 Task: Buy 1 Courtesy Lamp from Sensors section under best seller category for shipping address: Leah Clark, 525 Junior Avenue, Duluth, Georgia 30097, Cell Number 4046170247. Pay from credit card ending with 7965, CVV 549
Action: Mouse moved to (215, 41)
Screenshot: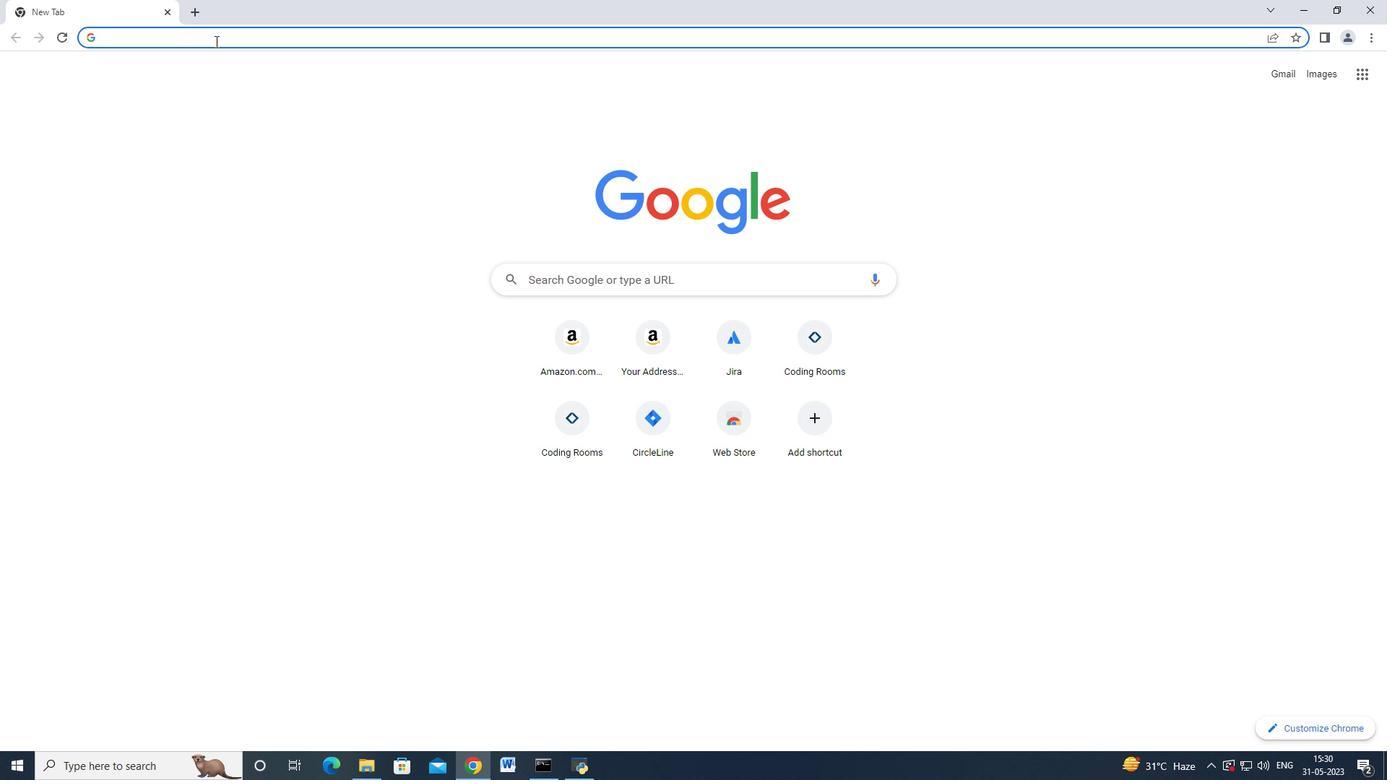 
Action: Key pressed amazon.com<Key.enter>
Screenshot: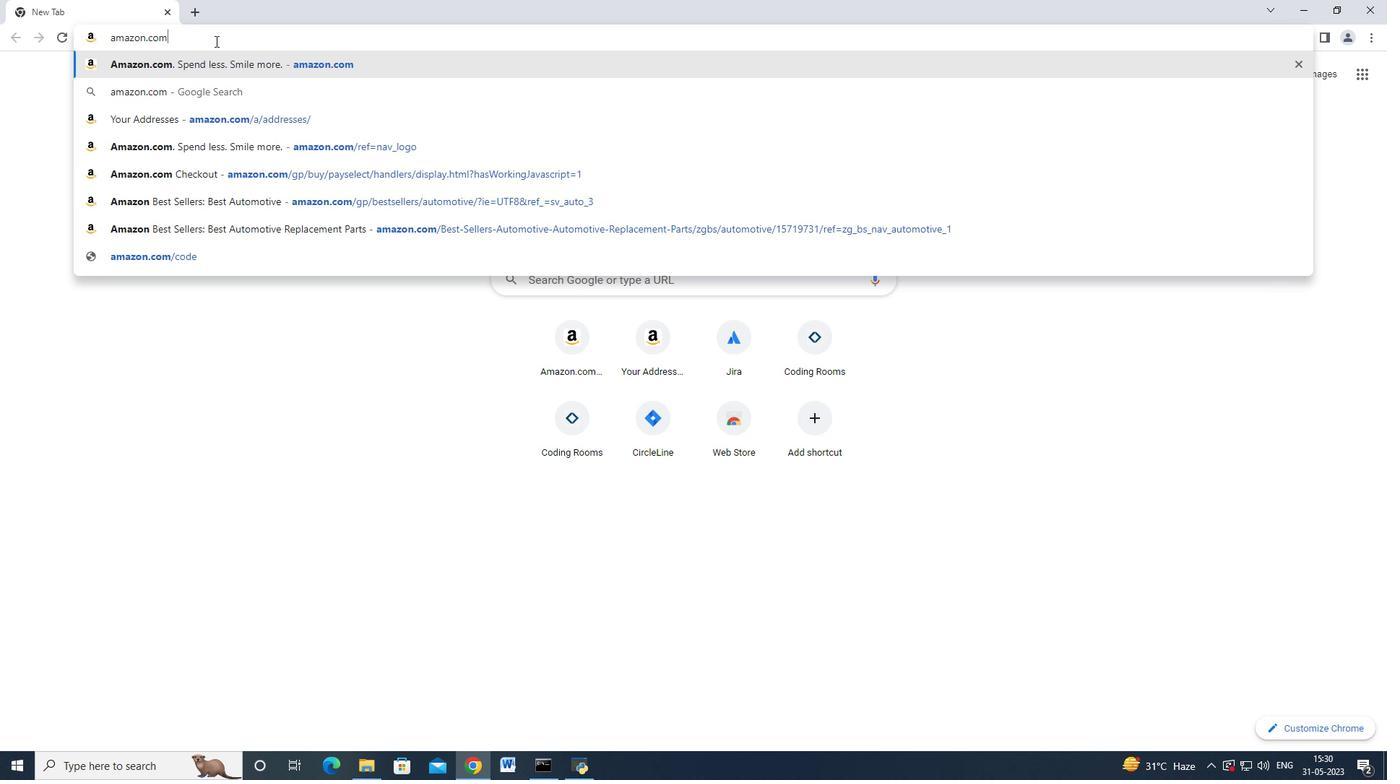 
Action: Mouse moved to (300, 74)
Screenshot: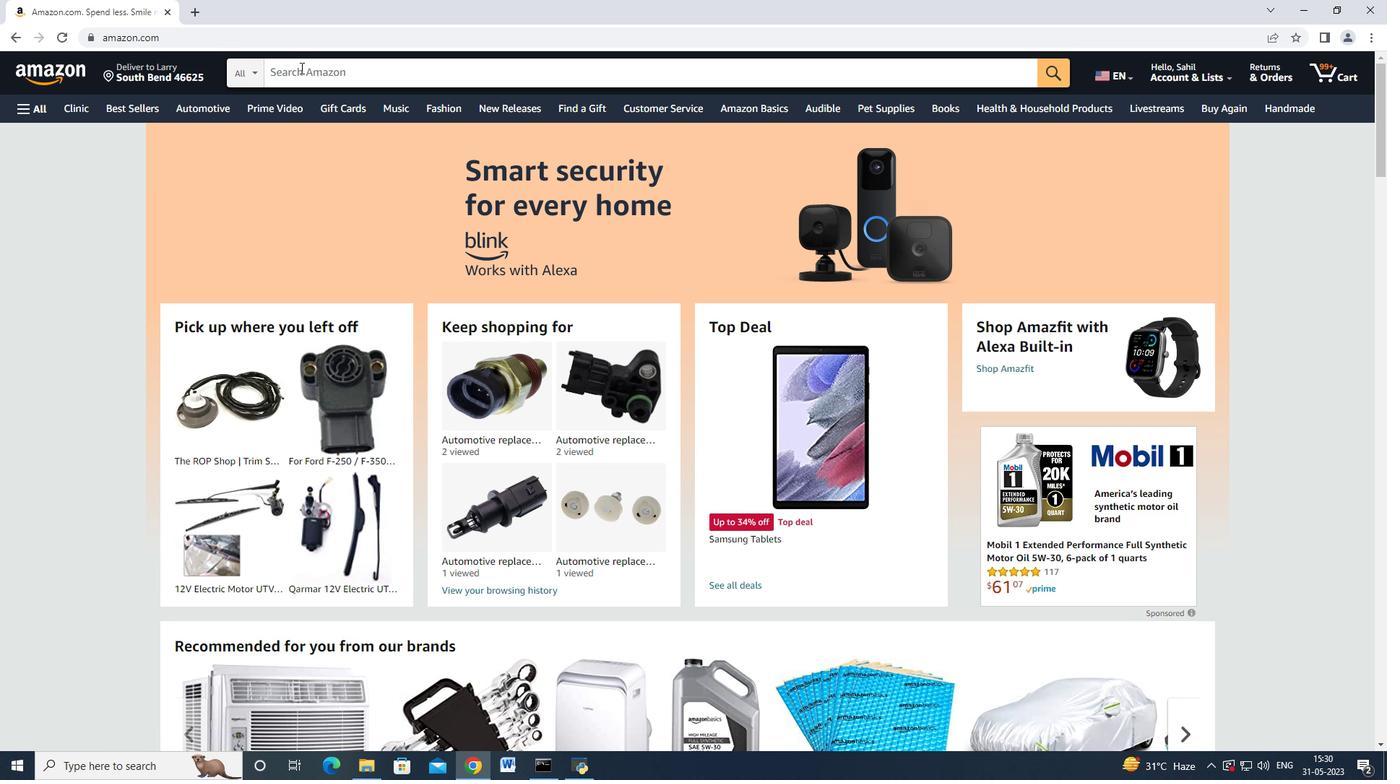 
Action: Mouse scrolled (300, 73) with delta (0, 0)
Screenshot: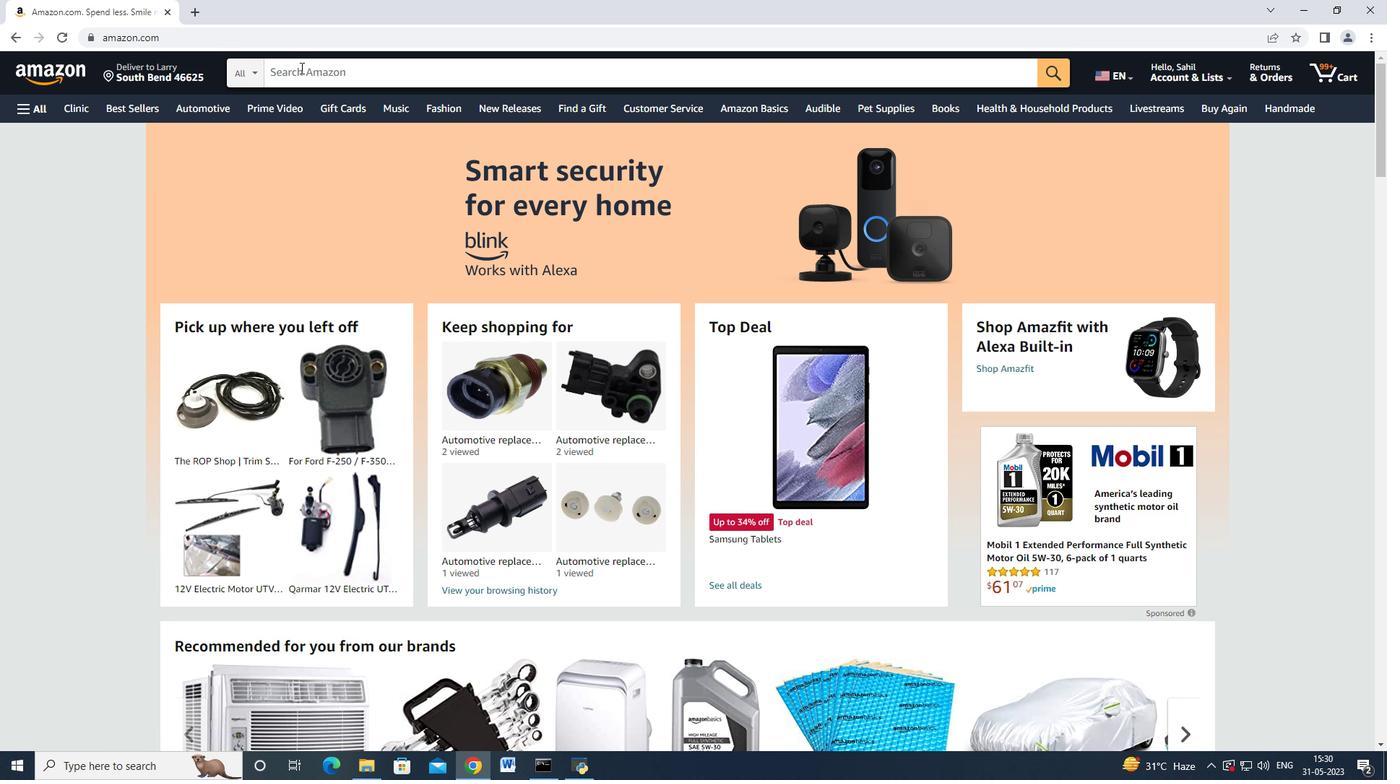 
Action: Mouse moved to (300, 75)
Screenshot: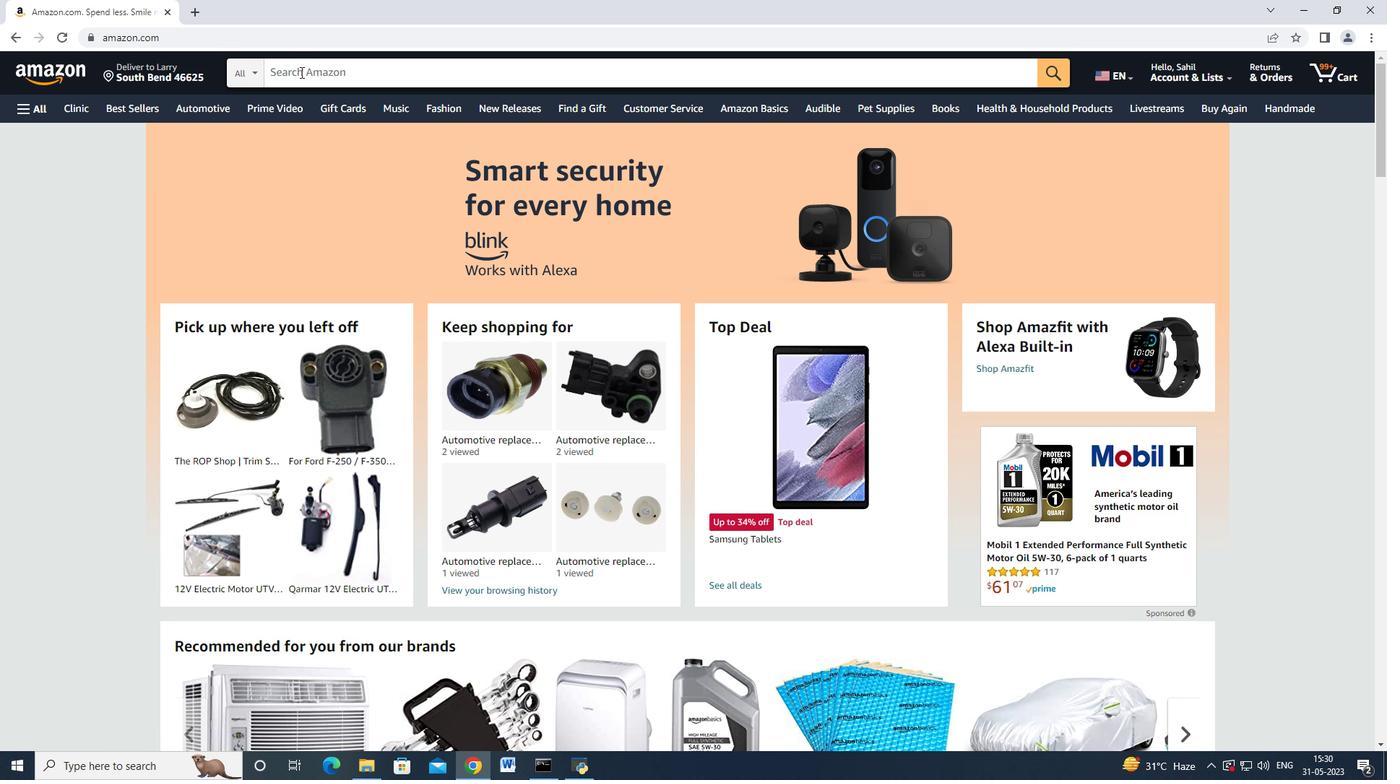 
Action: Mouse scrolled (300, 75) with delta (0, 0)
Screenshot: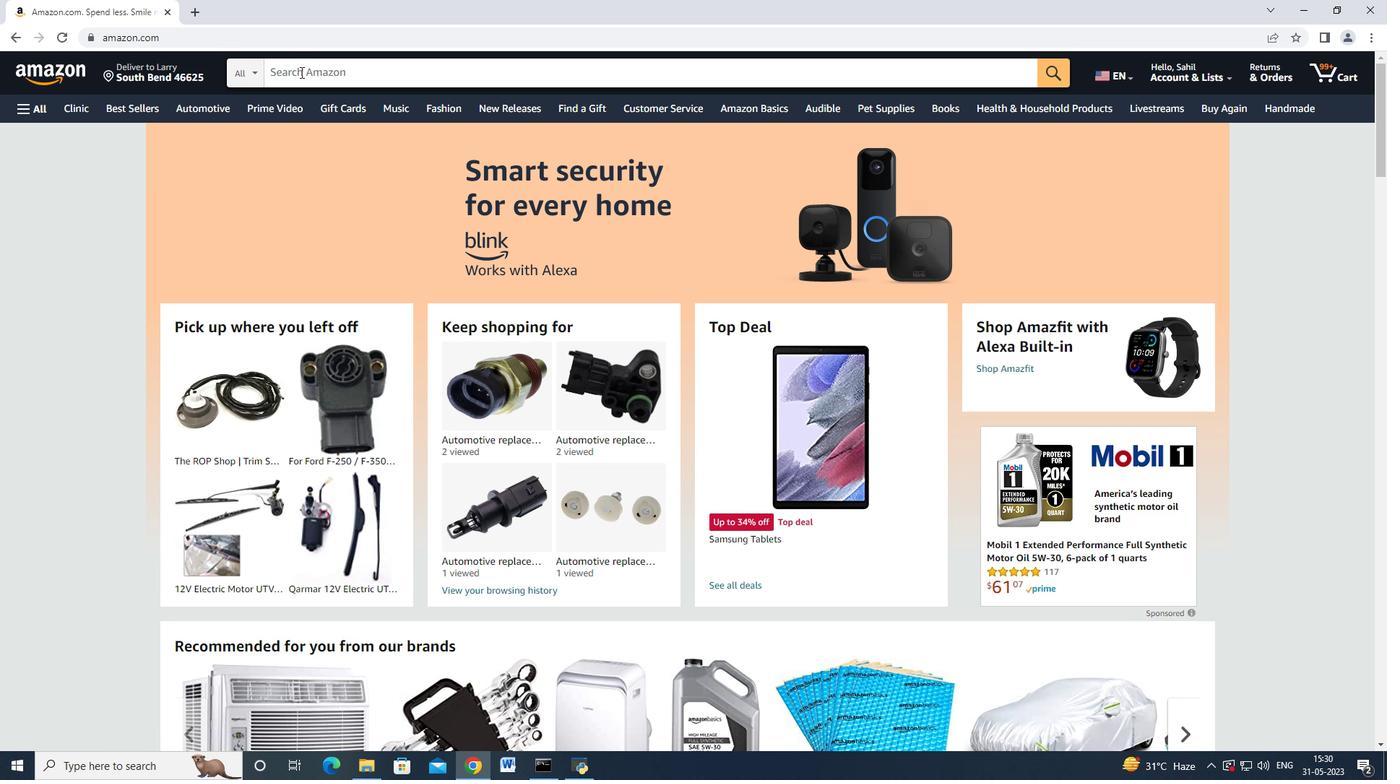 
Action: Mouse moved to (300, 75)
Screenshot: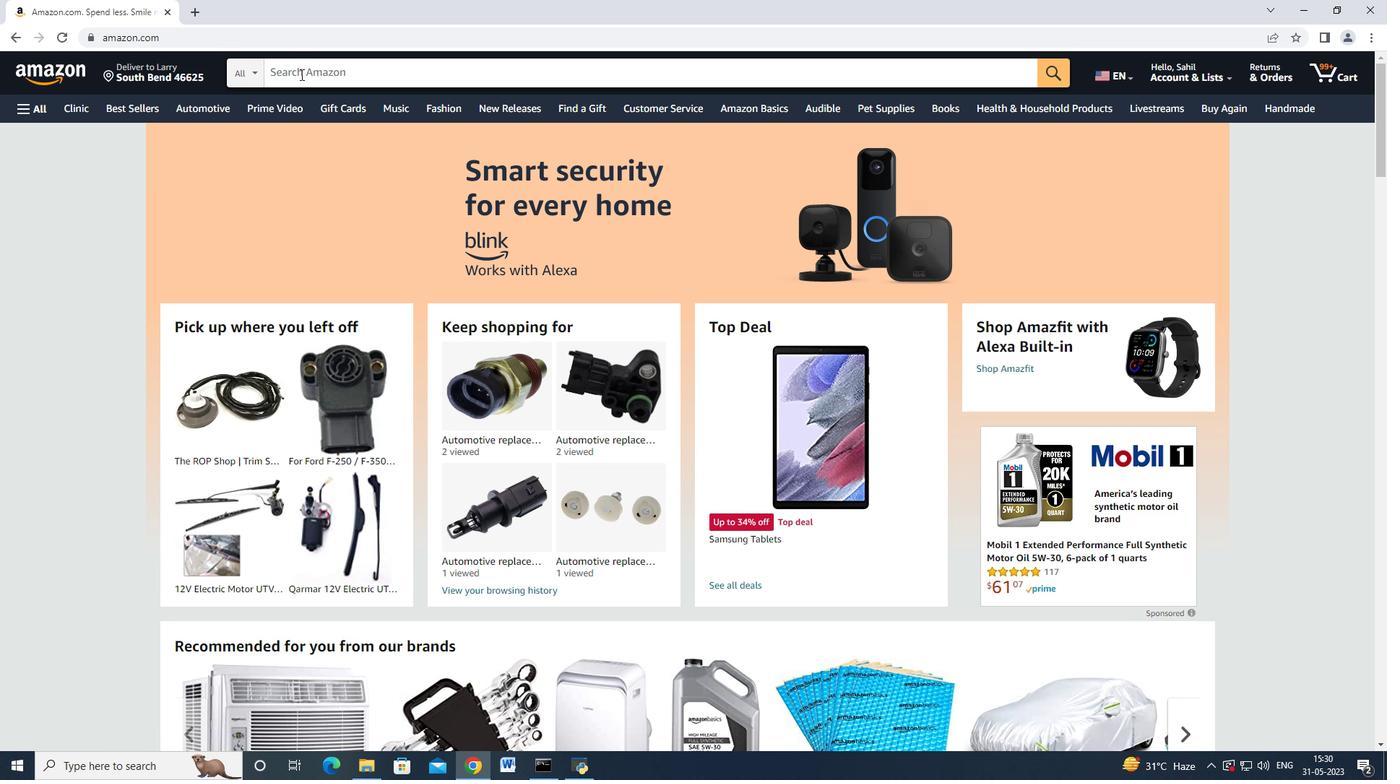 
Action: Mouse scrolled (300, 76) with delta (0, 0)
Screenshot: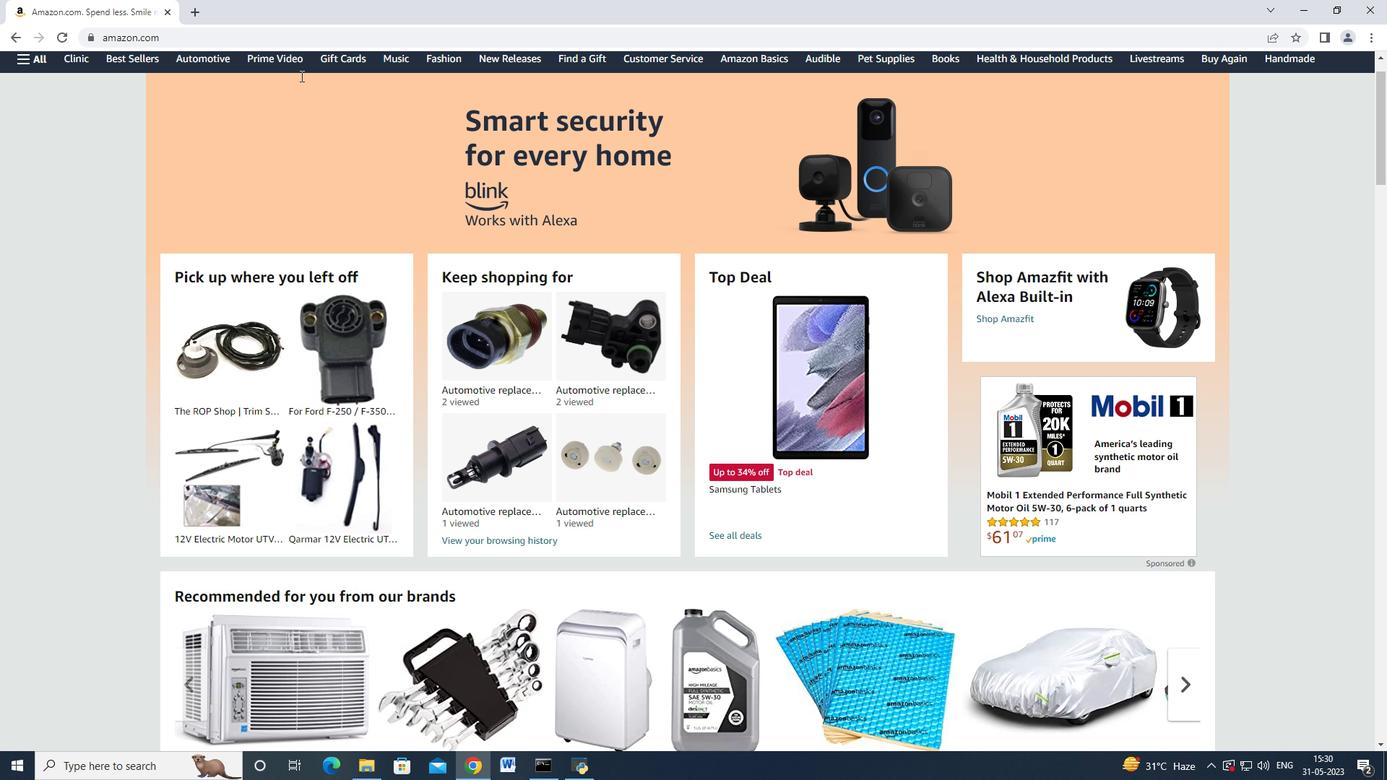 
Action: Mouse moved to (299, 75)
Screenshot: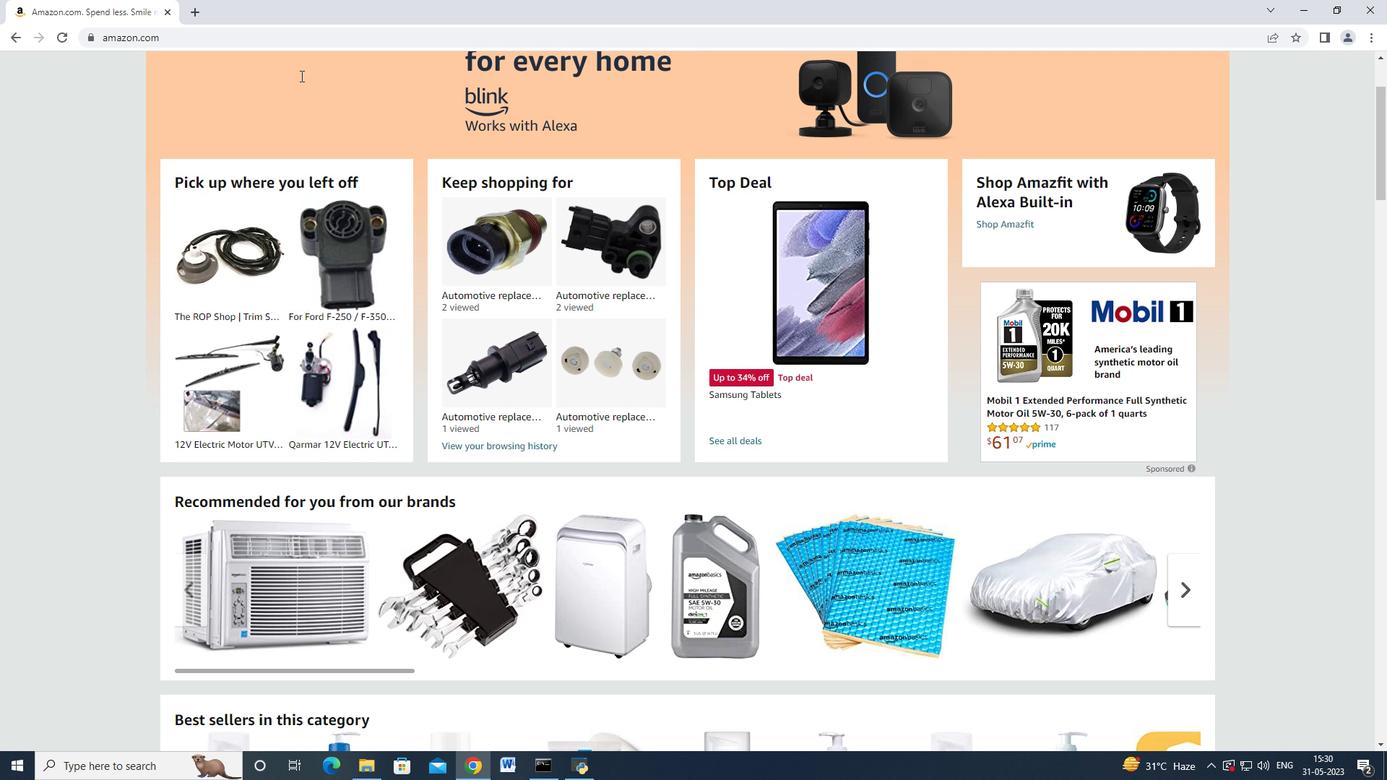 
Action: Mouse scrolled (300, 76) with delta (0, 0)
Screenshot: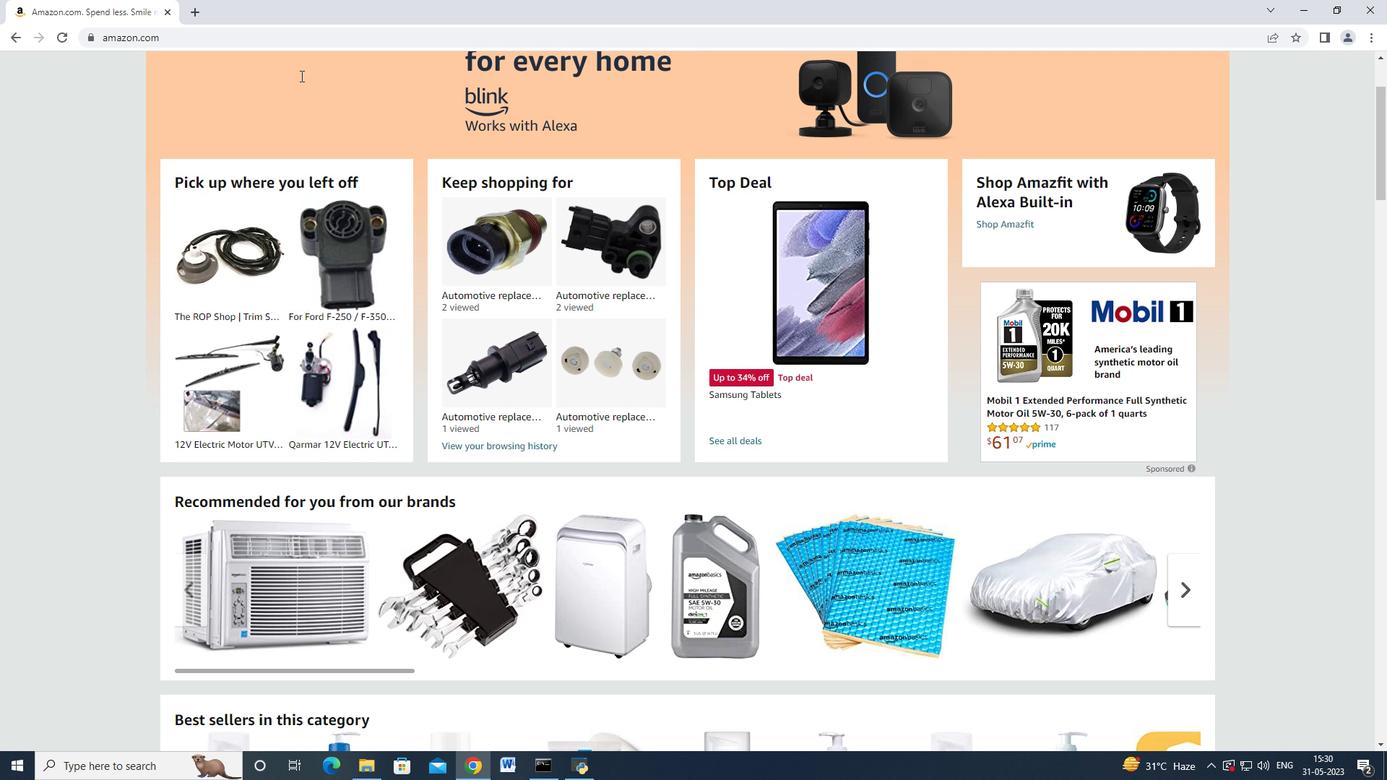 
Action: Mouse scrolled (299, 76) with delta (0, 0)
Screenshot: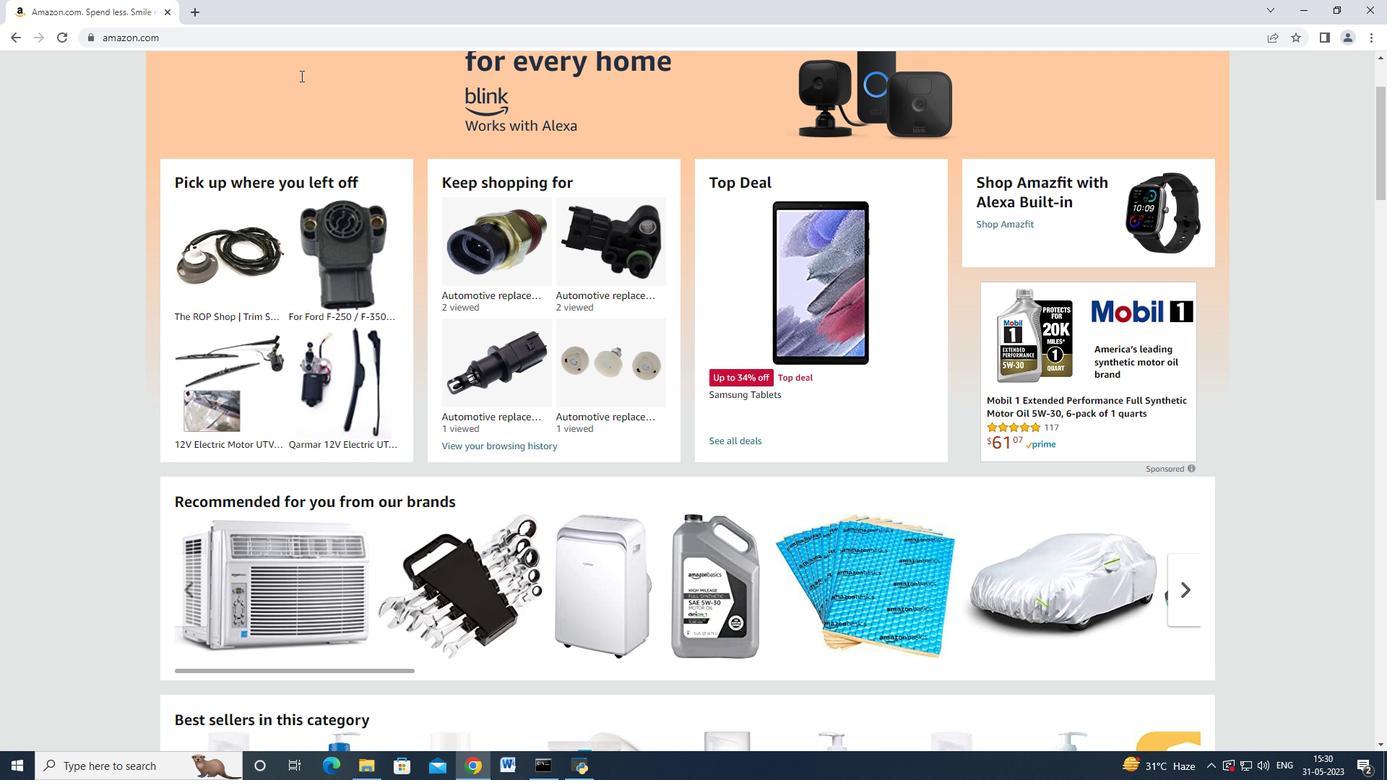 
Action: Mouse scrolled (299, 76) with delta (0, 0)
Screenshot: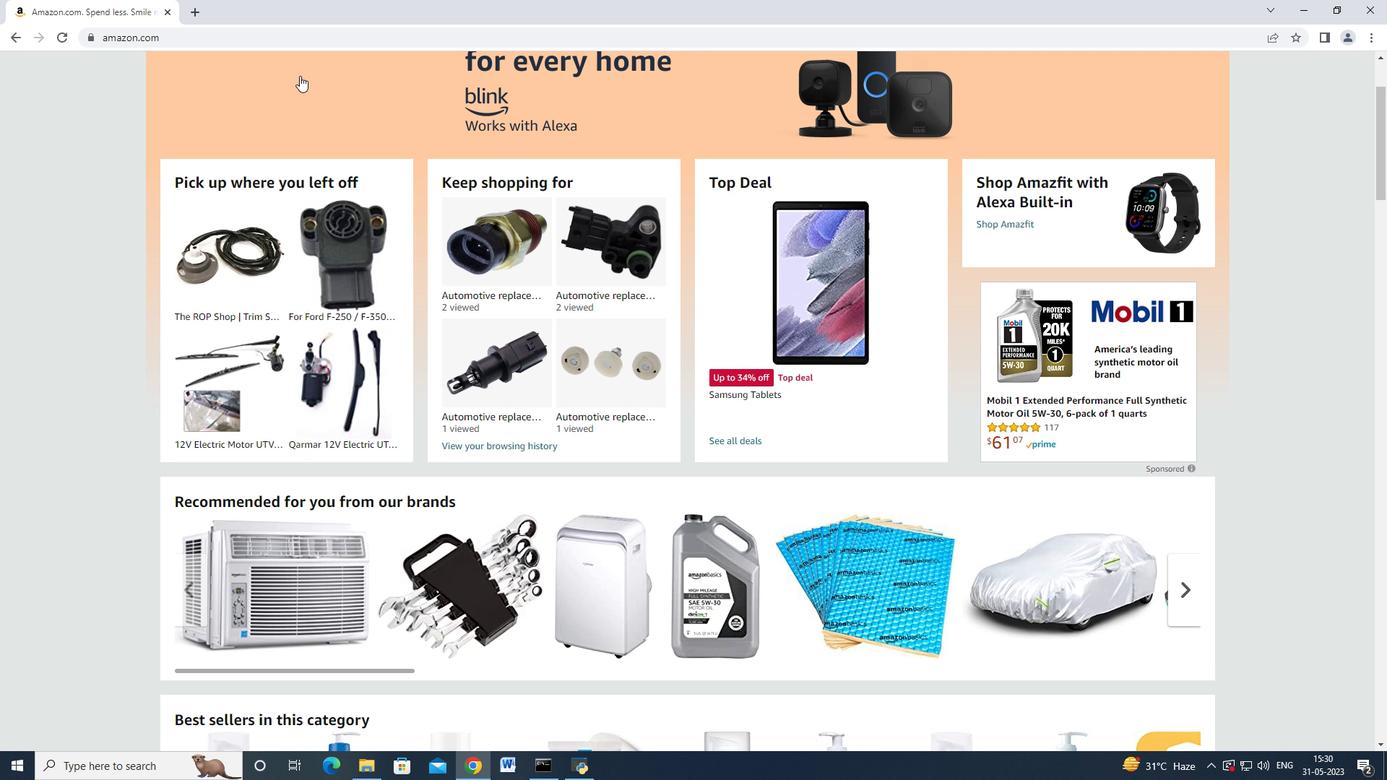 
Action: Mouse moved to (298, 85)
Screenshot: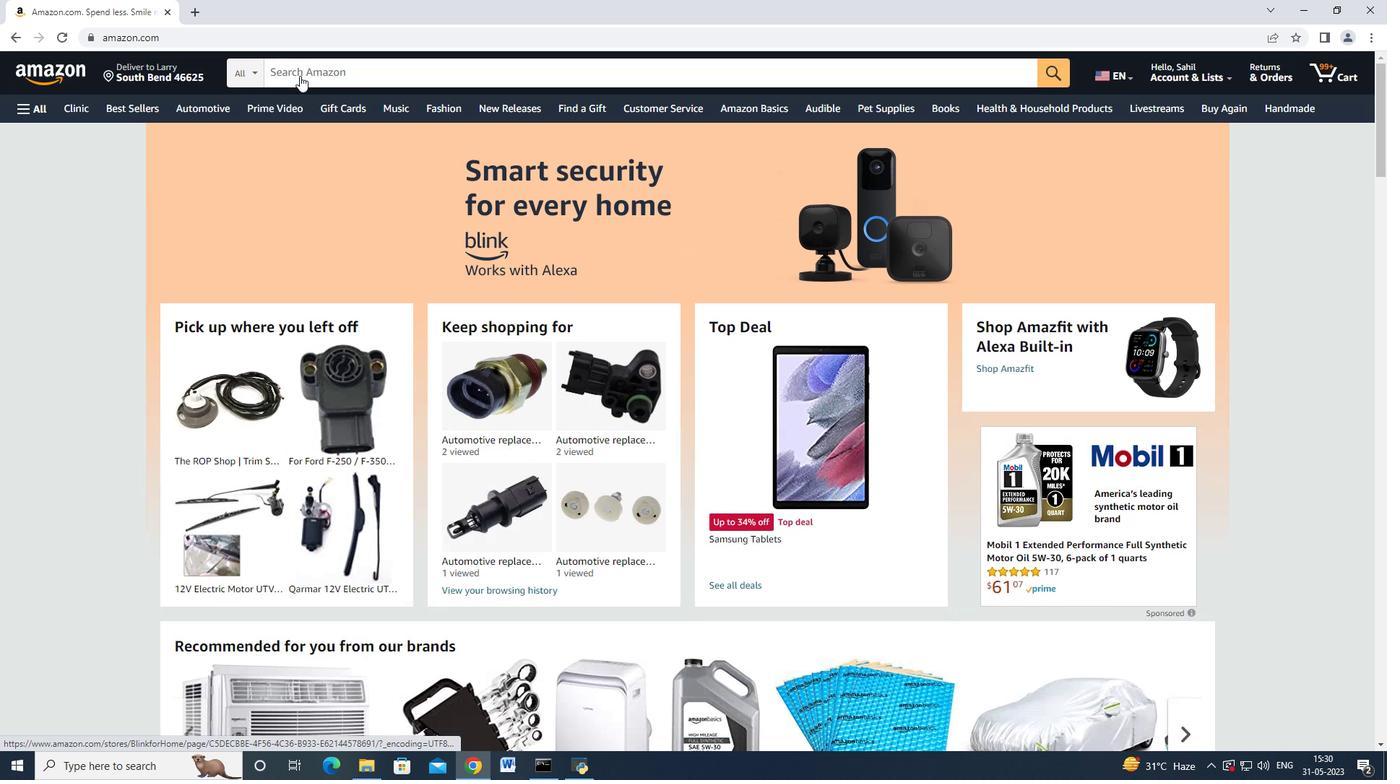
Action: Mouse scrolled (298, 86) with delta (0, 0)
Screenshot: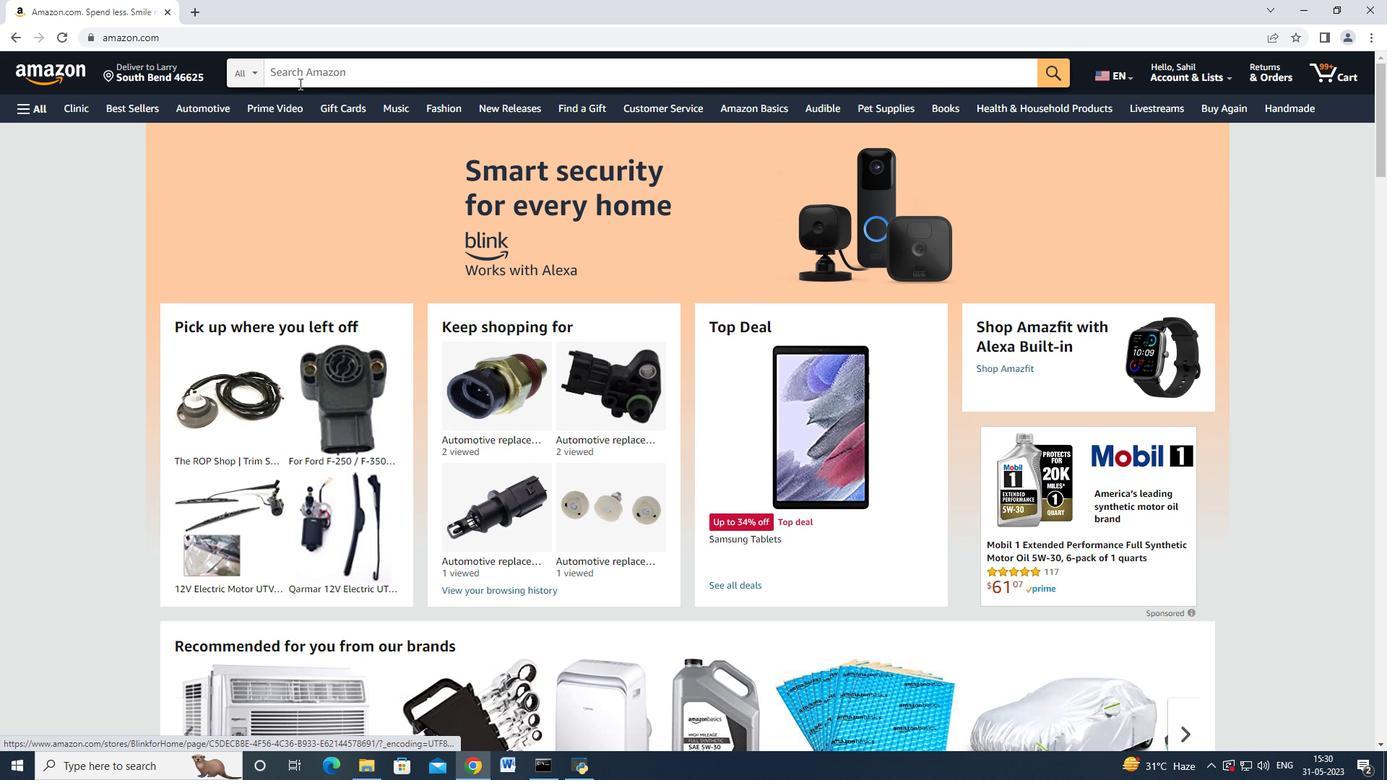 
Action: Mouse scrolled (298, 86) with delta (0, 0)
Screenshot: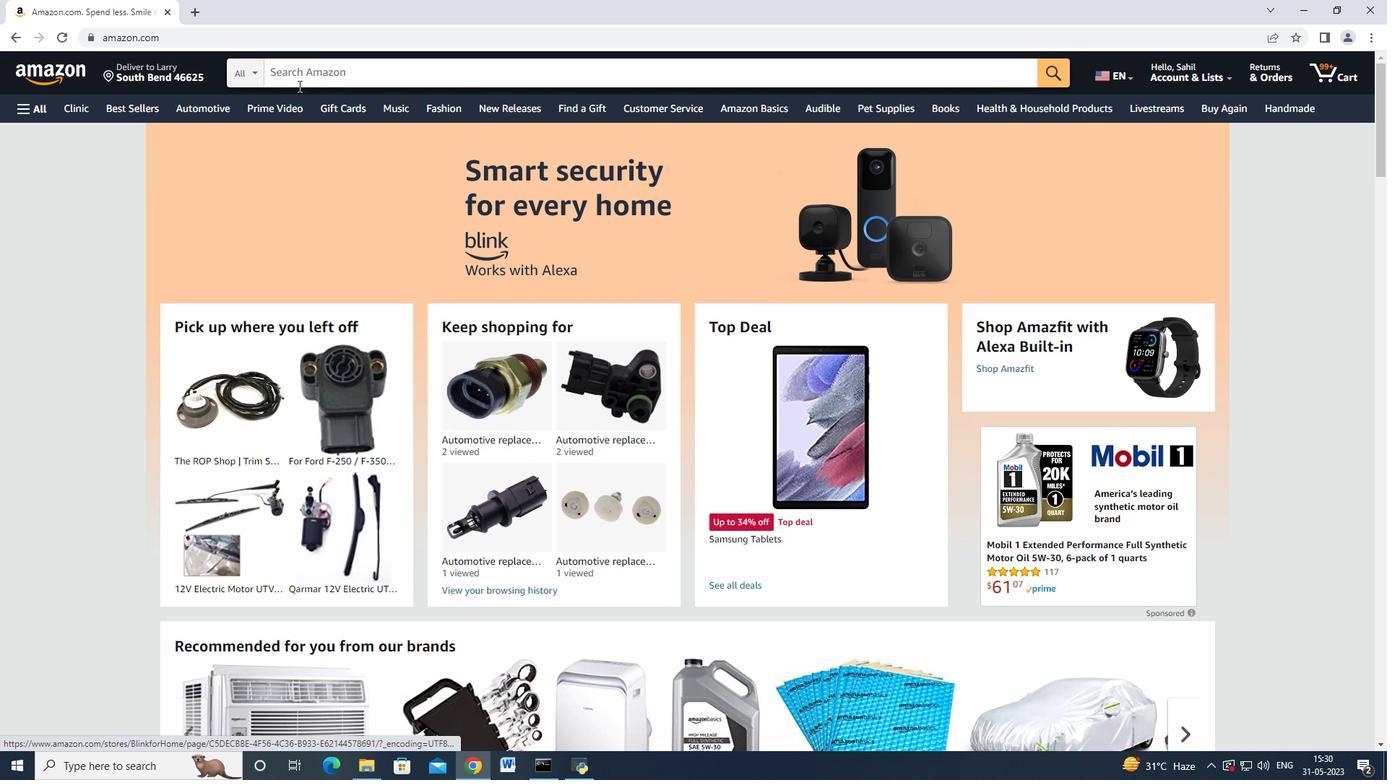 
Action: Mouse moved to (298, 86)
Screenshot: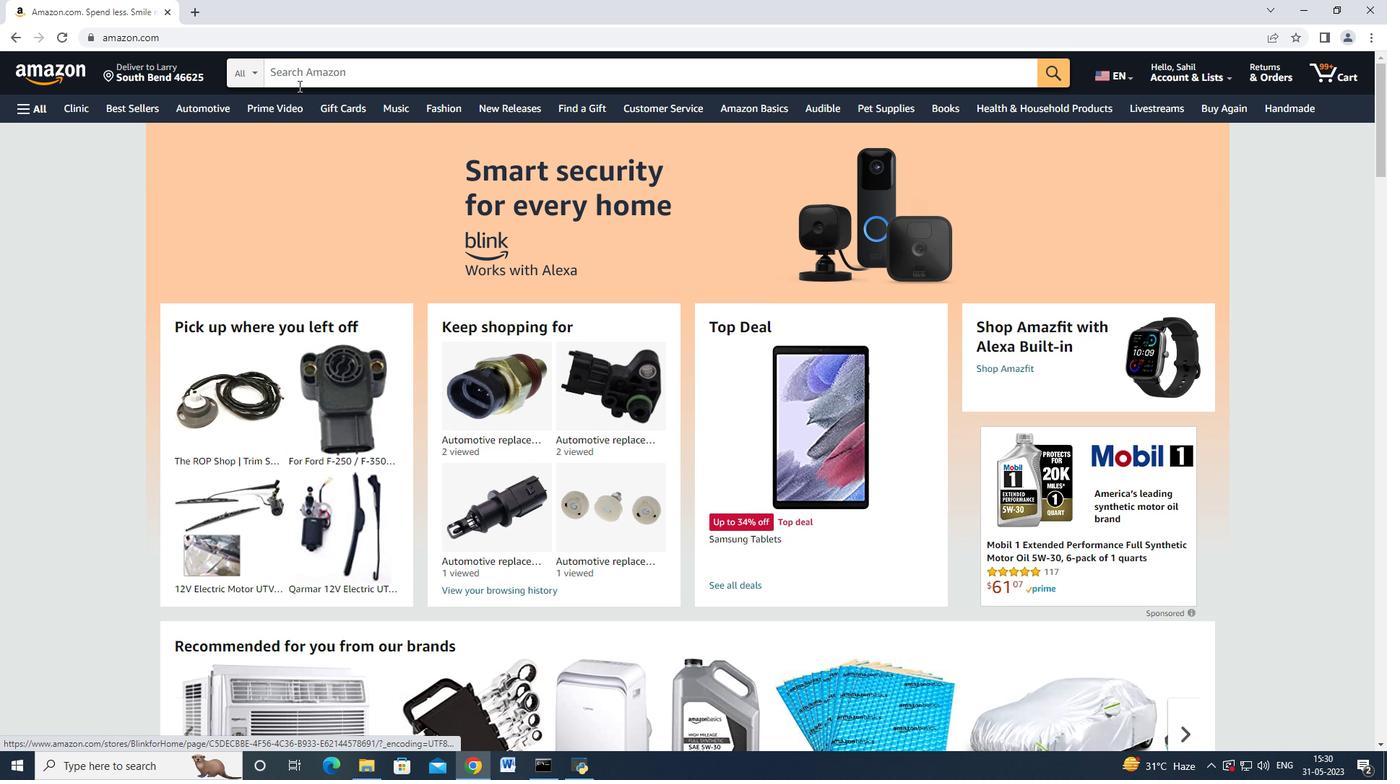 
Action: Mouse scrolled (298, 87) with delta (0, 0)
Screenshot: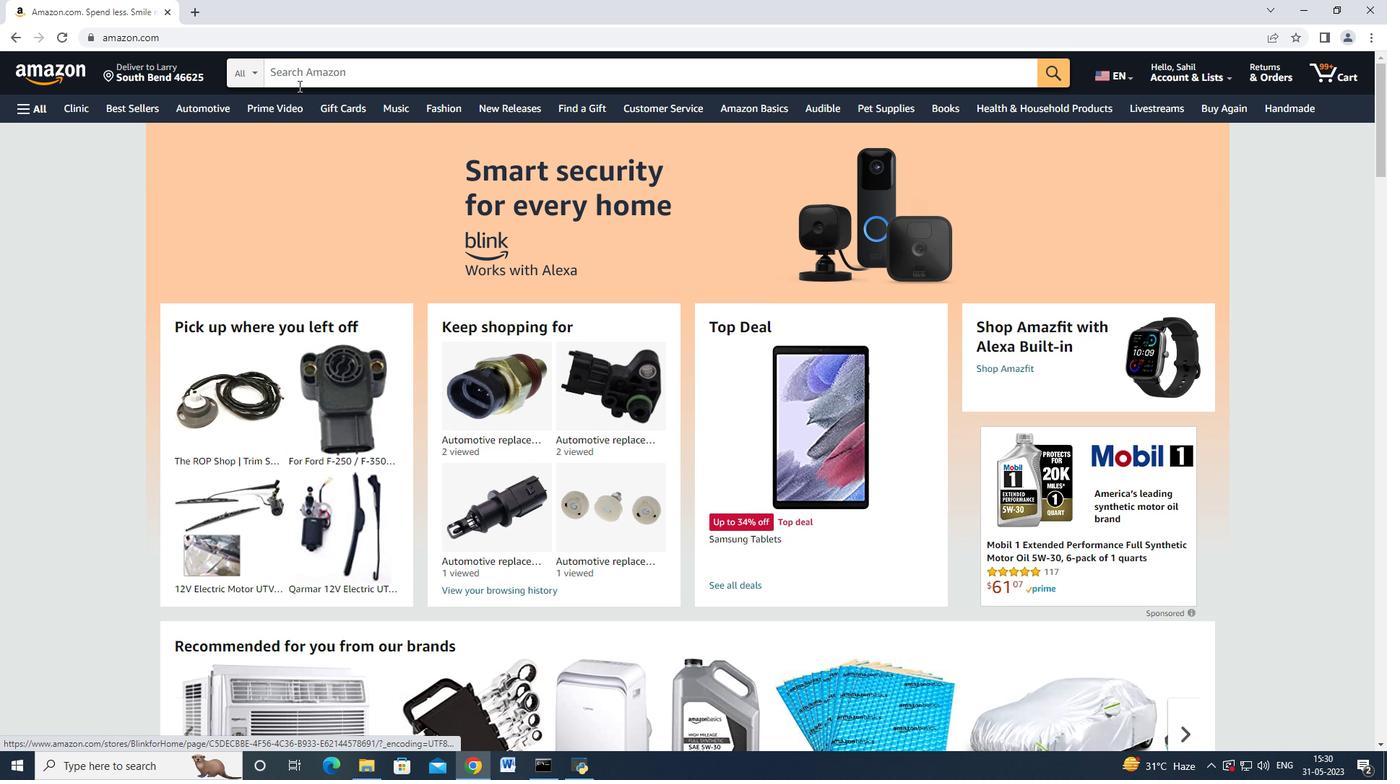 
Action: Mouse moved to (296, 87)
Screenshot: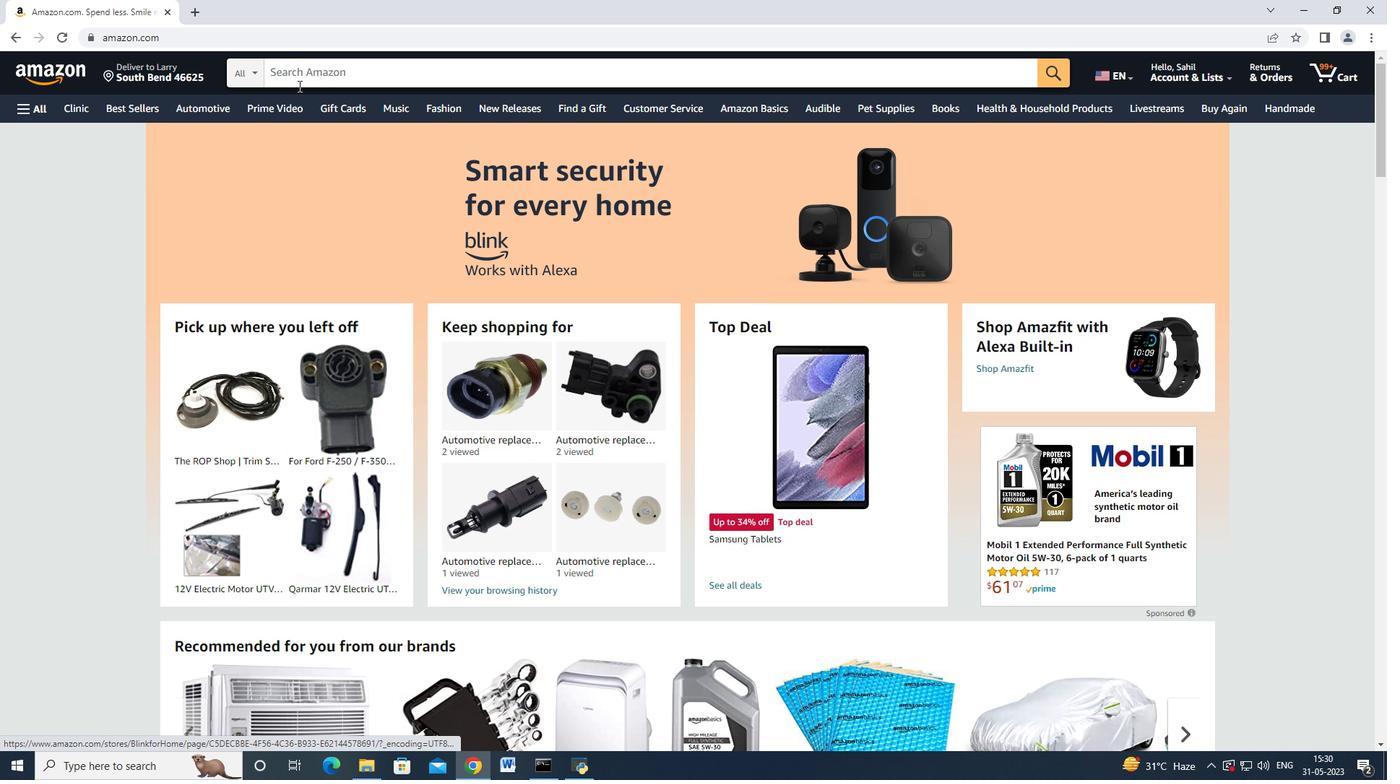 
Action: Mouse scrolled (296, 88) with delta (0, 0)
Screenshot: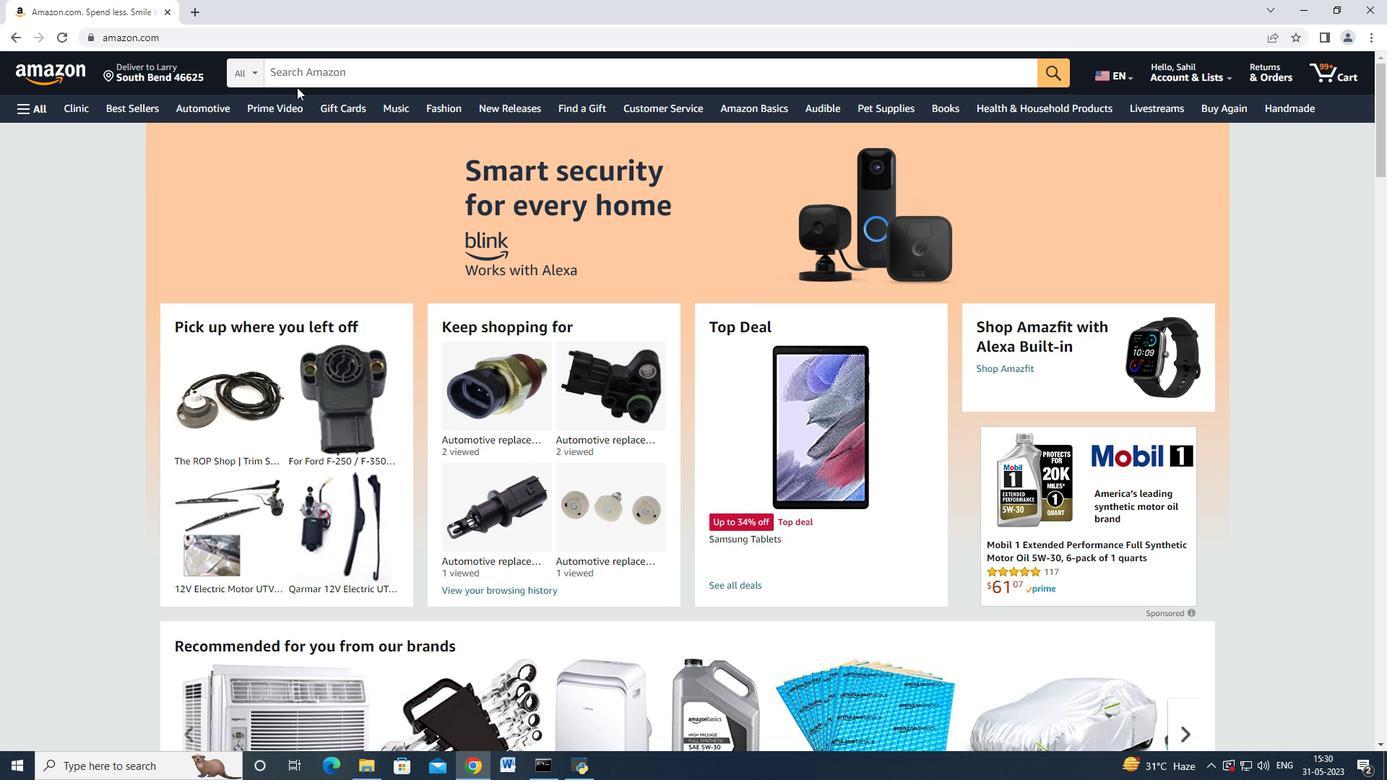 
Action: Mouse scrolled (296, 88) with delta (0, 0)
Screenshot: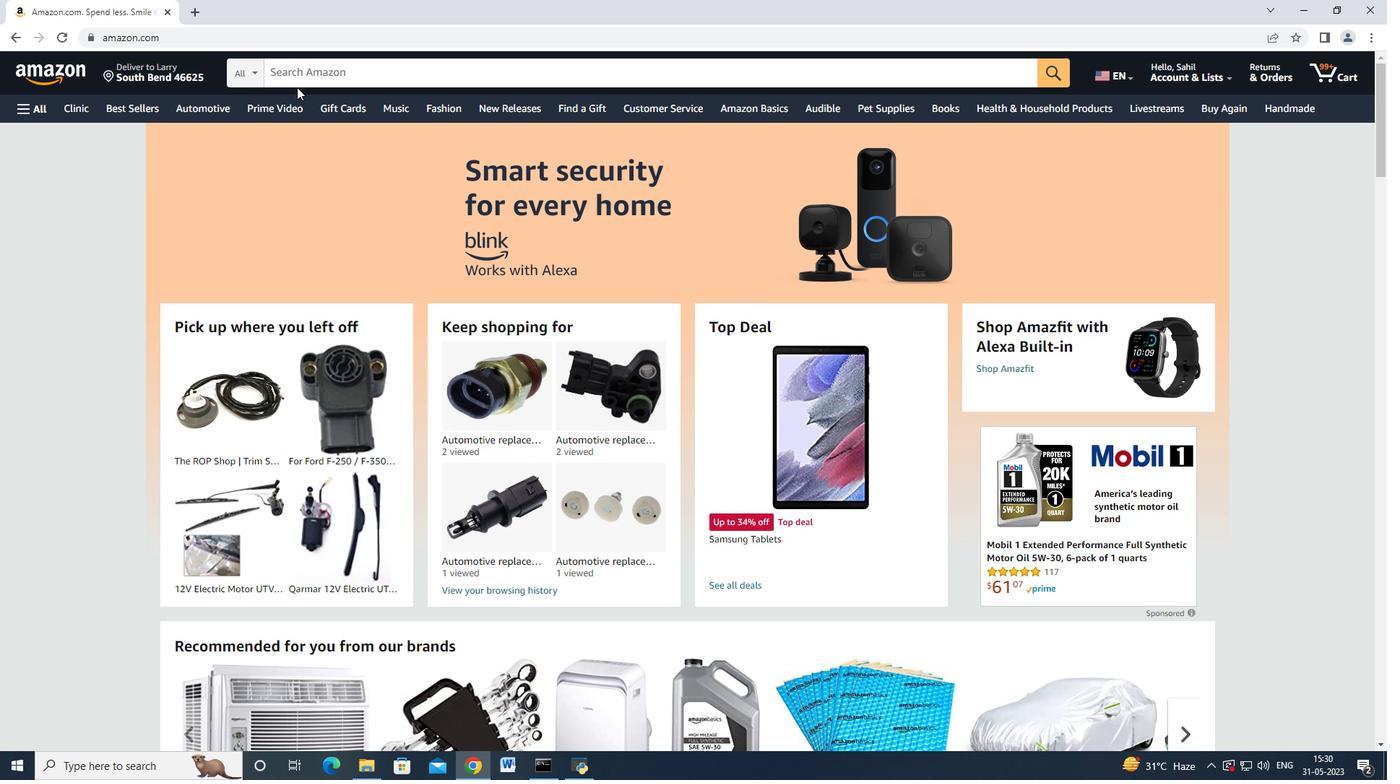 
Action: Mouse scrolled (296, 88) with delta (0, 0)
Screenshot: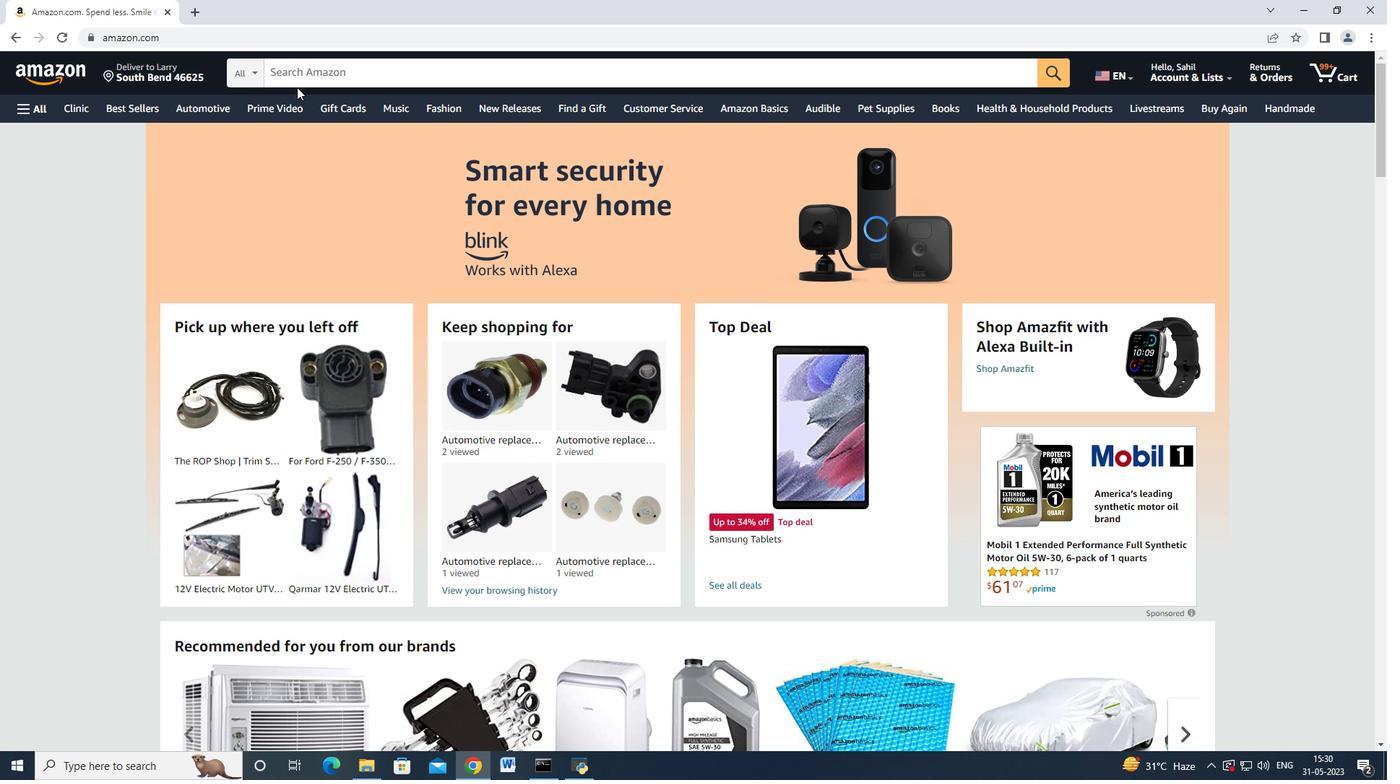 
Action: Mouse moved to (295, 91)
Screenshot: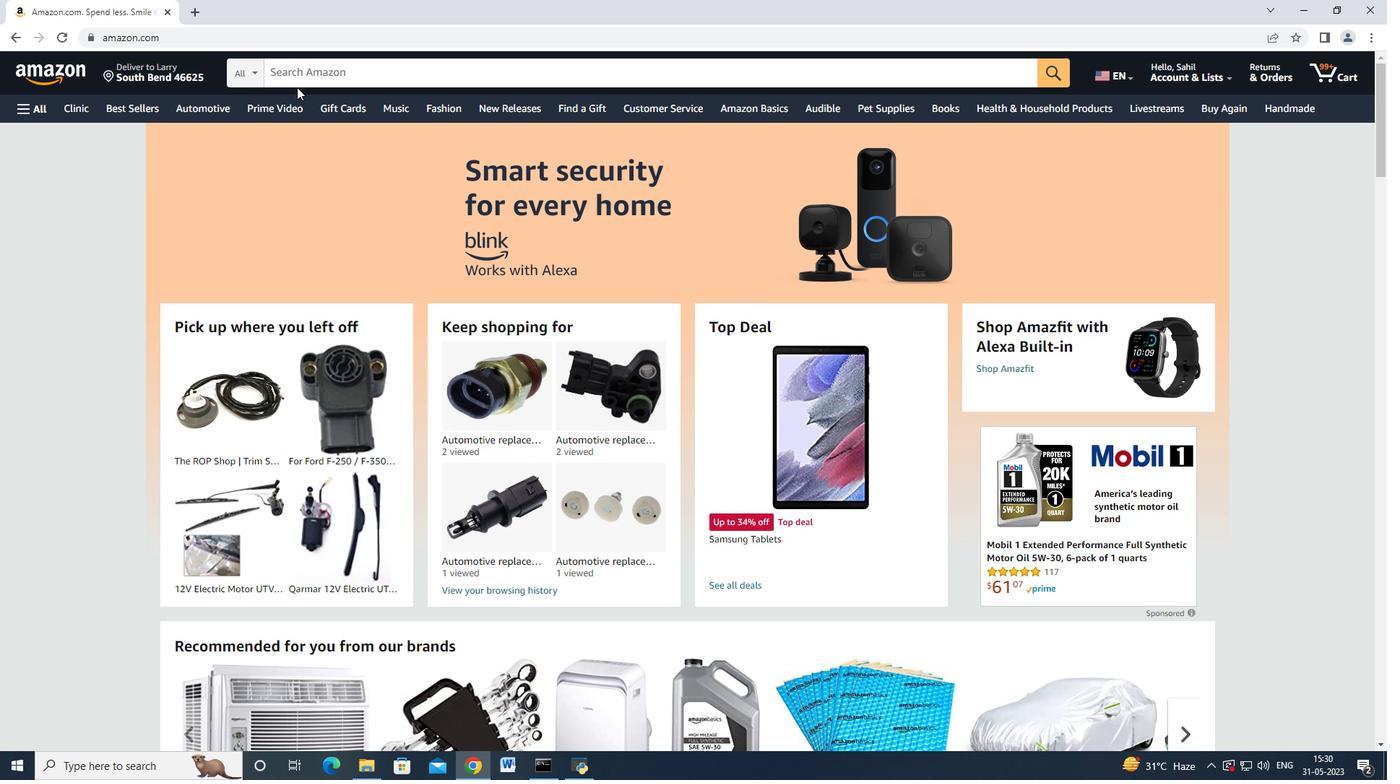 
Action: Mouse scrolled (295, 90) with delta (0, 0)
Screenshot: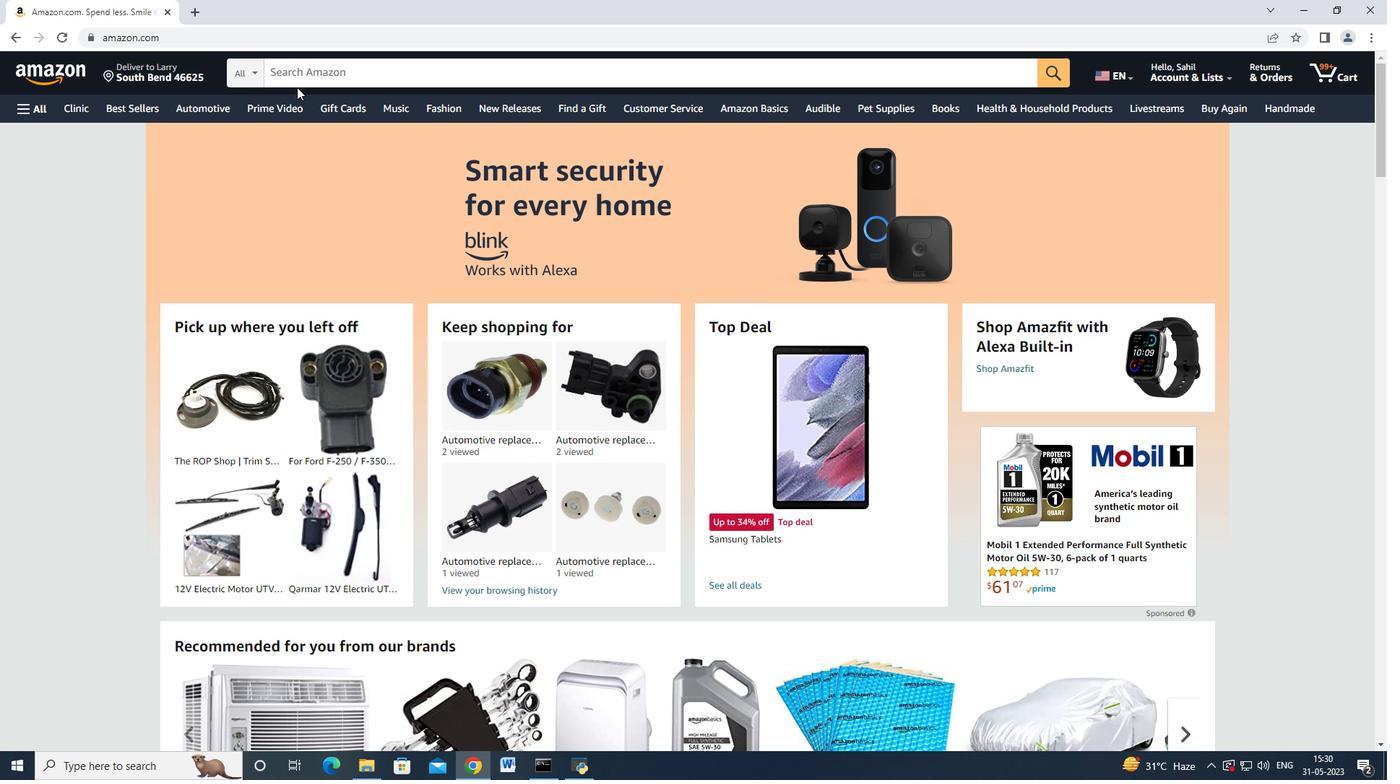 
Action: Mouse moved to (294, 93)
Screenshot: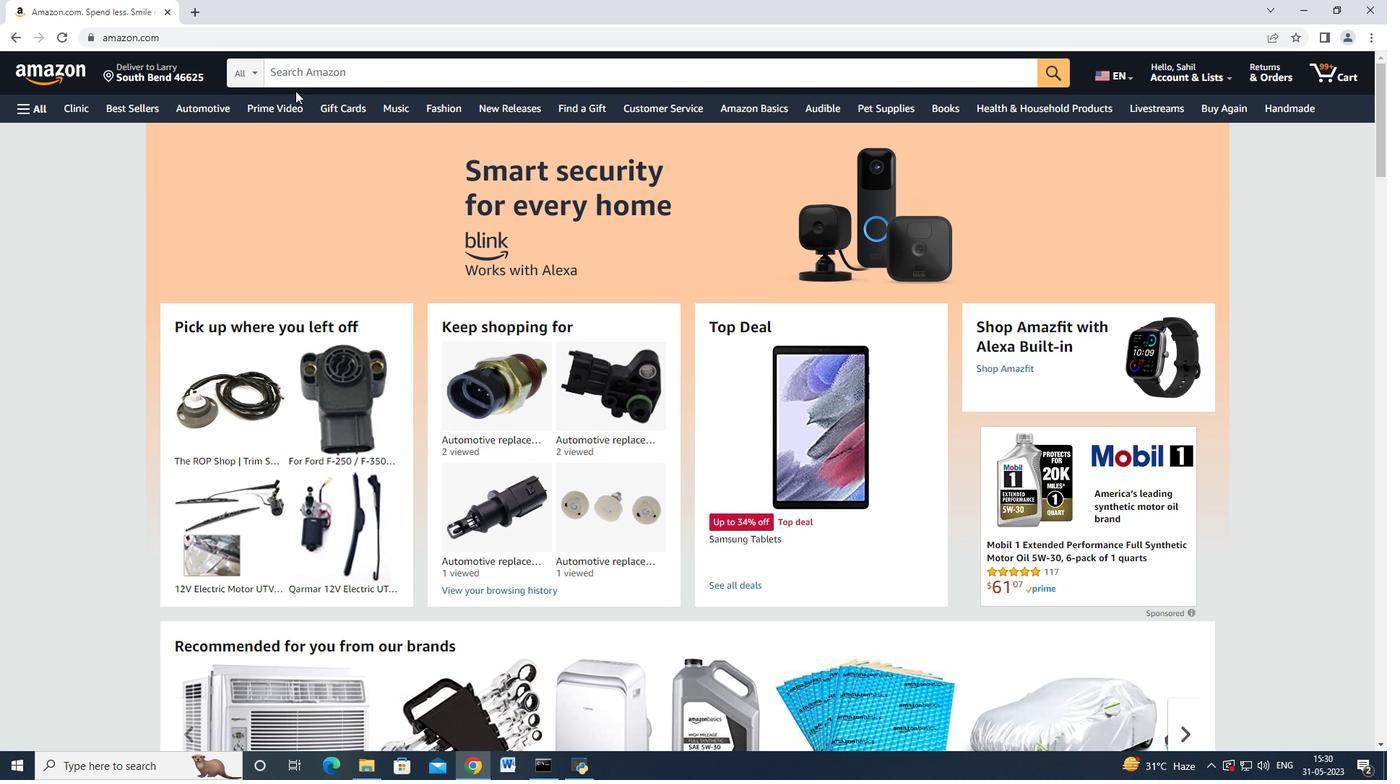 
Action: Mouse scrolled (294, 93) with delta (0, 0)
Screenshot: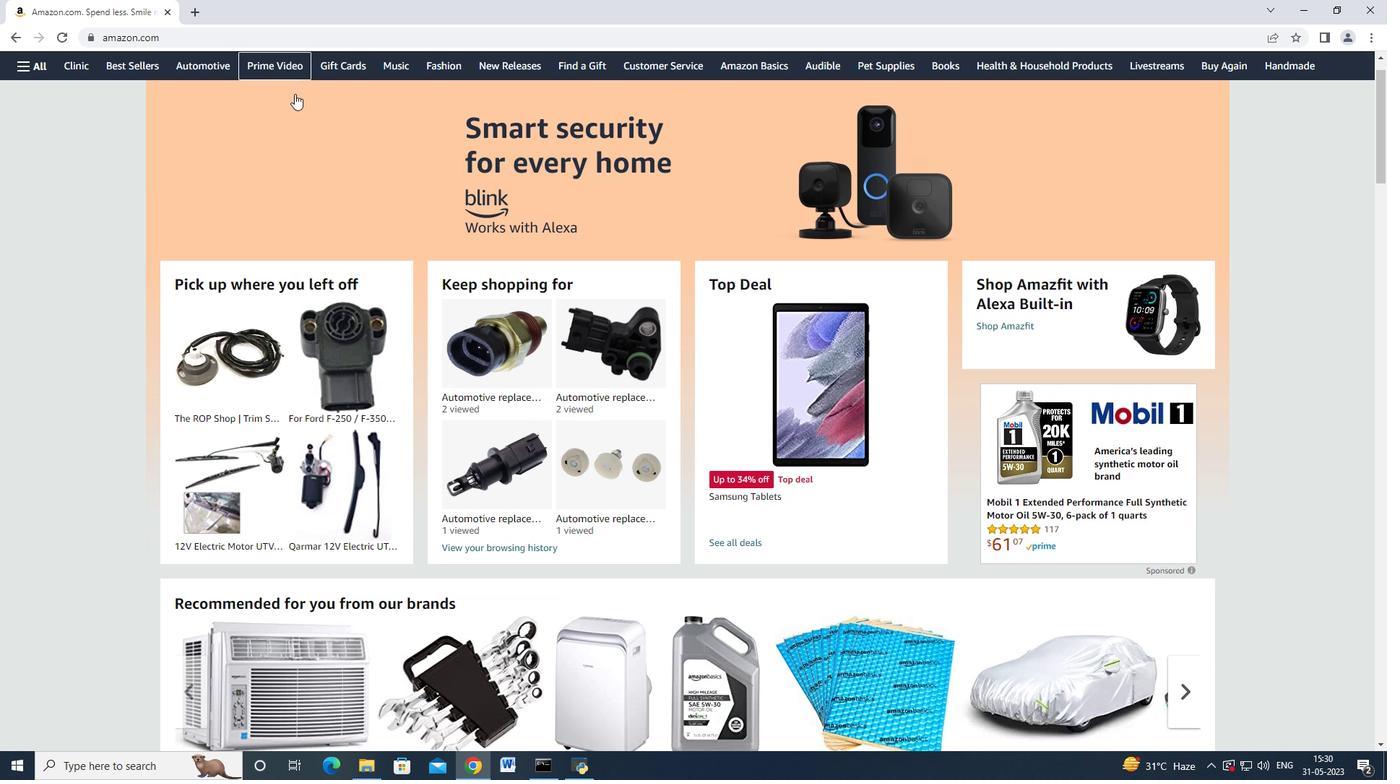 
Action: Mouse scrolled (294, 94) with delta (0, 0)
Screenshot: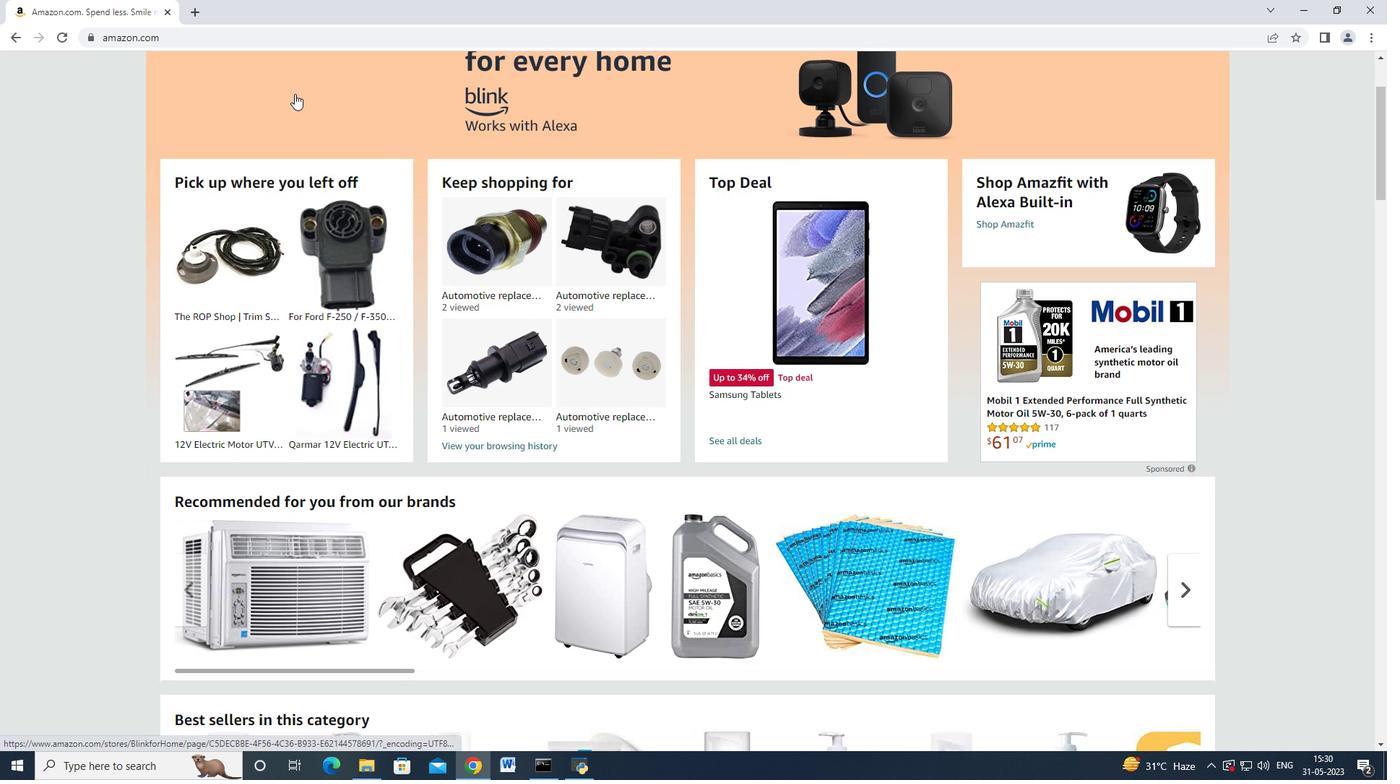 
Action: Mouse scrolled (294, 94) with delta (0, 0)
Screenshot: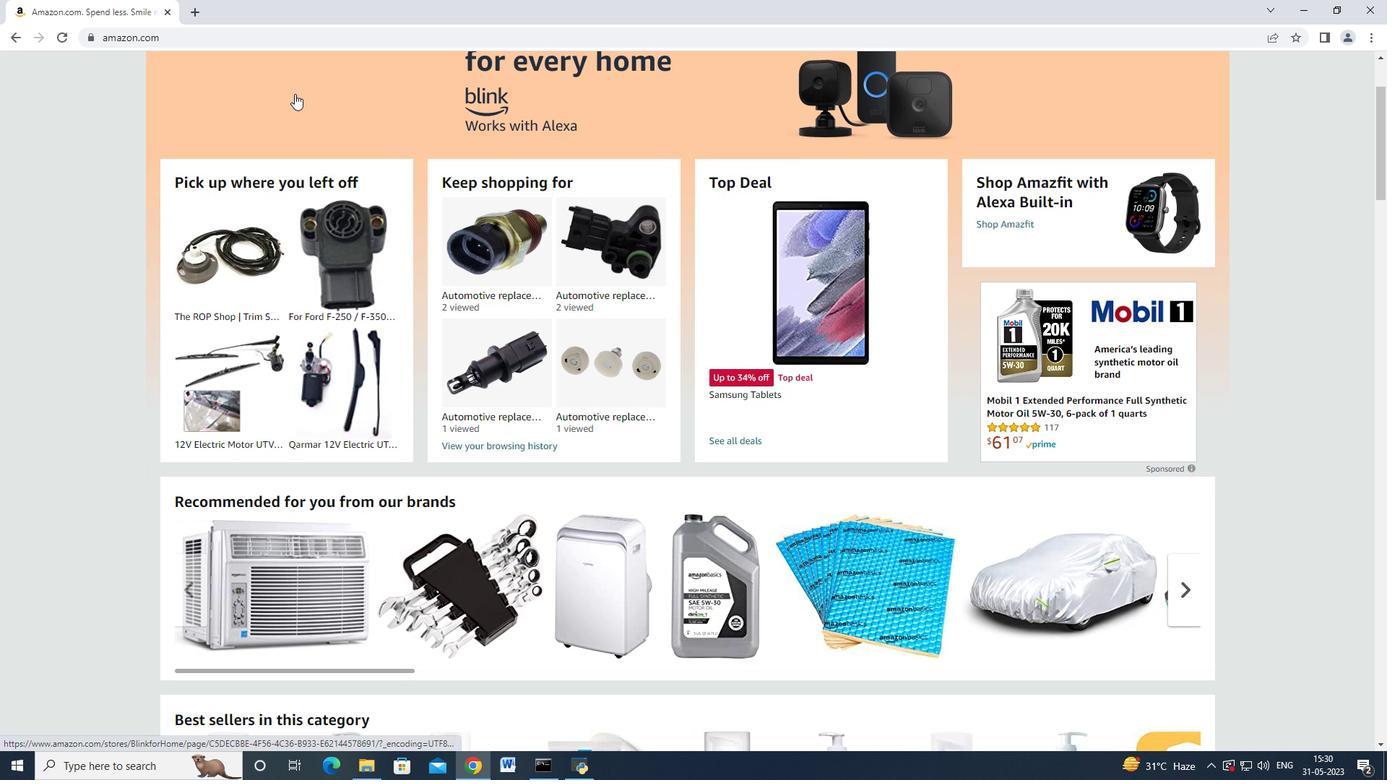 
Action: Mouse moved to (294, 90)
Screenshot: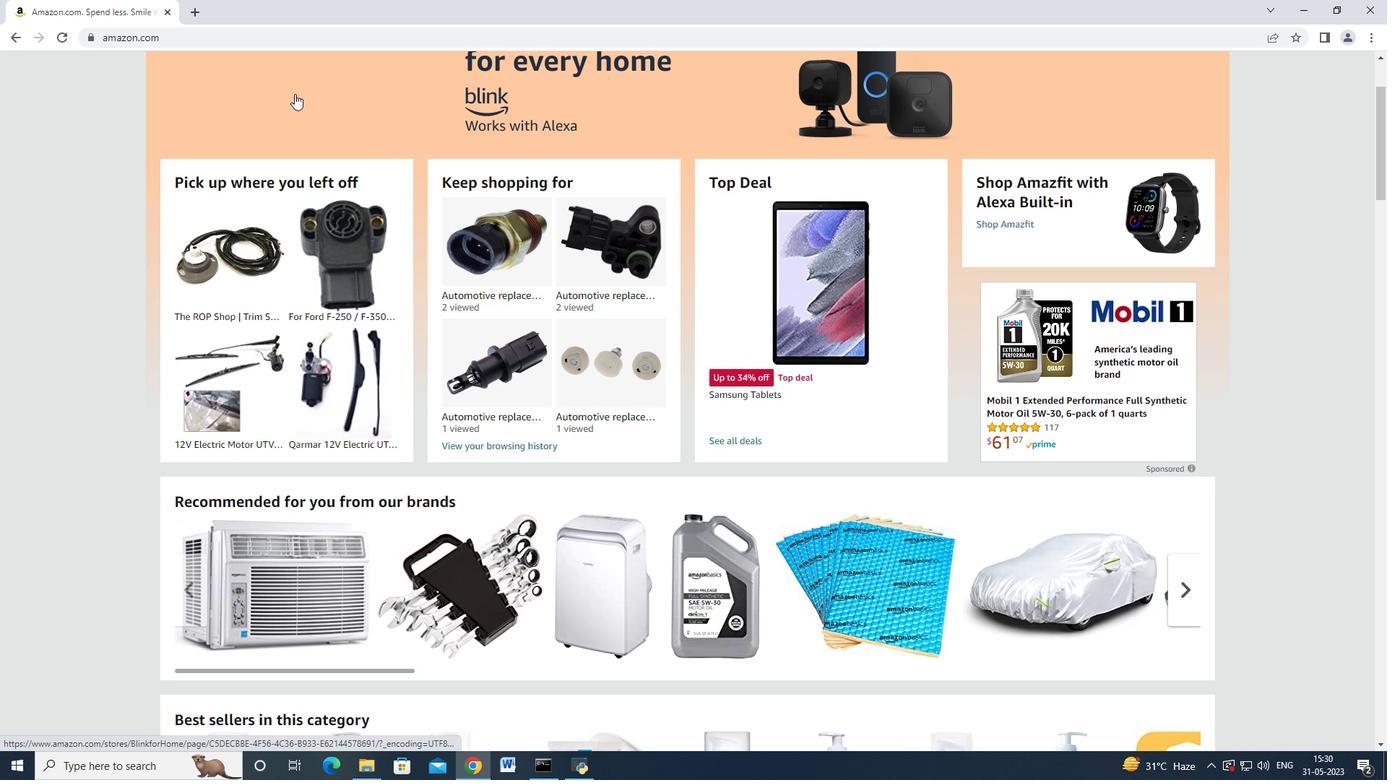 
Action: Mouse scrolled (294, 91) with delta (0, 0)
Screenshot: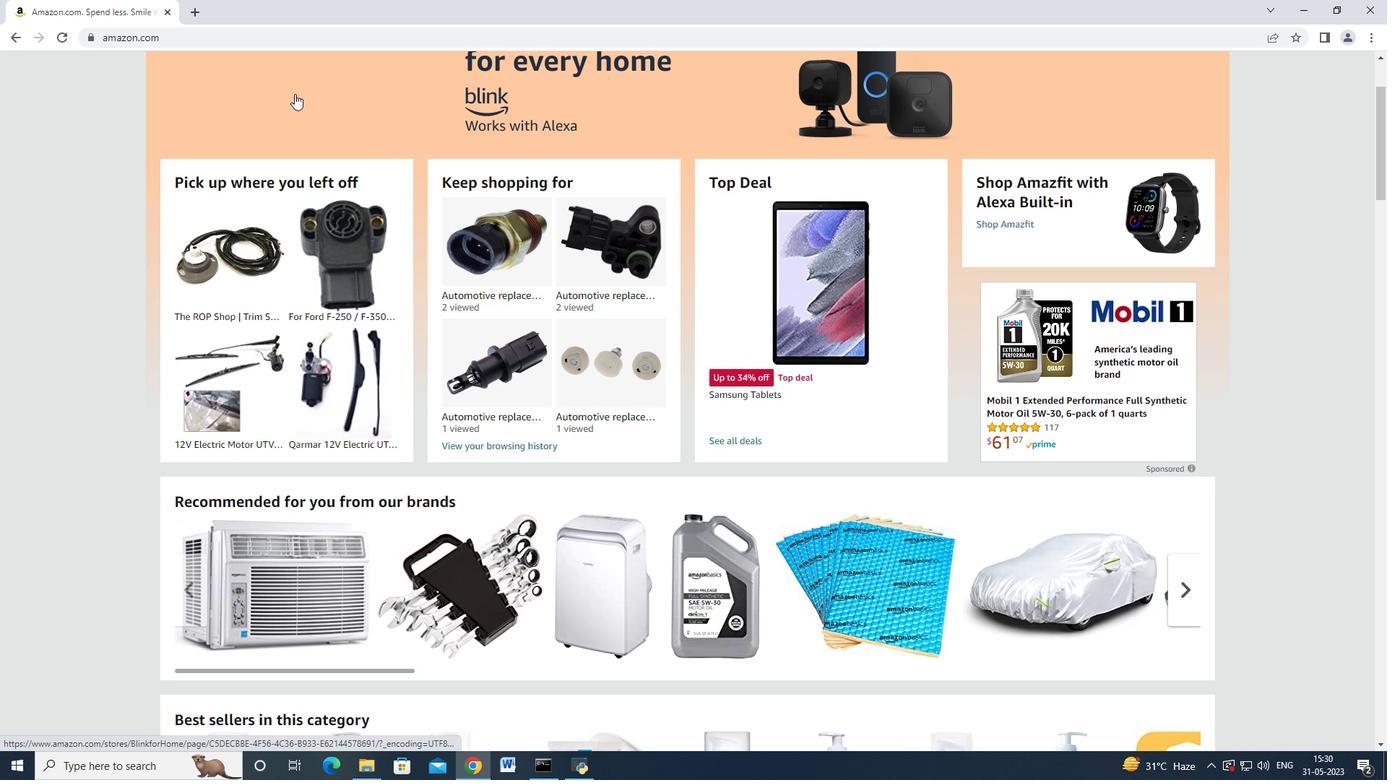 
Action: Mouse moved to (25, 105)
Screenshot: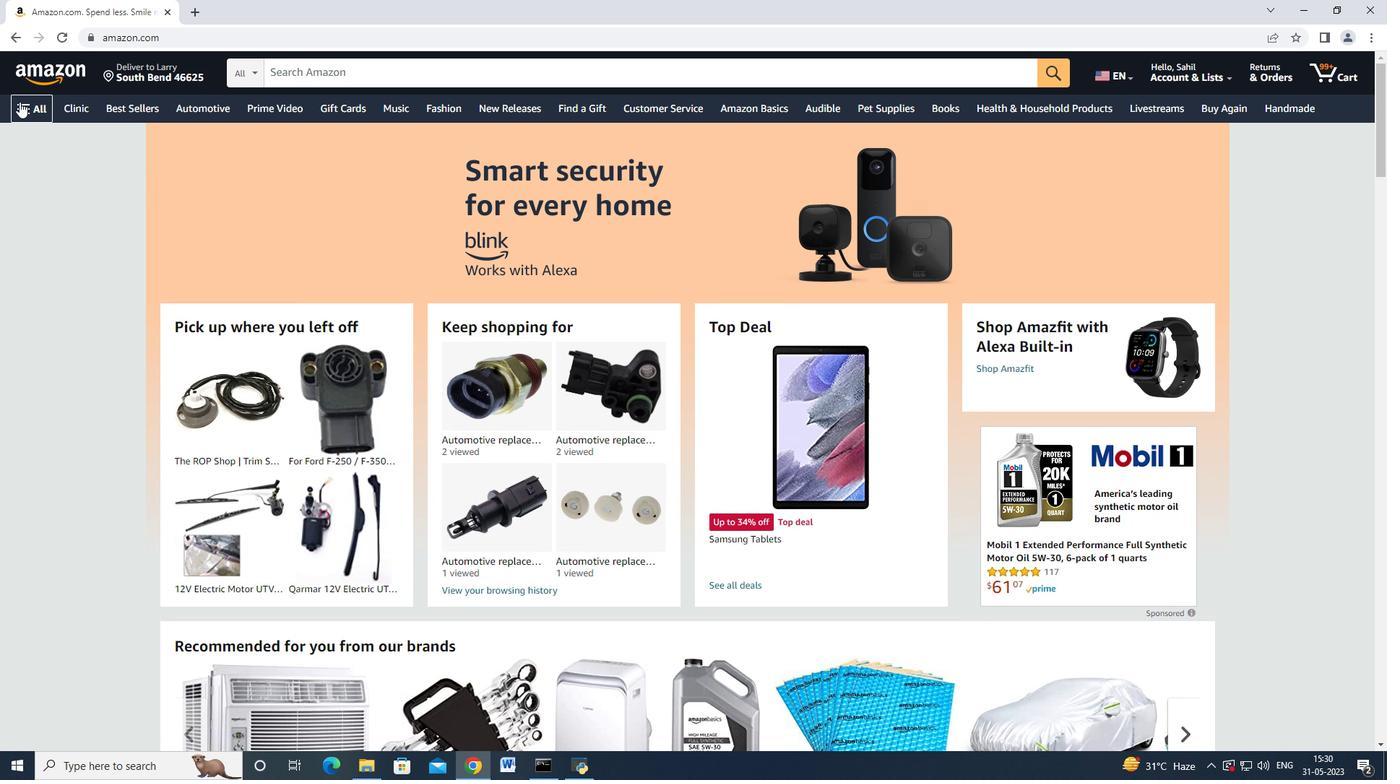 
Action: Mouse pressed left at (25, 105)
Screenshot: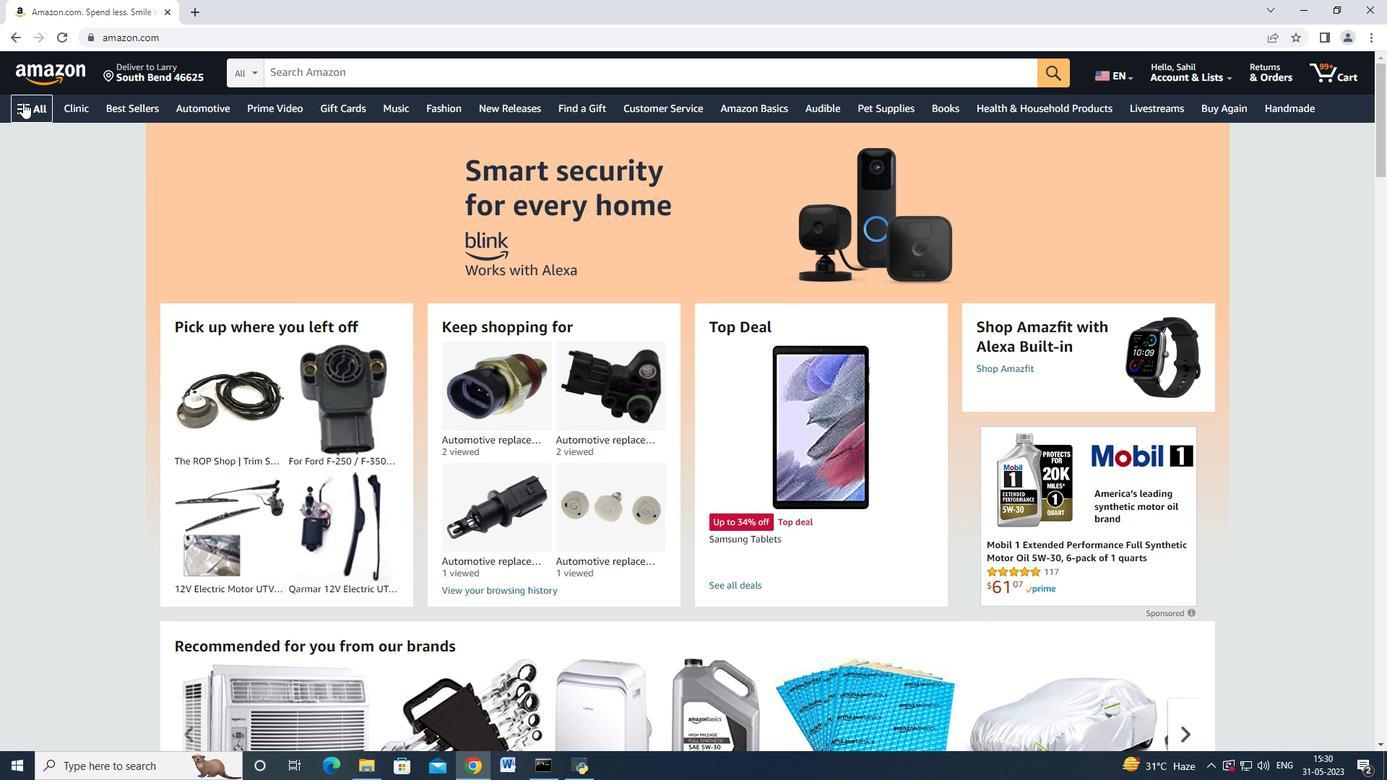 
Action: Mouse moved to (59, 185)
Screenshot: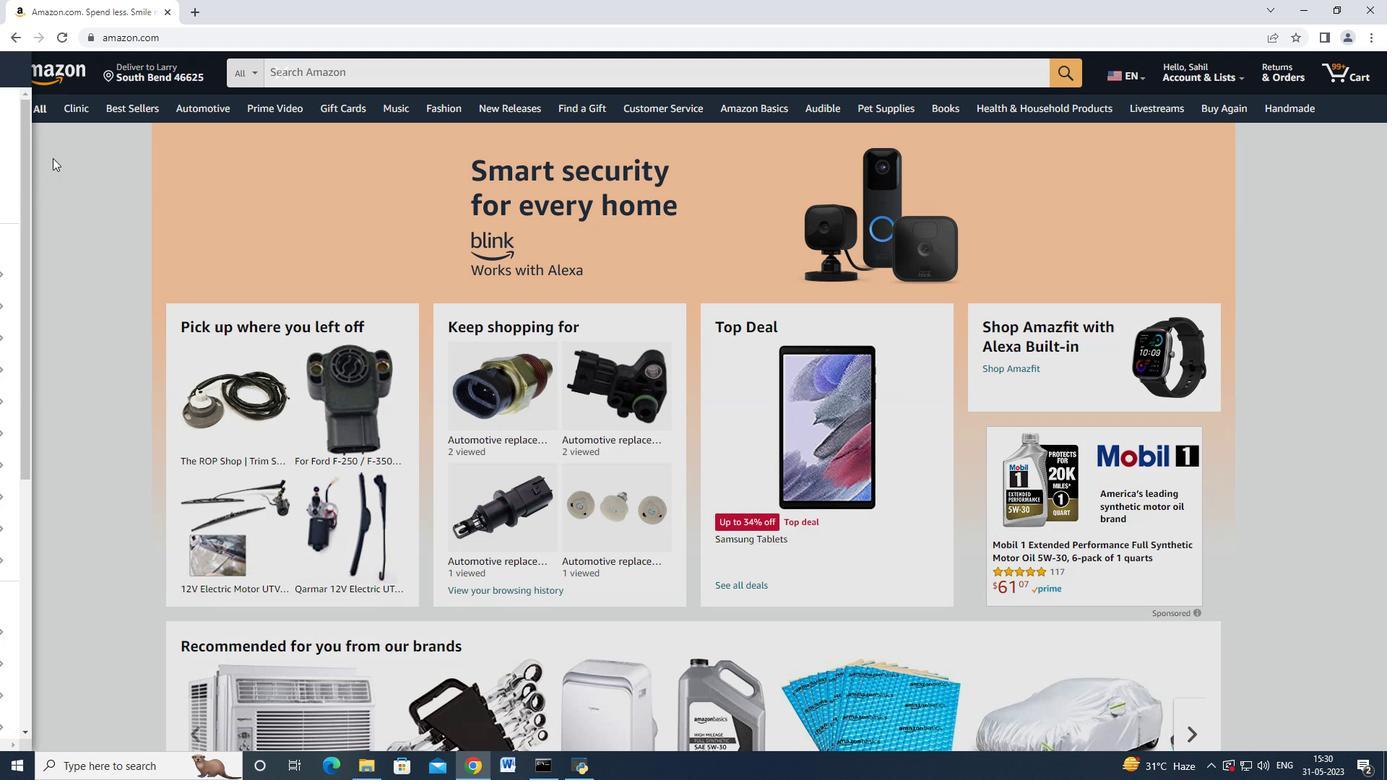
Action: Mouse scrolled (59, 184) with delta (0, 0)
Screenshot: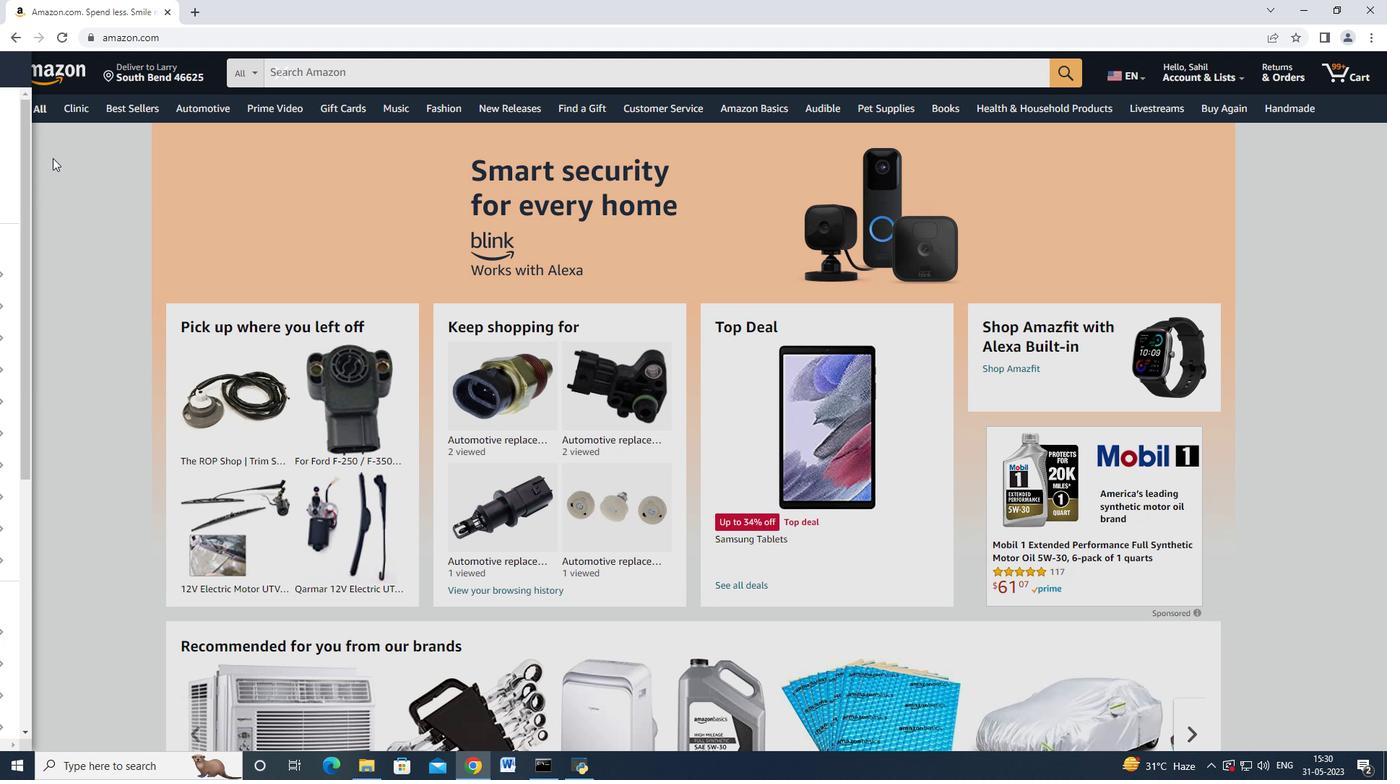 
Action: Mouse moved to (63, 192)
Screenshot: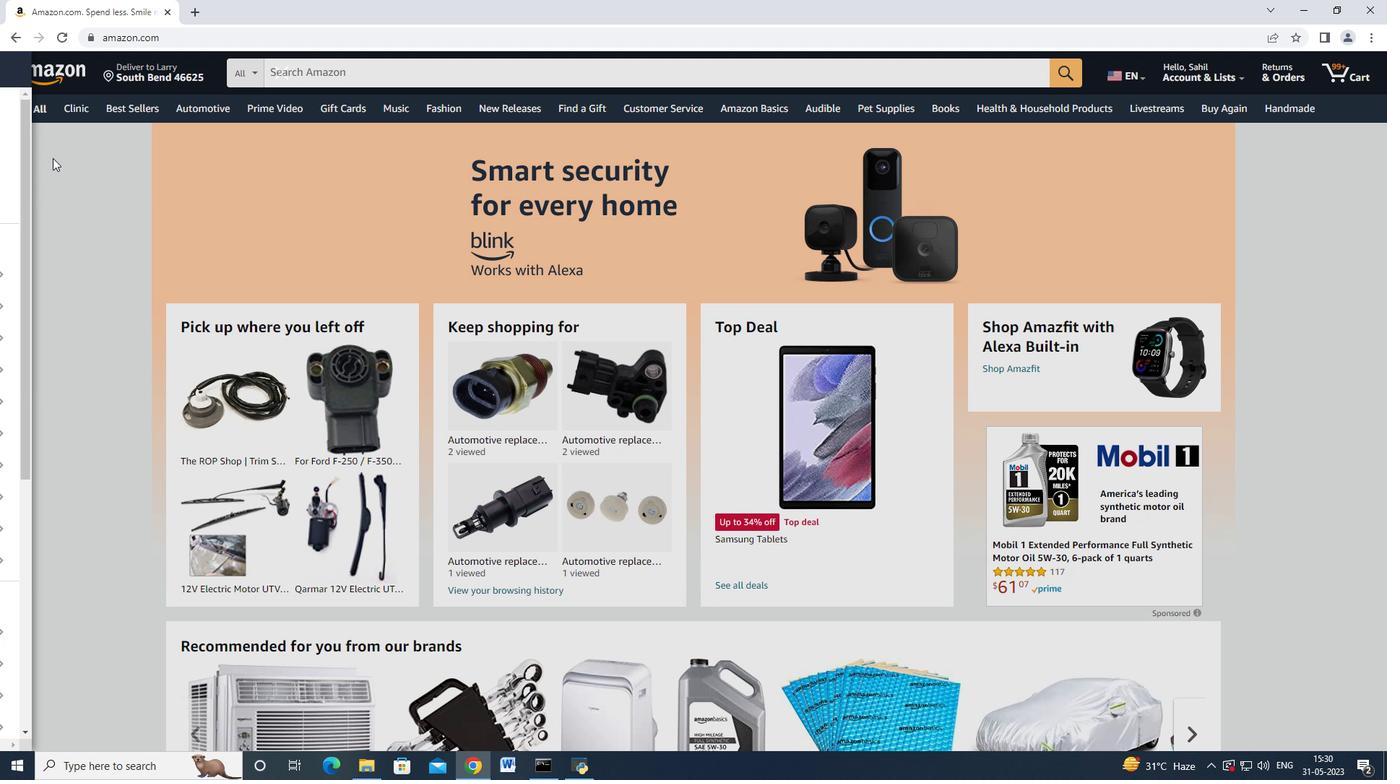 
Action: Mouse scrolled (63, 192) with delta (0, 0)
Screenshot: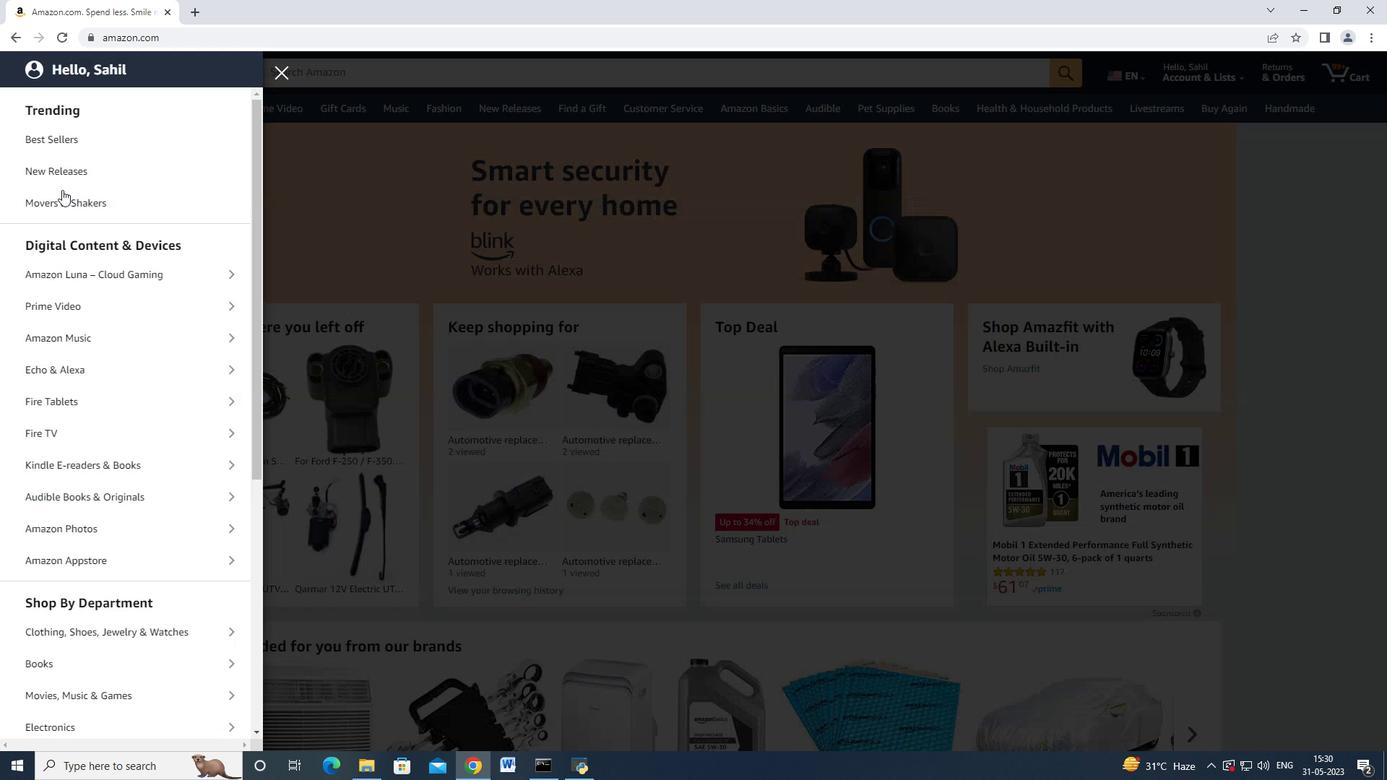 
Action: Mouse moved to (70, 219)
Screenshot: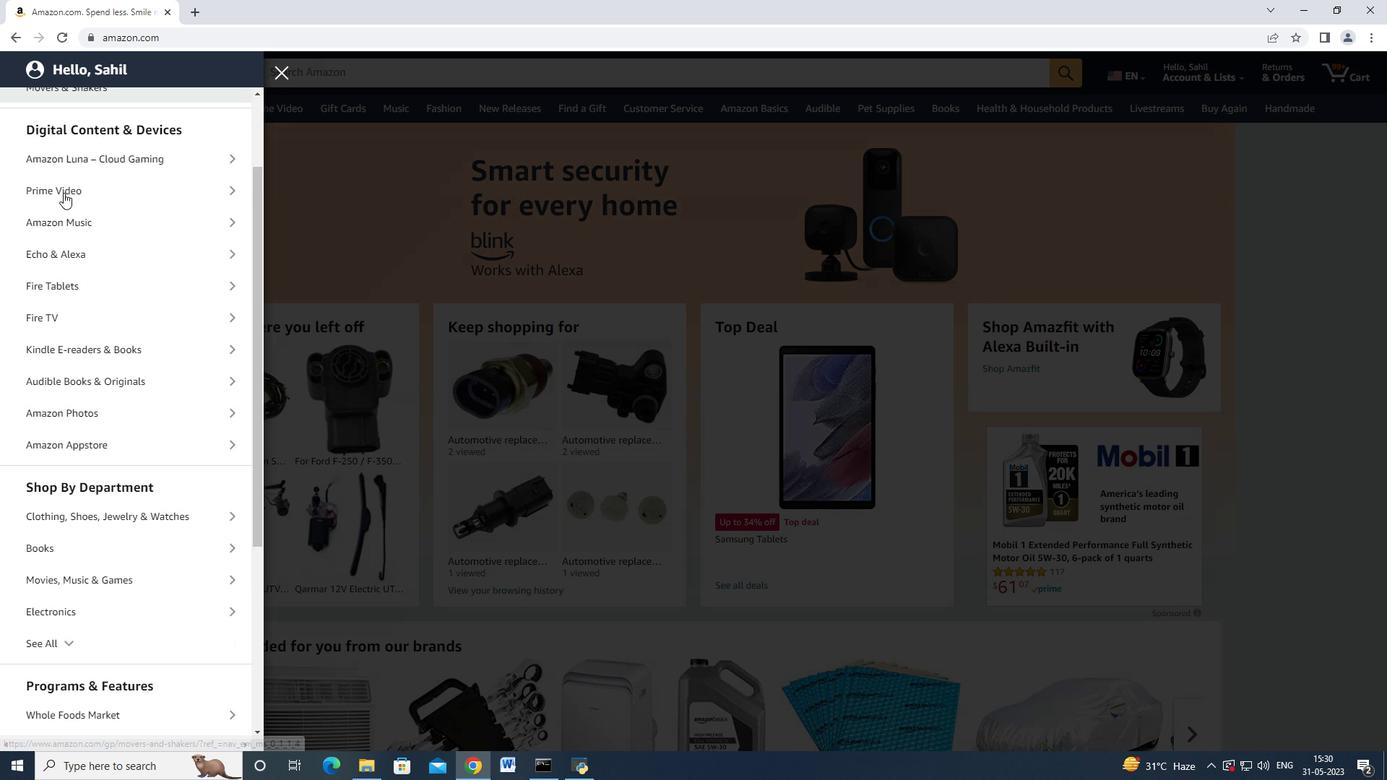 
Action: Mouse scrolled (66, 198) with delta (0, 0)
Screenshot: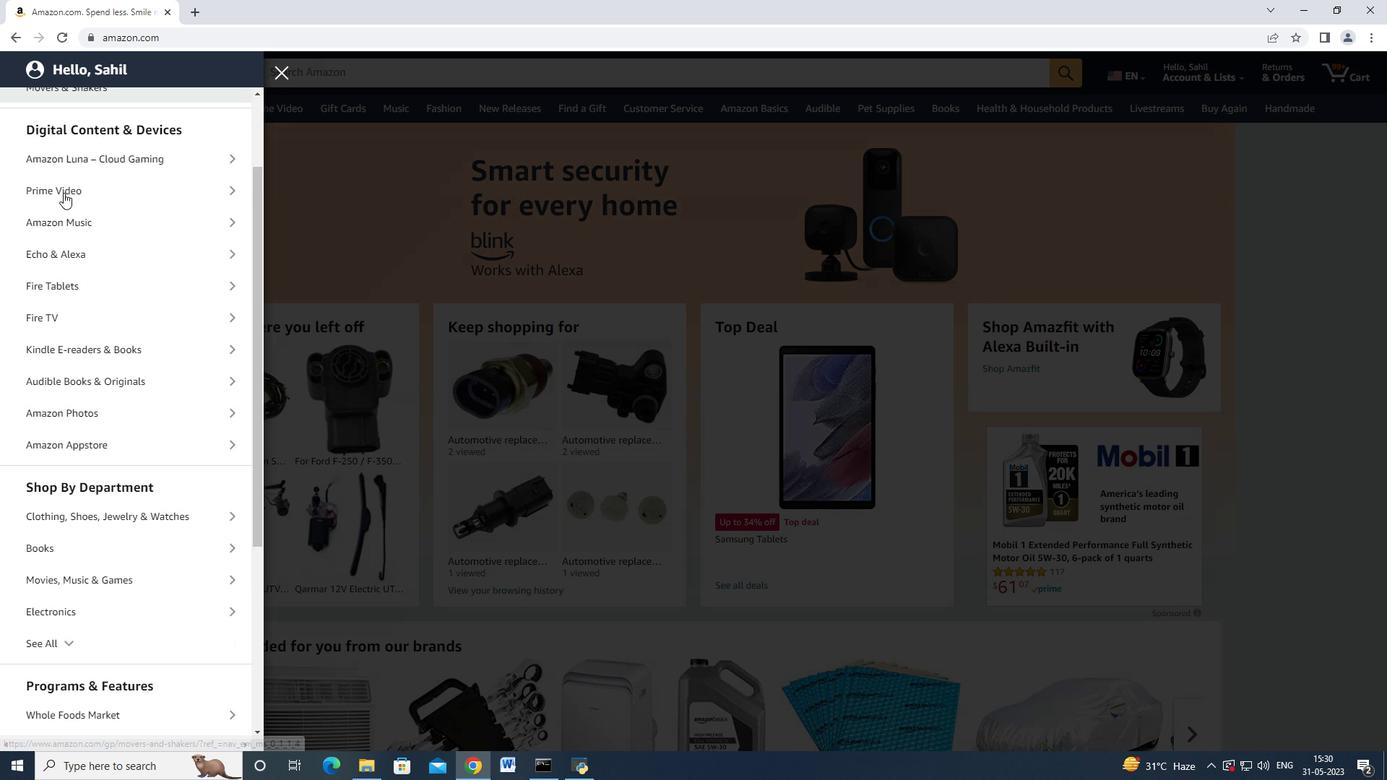 
Action: Mouse moved to (70, 221)
Screenshot: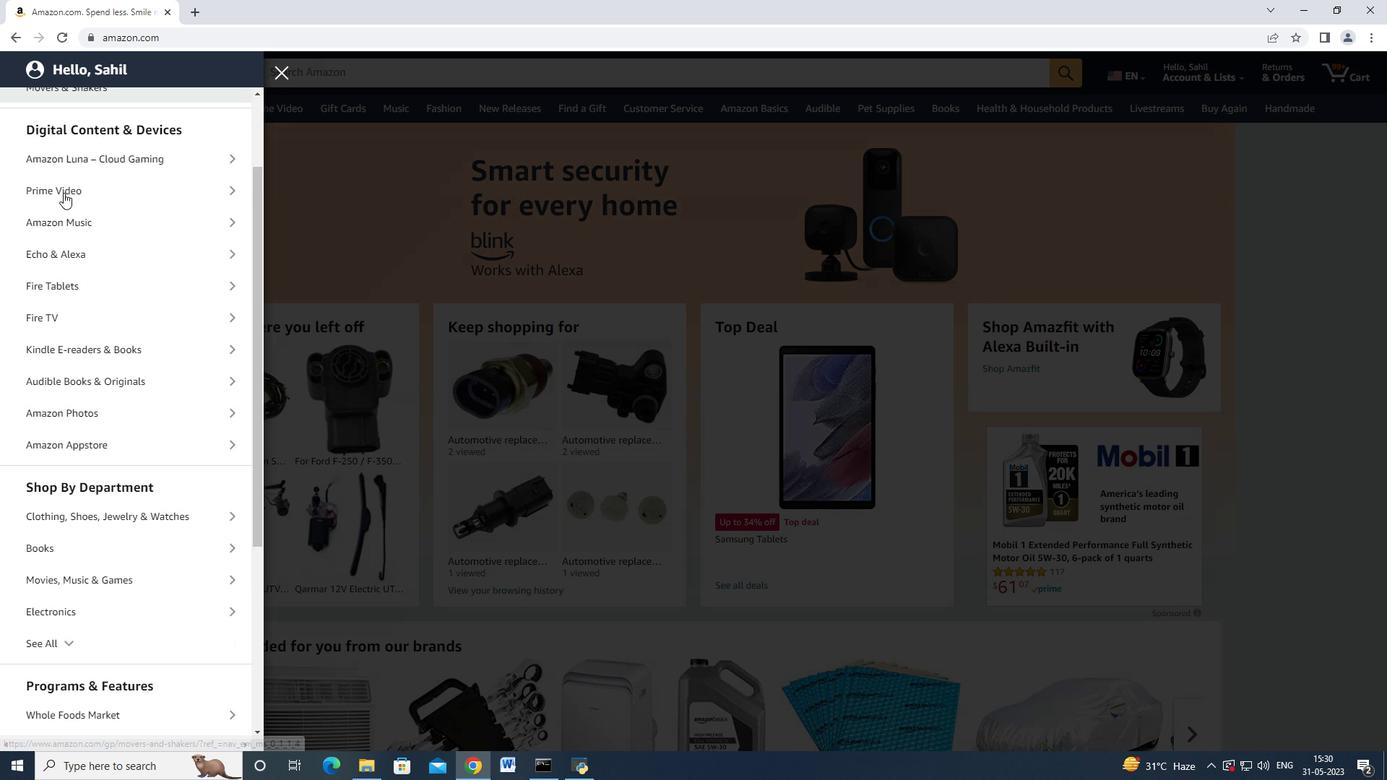 
Action: Mouse scrolled (68, 205) with delta (0, 0)
Screenshot: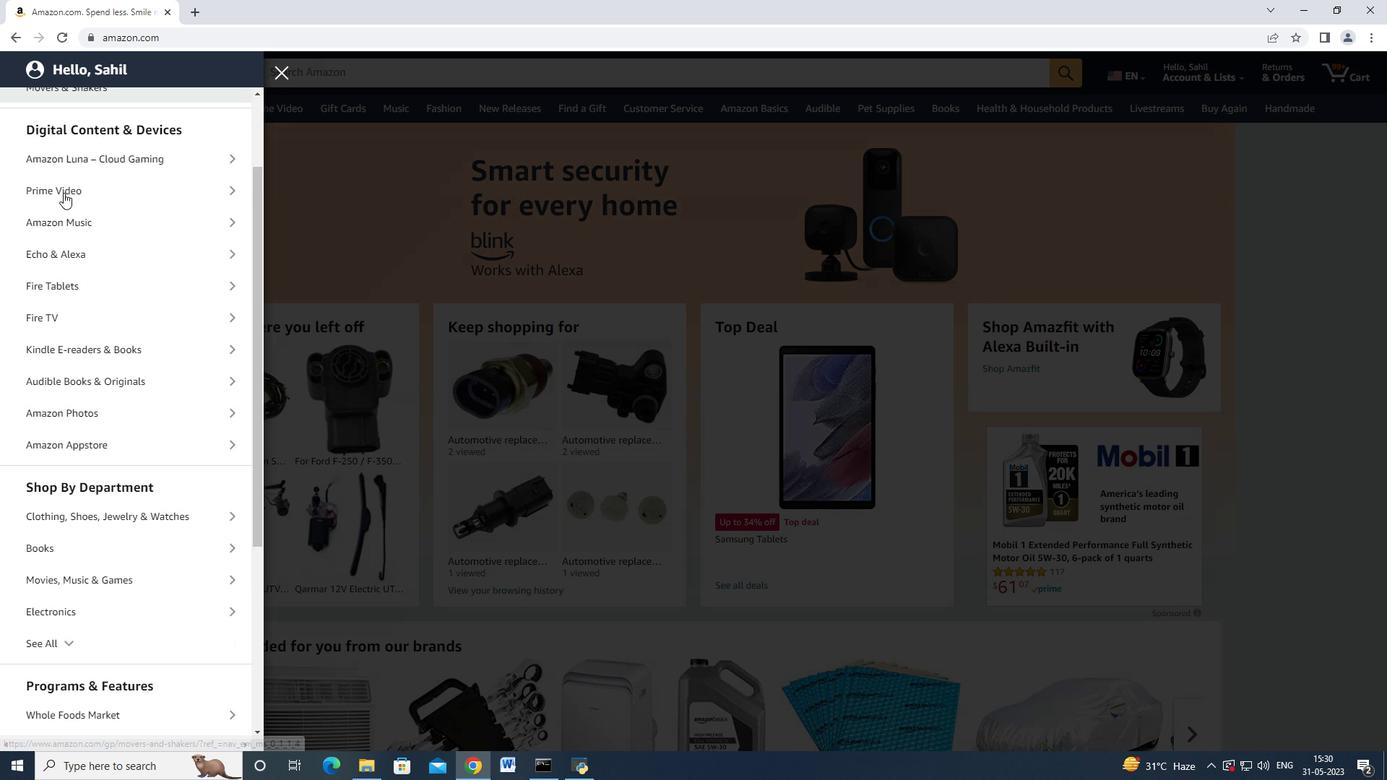 
Action: Mouse moved to (98, 461)
Screenshot: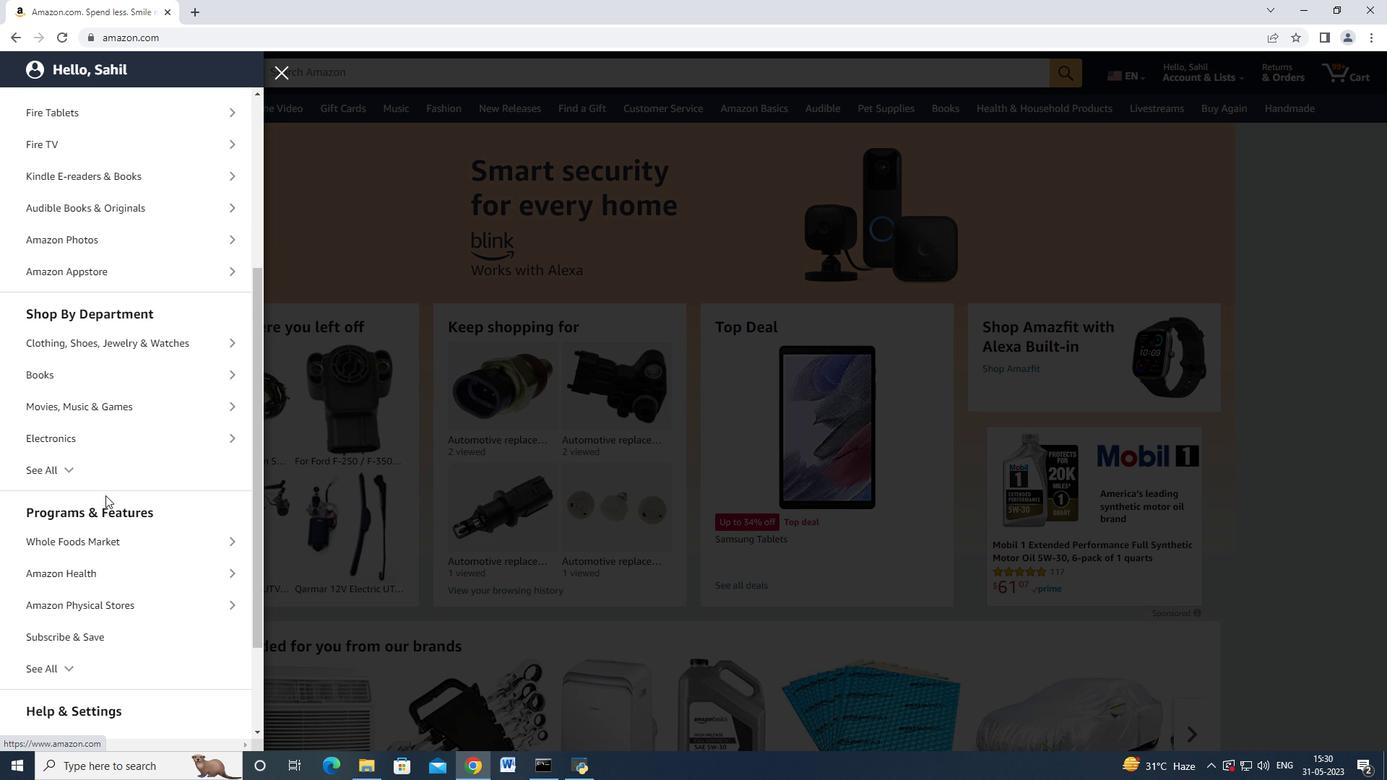 
Action: Mouse pressed left at (98, 461)
Screenshot: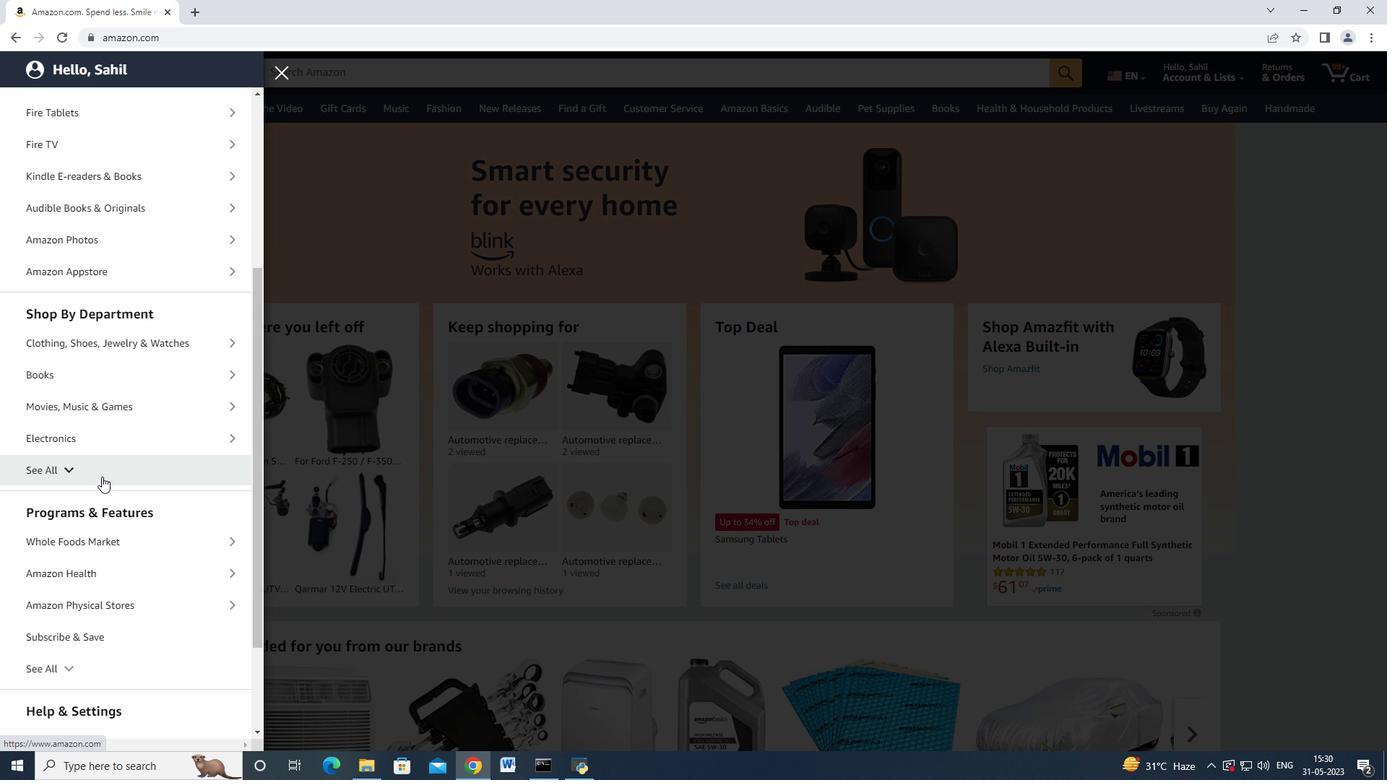 
Action: Mouse moved to (137, 469)
Screenshot: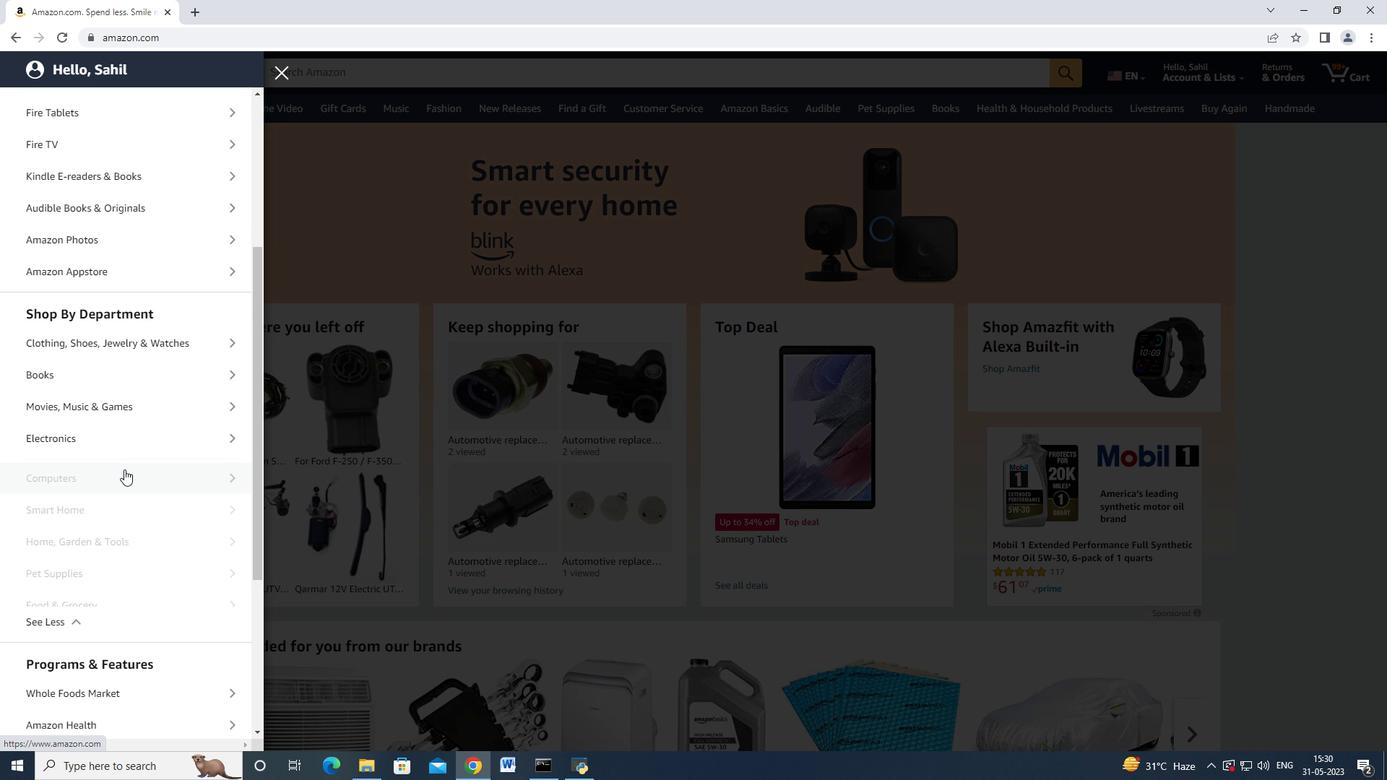
Action: Mouse scrolled (137, 468) with delta (0, 0)
Screenshot: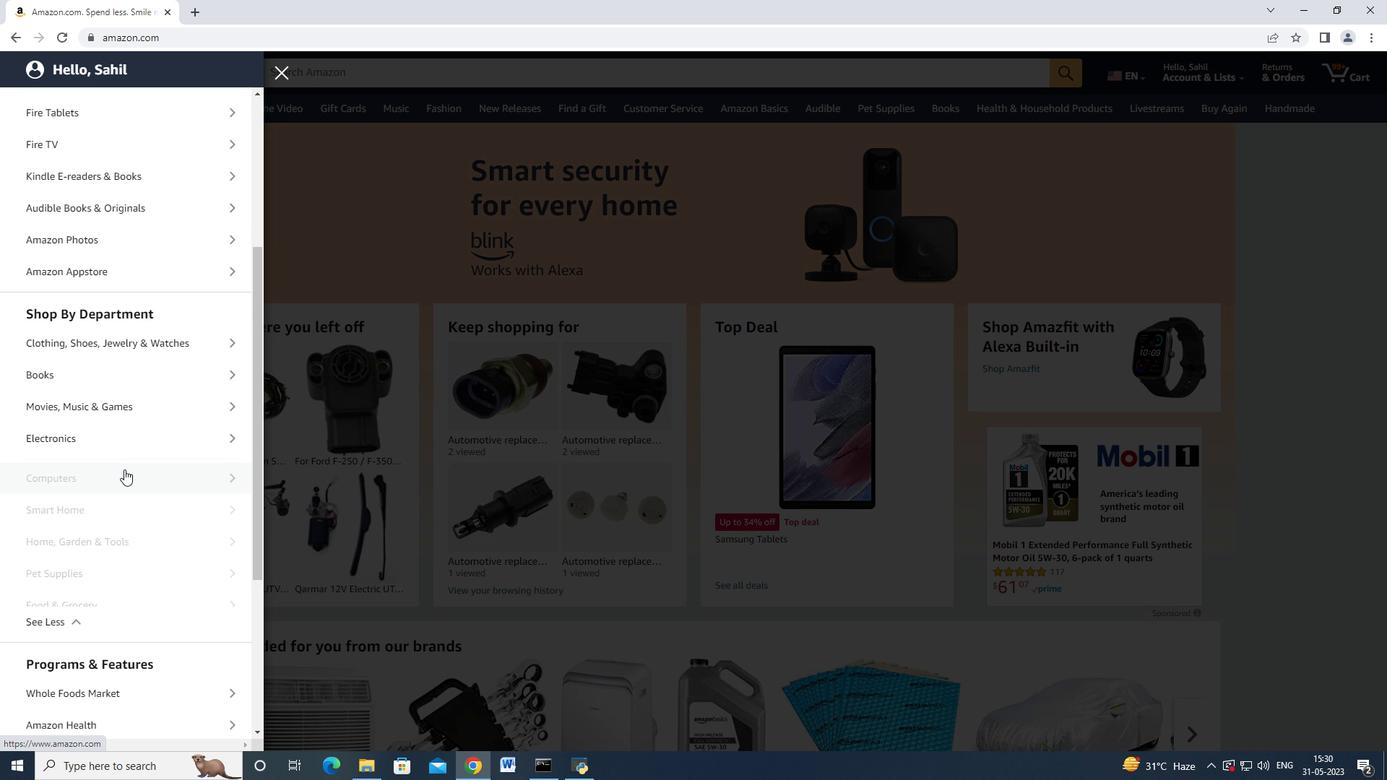 
Action: Mouse scrolled (137, 468) with delta (0, 0)
Screenshot: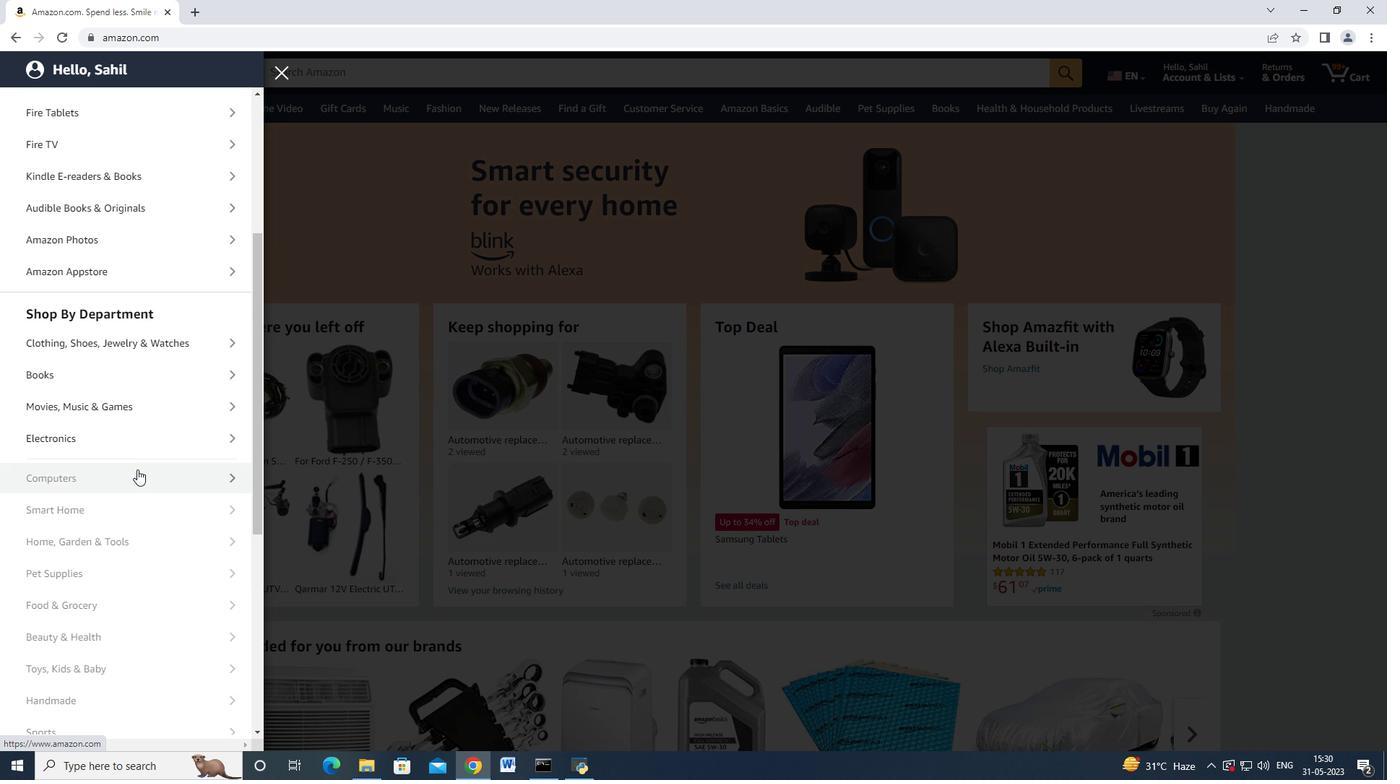 
Action: Mouse moved to (137, 470)
Screenshot: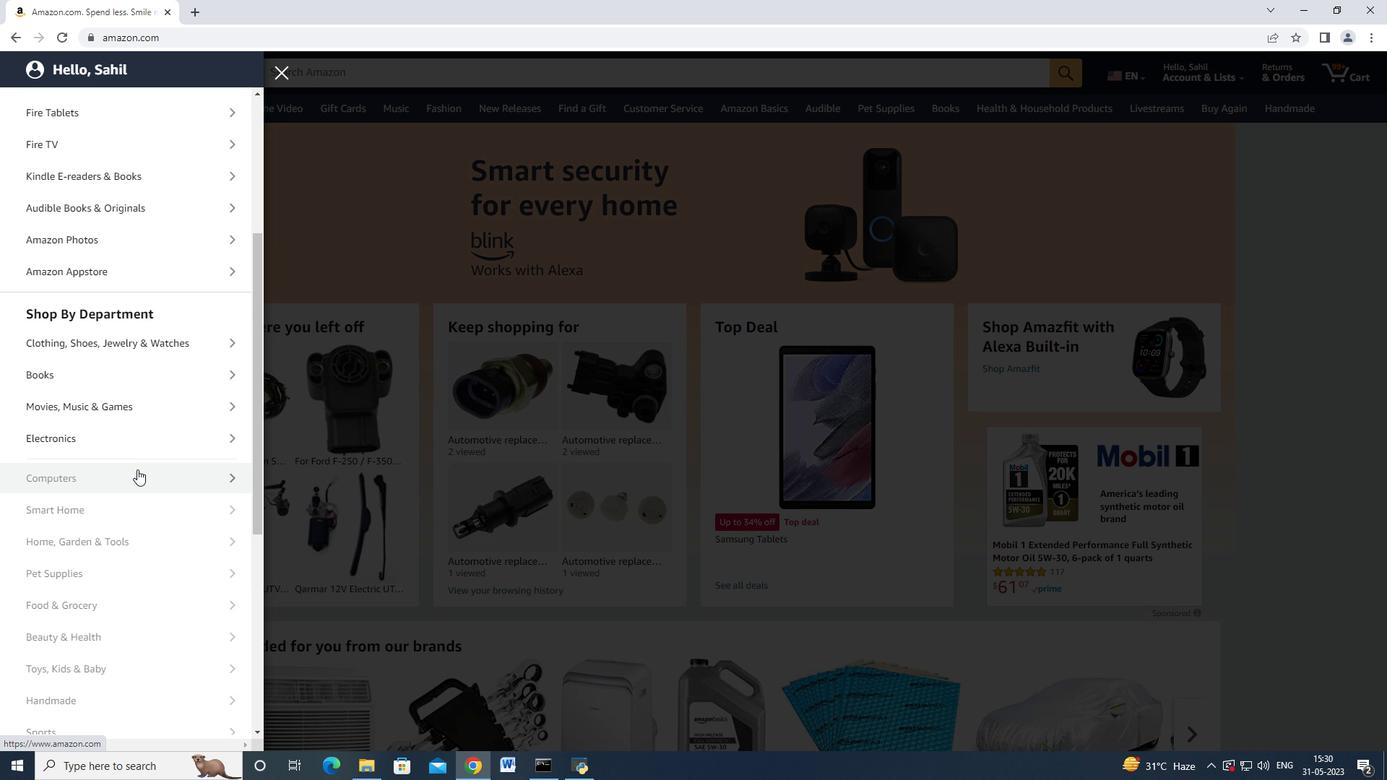 
Action: Mouse scrolled (137, 469) with delta (0, 0)
Screenshot: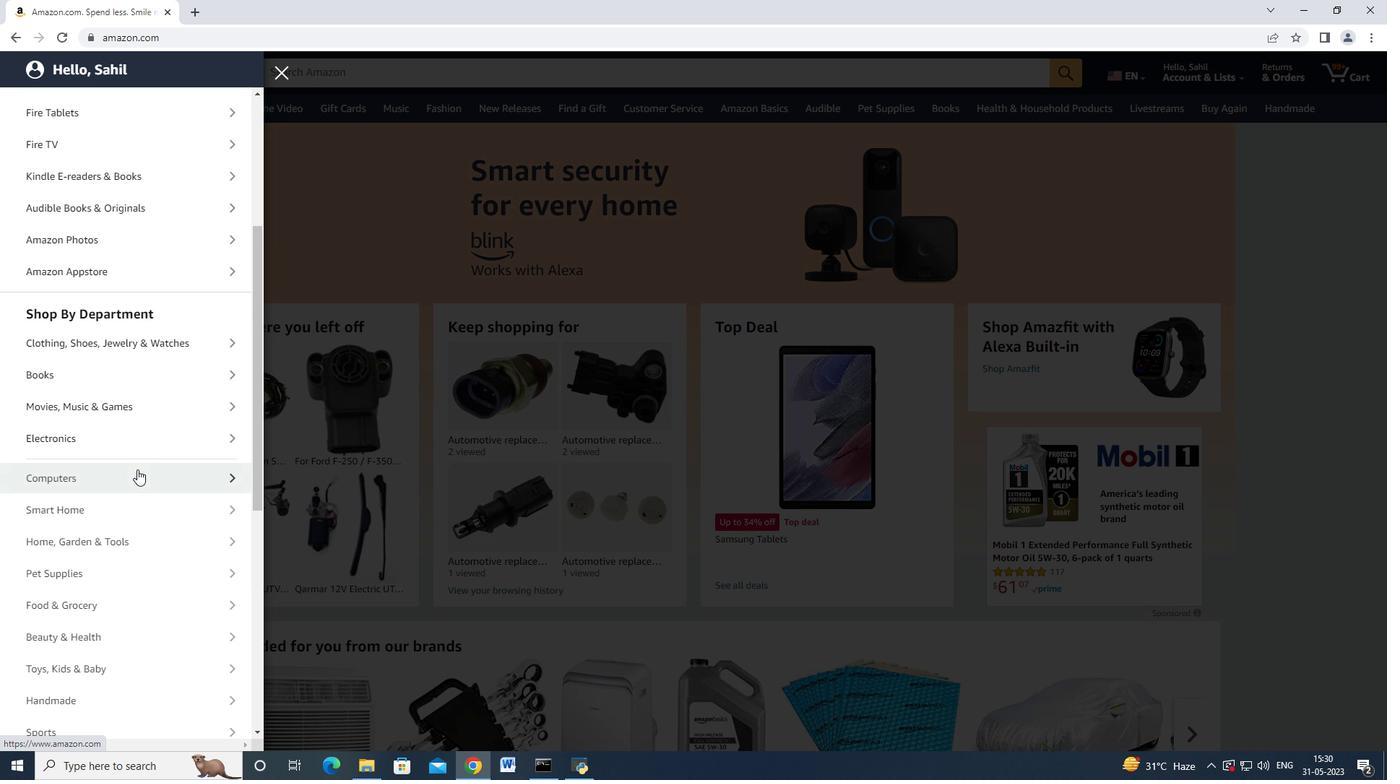 
Action: Mouse moved to (135, 583)
Screenshot: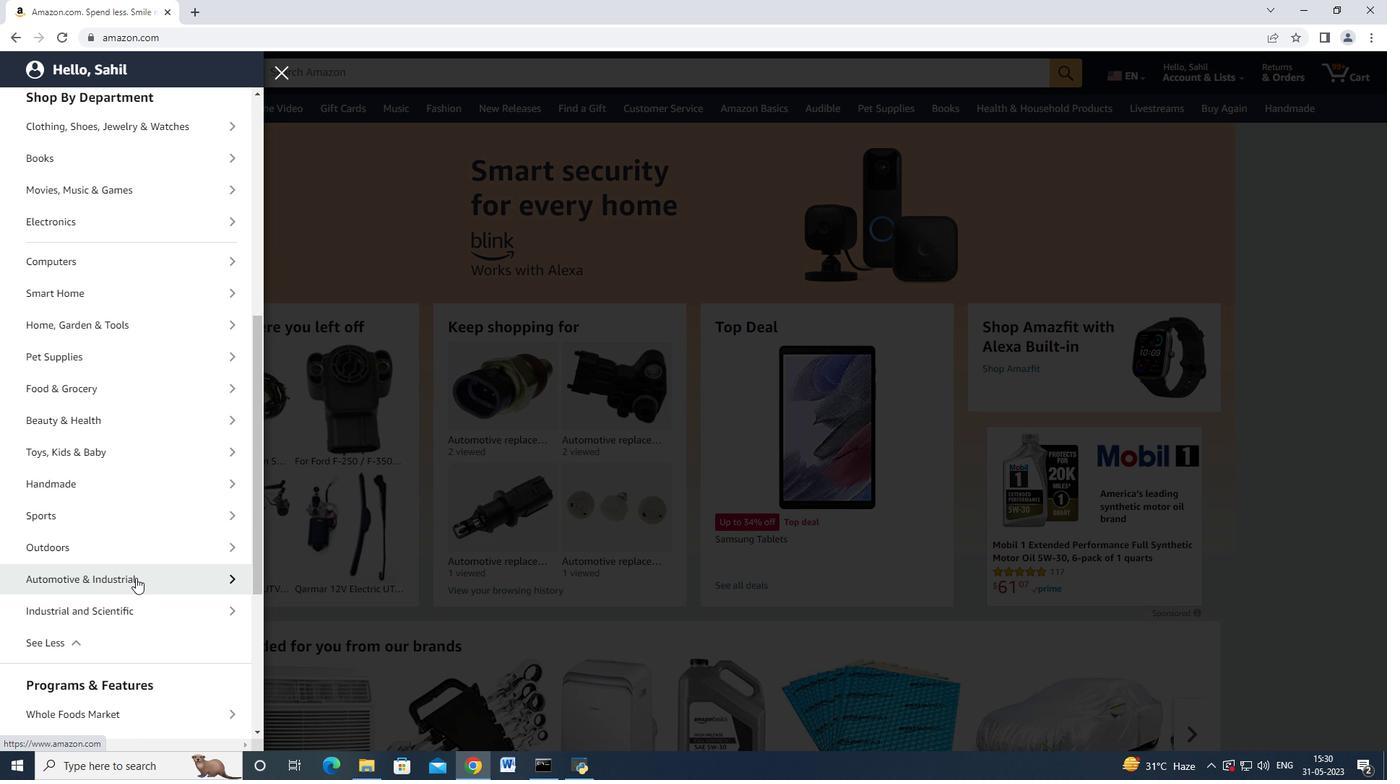 
Action: Mouse pressed left at (135, 583)
Screenshot: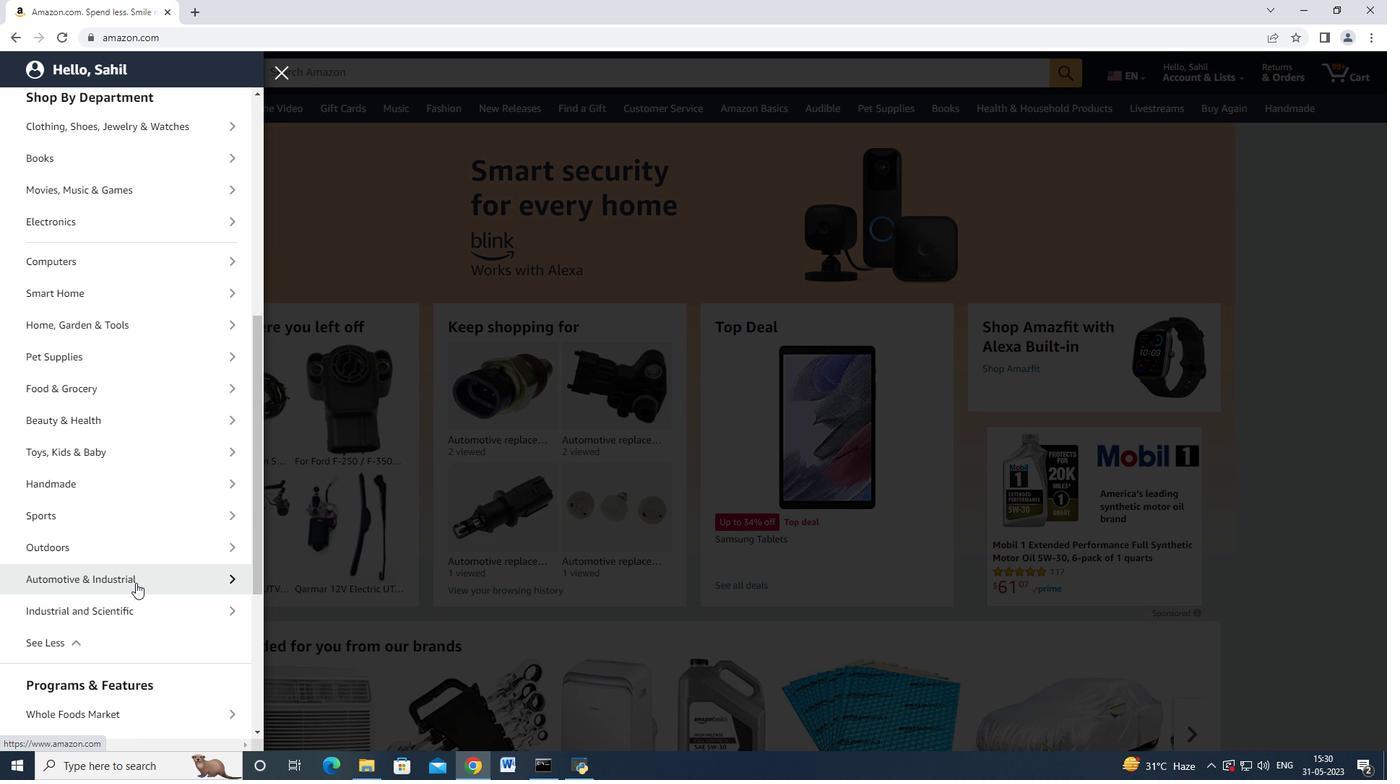 
Action: Mouse moved to (166, 169)
Screenshot: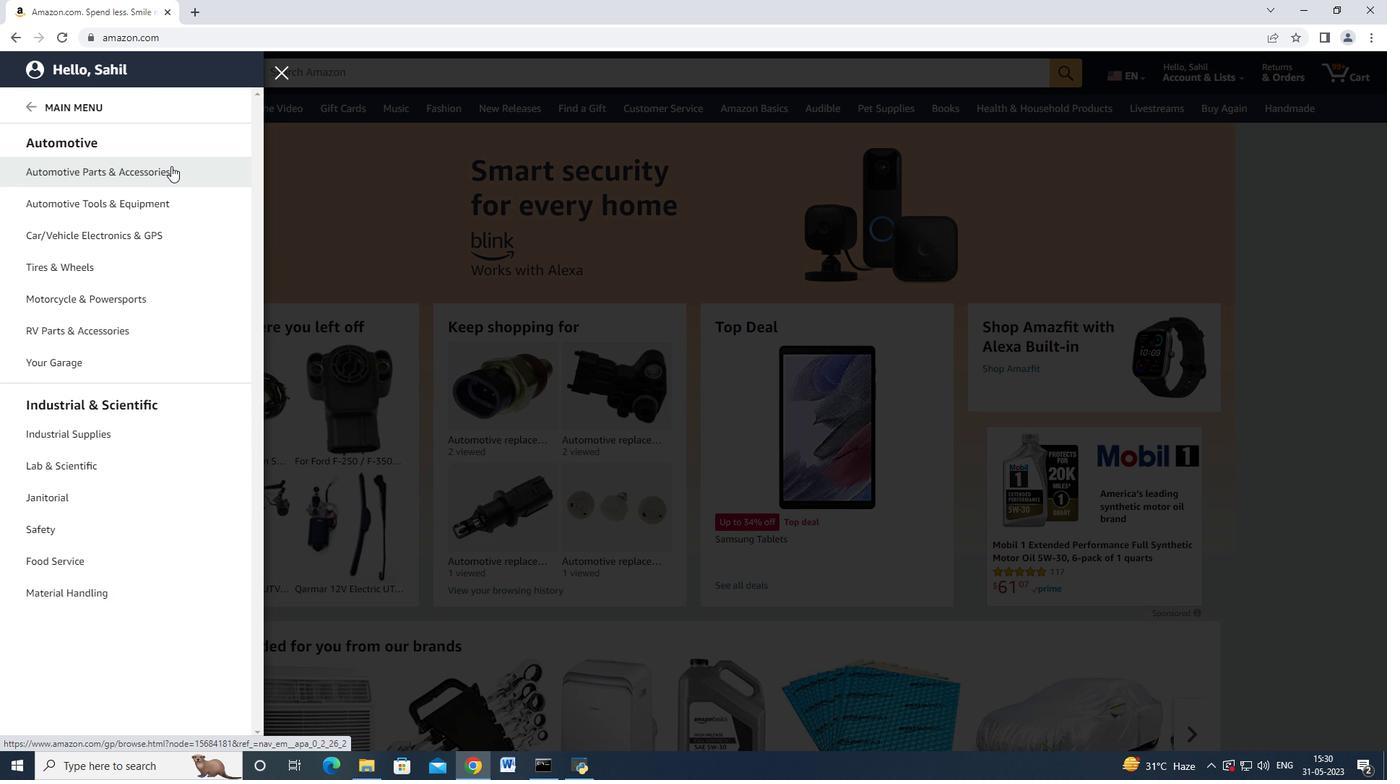 
Action: Mouse pressed left at (166, 169)
Screenshot: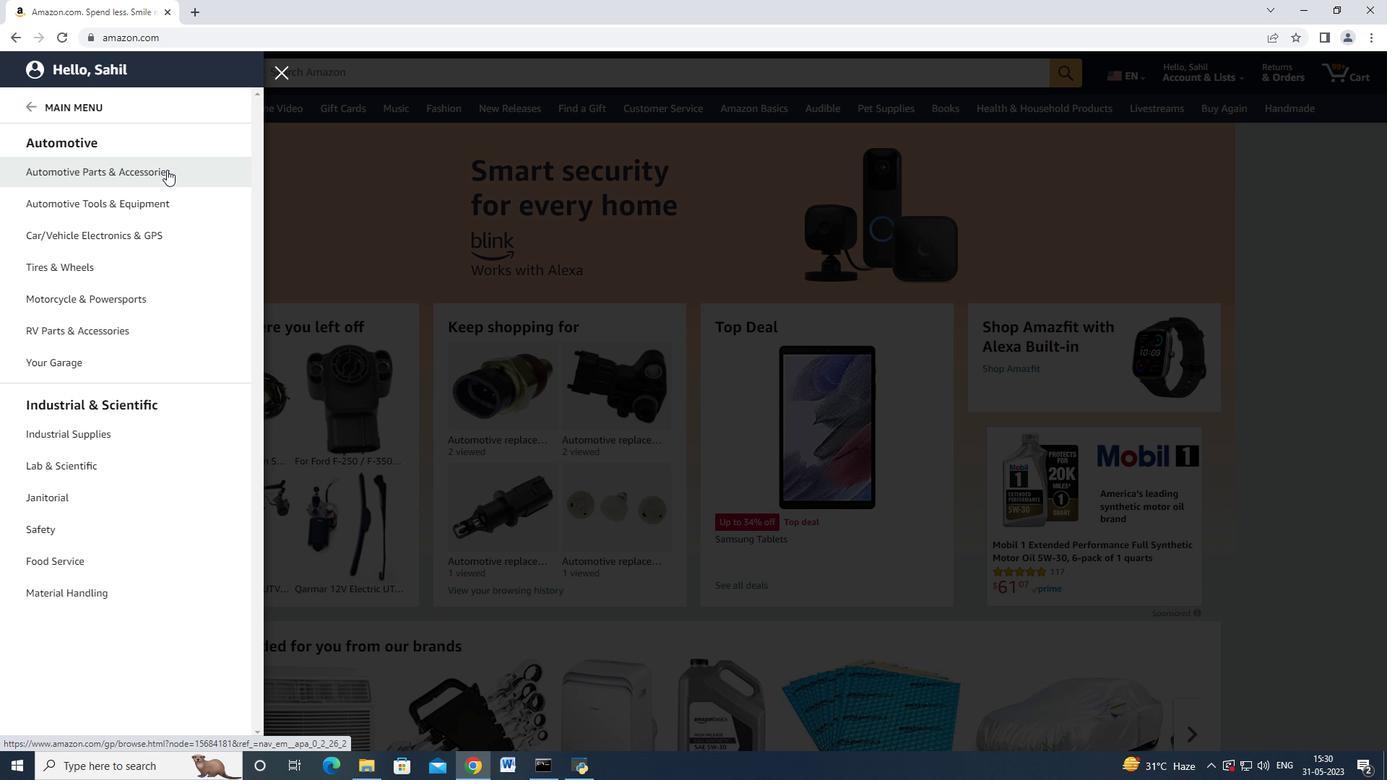 
Action: Mouse moved to (249, 130)
Screenshot: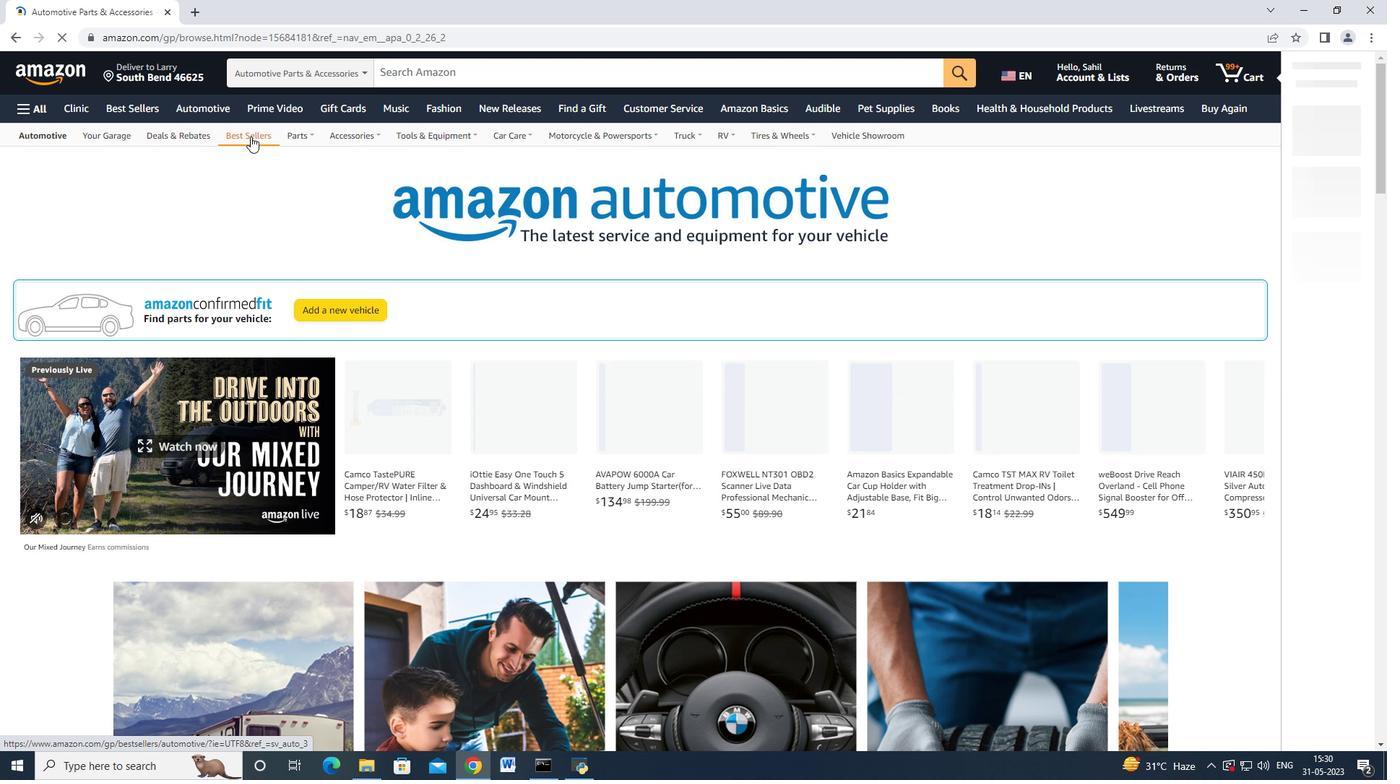 
Action: Mouse scrolled (249, 131) with delta (0, 0)
Screenshot: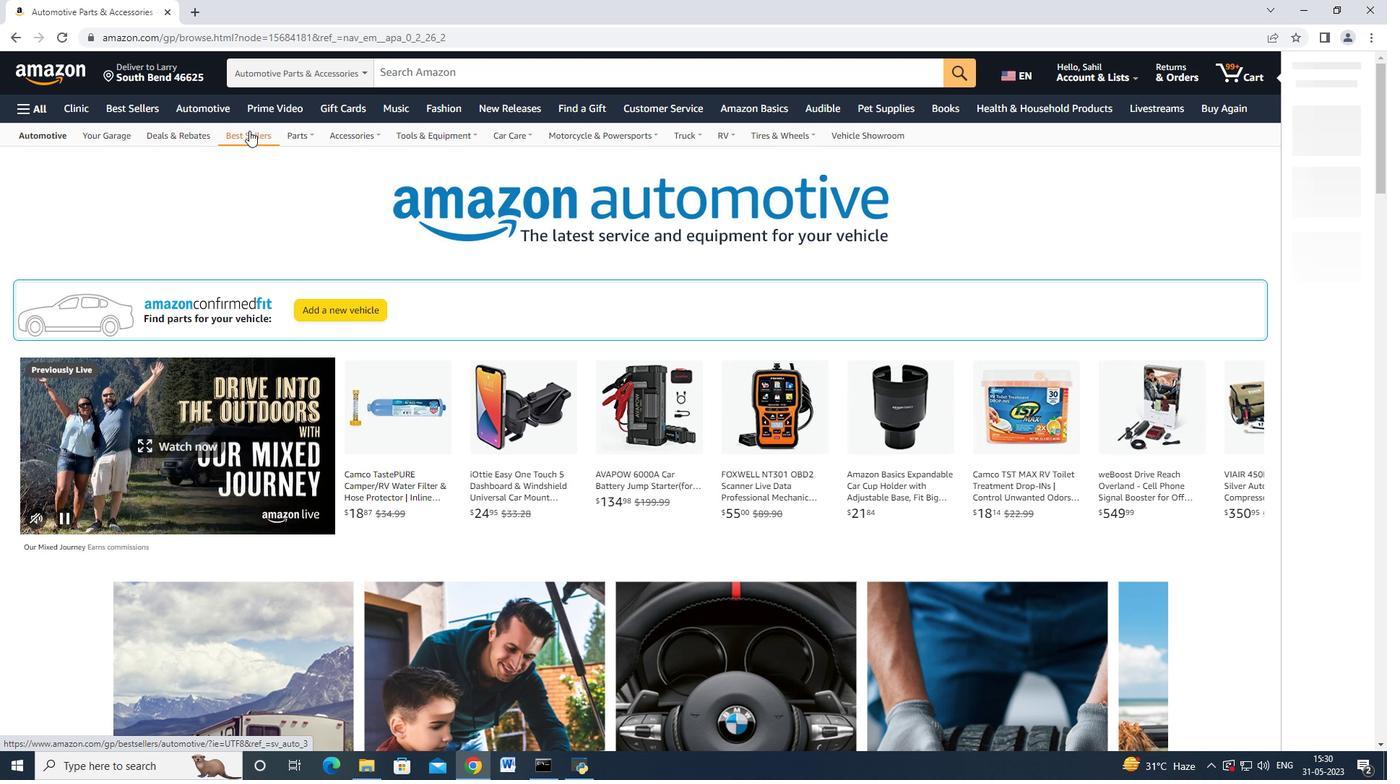 
Action: Mouse moved to (244, 133)
Screenshot: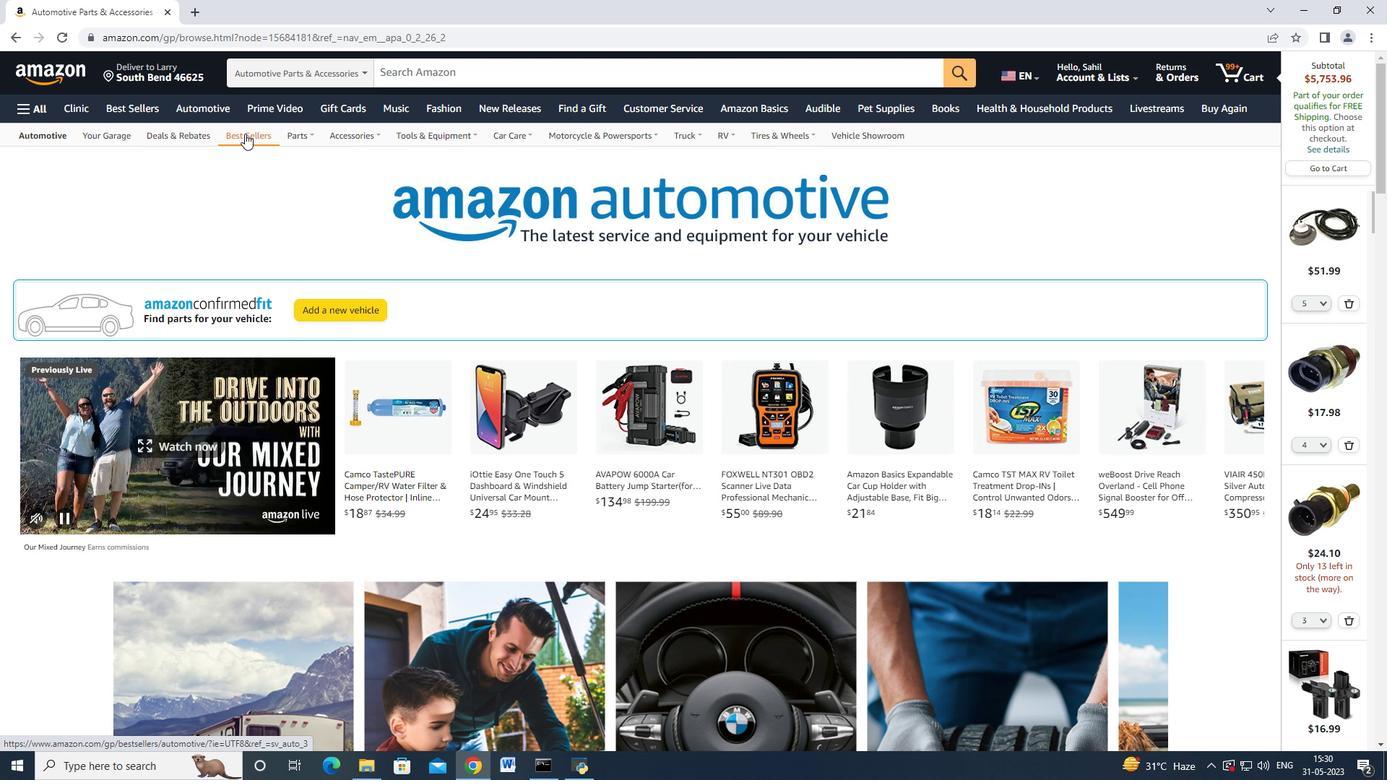 
Action: Mouse pressed left at (244, 133)
Screenshot: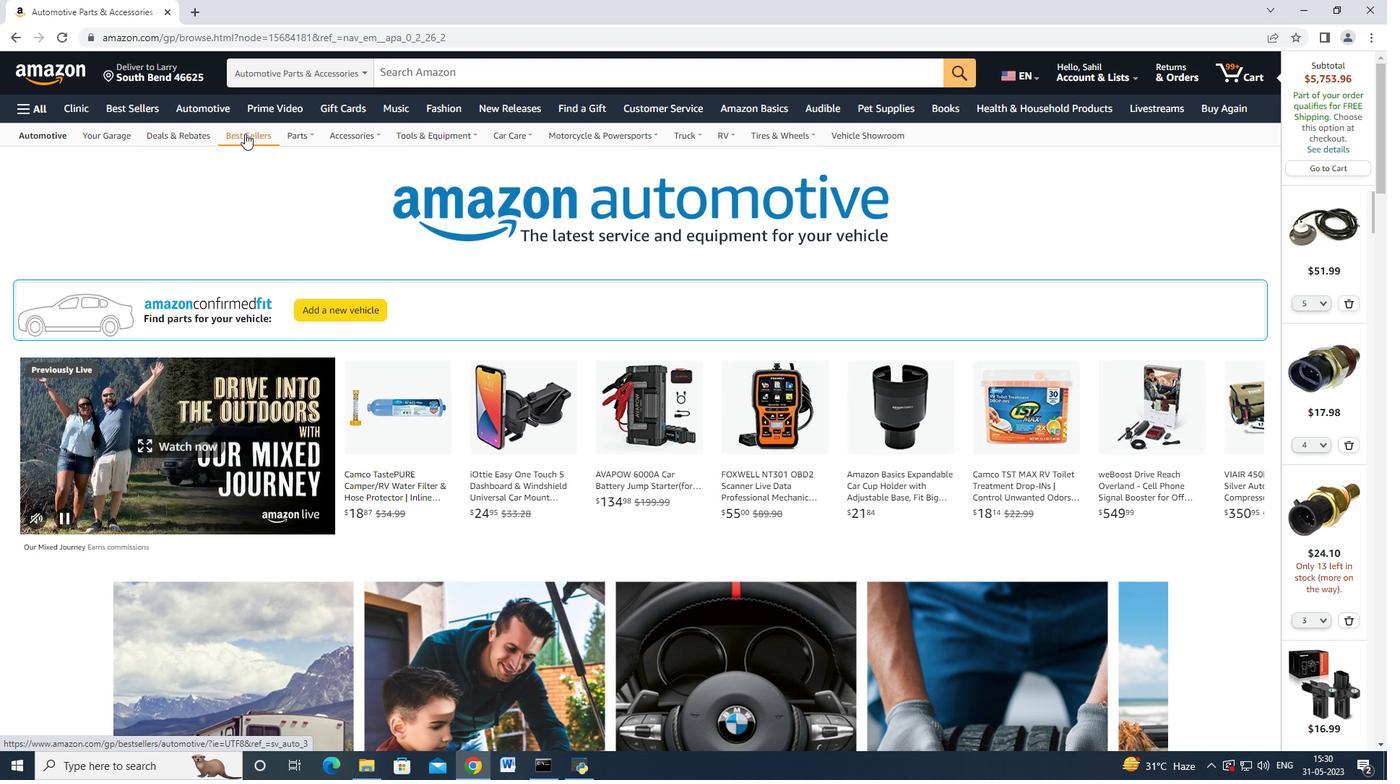 
Action: Mouse moved to (77, 468)
Screenshot: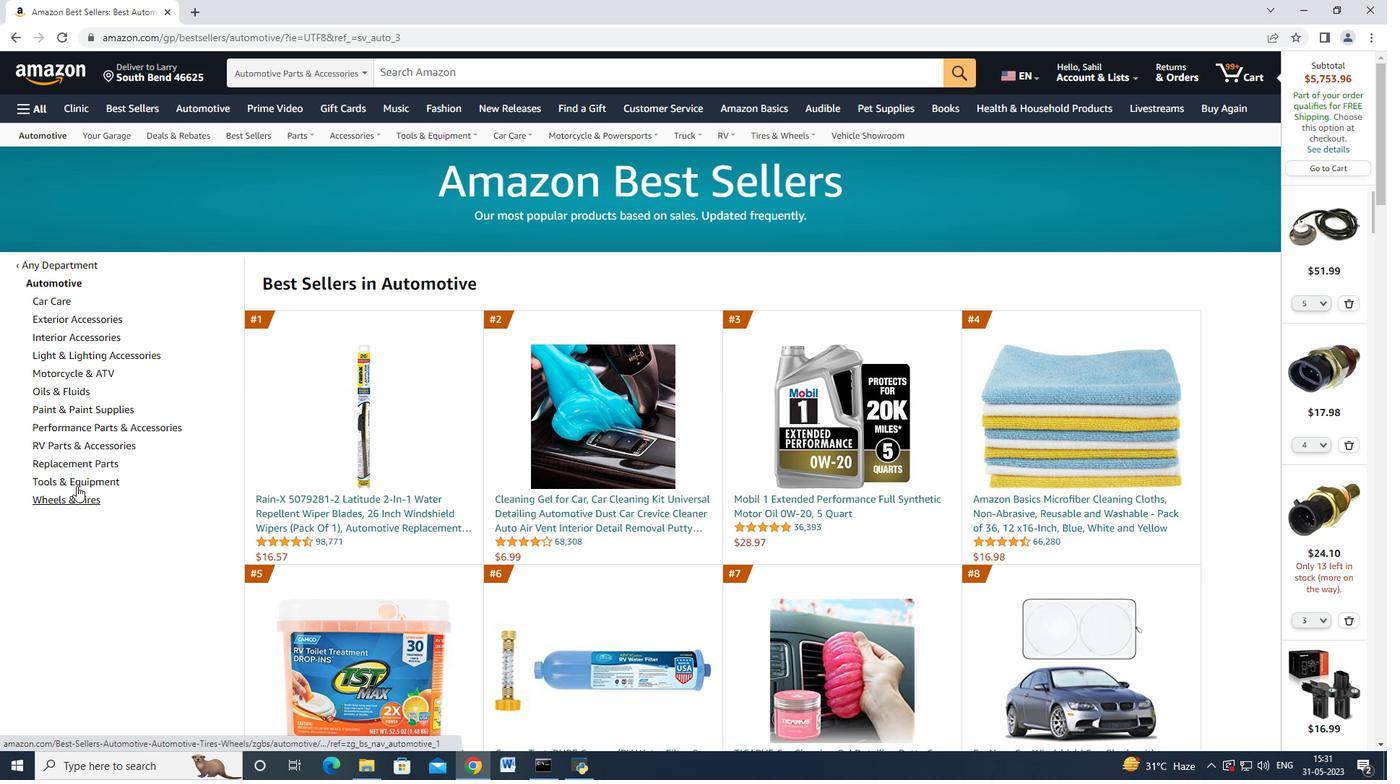 
Action: Mouse pressed left at (77, 468)
Screenshot: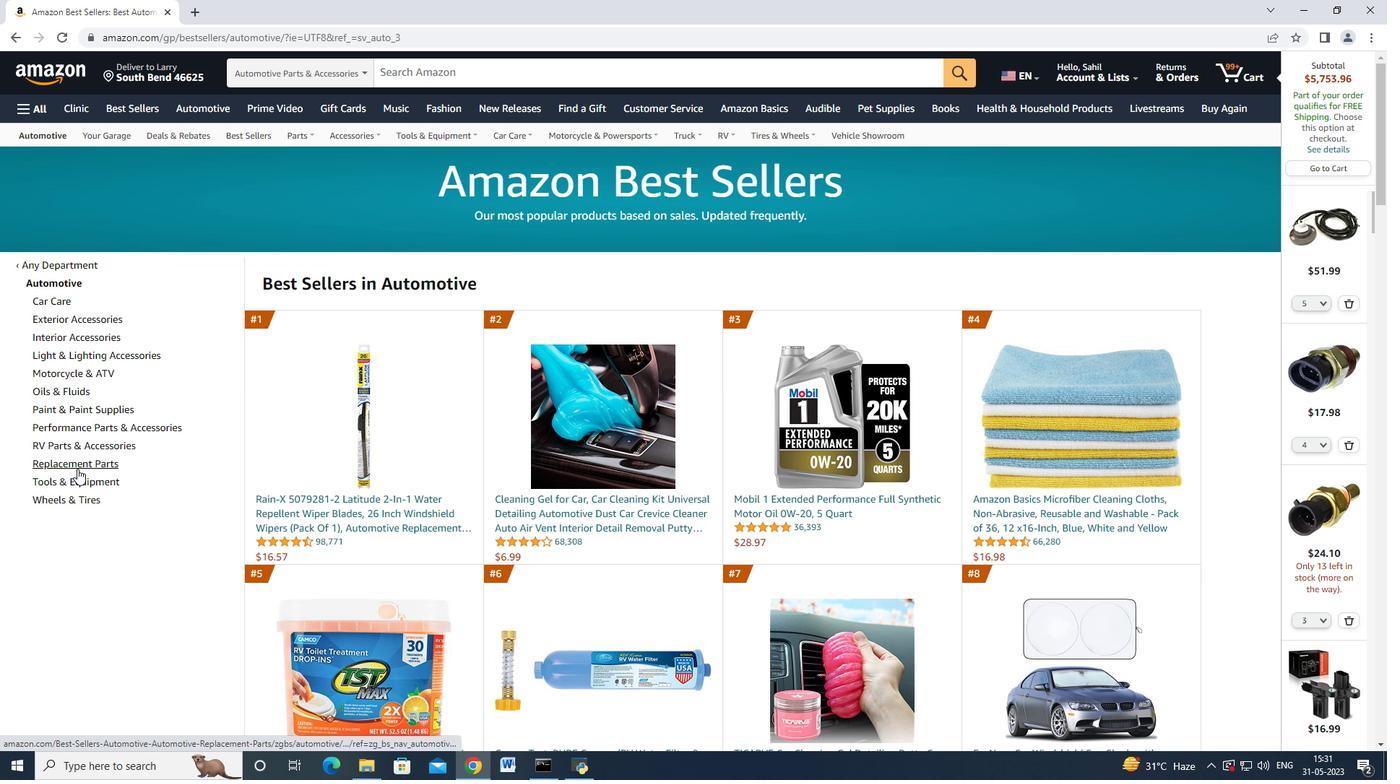 
Action: Mouse moved to (114, 380)
Screenshot: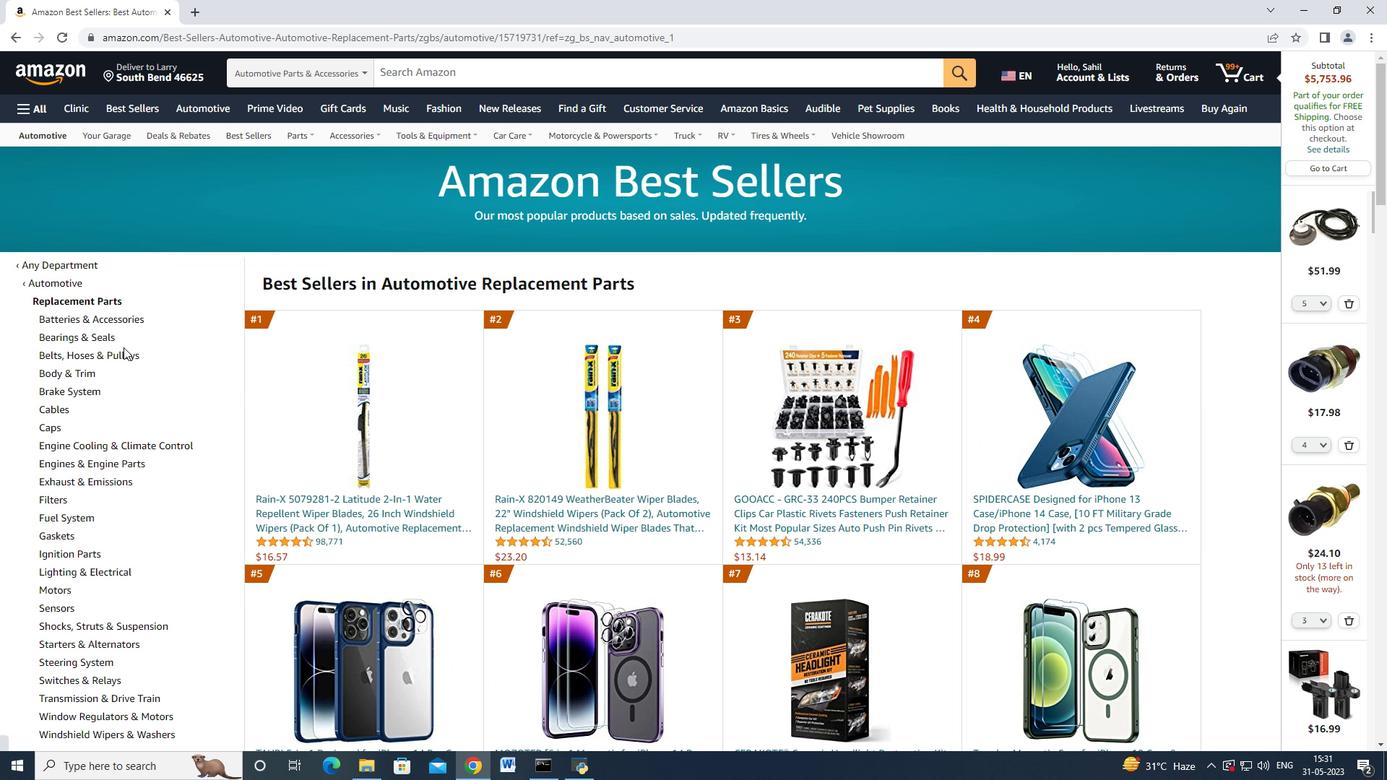 
Action: Mouse scrolled (114, 380) with delta (0, 0)
Screenshot: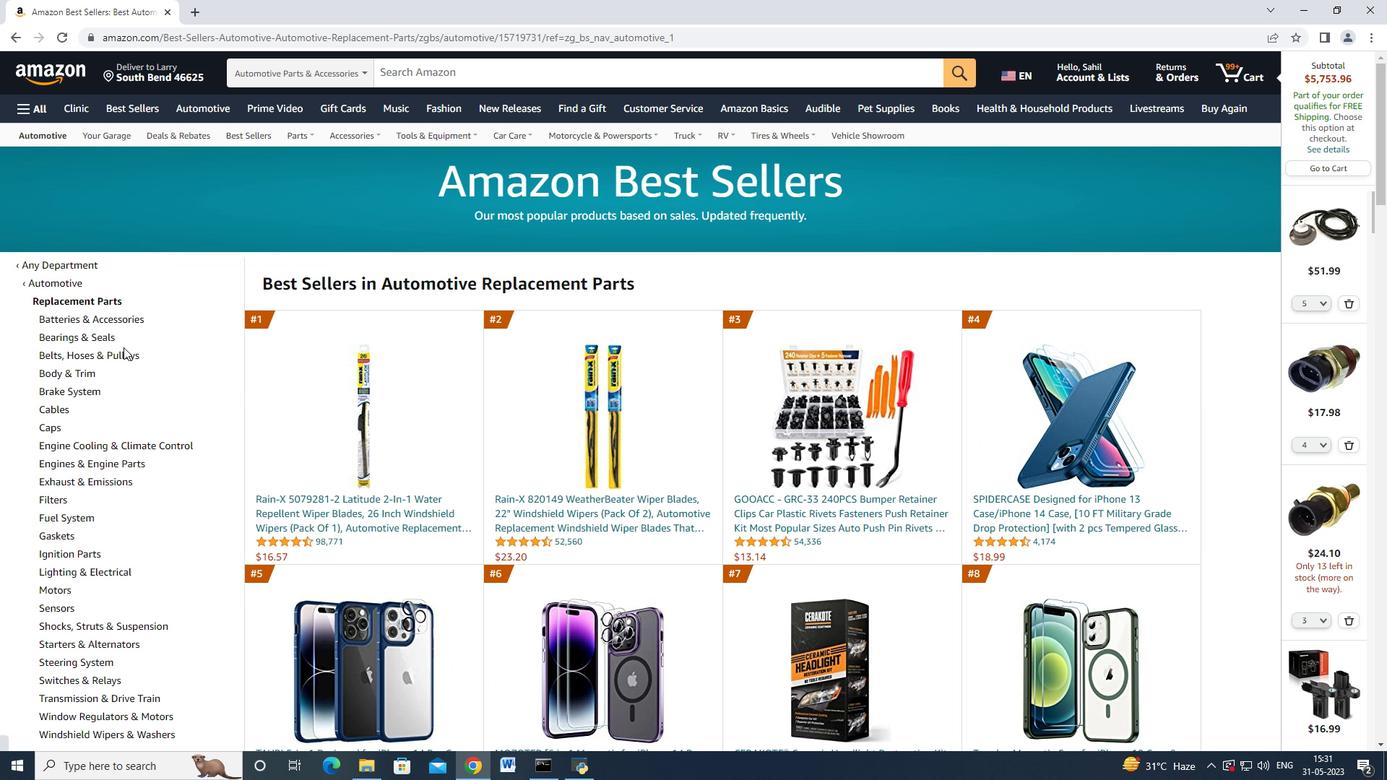 
Action: Mouse scrolled (114, 380) with delta (0, 0)
Screenshot: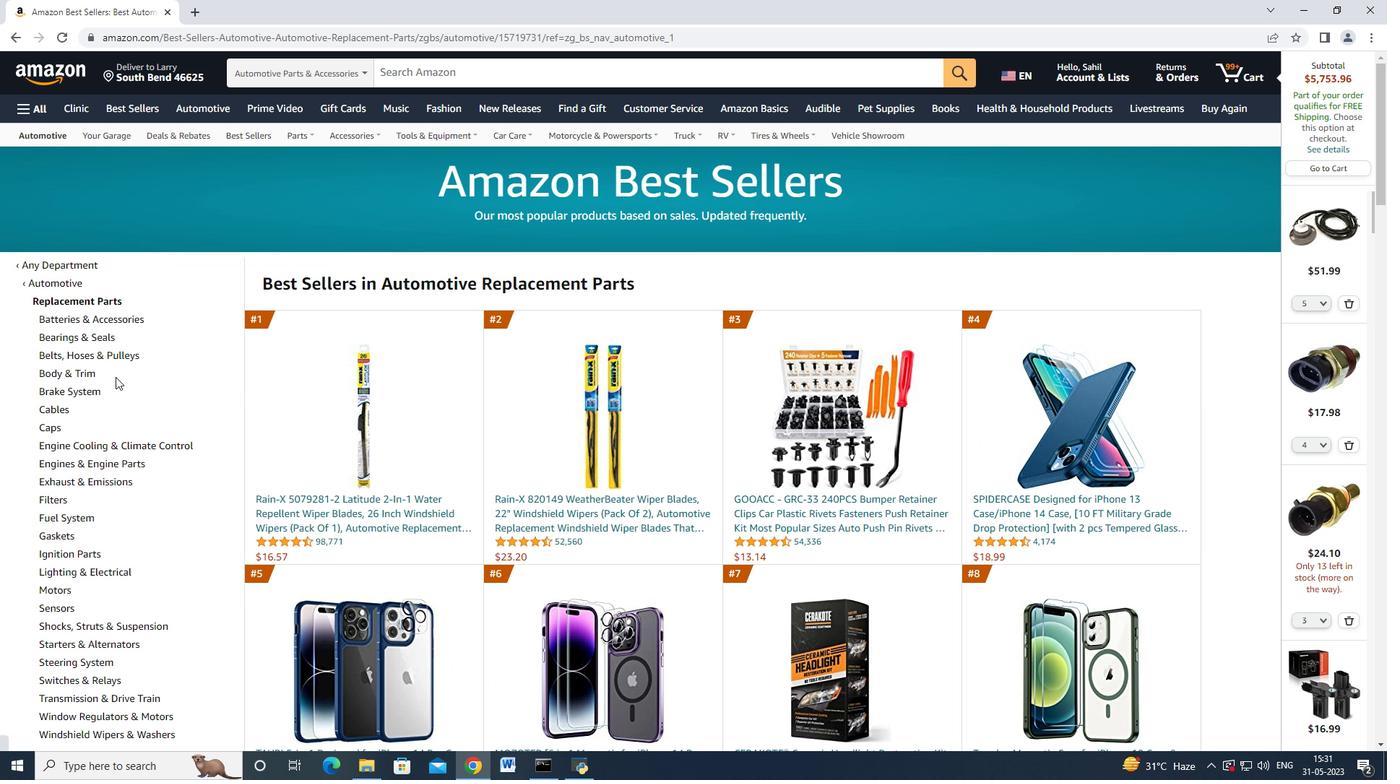 
Action: Mouse moved to (64, 466)
Screenshot: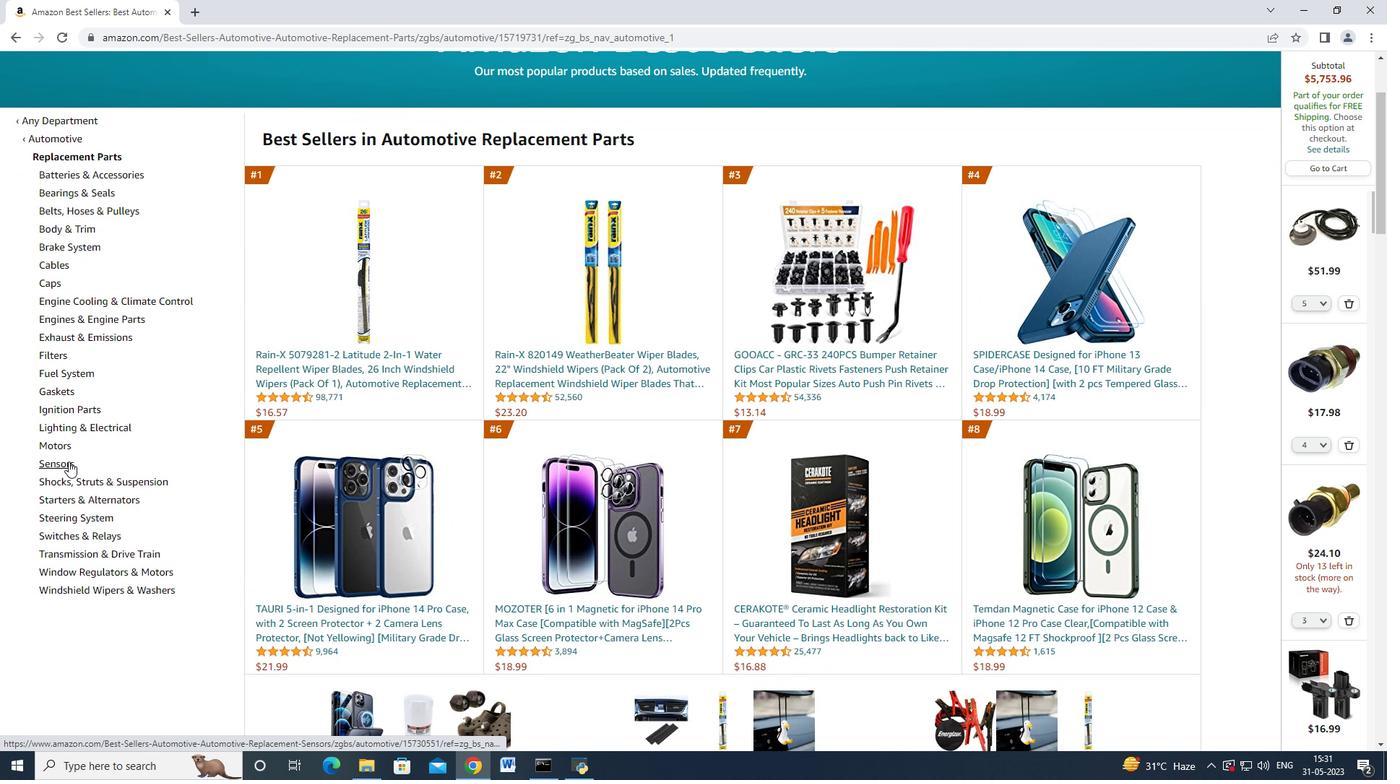 
Action: Mouse pressed left at (64, 466)
Screenshot: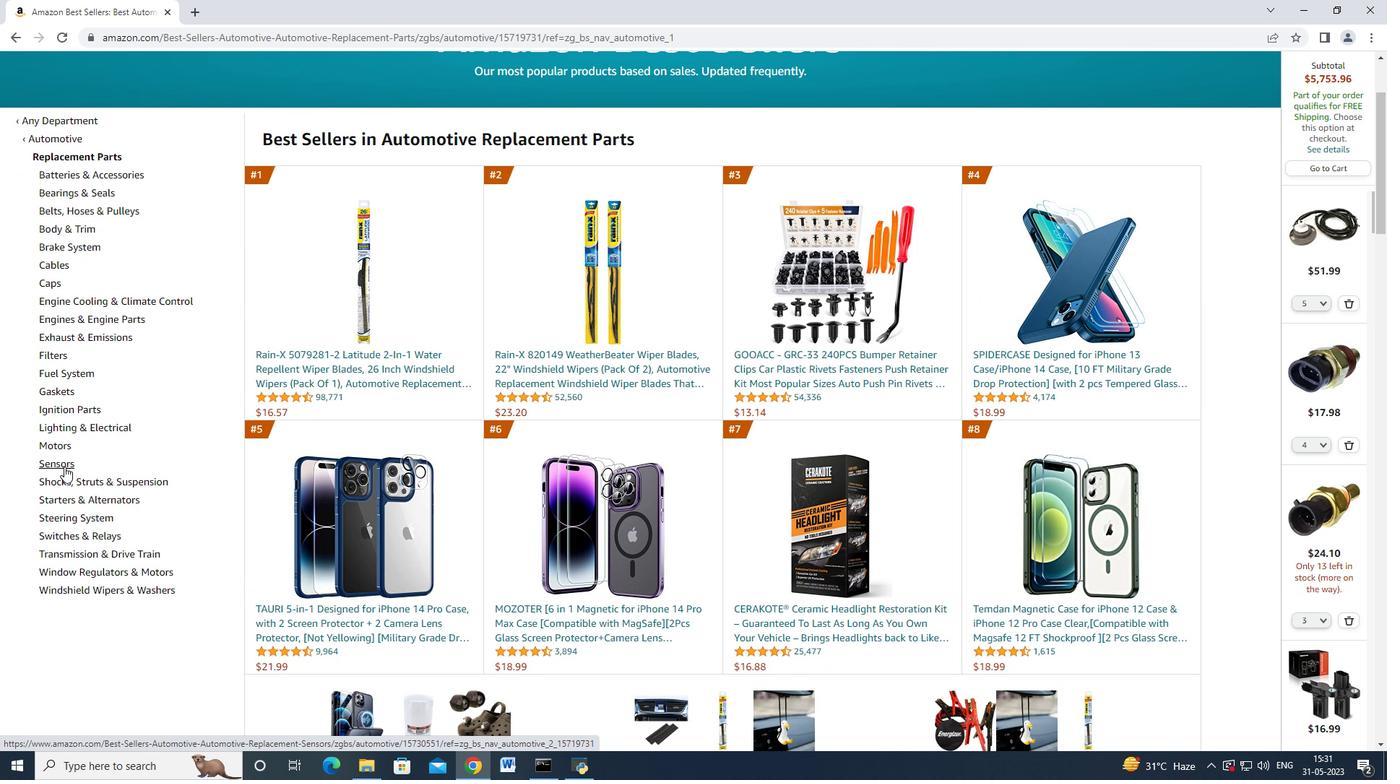 
Action: Mouse moved to (106, 442)
Screenshot: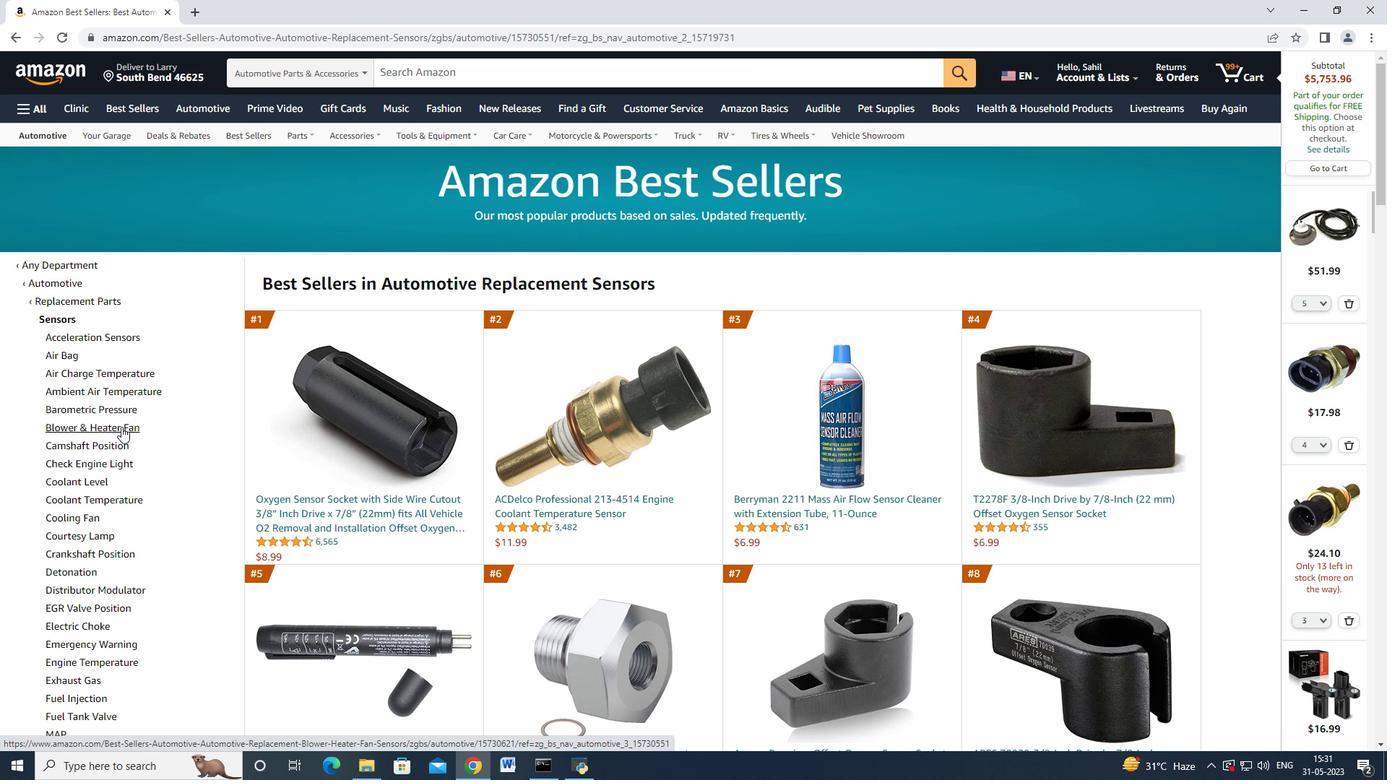 
Action: Mouse scrolled (106, 441) with delta (0, 0)
Screenshot: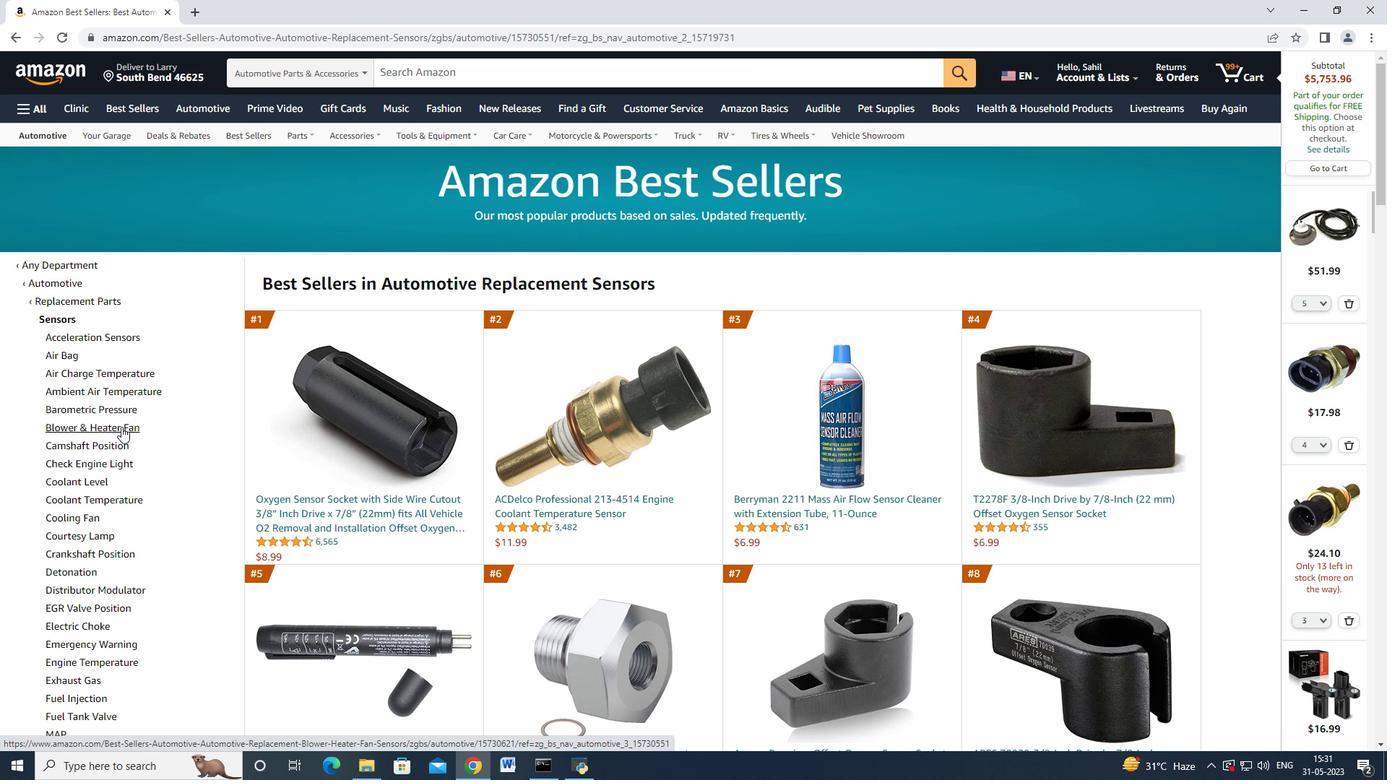 
Action: Mouse moved to (103, 479)
Screenshot: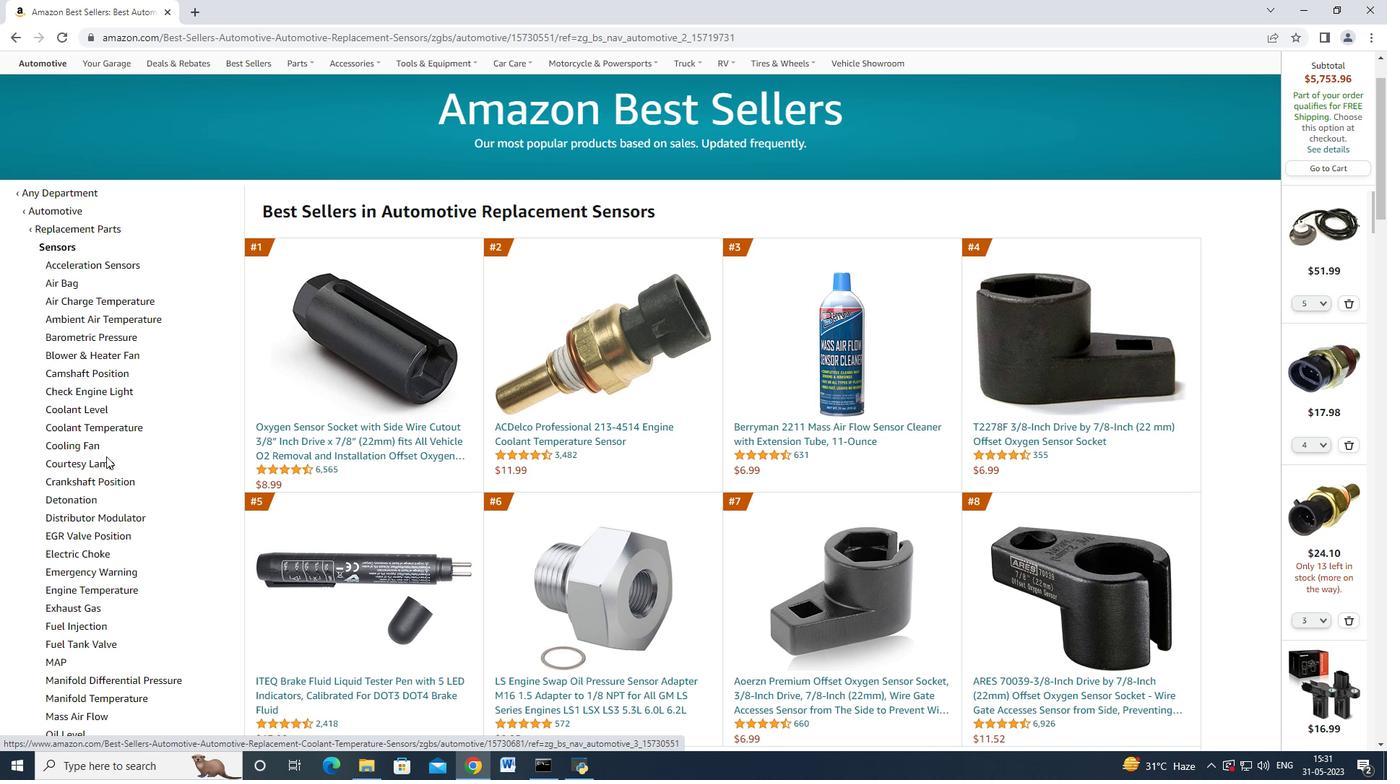 
Action: Mouse scrolled (103, 478) with delta (0, 0)
Screenshot: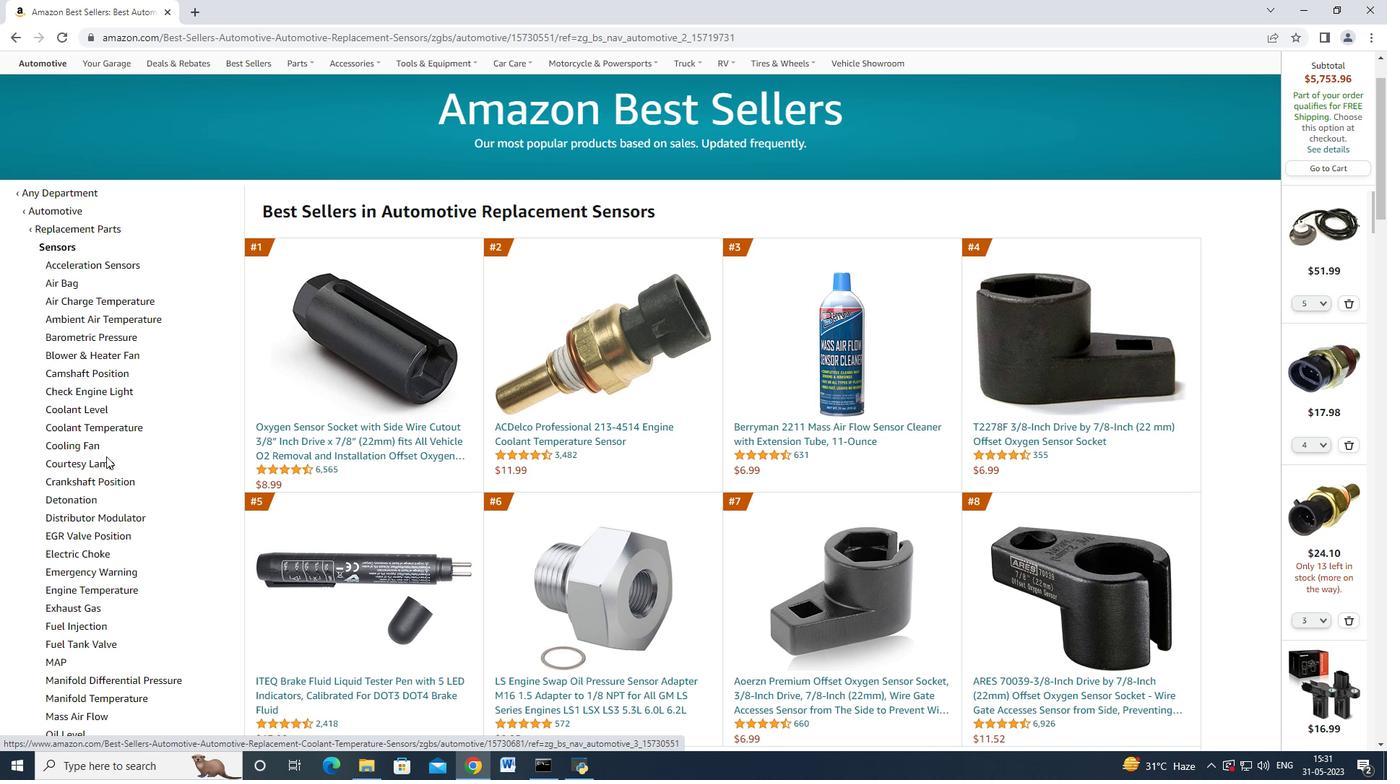 
Action: Mouse moved to (101, 490)
Screenshot: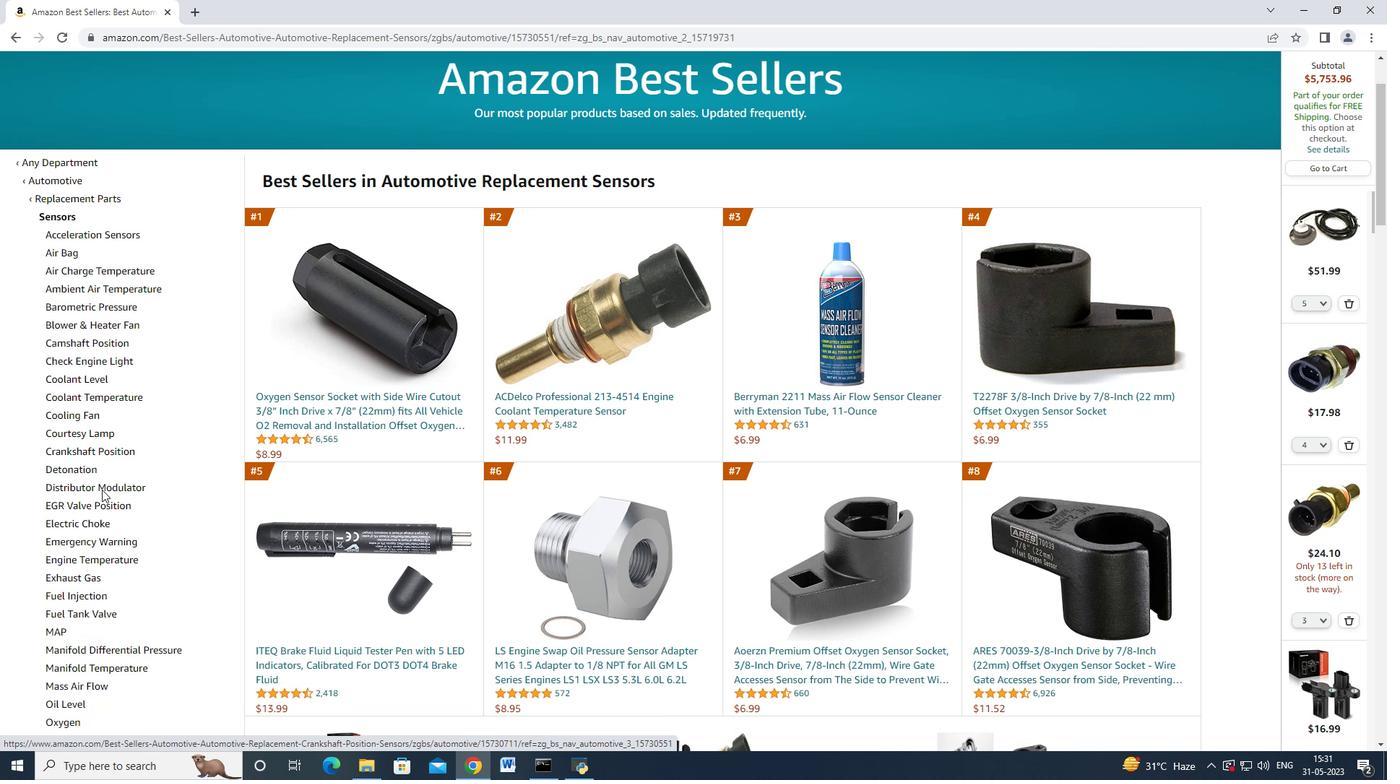 
Action: Mouse scrolled (101, 489) with delta (0, 0)
Screenshot: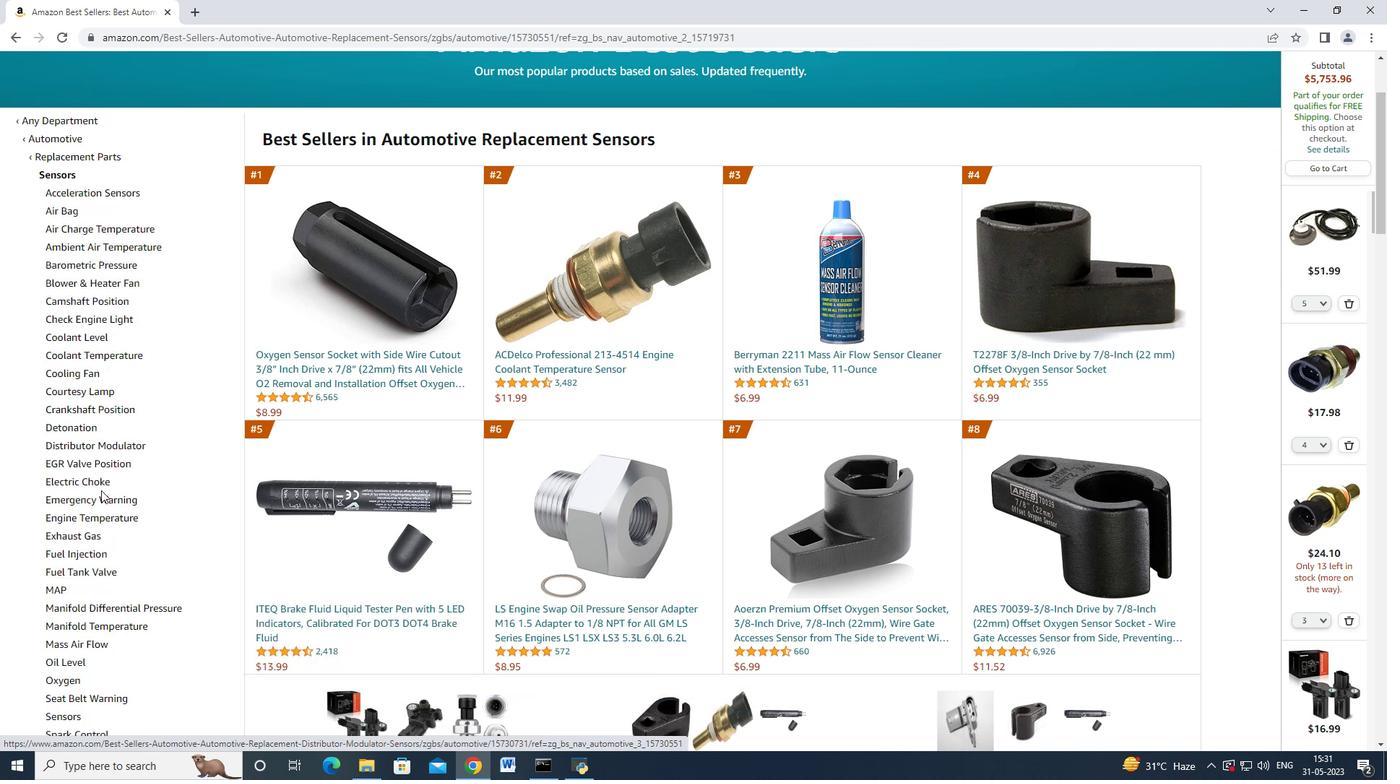 
Action: Mouse moved to (102, 499)
Screenshot: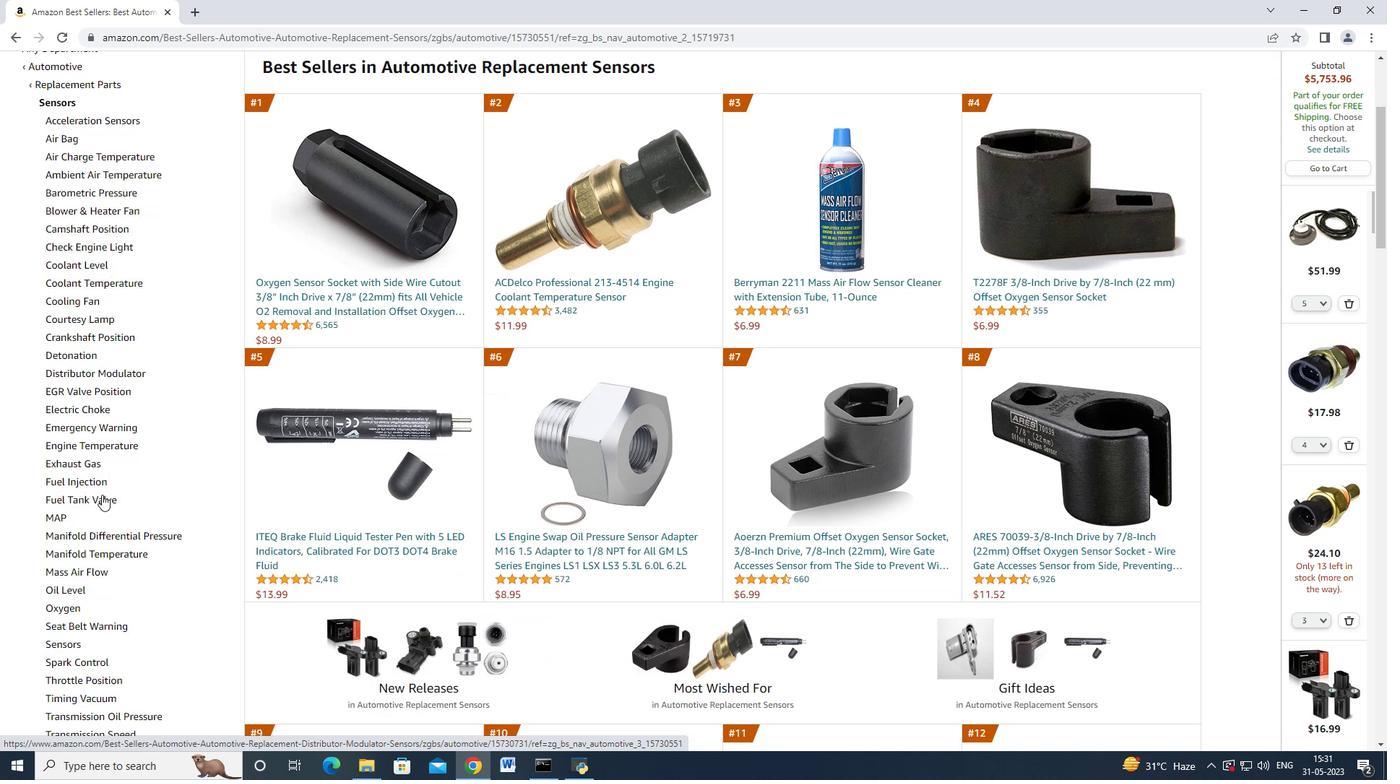 
Action: Mouse scrolled (102, 499) with delta (0, 0)
Screenshot: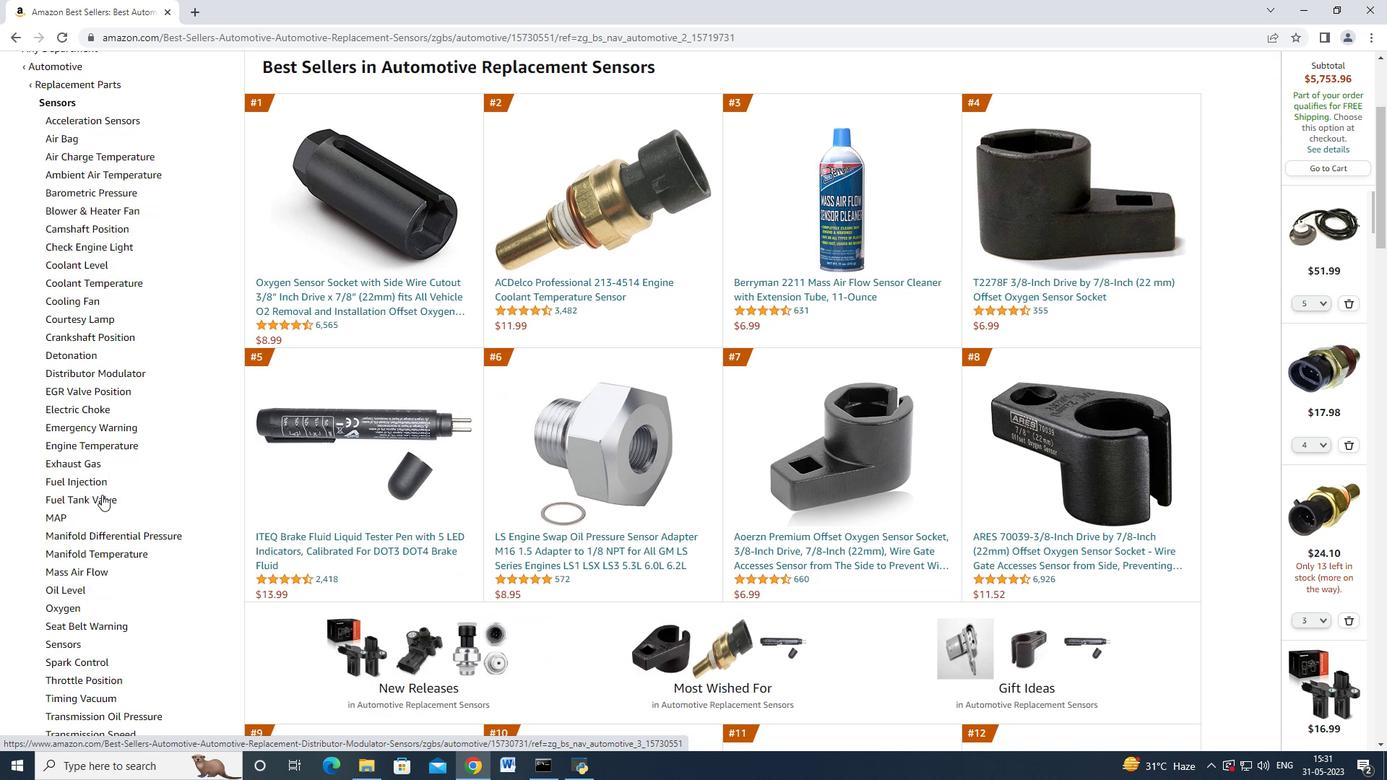 
Action: Mouse moved to (88, 495)
Screenshot: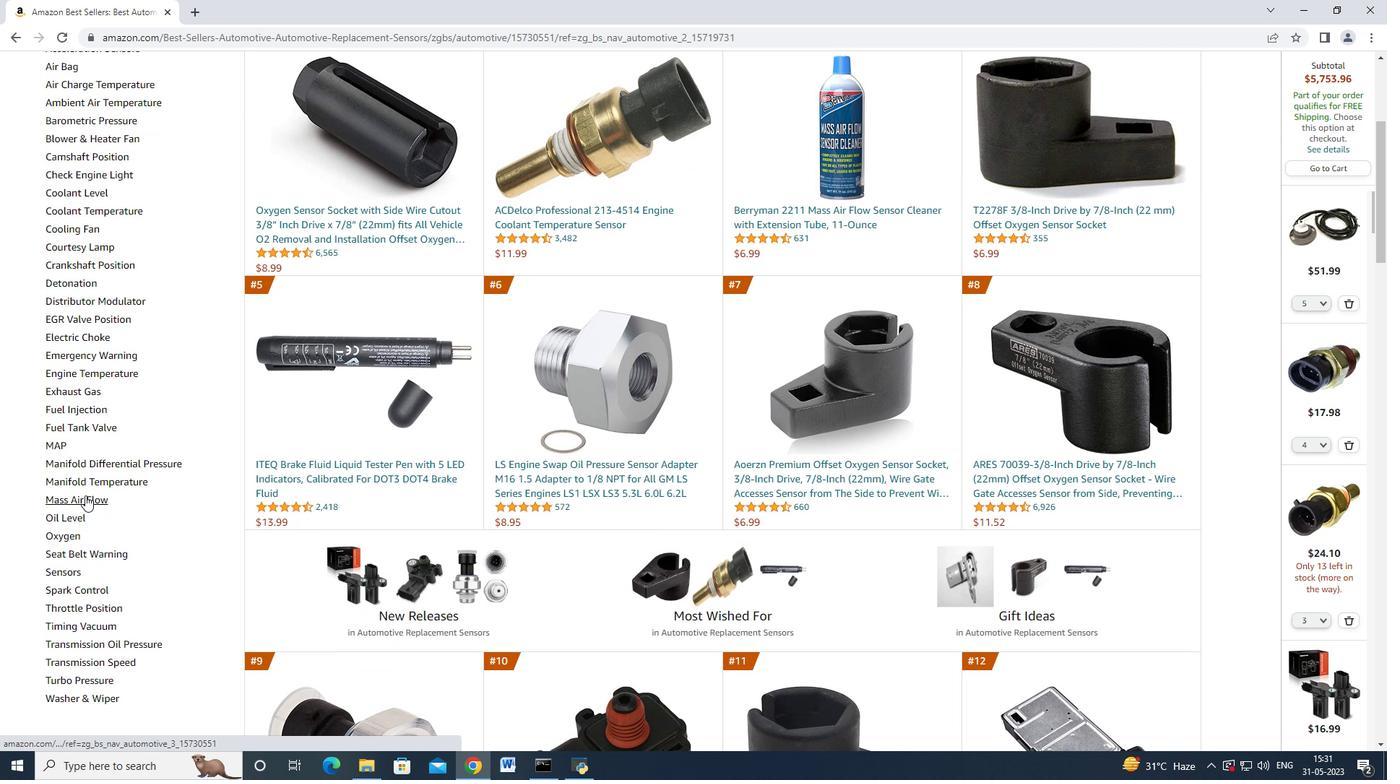 
Action: Mouse scrolled (88, 496) with delta (0, 0)
Screenshot: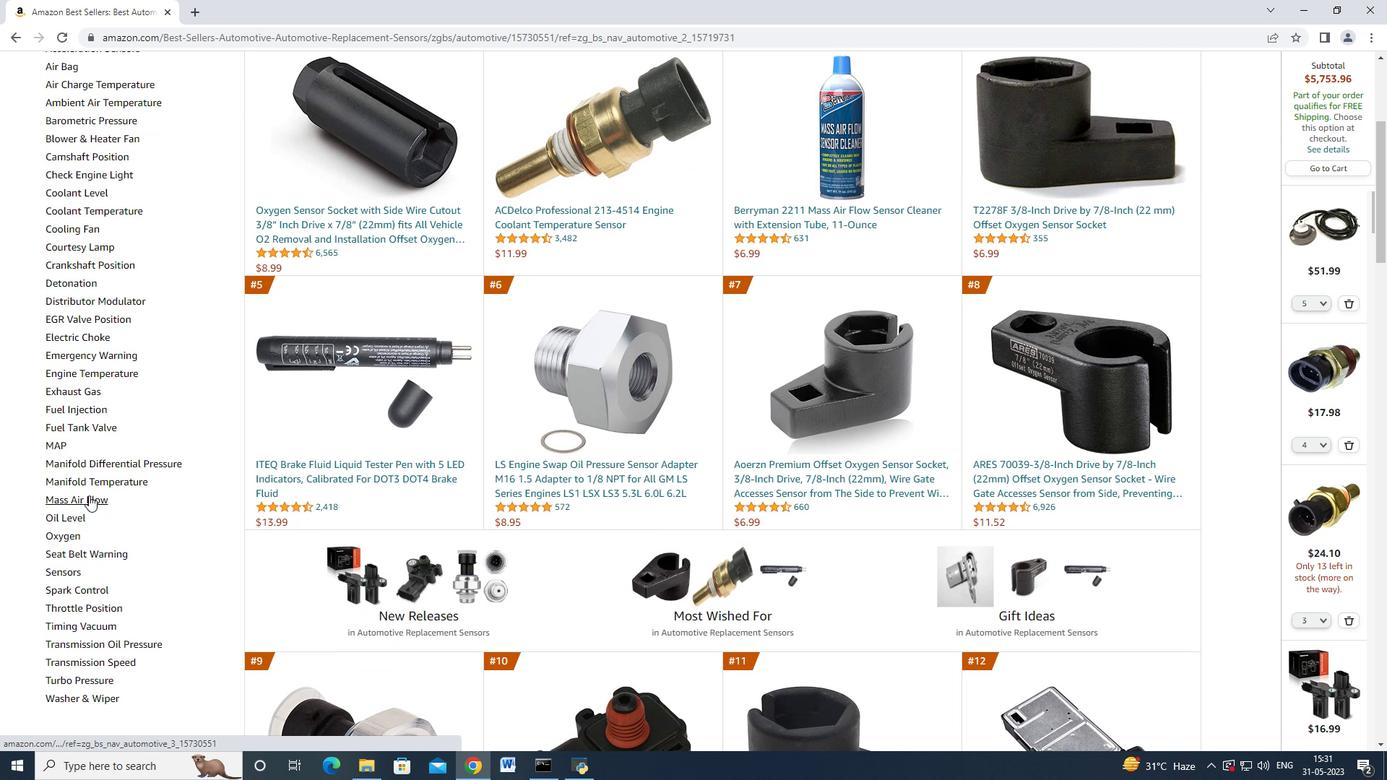 
Action: Mouse moved to (78, 312)
Screenshot: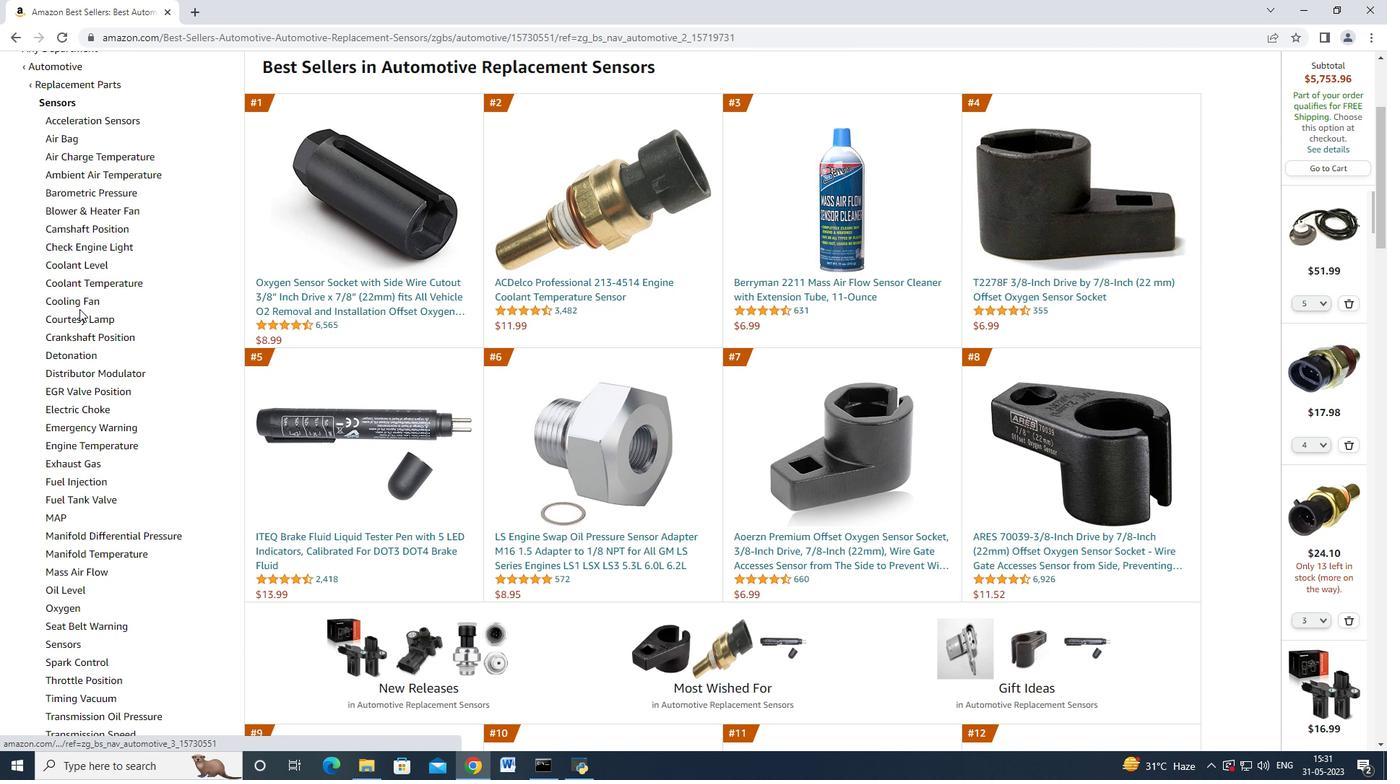 
Action: Mouse pressed left at (78, 312)
Screenshot: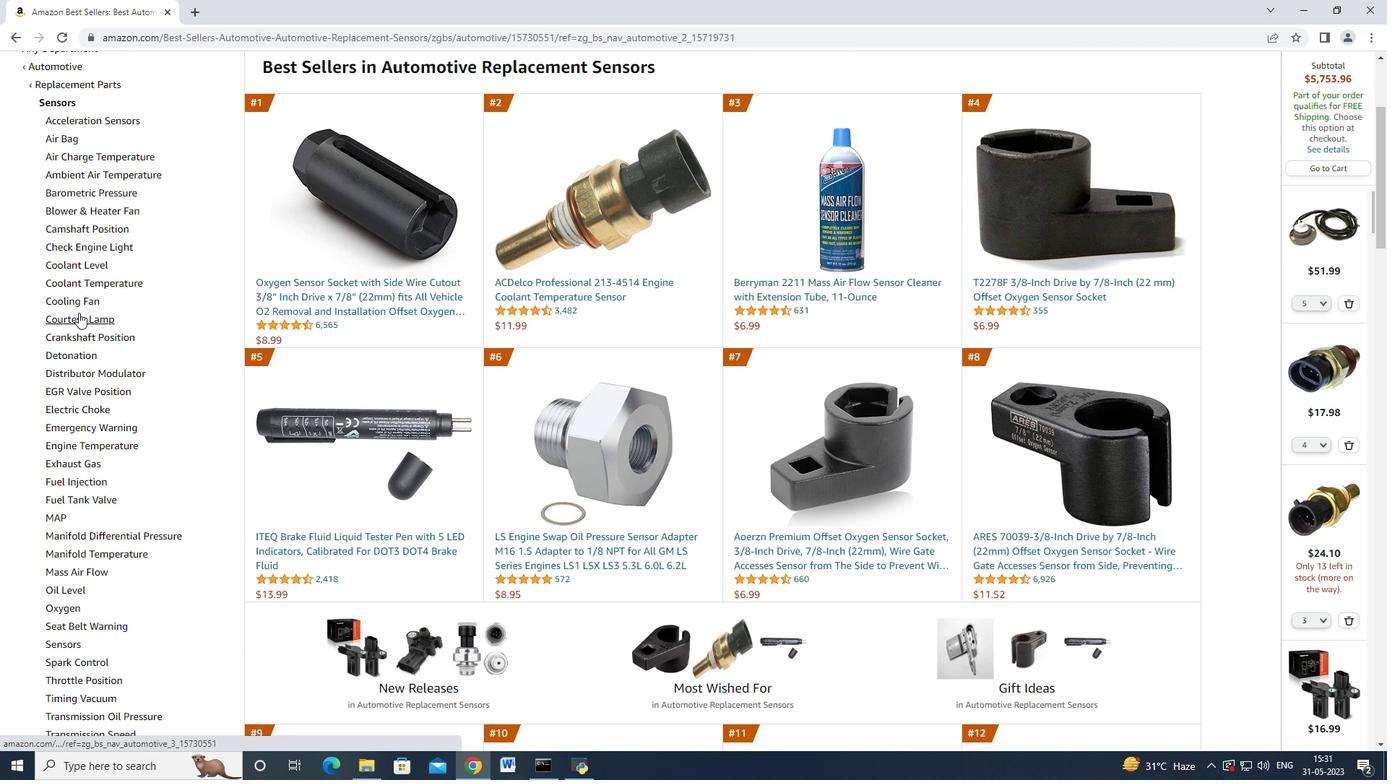 
Action: Mouse moved to (153, 320)
Screenshot: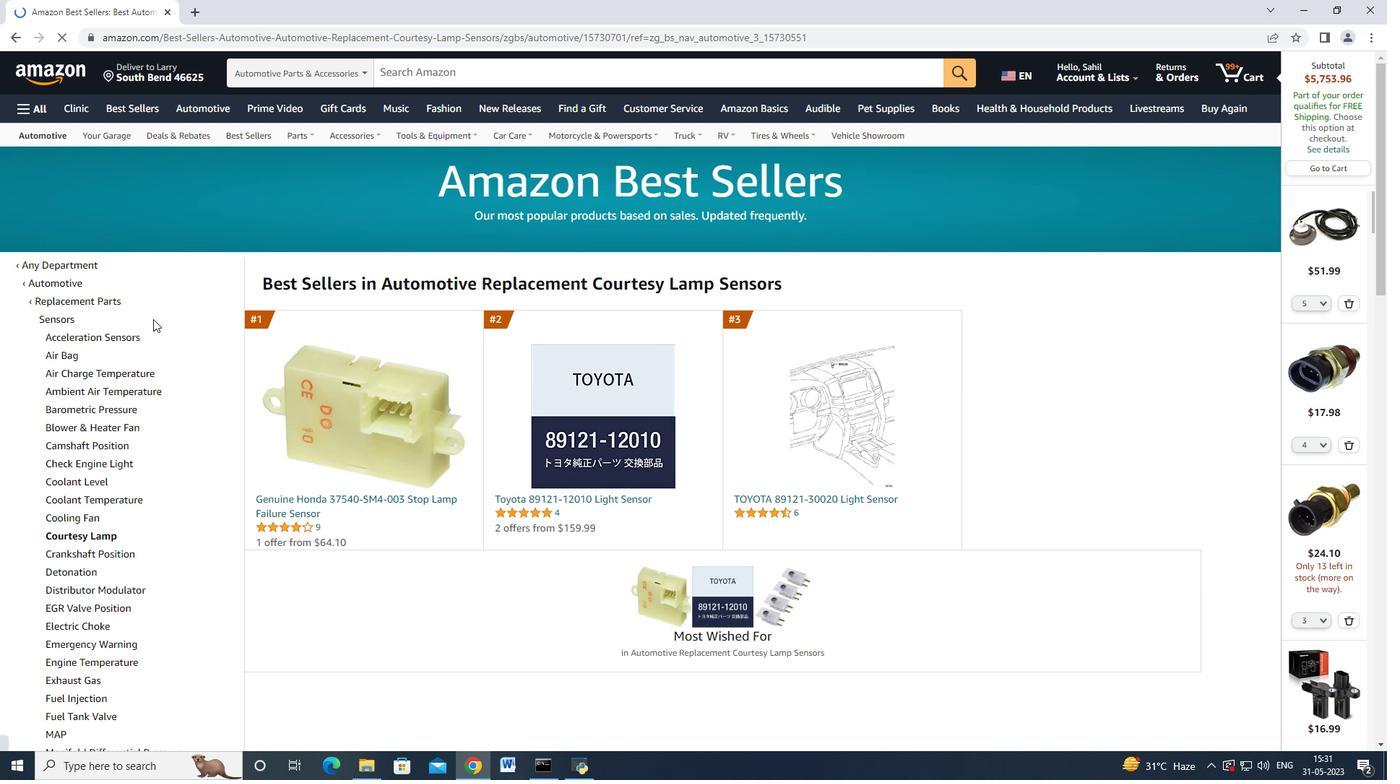 
Action: Mouse scrolled (153, 320) with delta (0, 0)
Screenshot: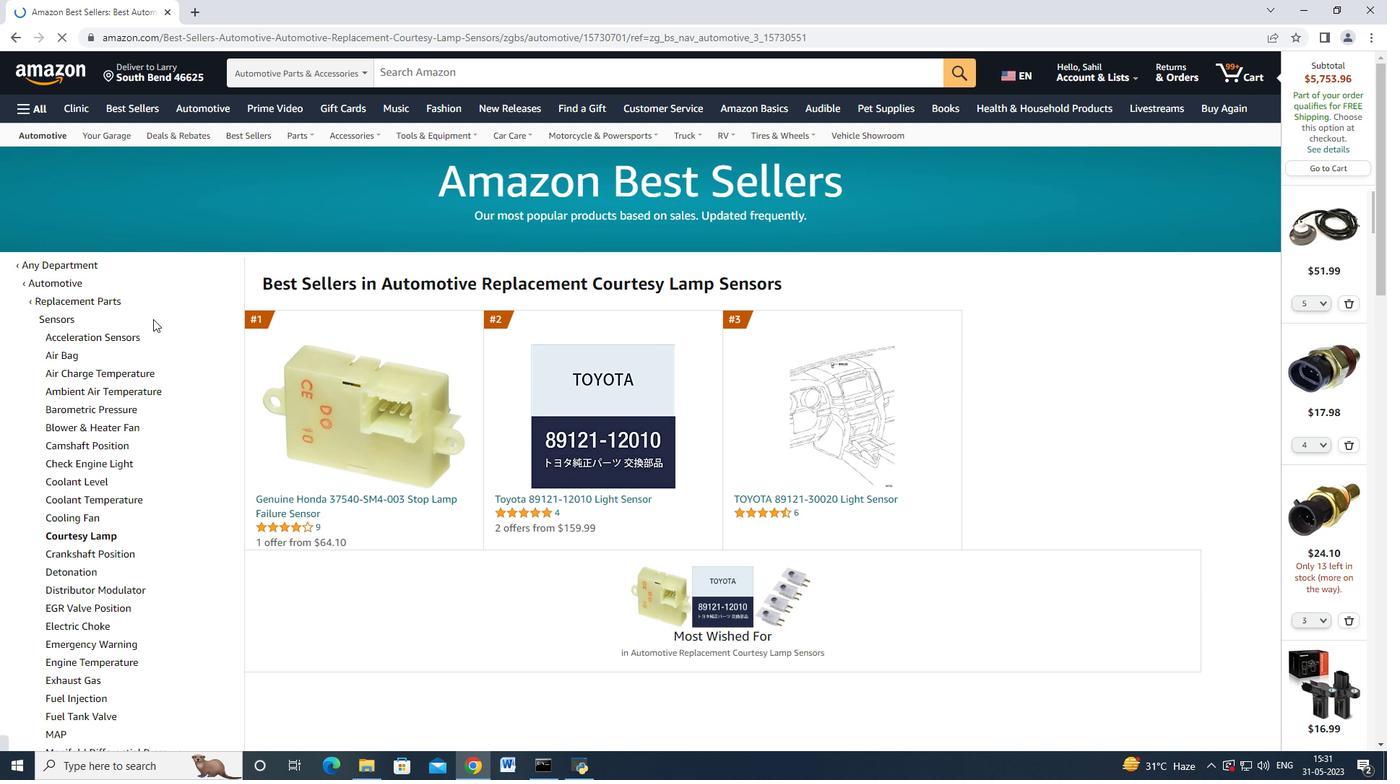 
Action: Mouse moved to (410, 428)
Screenshot: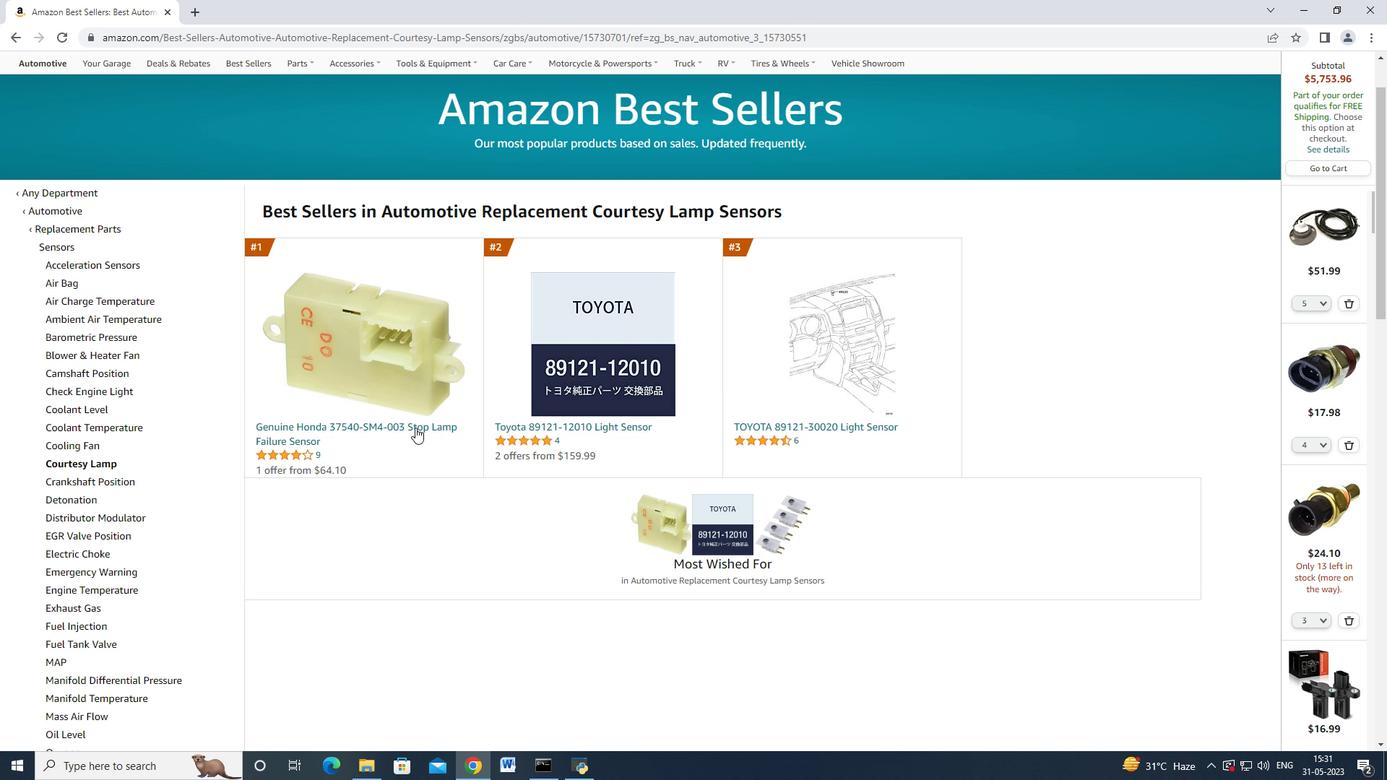 
Action: Mouse pressed left at (410, 428)
Screenshot: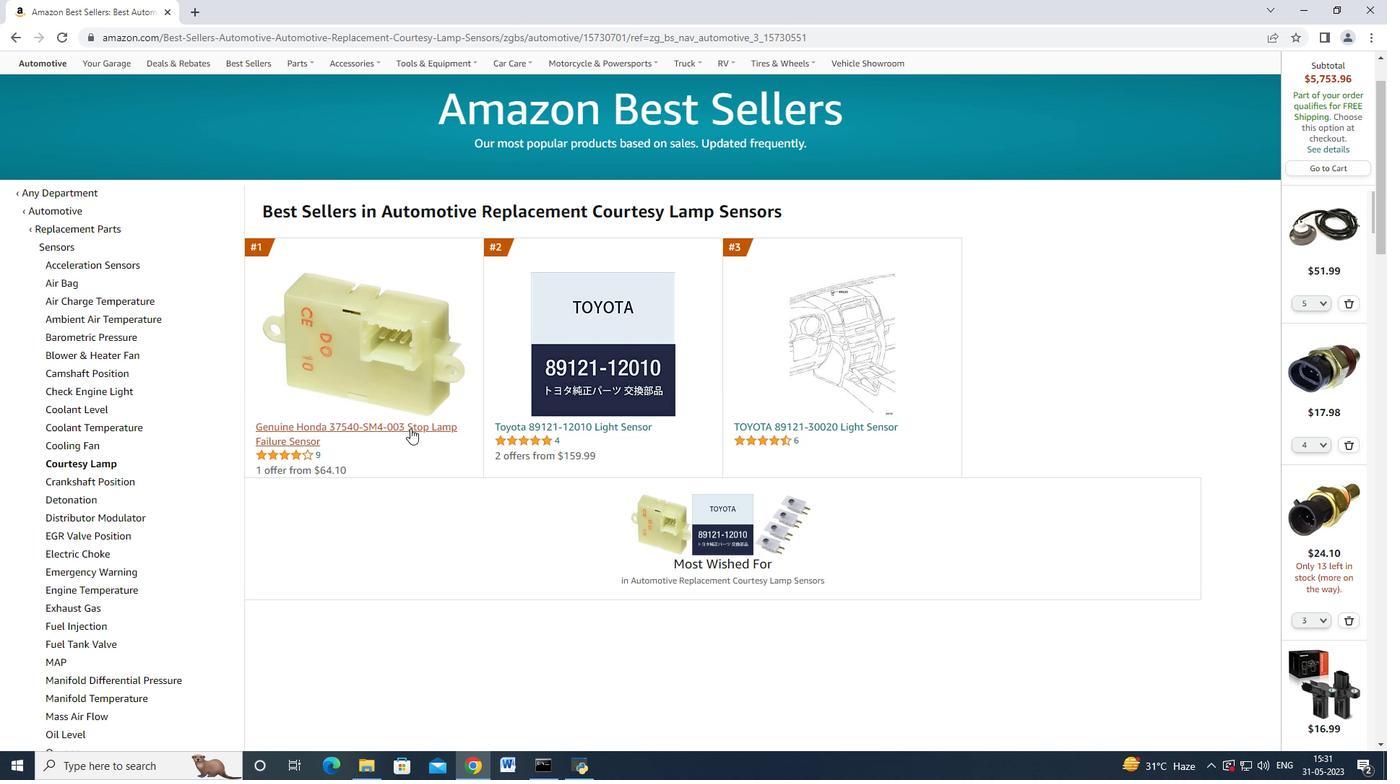 
Action: Mouse moved to (19, 37)
Screenshot: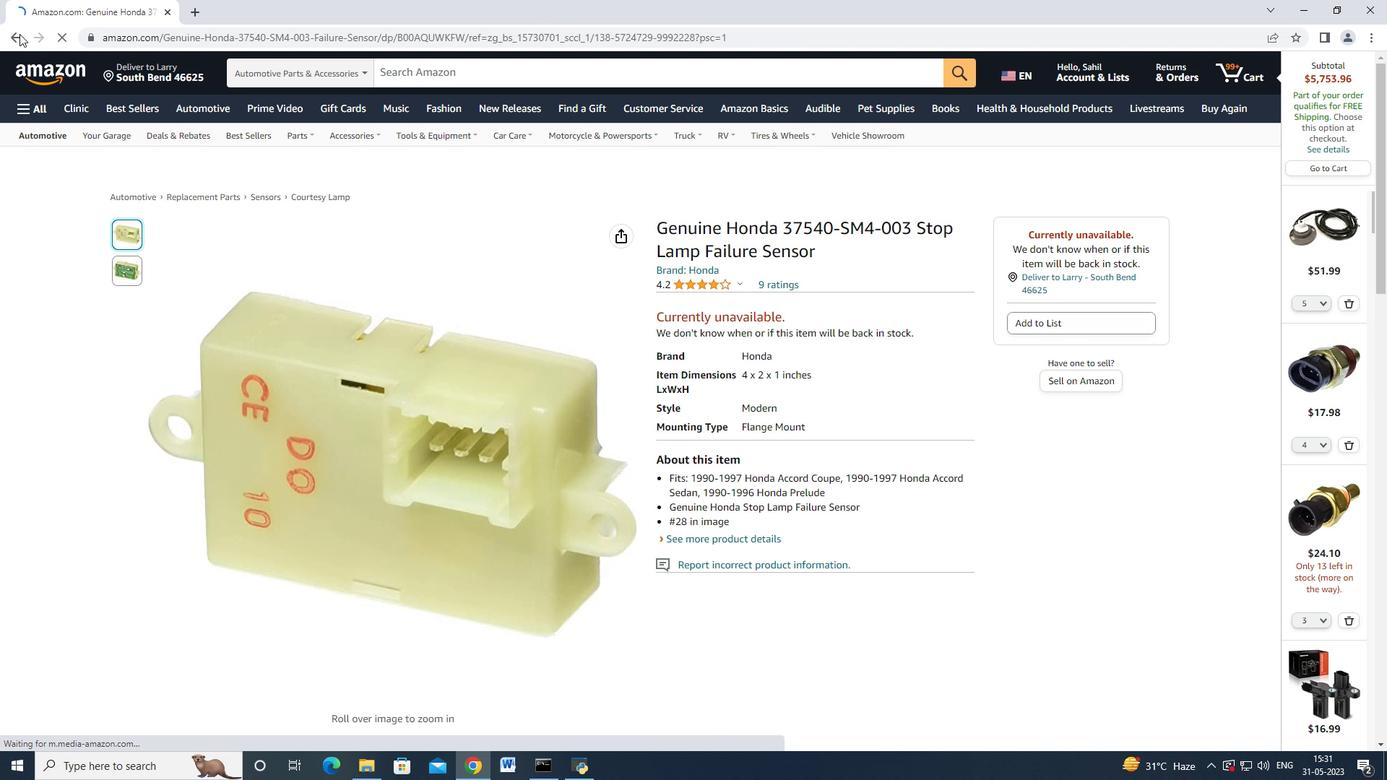 
Action: Mouse pressed left at (19, 37)
Screenshot: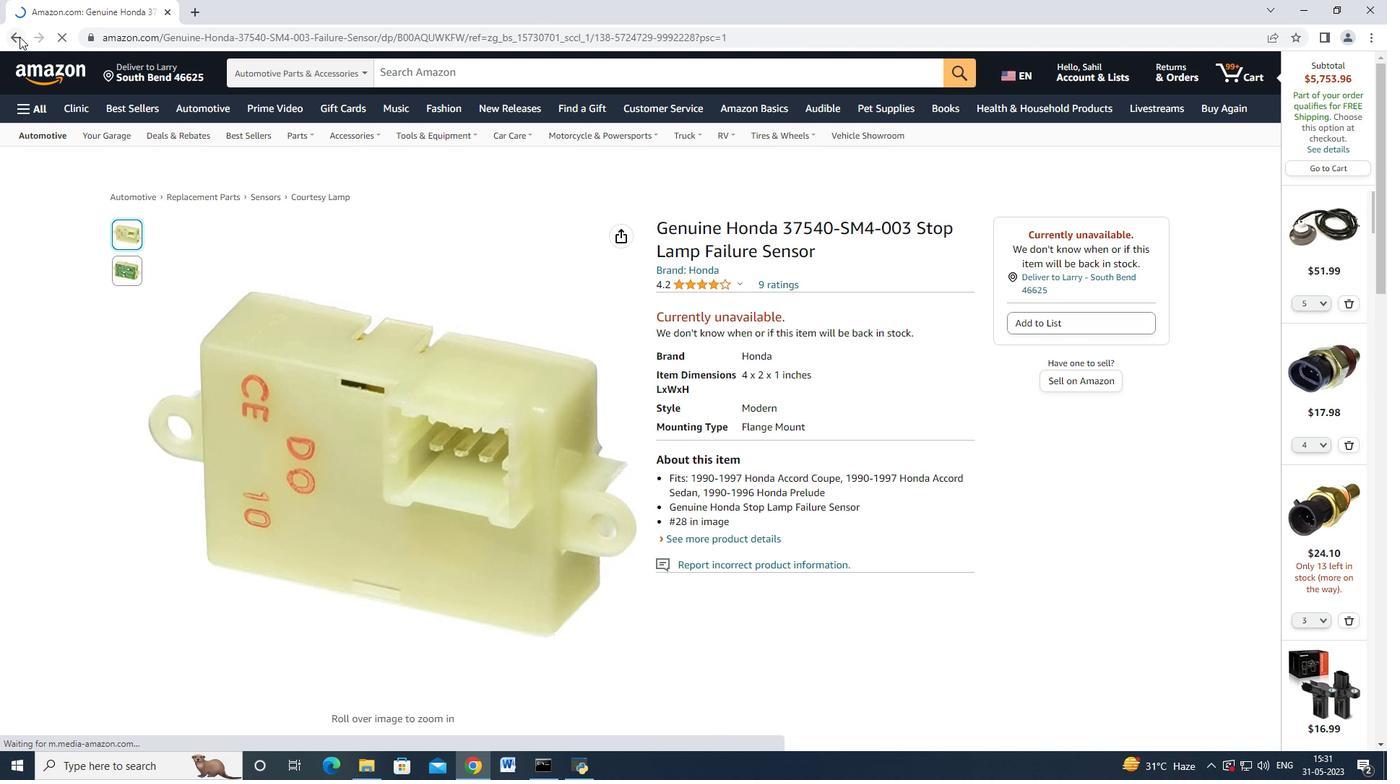 
Action: Mouse moved to (411, 429)
Screenshot: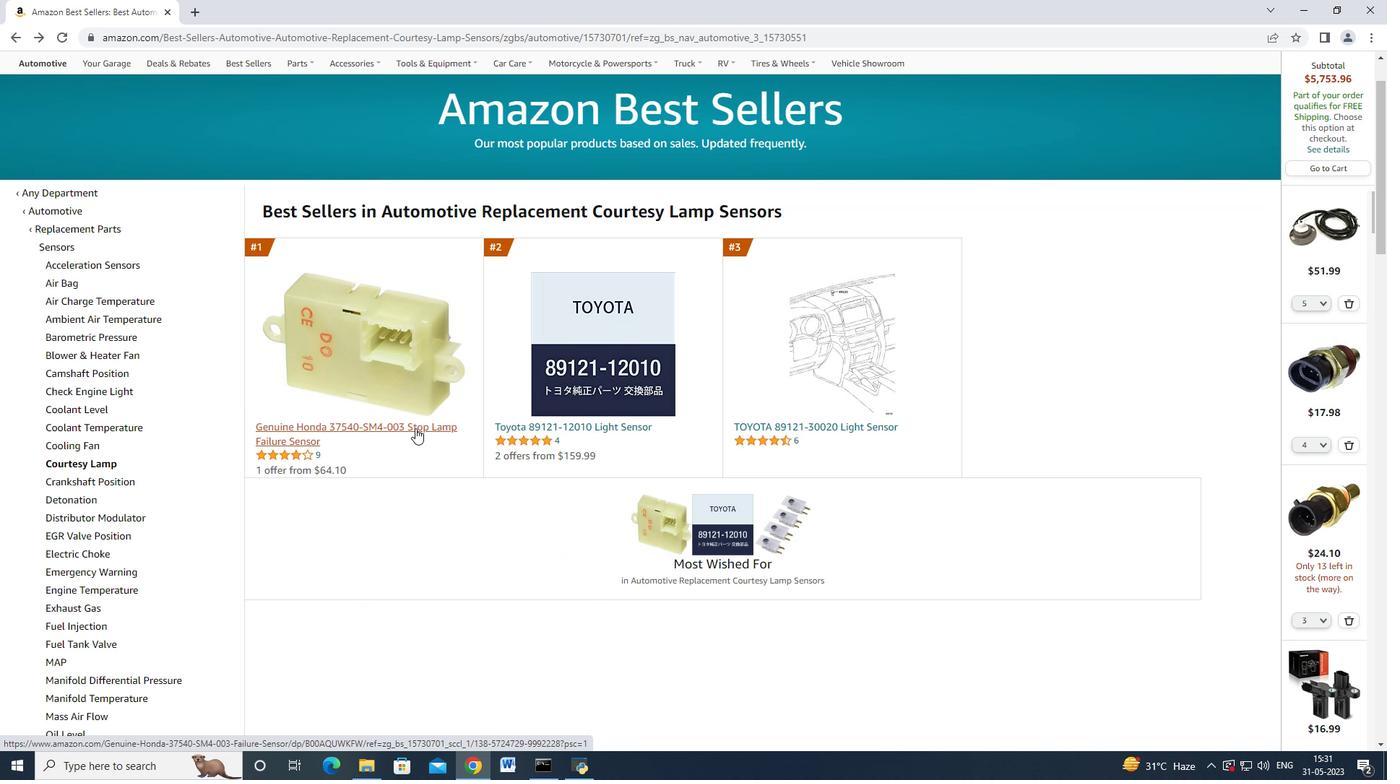 
Action: Mouse pressed left at (411, 429)
Screenshot: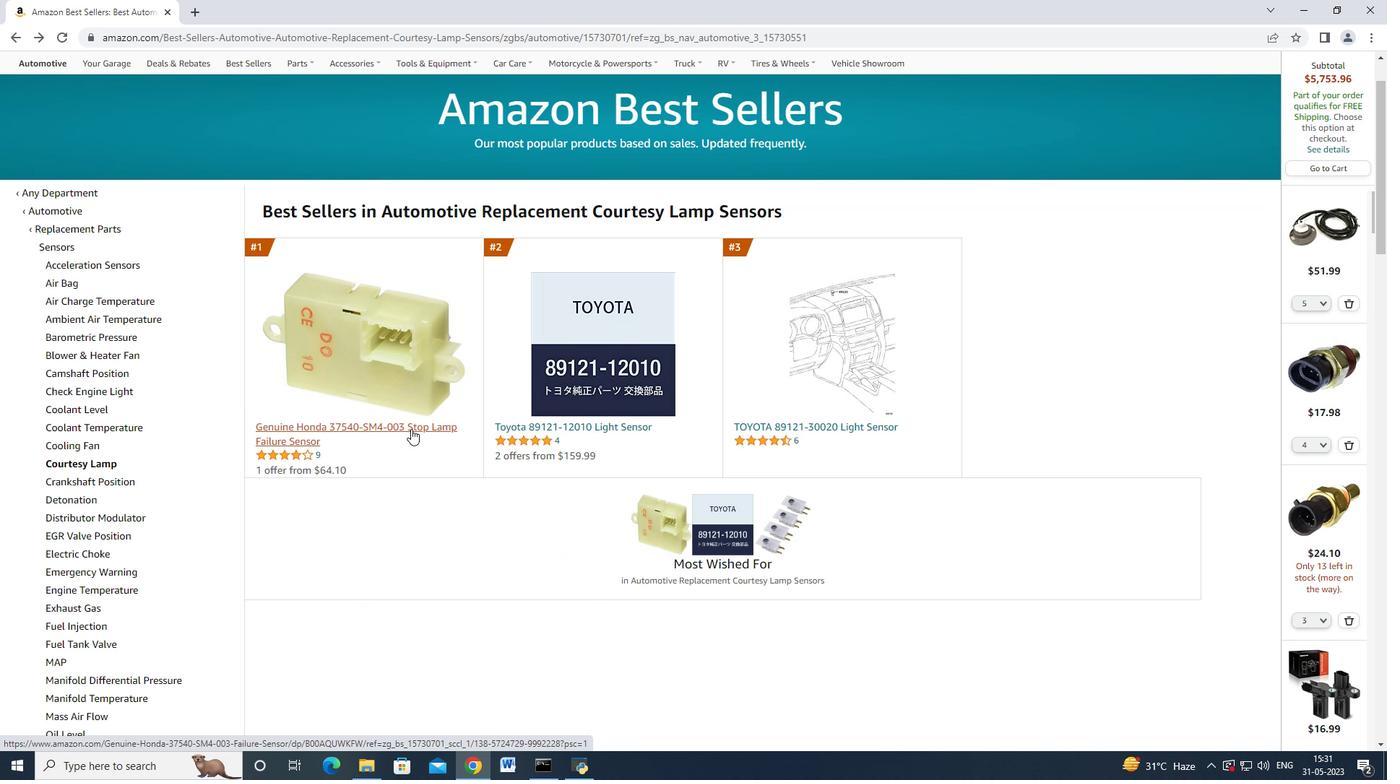 
Action: Mouse moved to (8, 36)
Screenshot: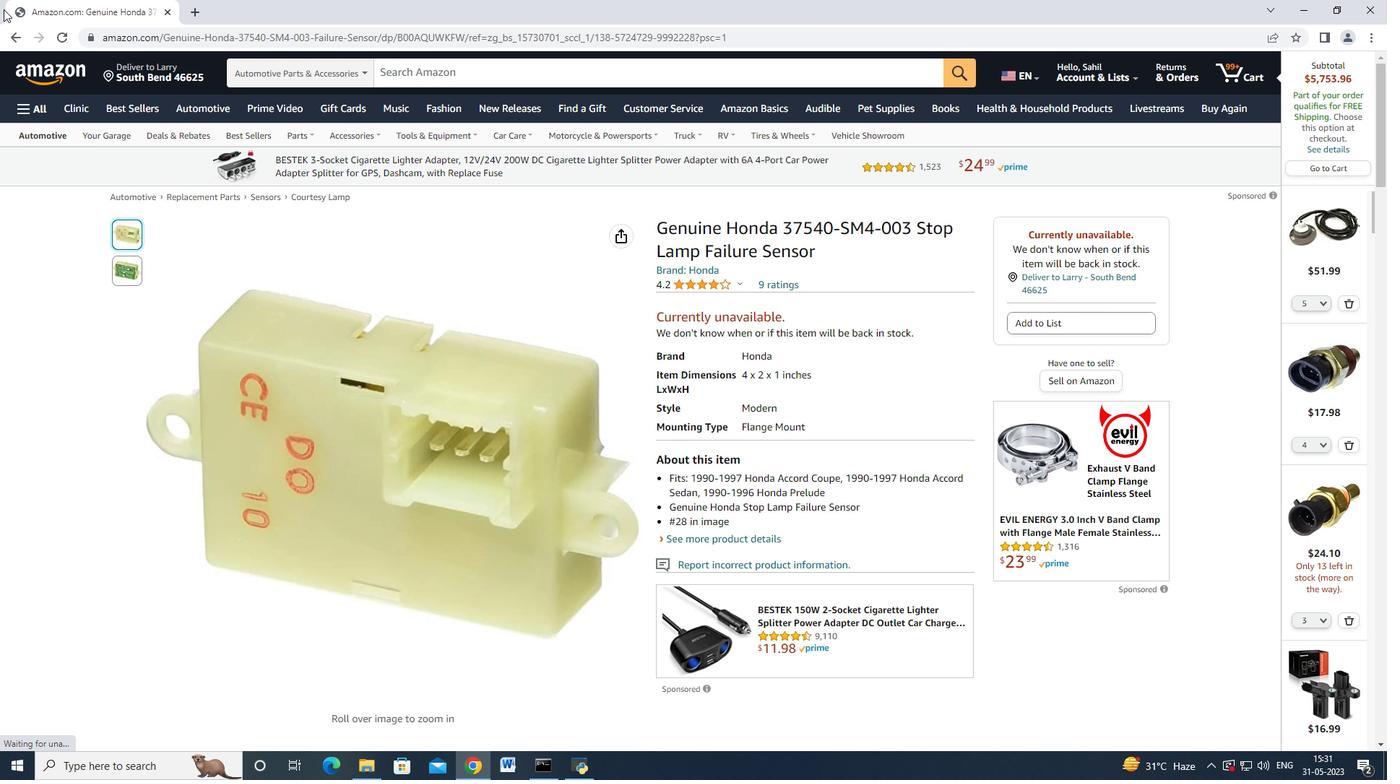 
Action: Mouse pressed left at (8, 36)
Screenshot: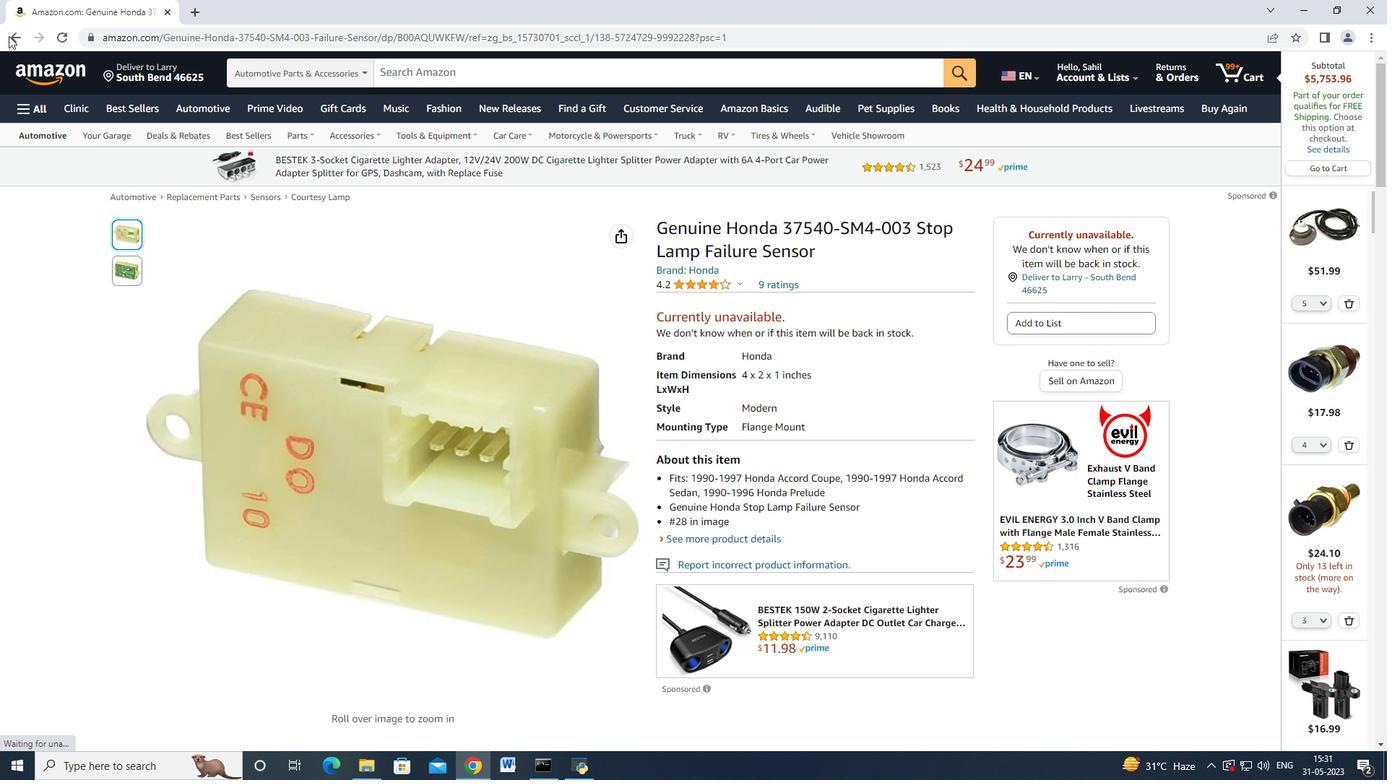 
Action: Mouse moved to (533, 422)
Screenshot: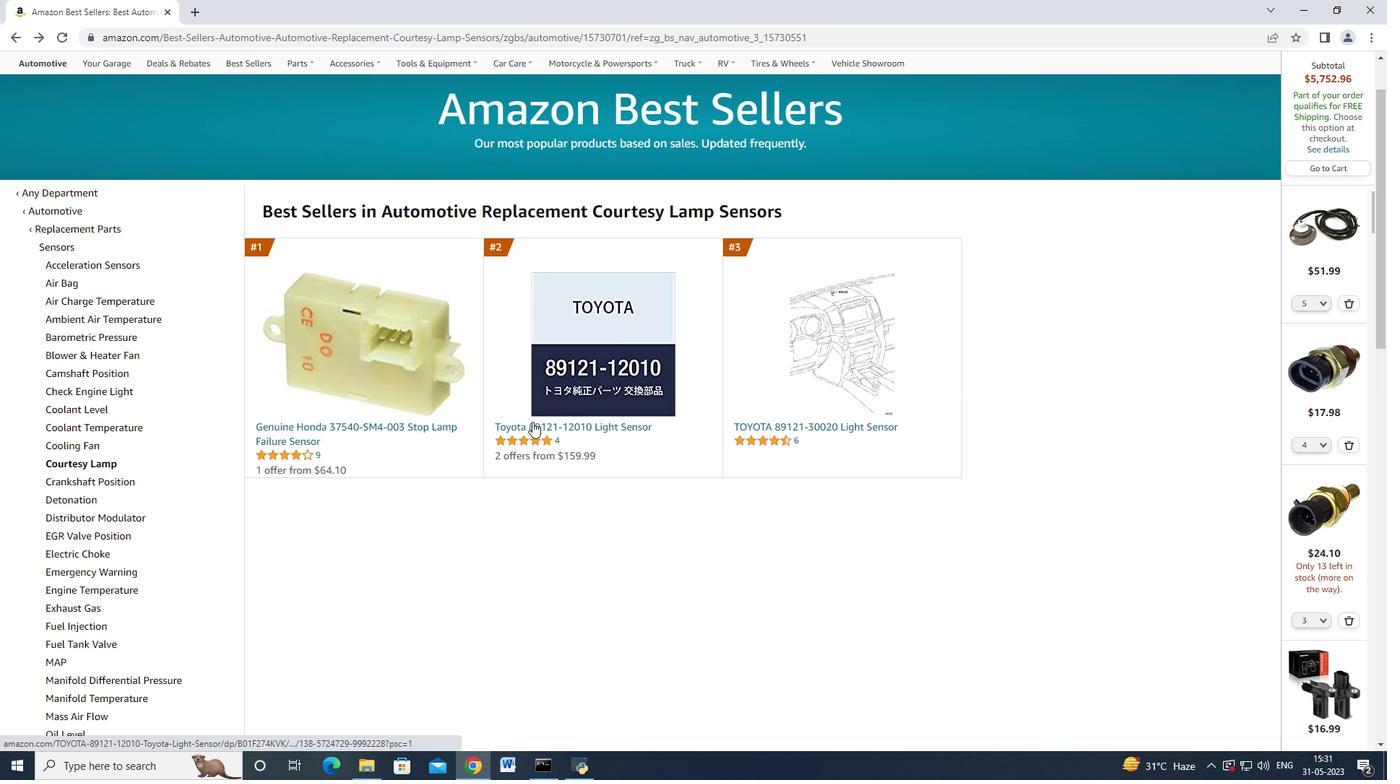 
Action: Mouse pressed left at (533, 422)
Screenshot: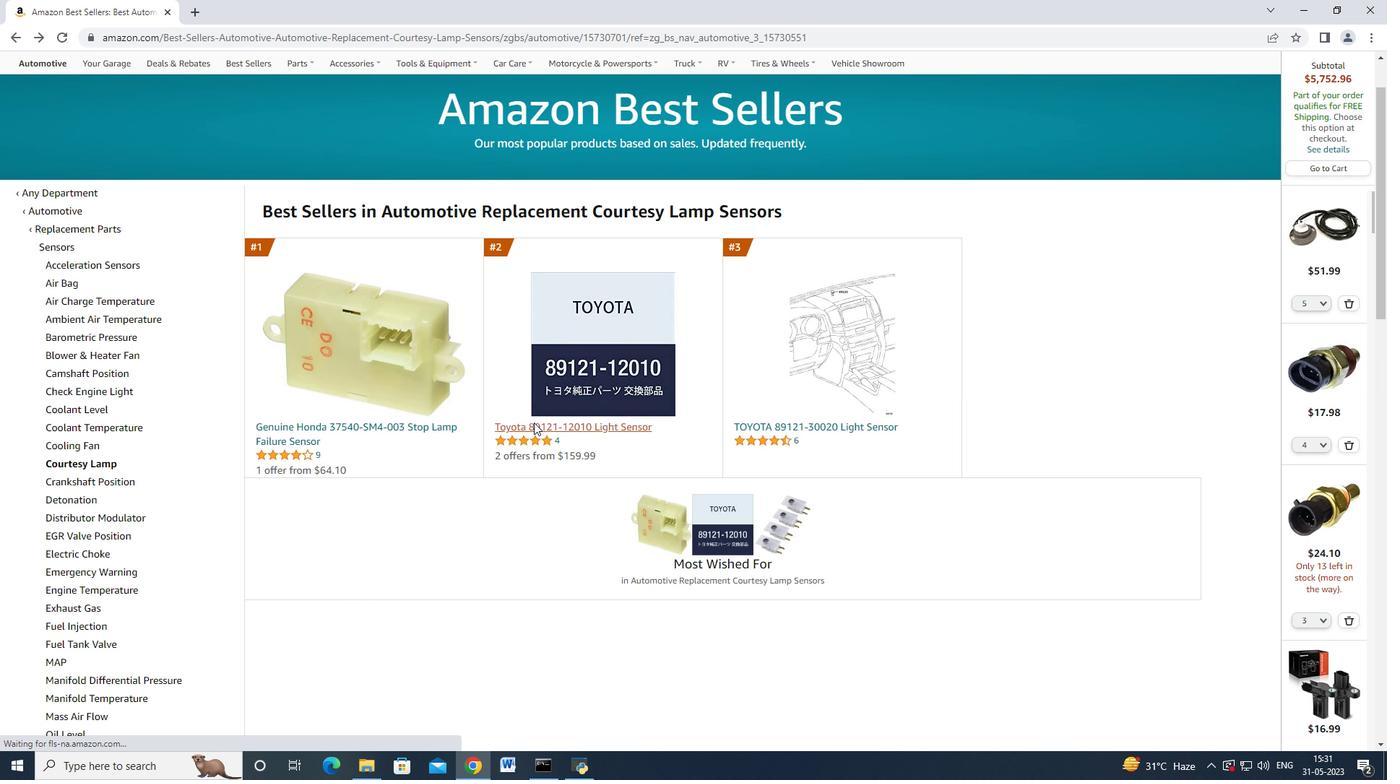 
Action: Mouse moved to (162, 67)
Screenshot: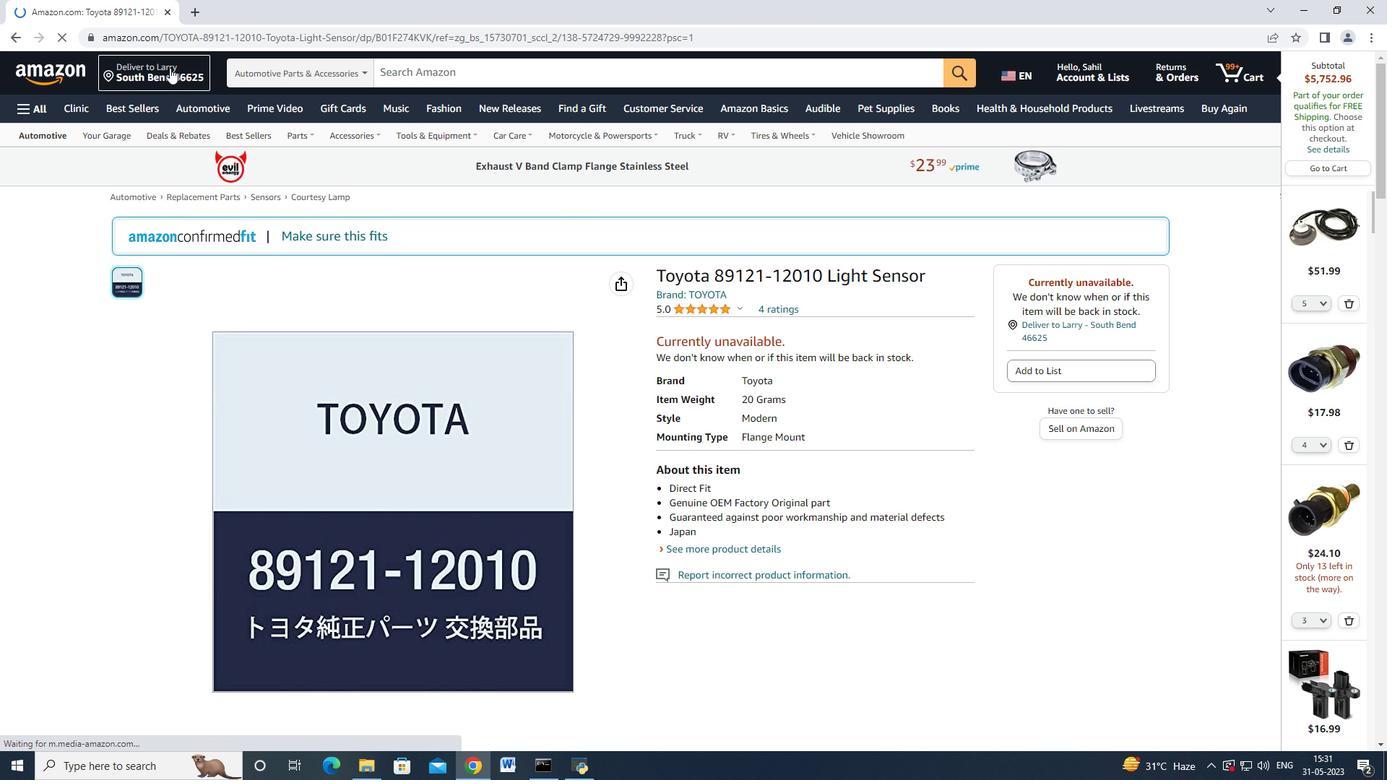 
Action: Mouse pressed left at (162, 67)
Screenshot: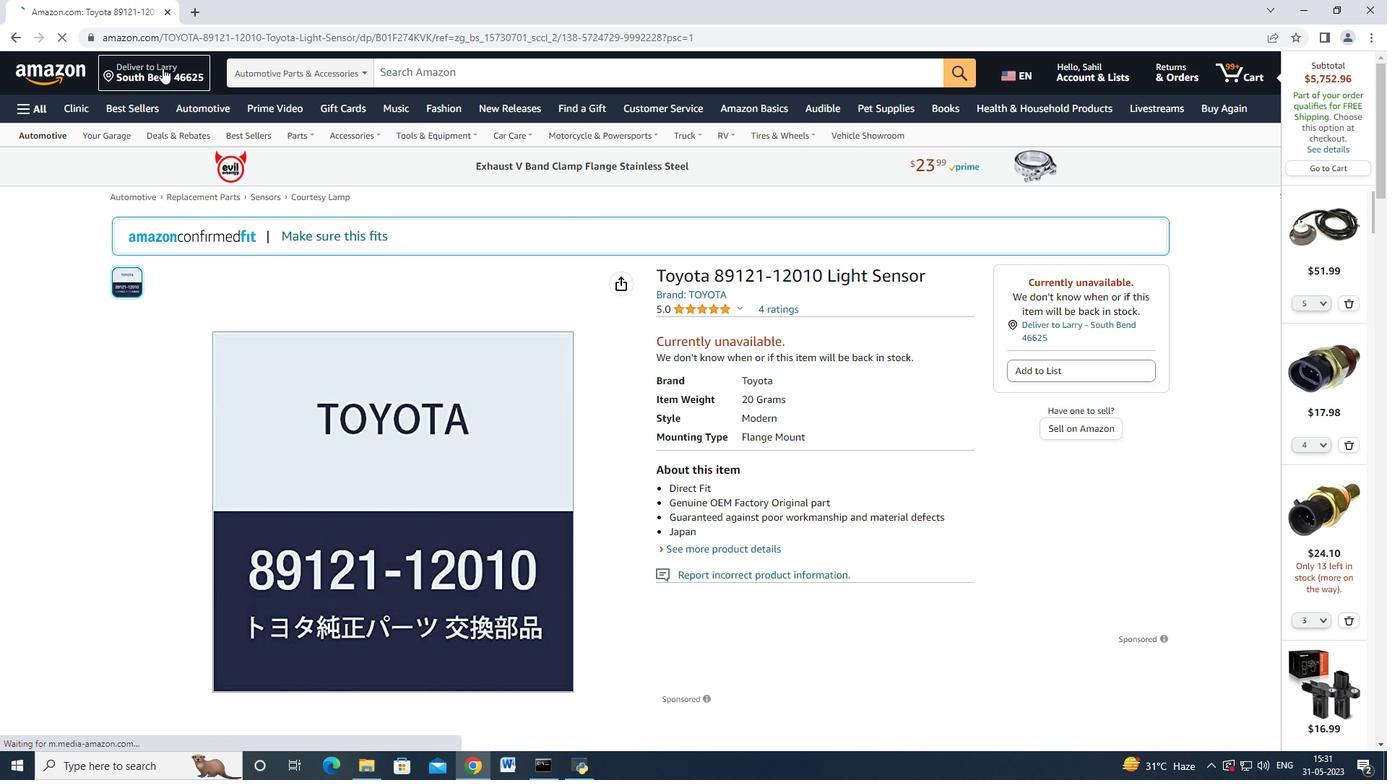 
Action: Mouse moved to (711, 447)
Screenshot: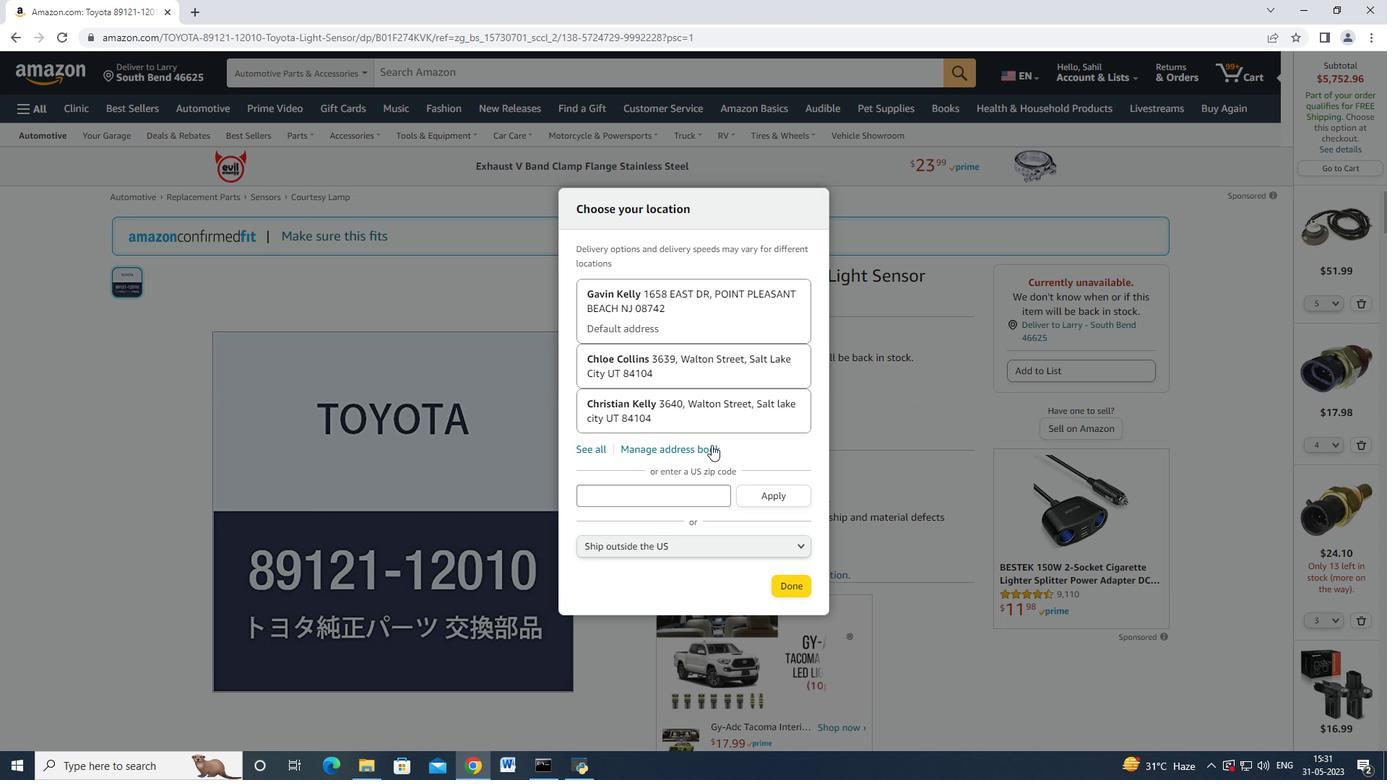 
Action: Mouse scrolled (711, 446) with delta (0, 0)
Screenshot: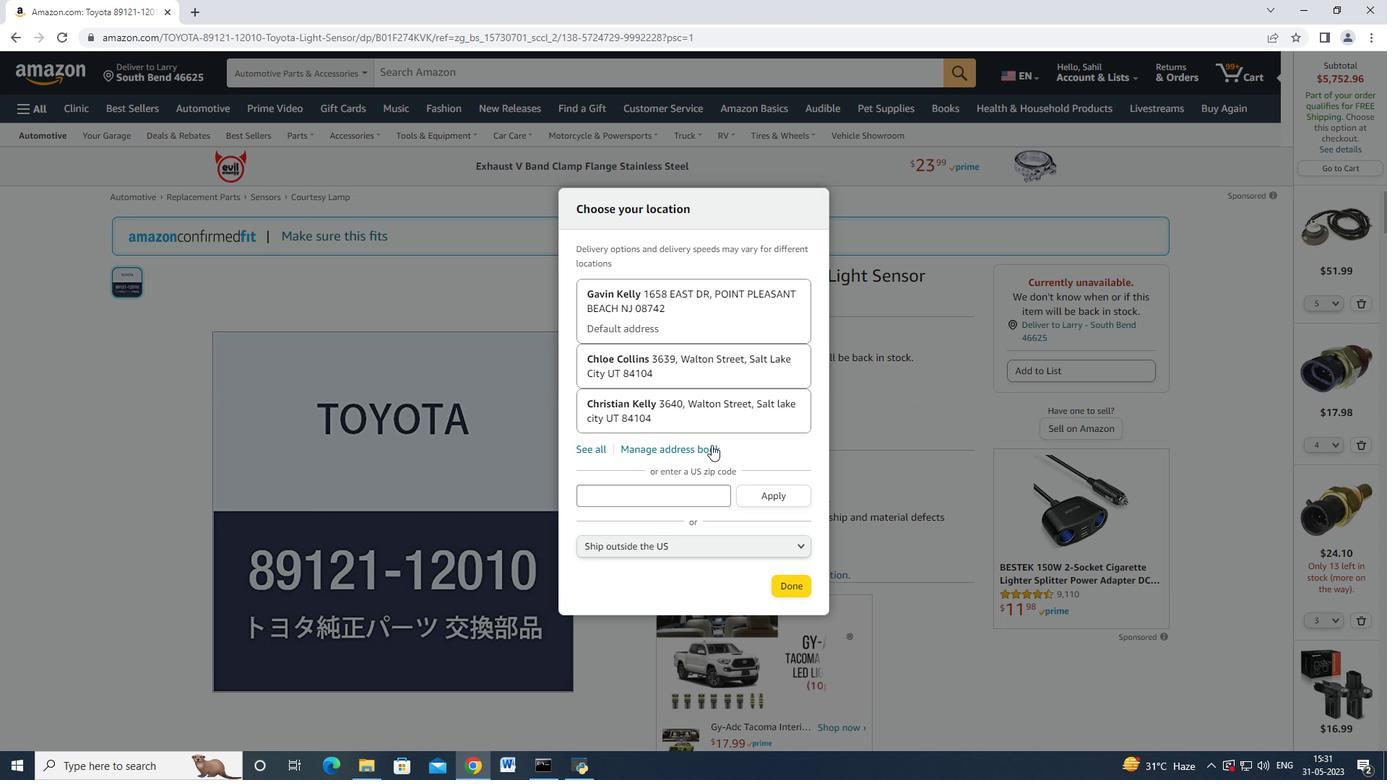 
Action: Mouse moved to (859, 421)
Screenshot: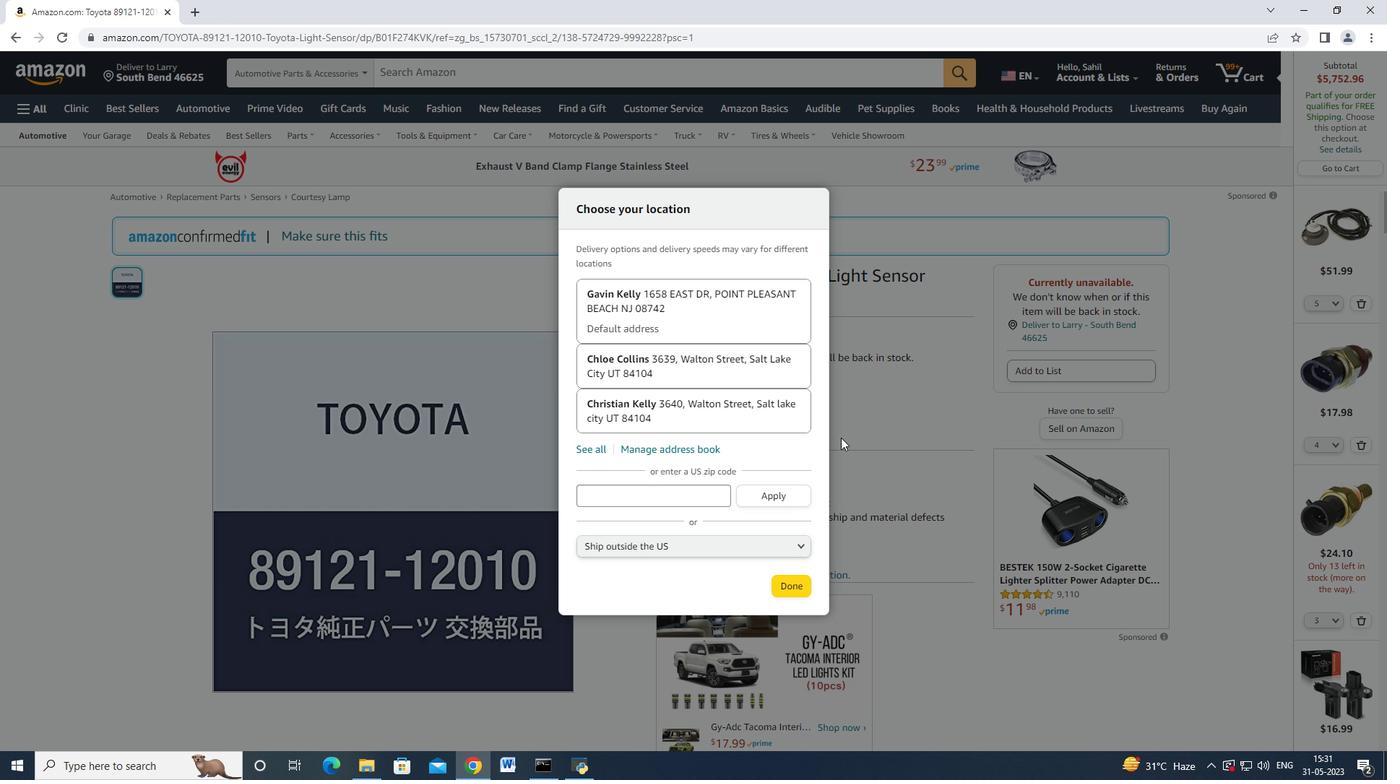 
Action: Mouse pressed left at (859, 421)
Screenshot: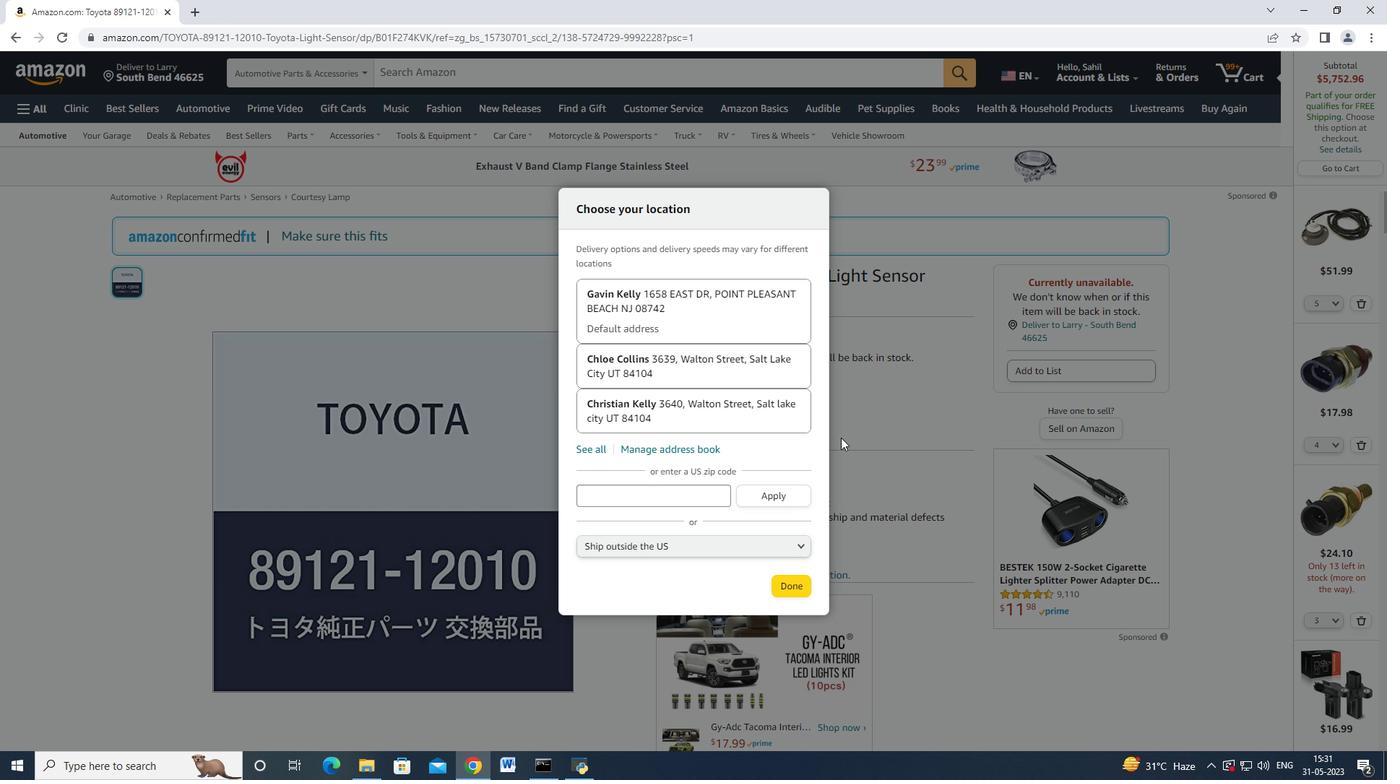 
Action: Mouse moved to (0, 31)
Screenshot: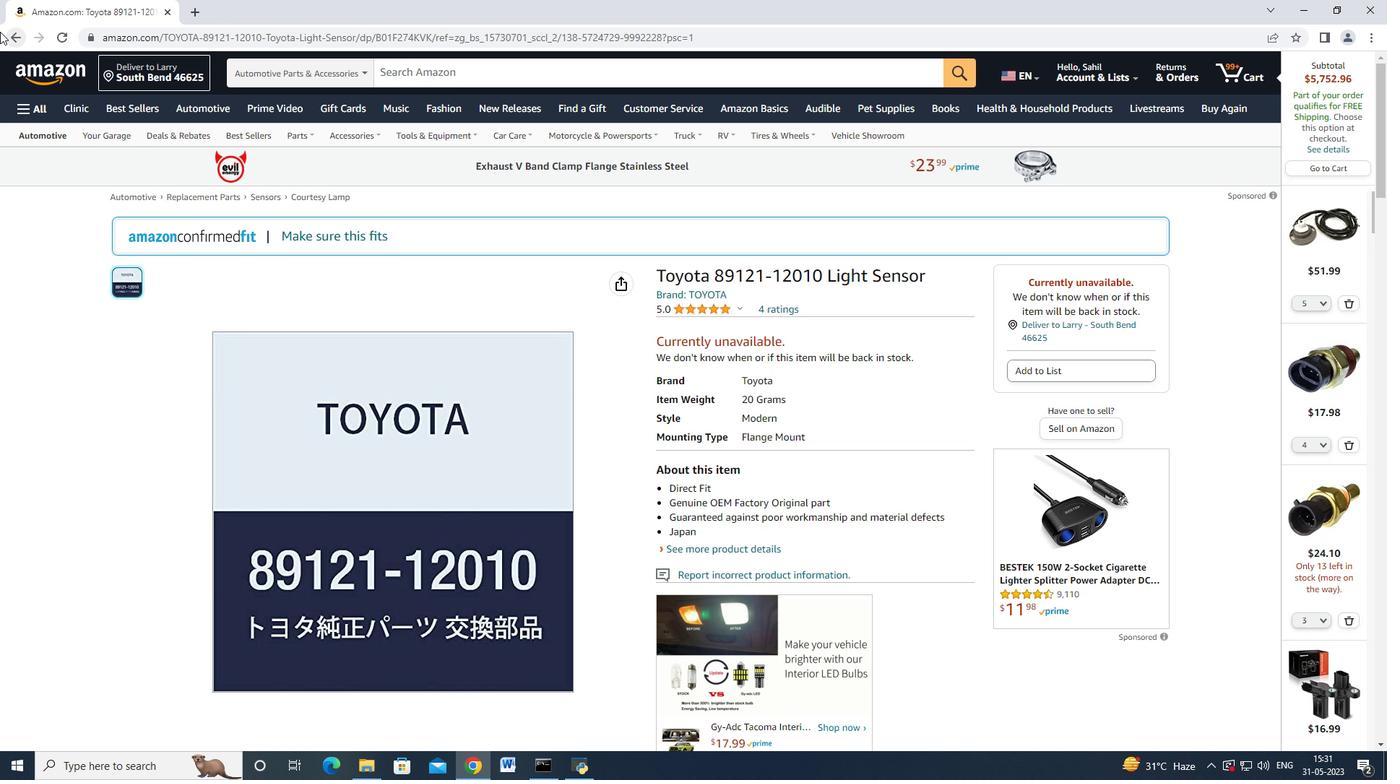 
Action: Mouse pressed left at (0, 31)
Screenshot: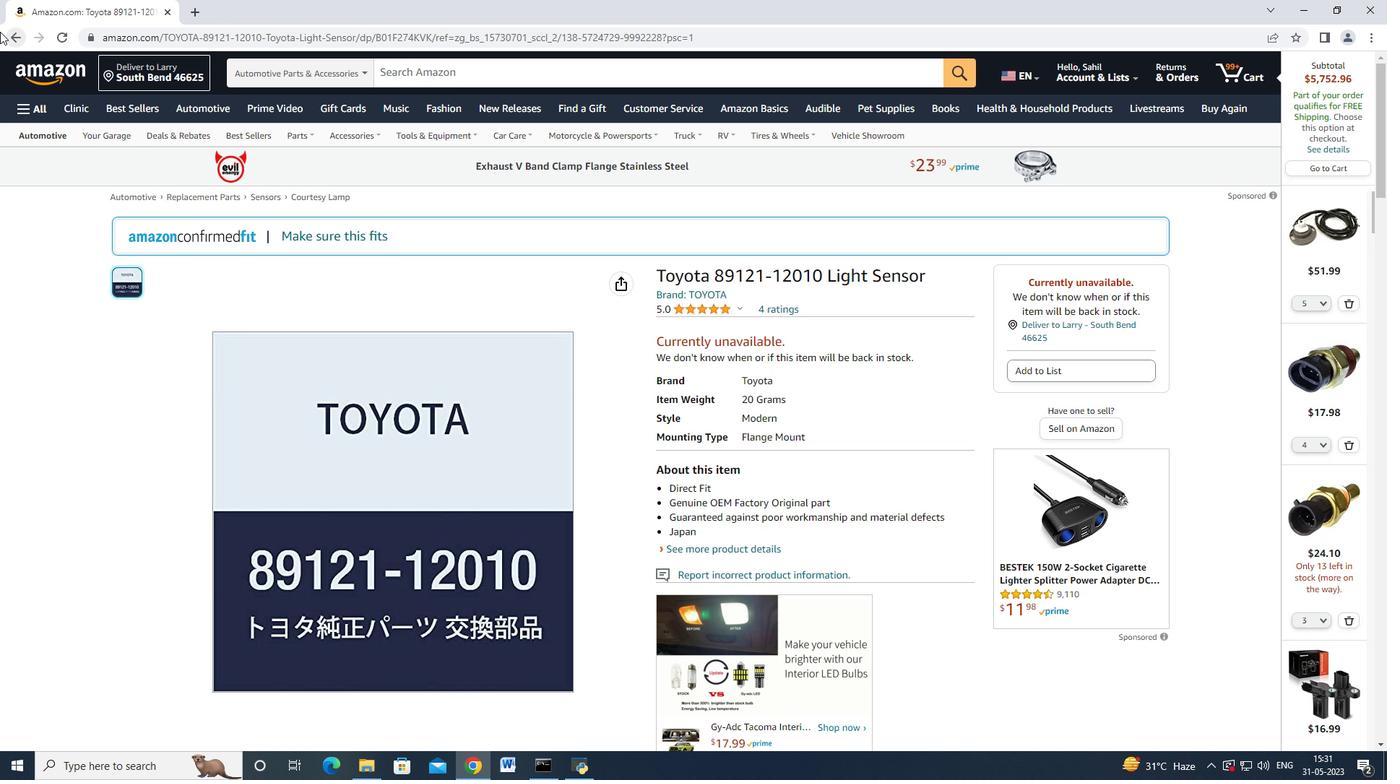 
Action: Mouse moved to (838, 423)
Screenshot: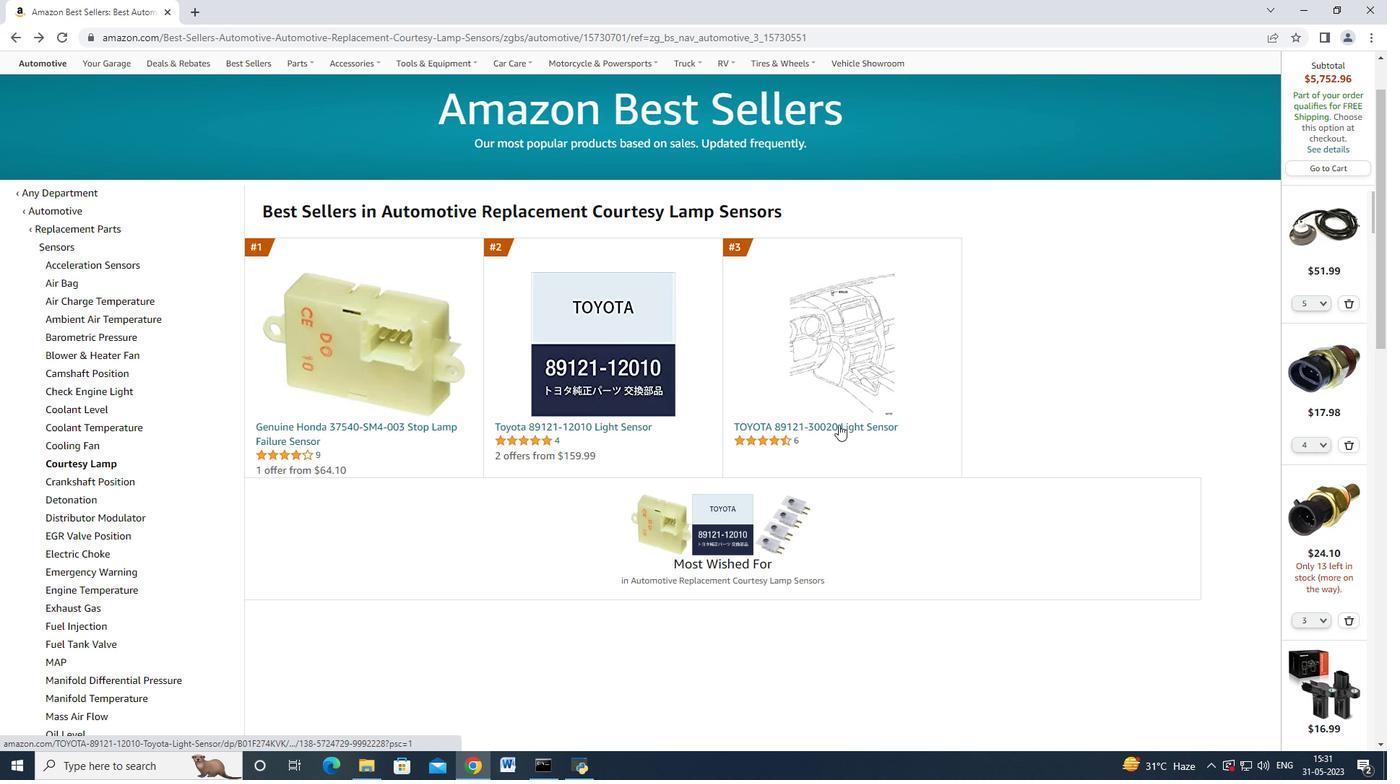 
Action: Mouse pressed left at (838, 423)
Screenshot: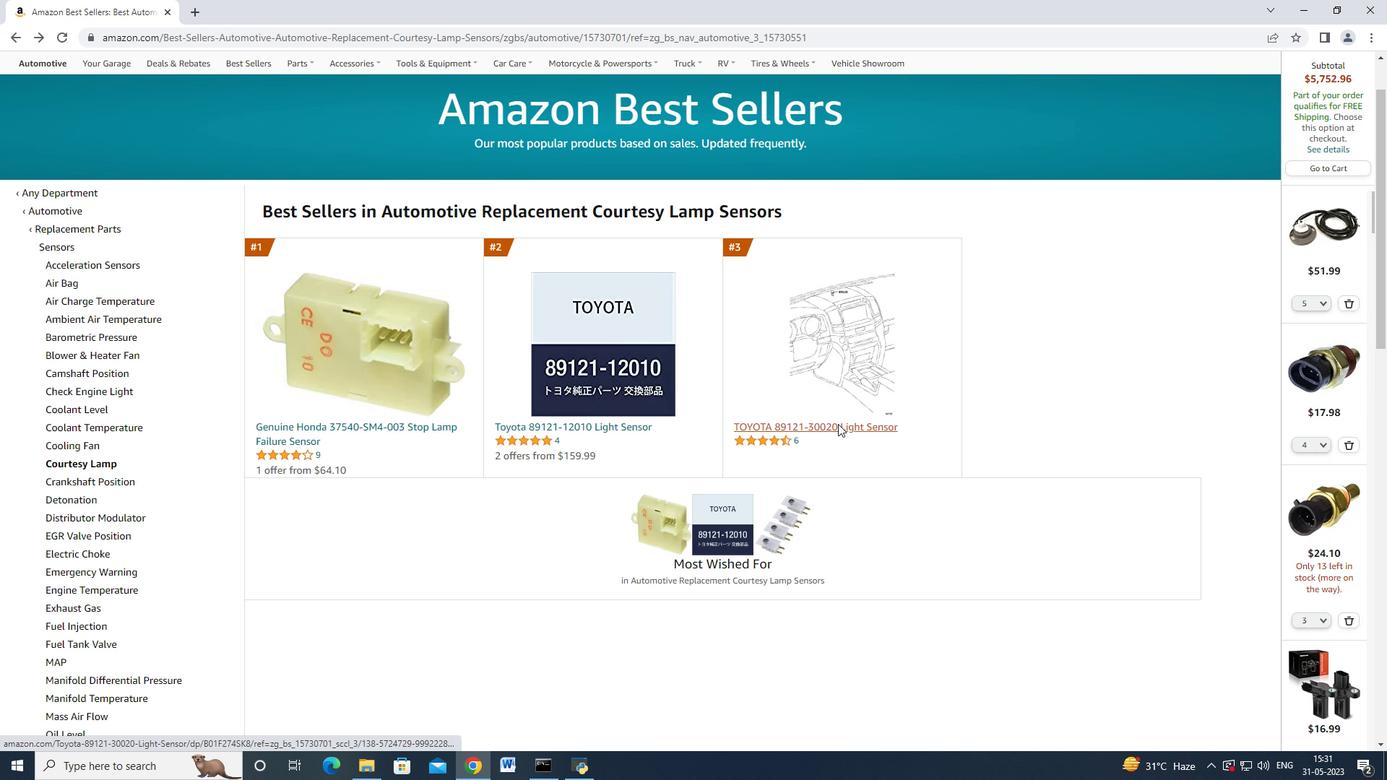 
Action: Mouse moved to (17, 46)
Screenshot: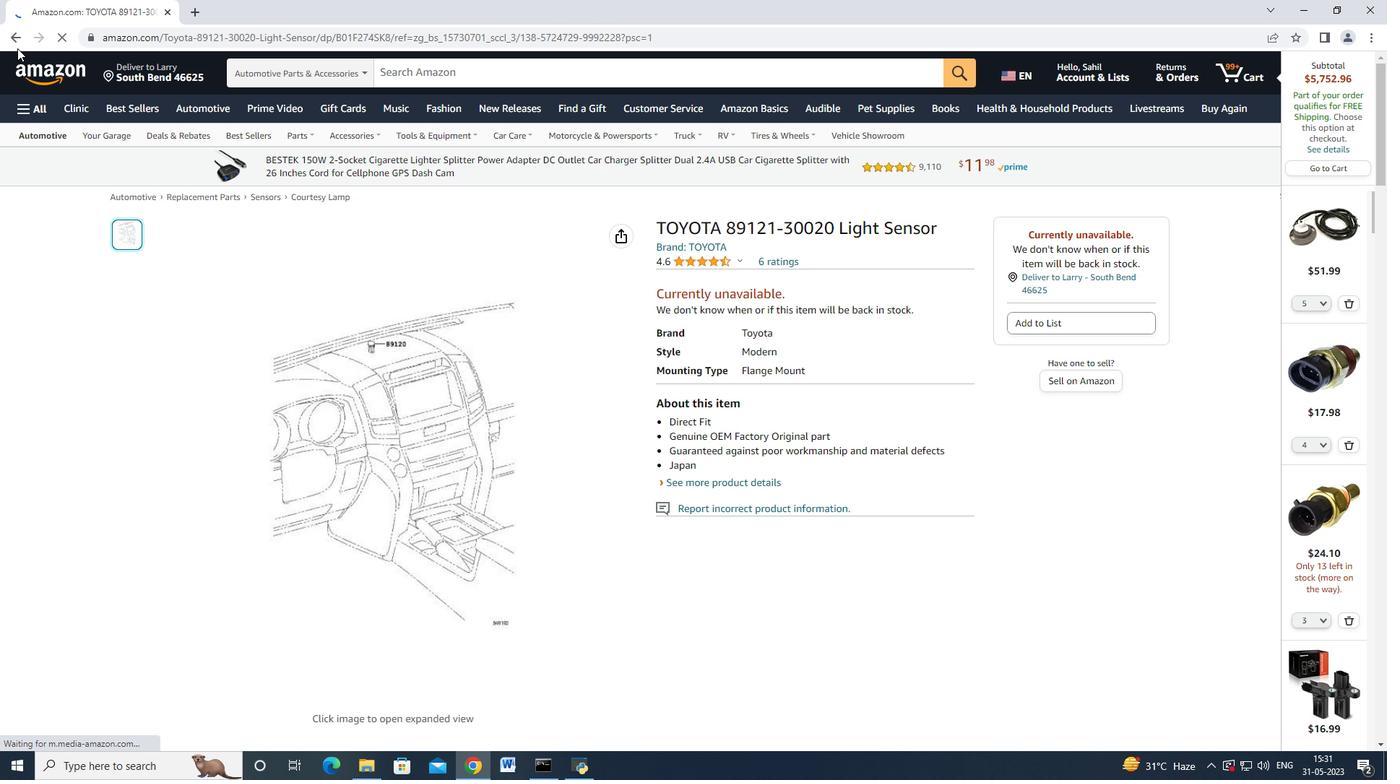 
Action: Mouse pressed left at (17, 46)
Screenshot: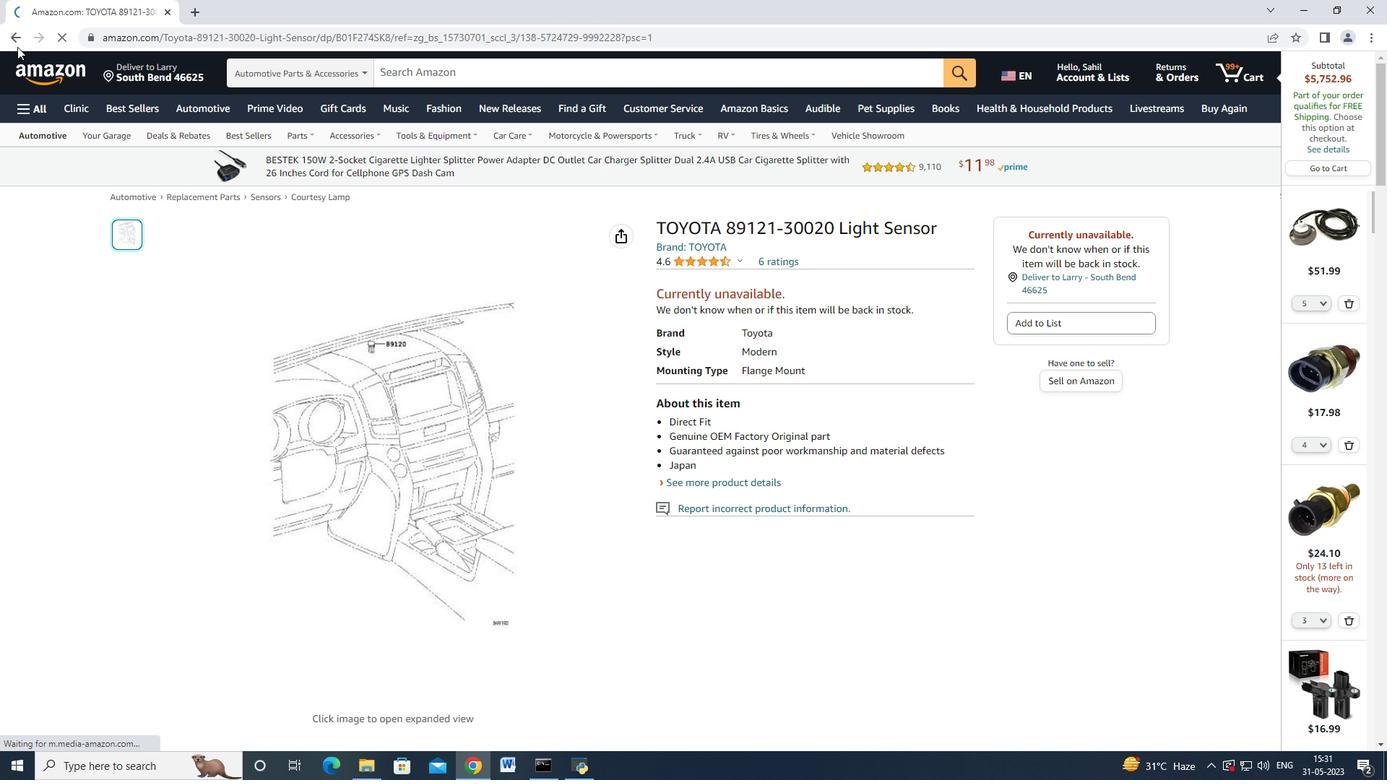 
Action: Mouse moved to (153, 125)
Screenshot: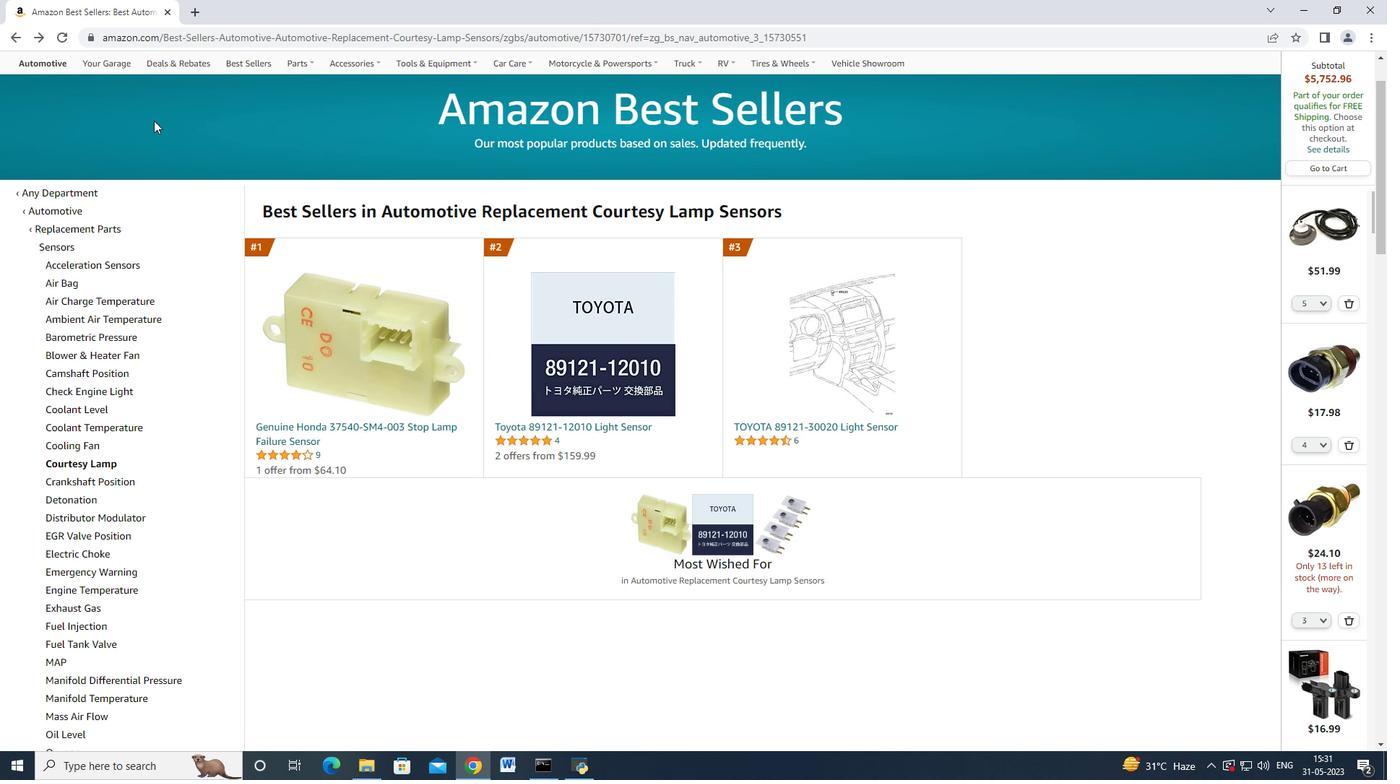 
Action: Mouse scrolled (153, 126) with delta (0, 0)
Screenshot: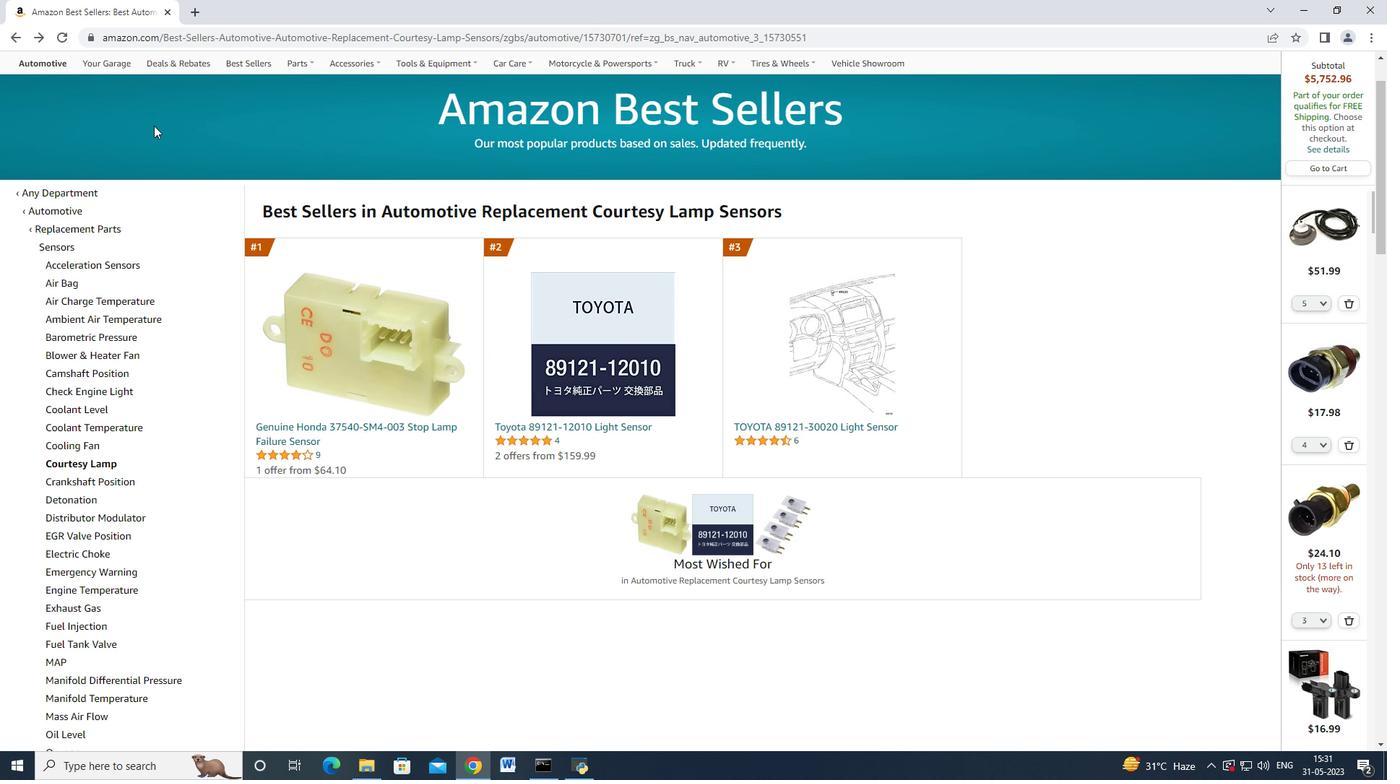 
Action: Mouse moved to (151, 80)
Screenshot: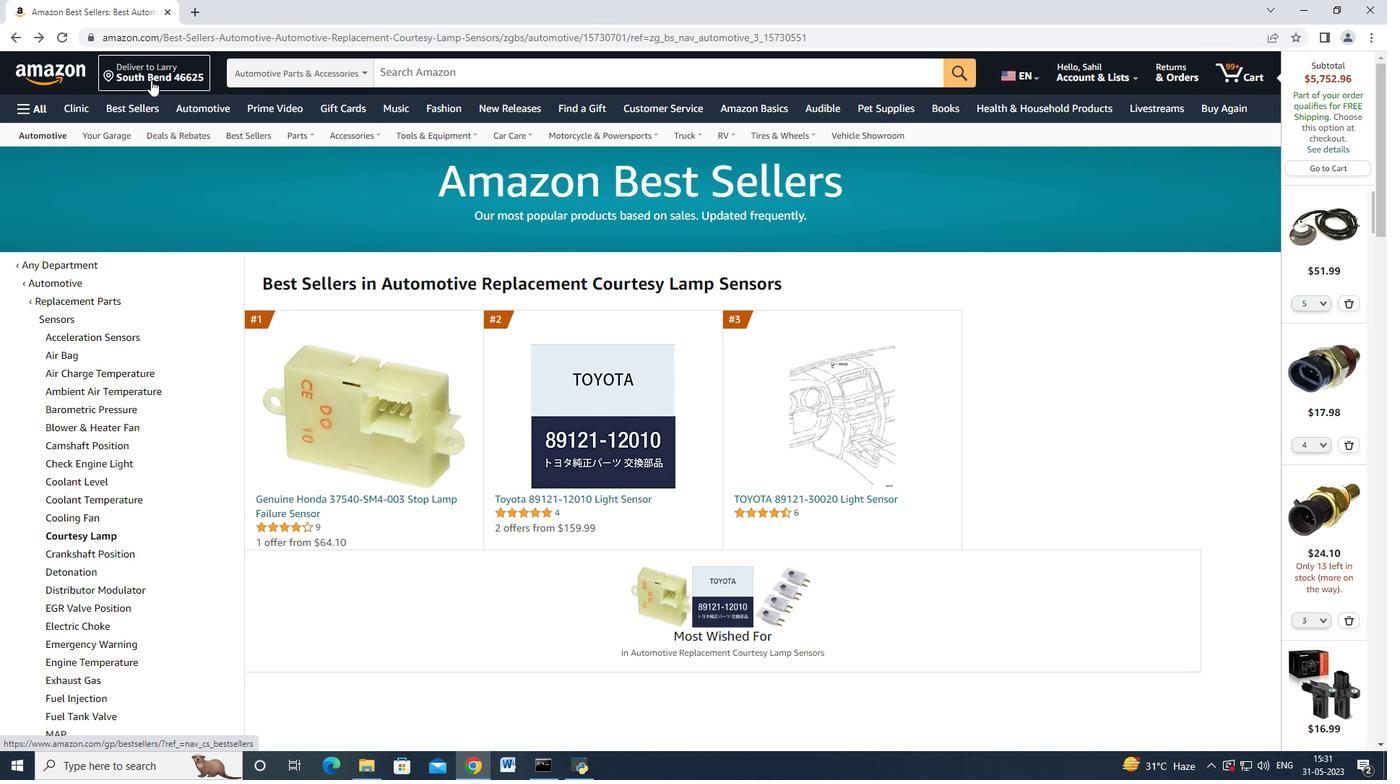 
Action: Mouse pressed left at (151, 80)
Screenshot: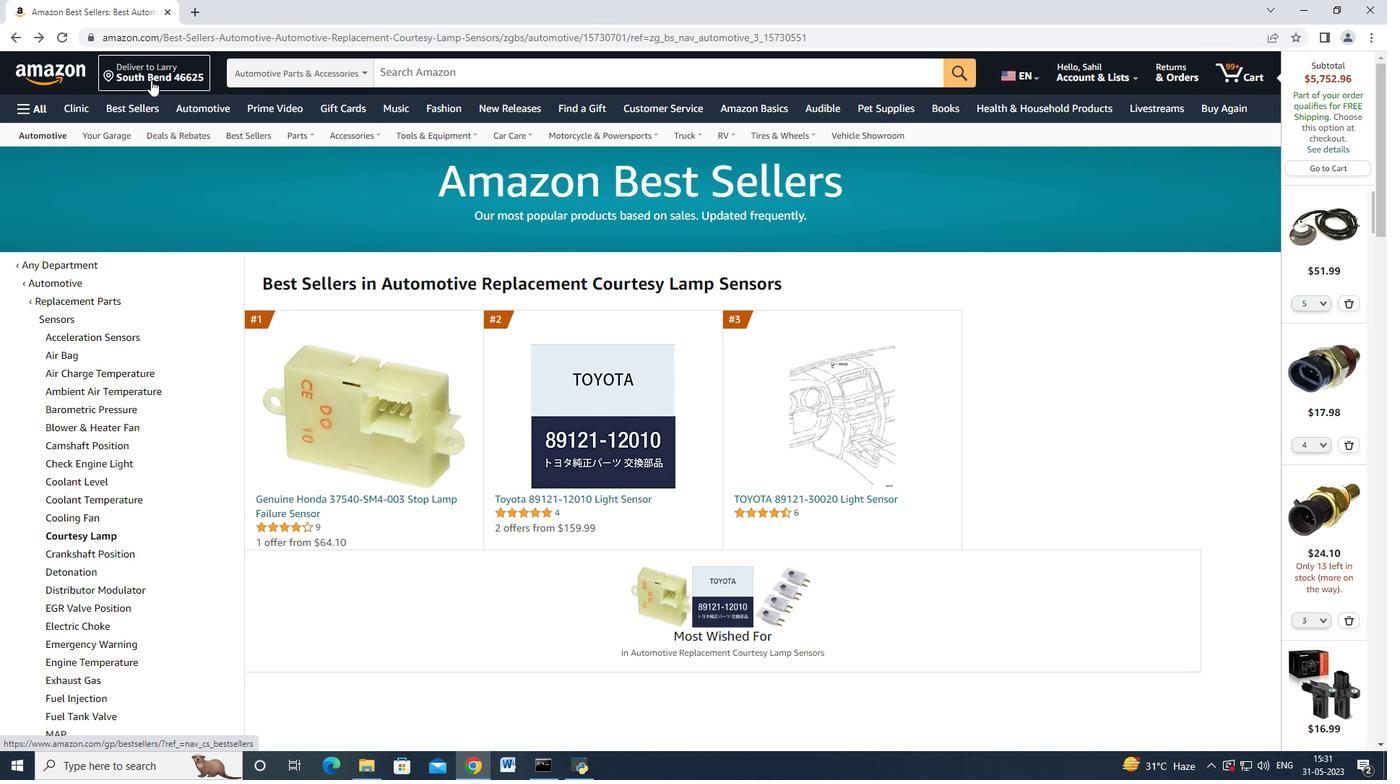
Action: Mouse moved to (640, 309)
Screenshot: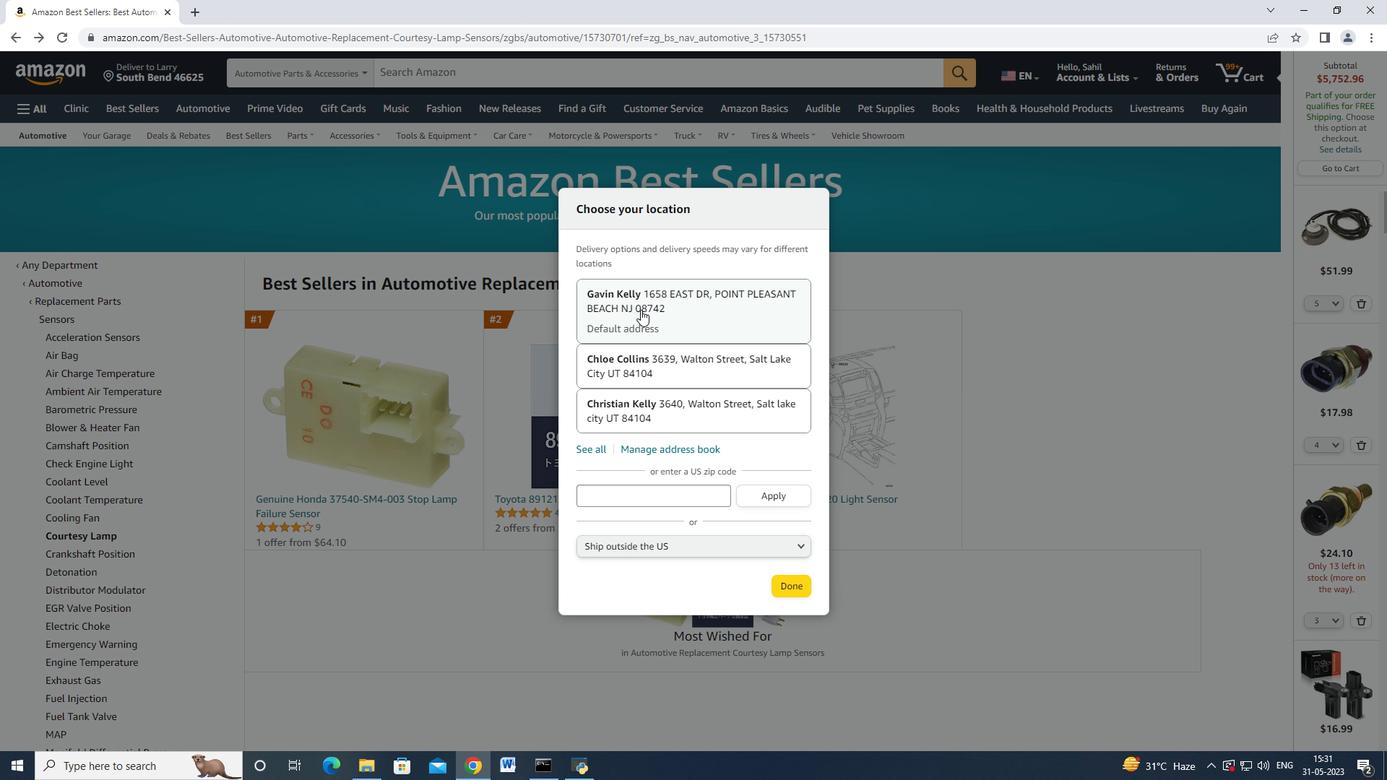 
Action: Mouse pressed left at (640, 309)
Screenshot: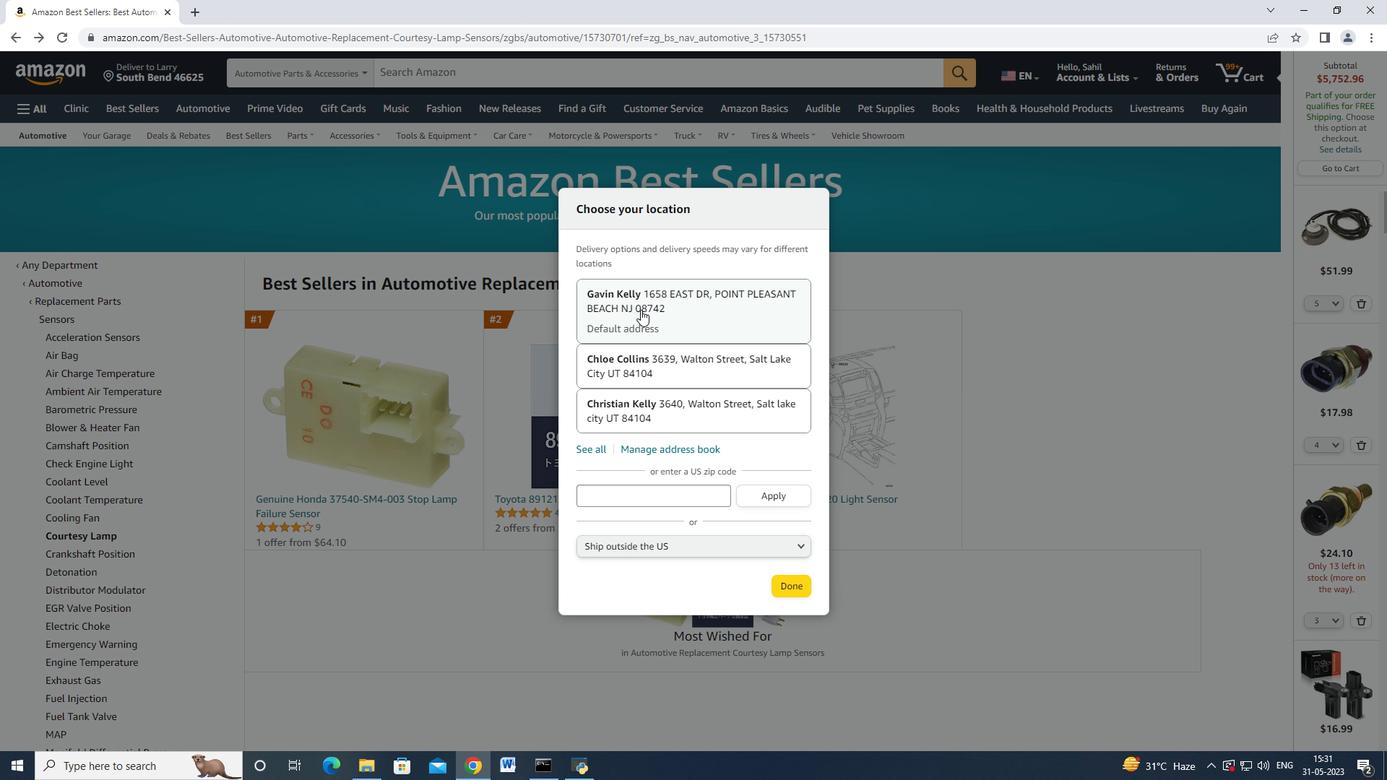 
Action: Mouse moved to (783, 574)
Screenshot: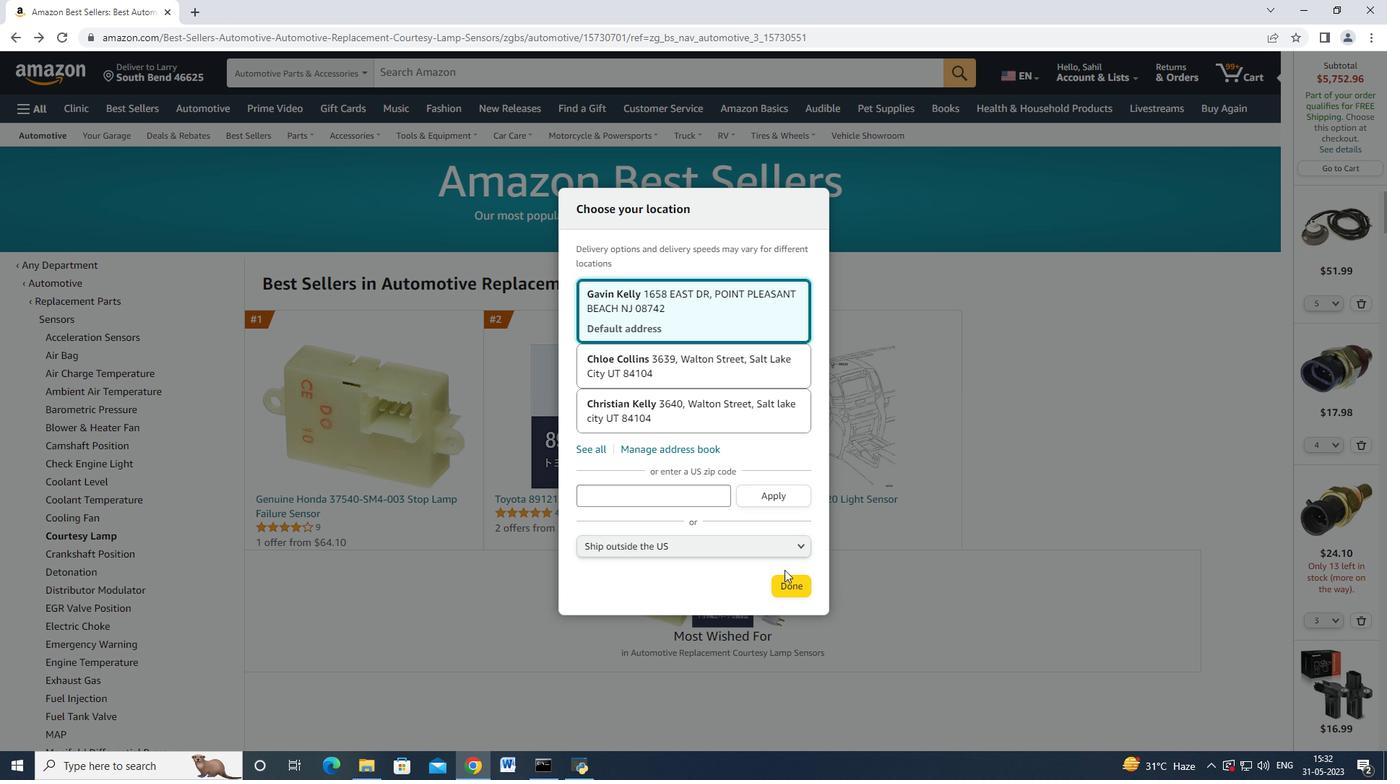 
Action: Mouse pressed left at (783, 574)
Screenshot: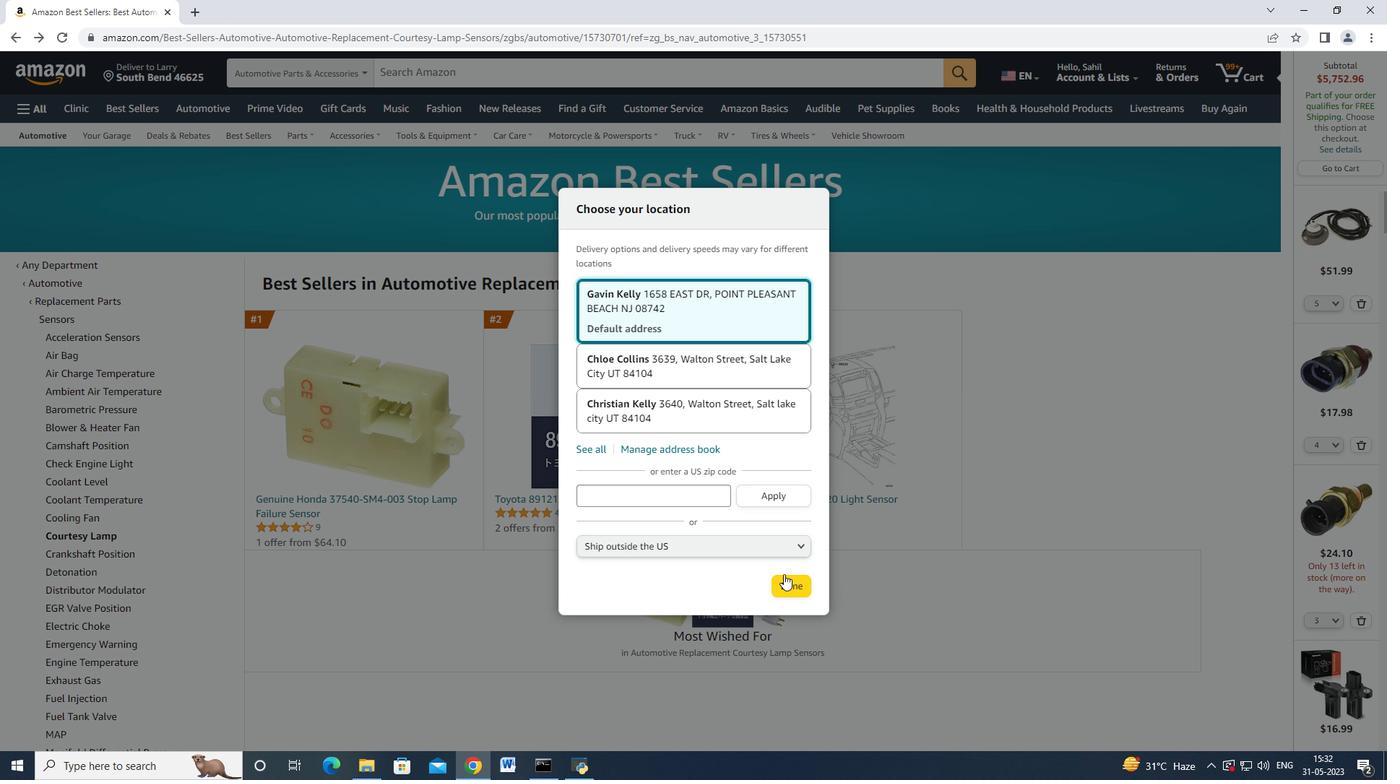 
Action: Mouse moved to (57, 40)
Screenshot: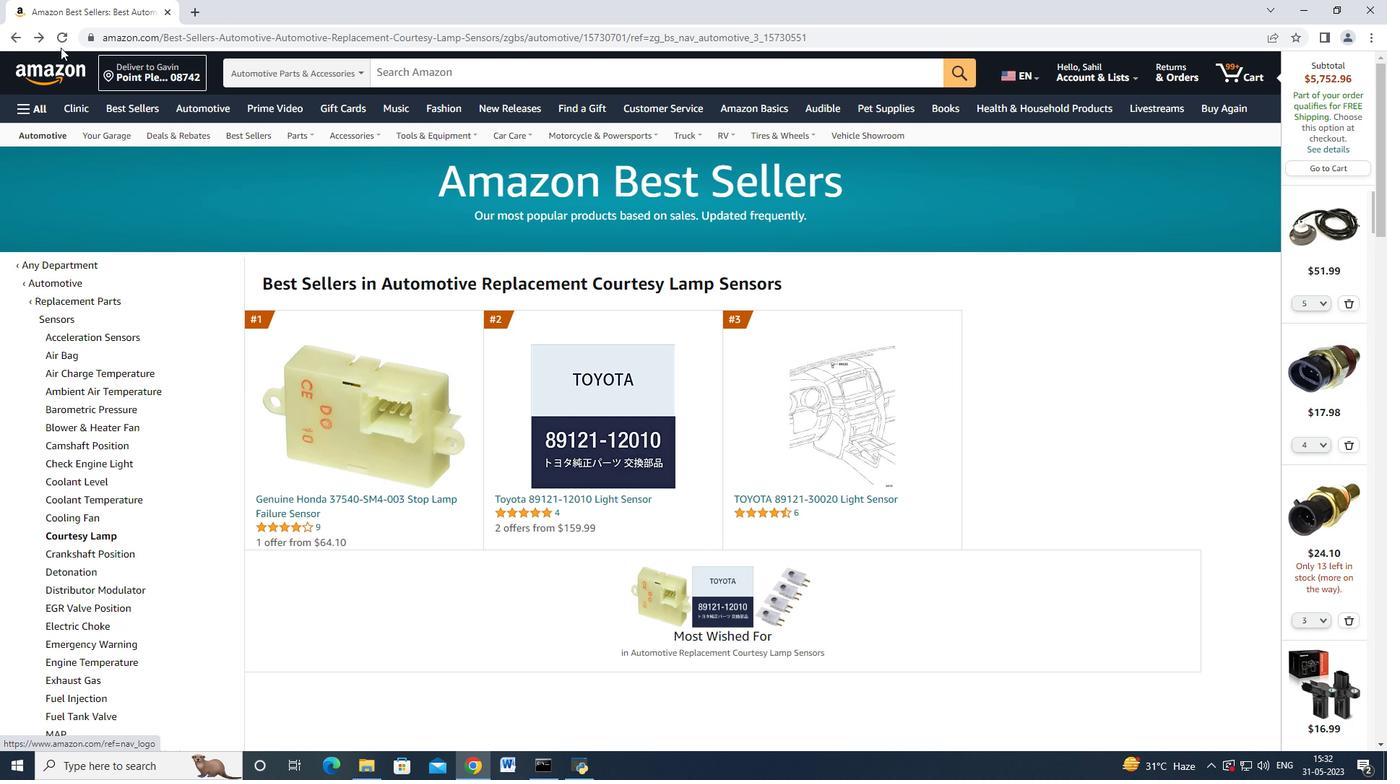 
Action: Mouse pressed left at (57, 40)
Screenshot: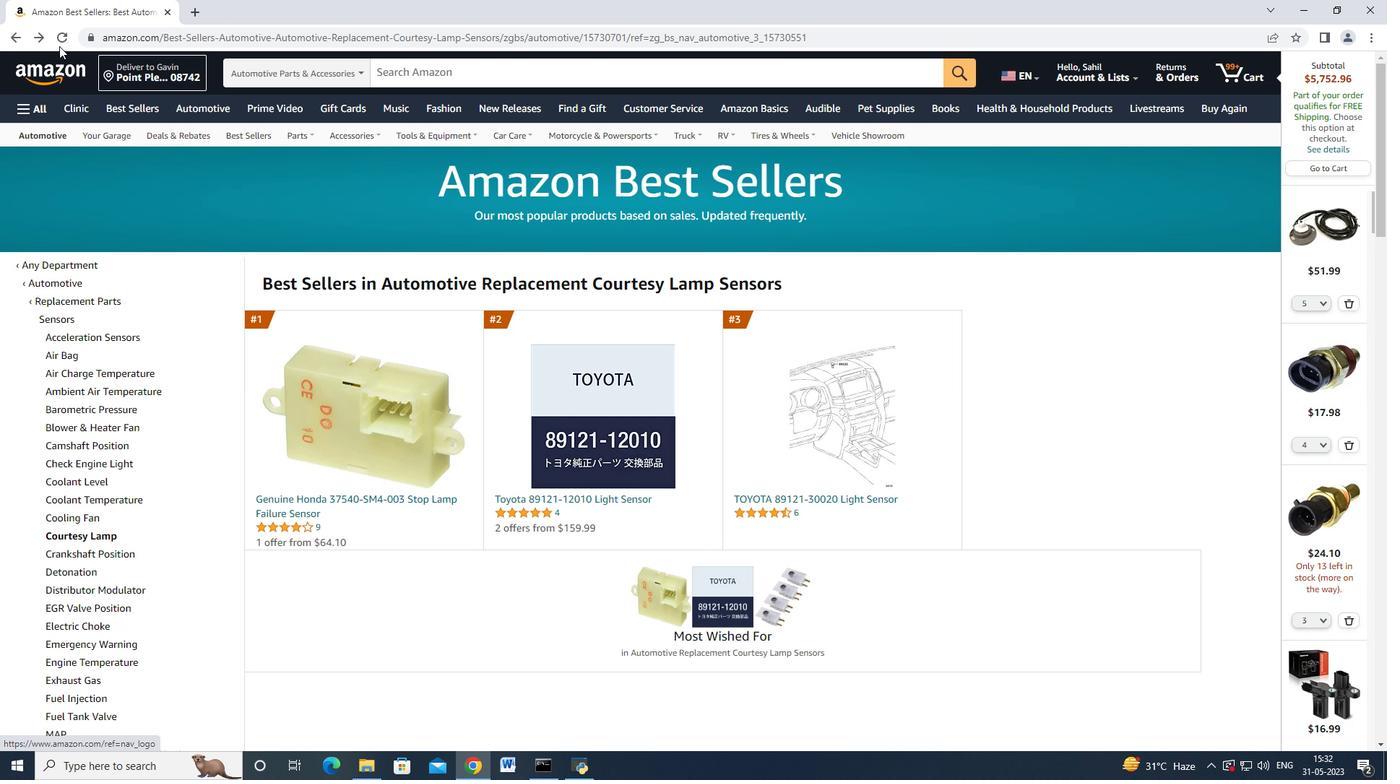 
Action: Mouse moved to (386, 491)
Screenshot: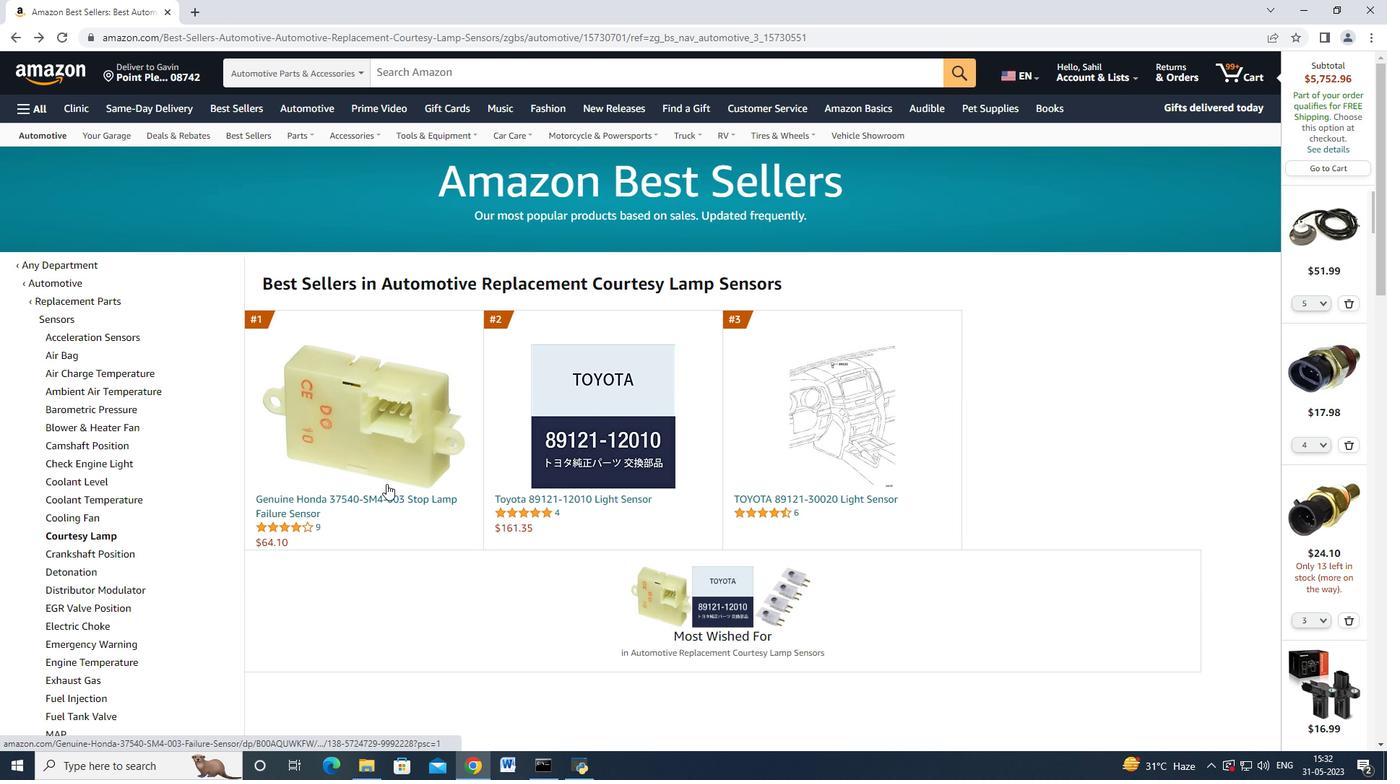 
Action: Mouse pressed left at (386, 491)
Screenshot: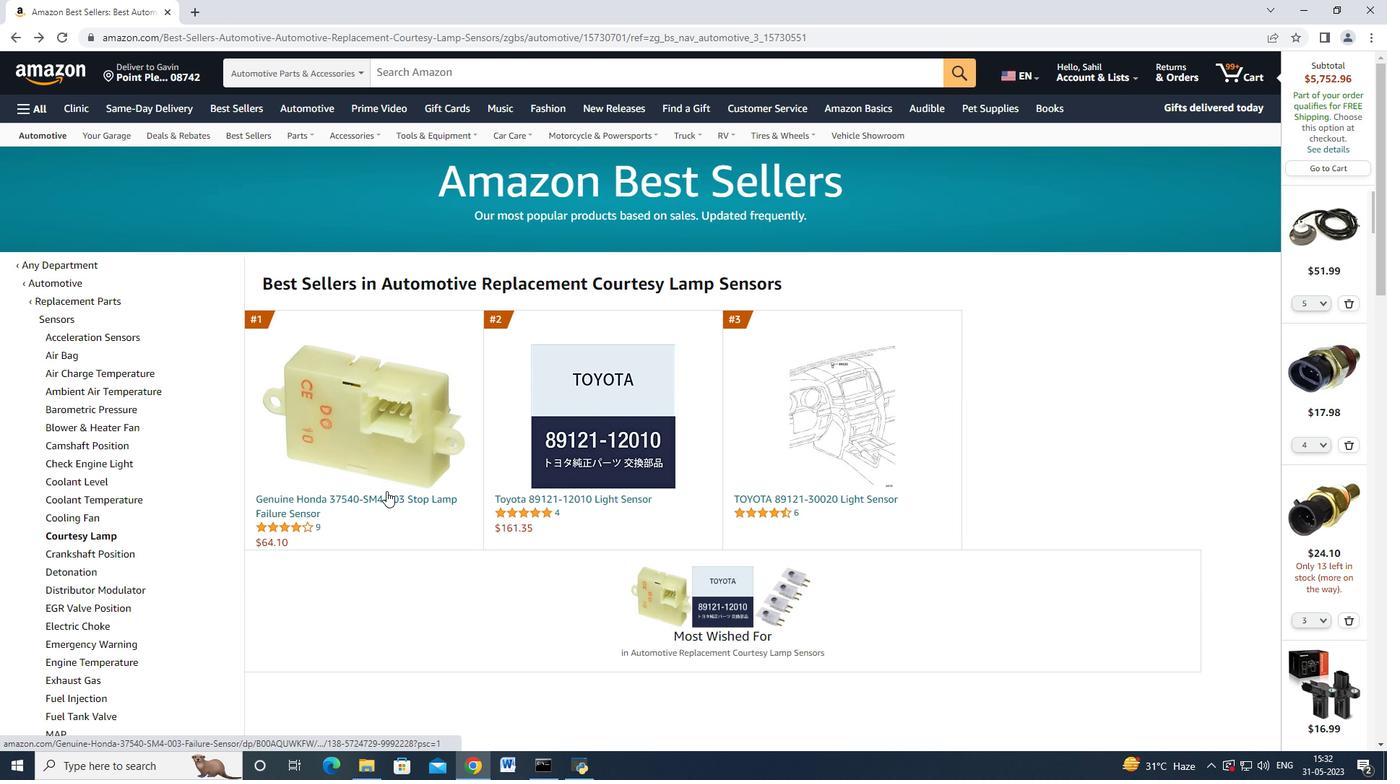 
Action: Mouse moved to (379, 496)
Screenshot: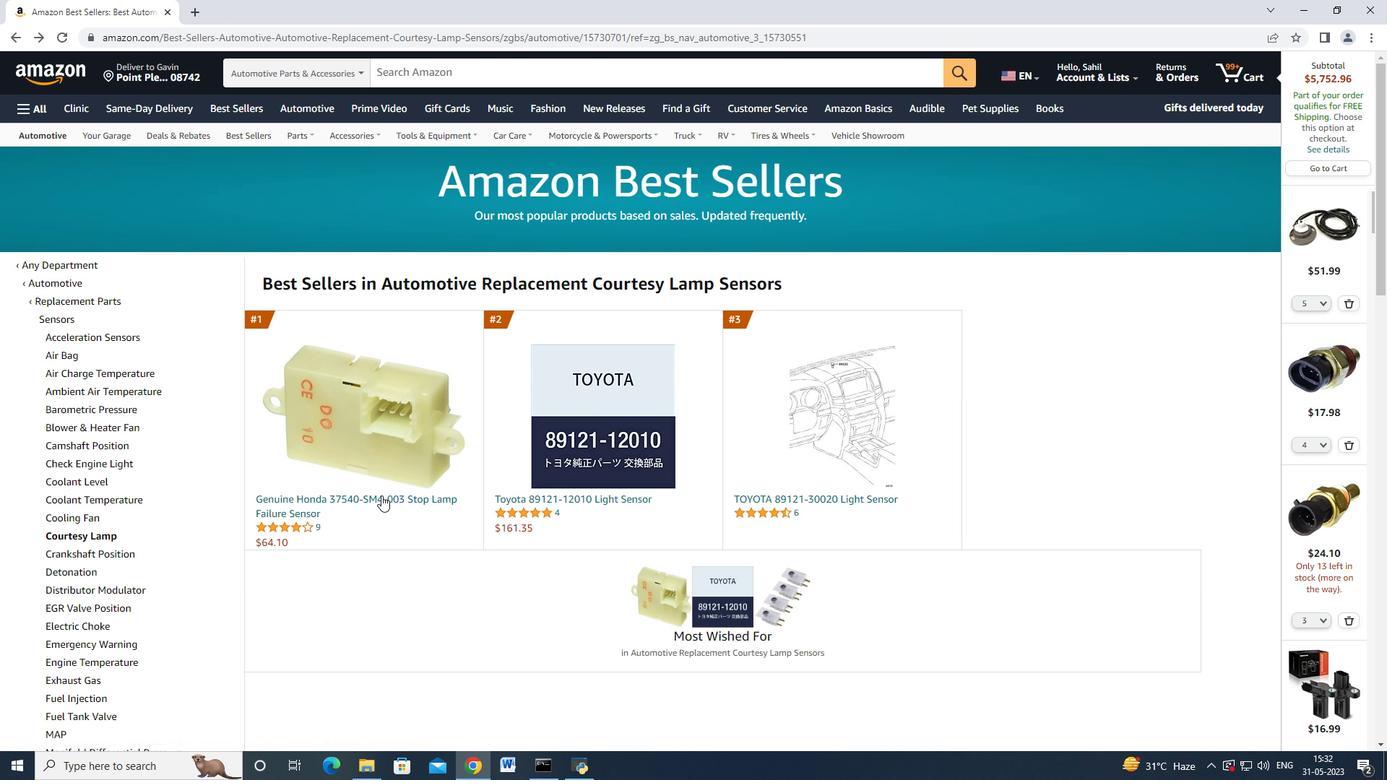 
Action: Mouse pressed left at (379, 496)
Screenshot: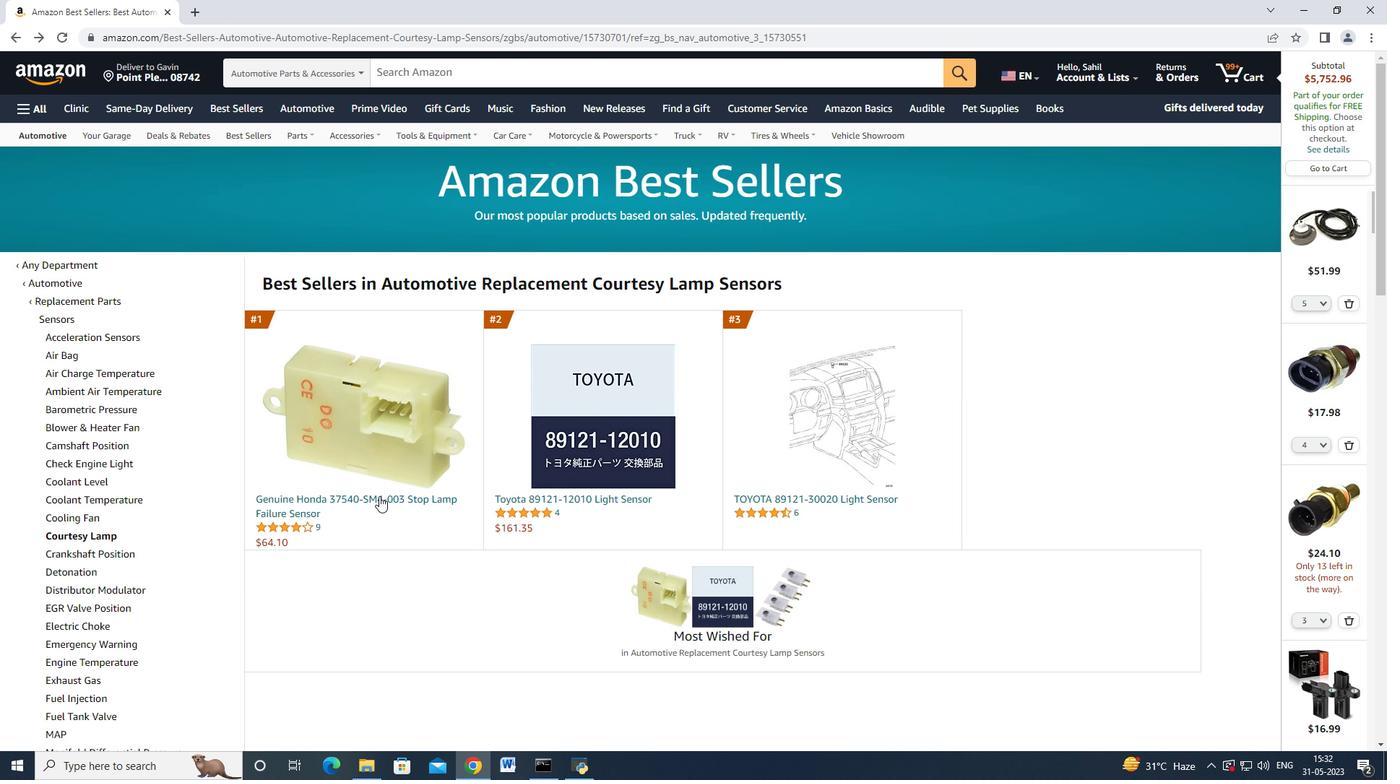 
Action: Mouse moved to (1035, 353)
Screenshot: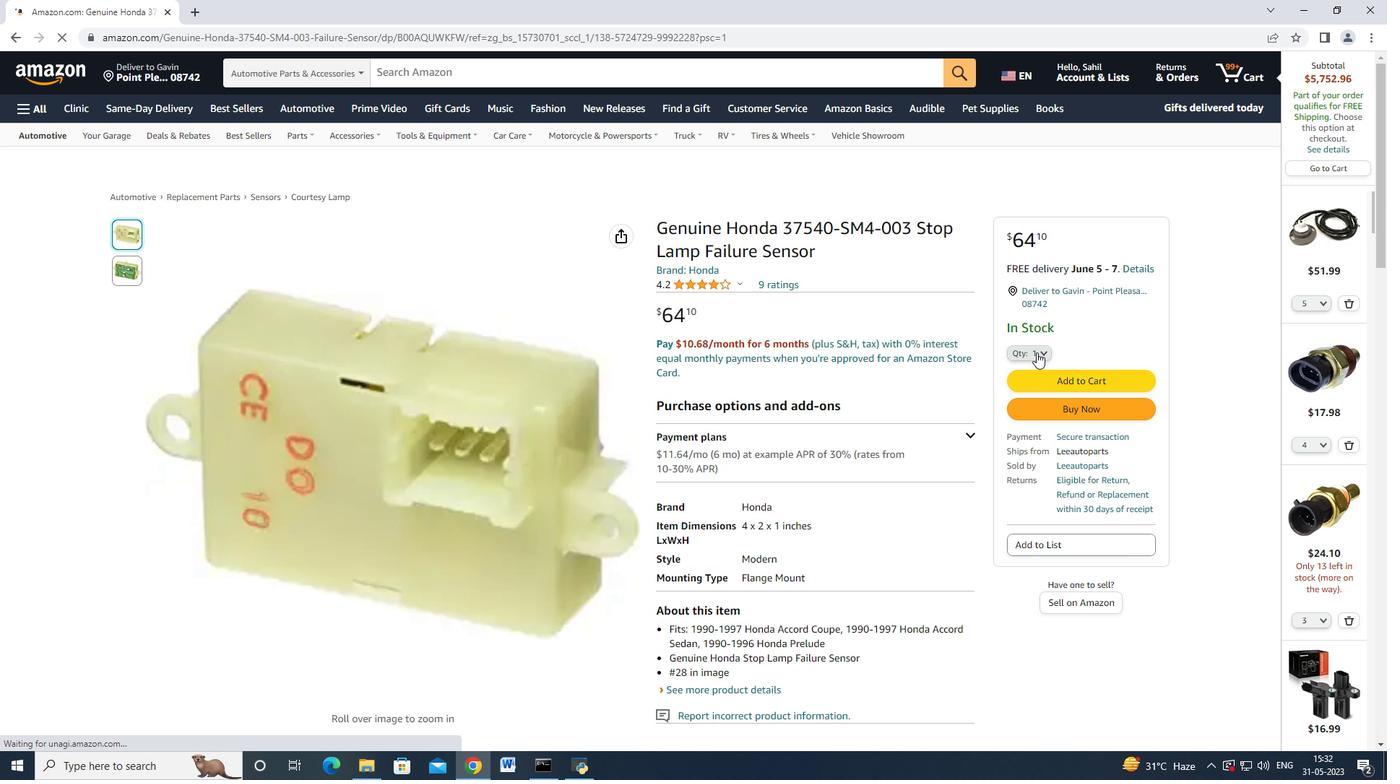 
Action: Mouse pressed left at (1035, 353)
Screenshot: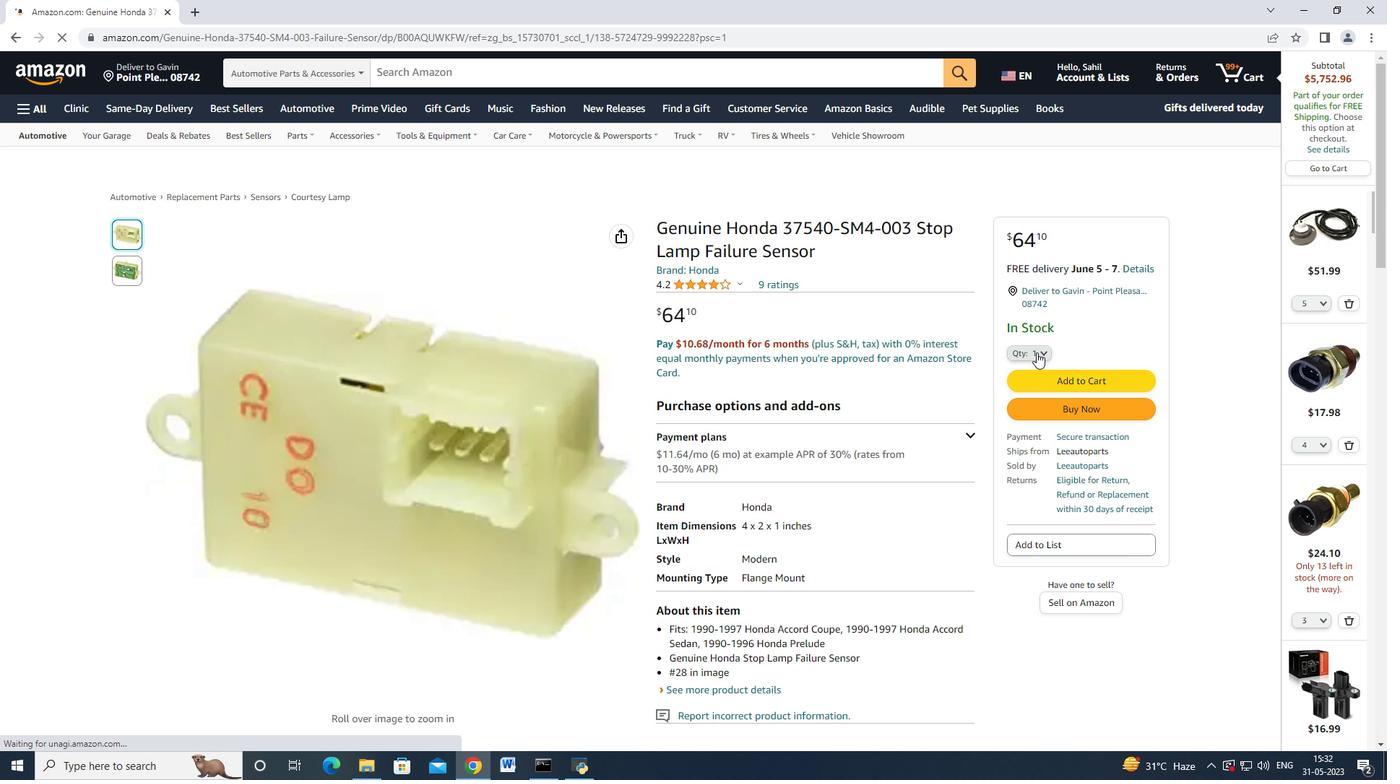 
Action: Mouse moved to (1083, 353)
Screenshot: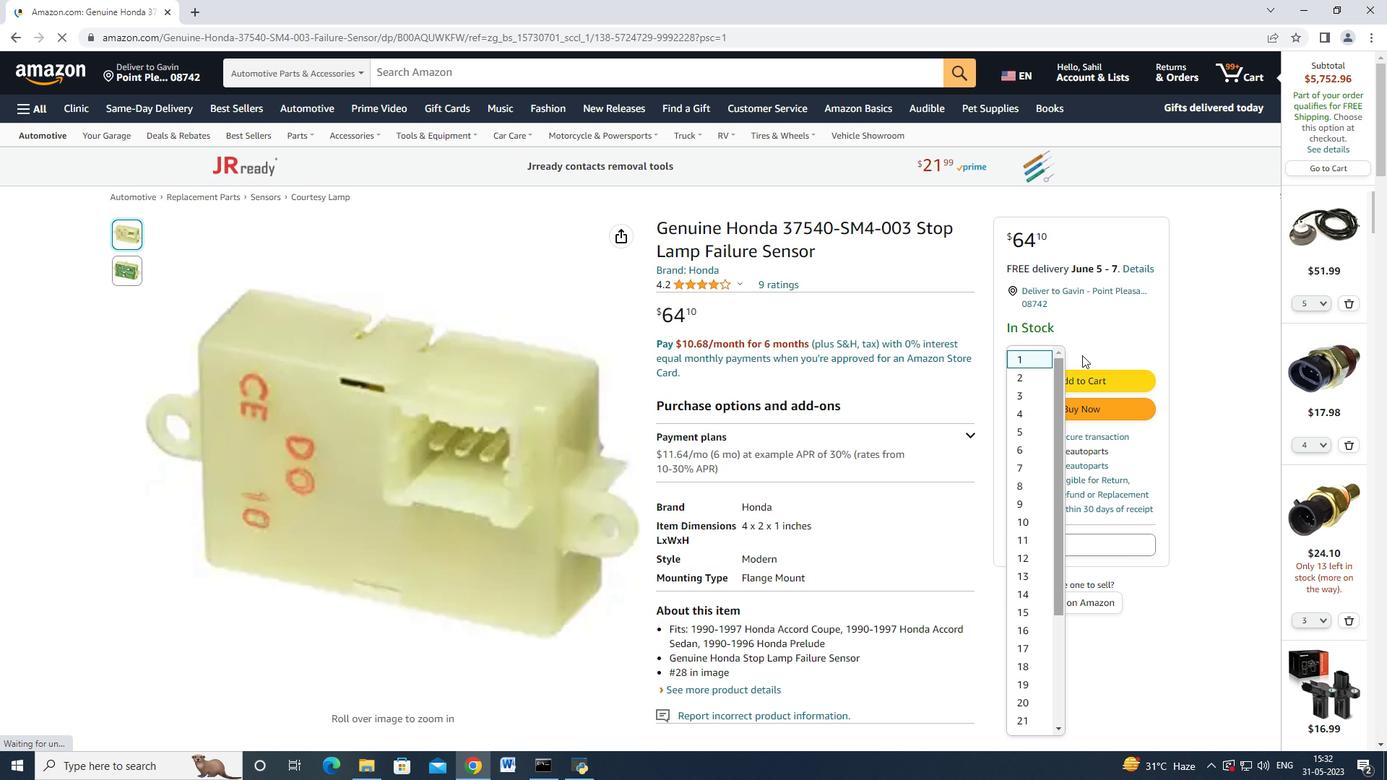 
Action: Mouse pressed left at (1083, 353)
Screenshot: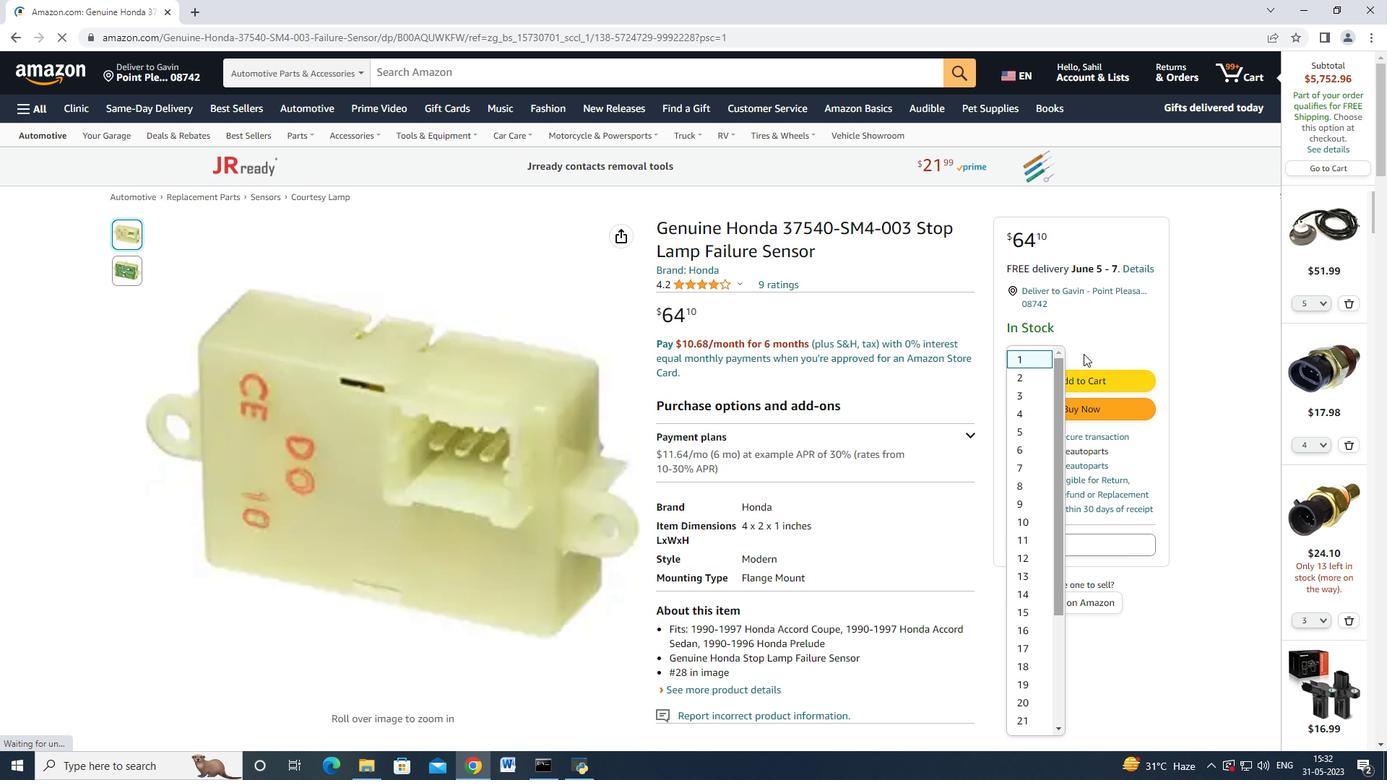 
Action: Mouse moved to (1064, 401)
Screenshot: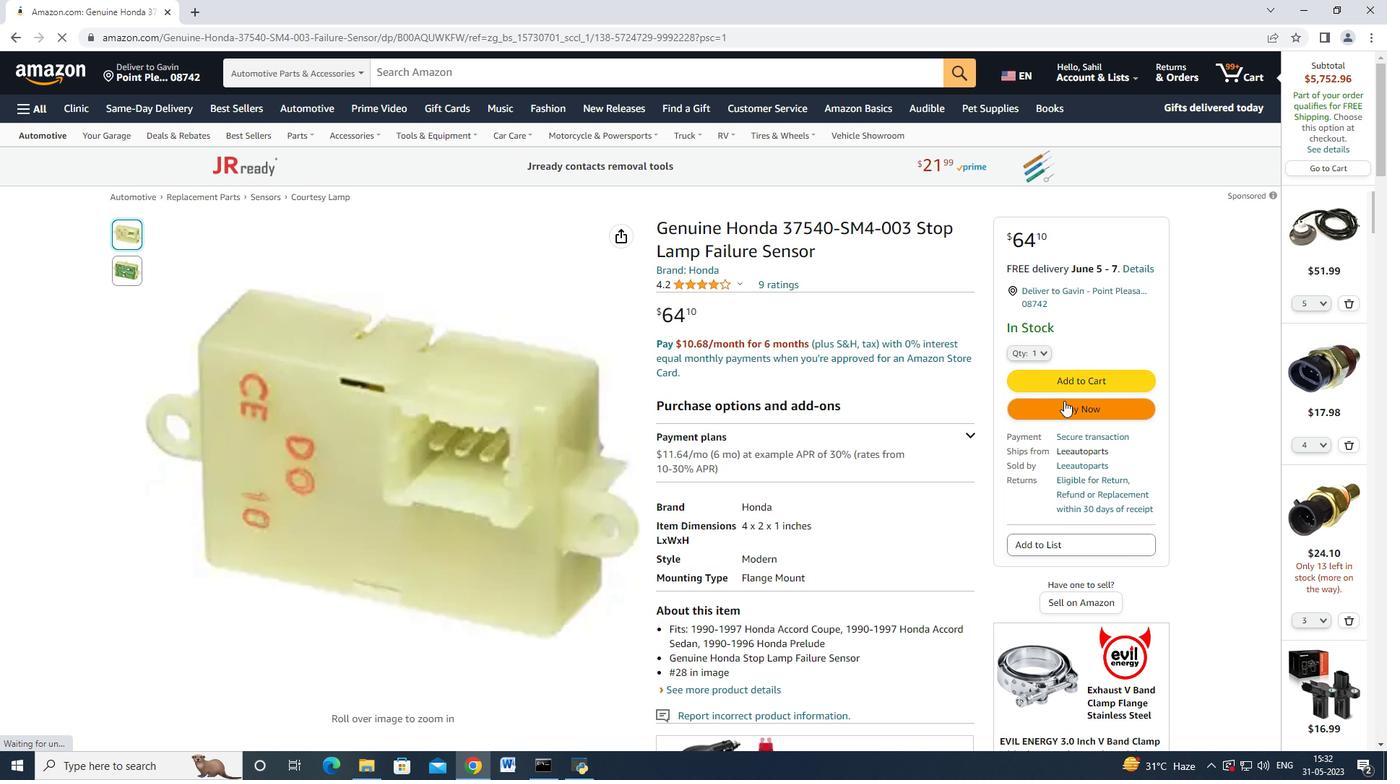 
Action: Mouse pressed left at (1064, 401)
Screenshot: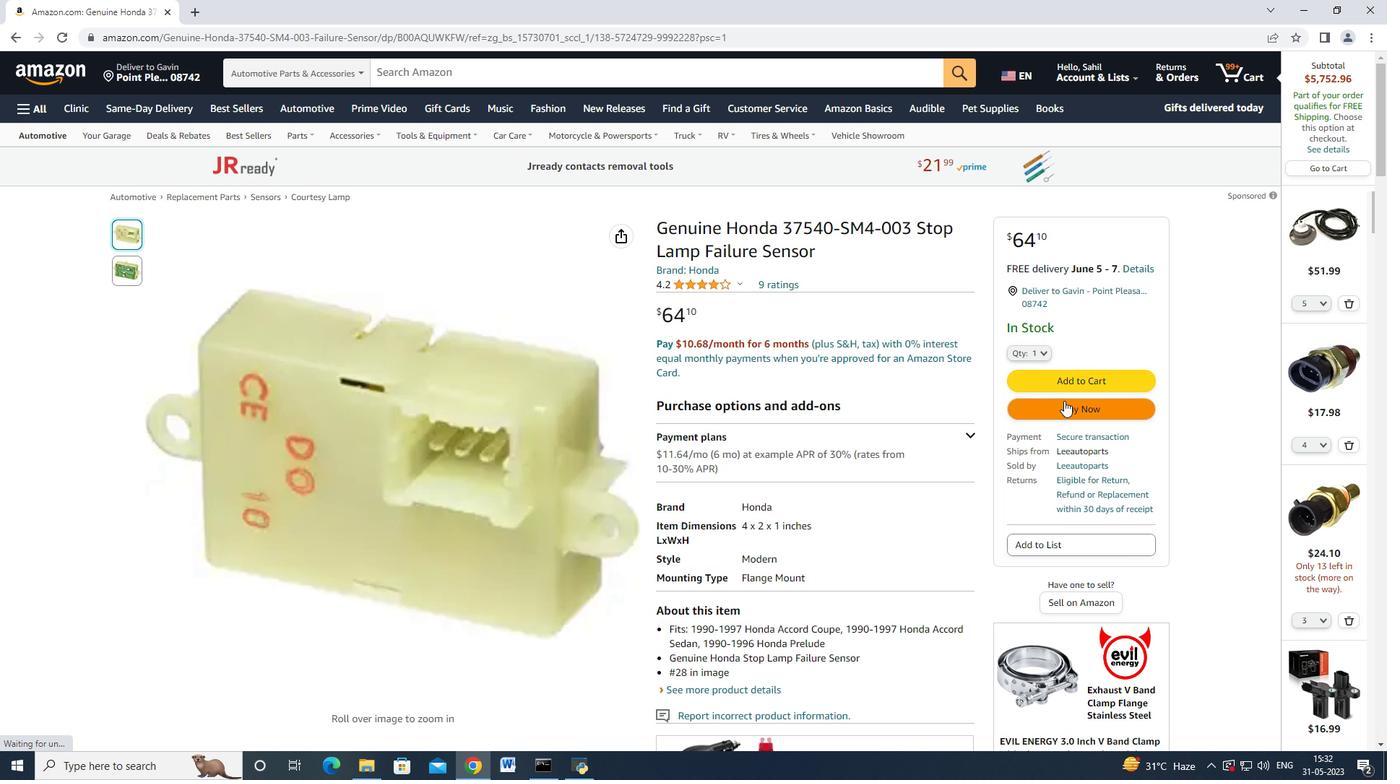
Action: Mouse moved to (1052, 401)
Screenshot: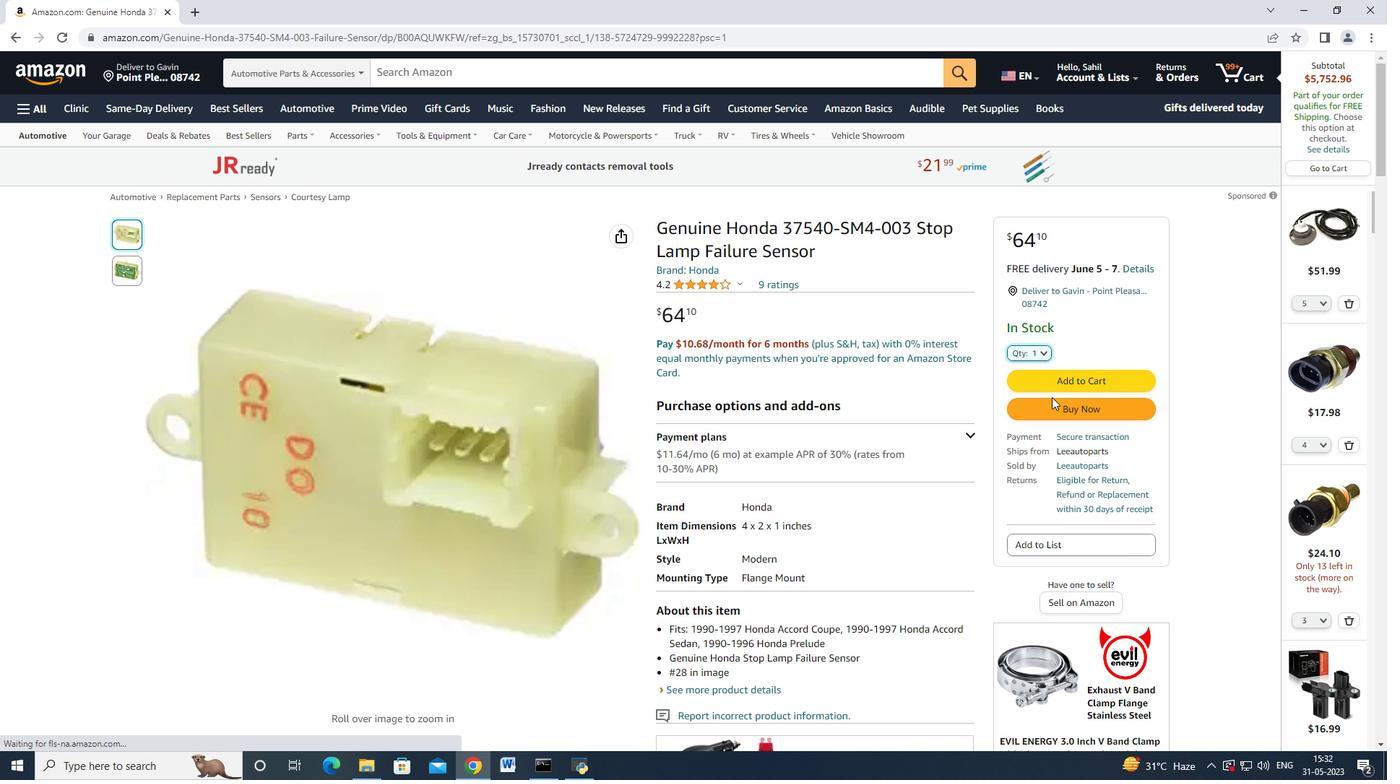 
Action: Mouse pressed left at (1052, 401)
Screenshot: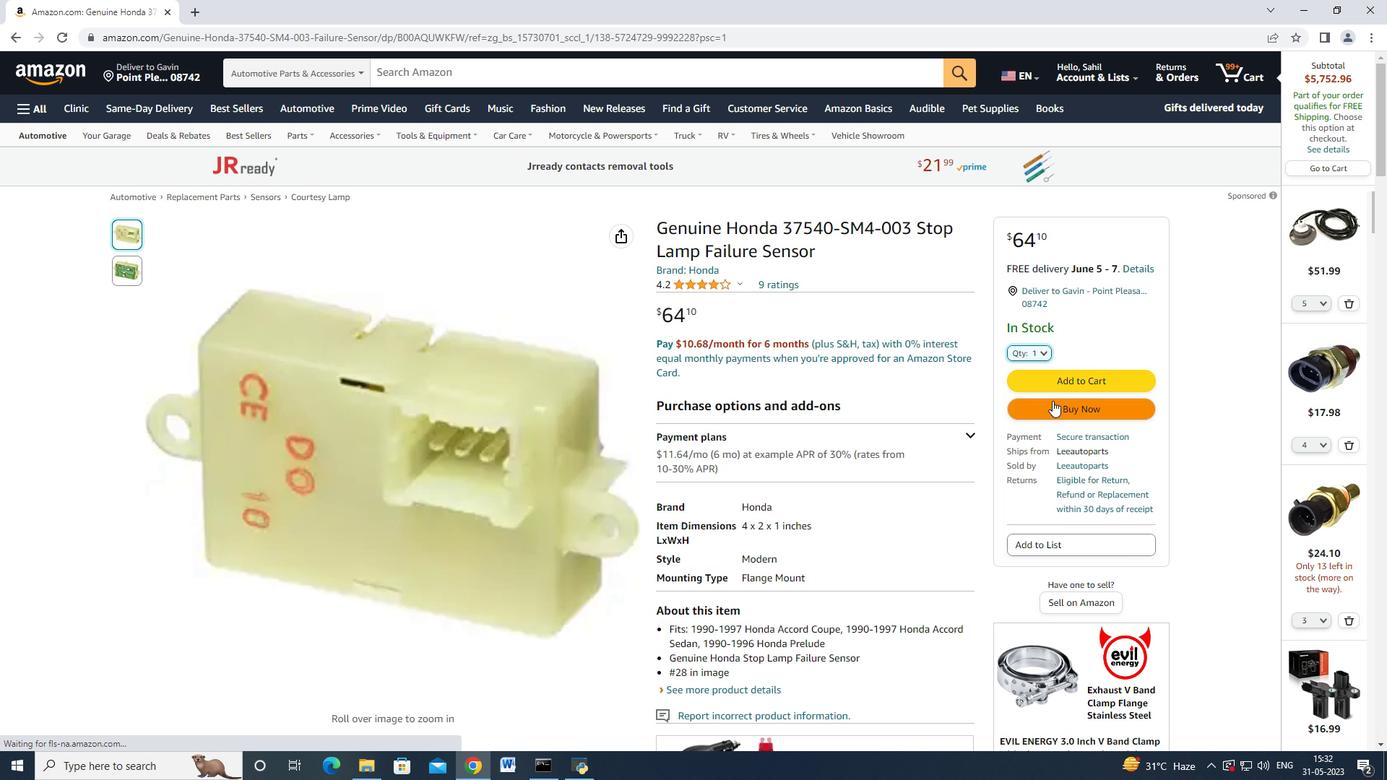 
Action: Mouse moved to (838, 121)
Screenshot: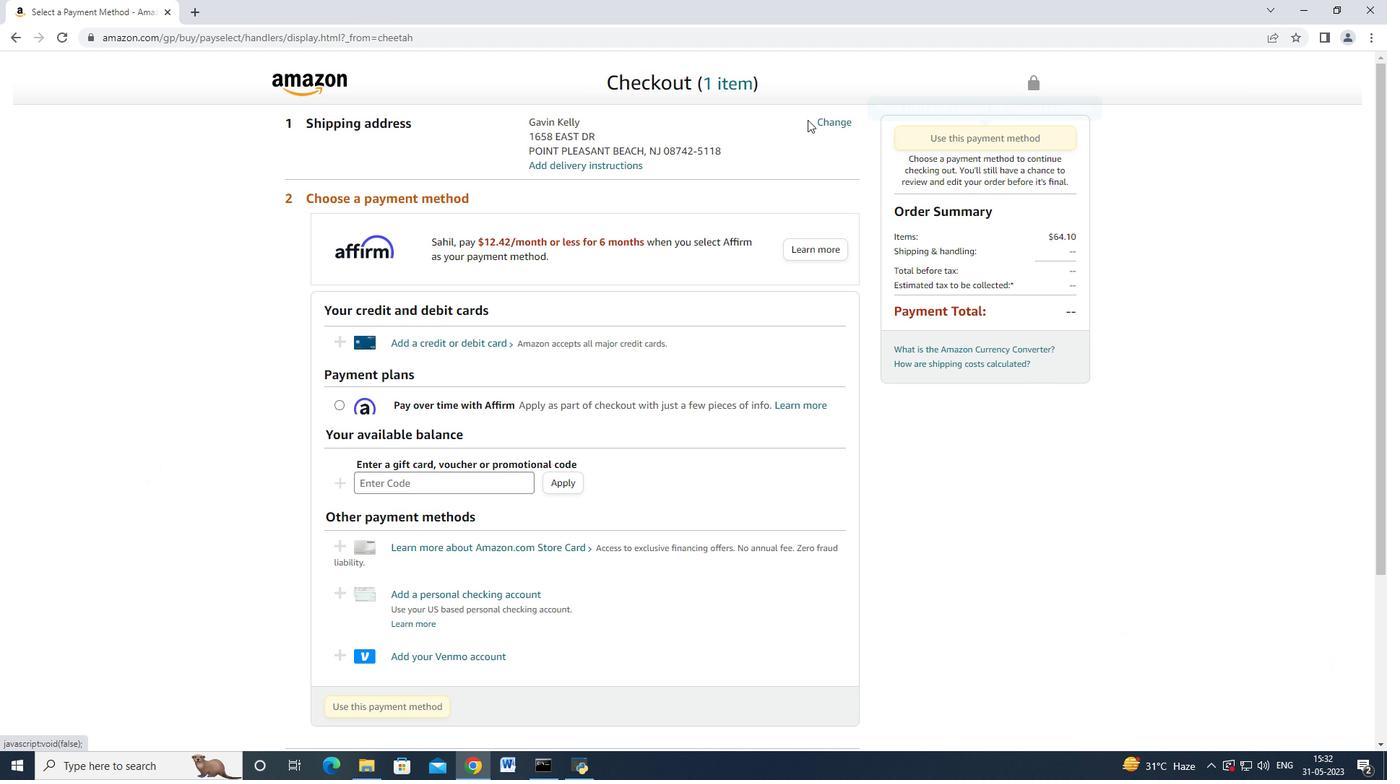 
Action: Mouse pressed left at (838, 121)
Screenshot: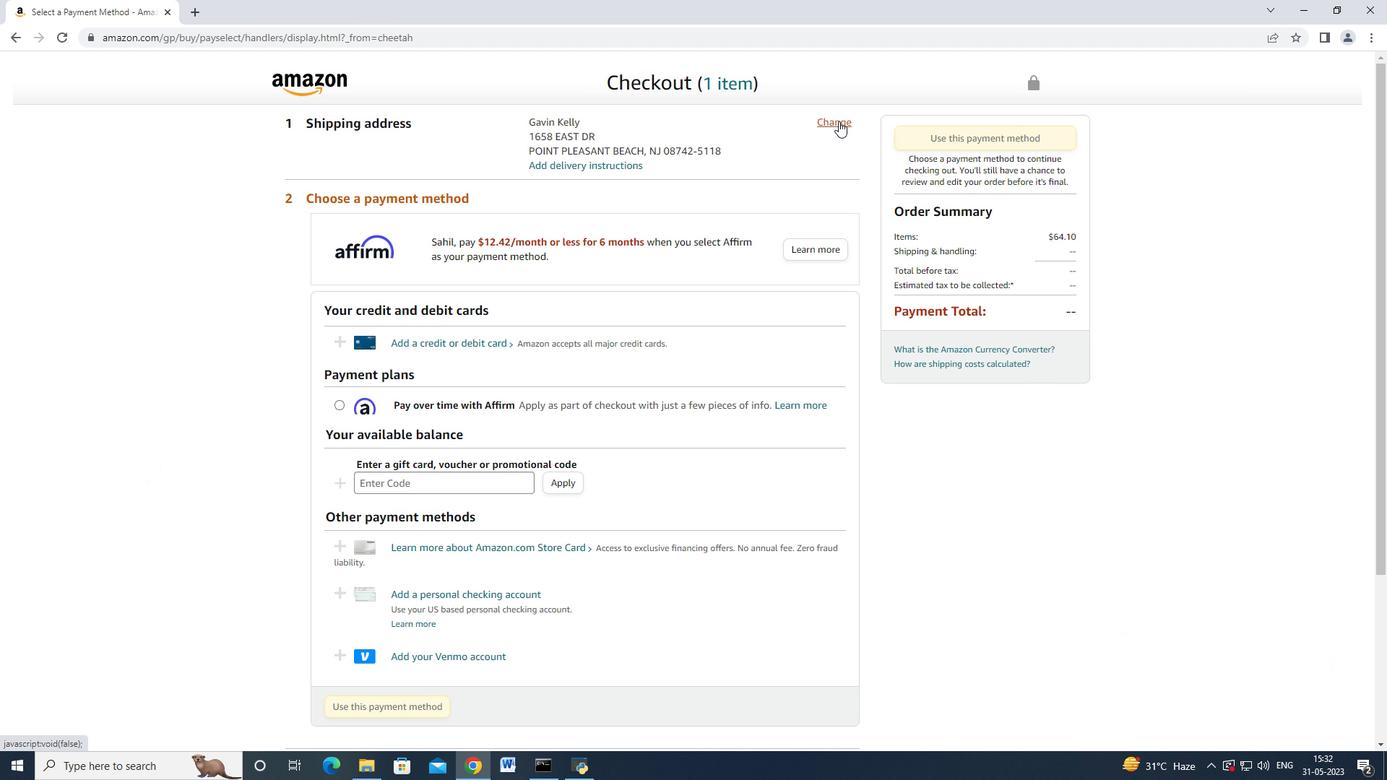 
Action: Mouse moved to (484, 301)
Screenshot: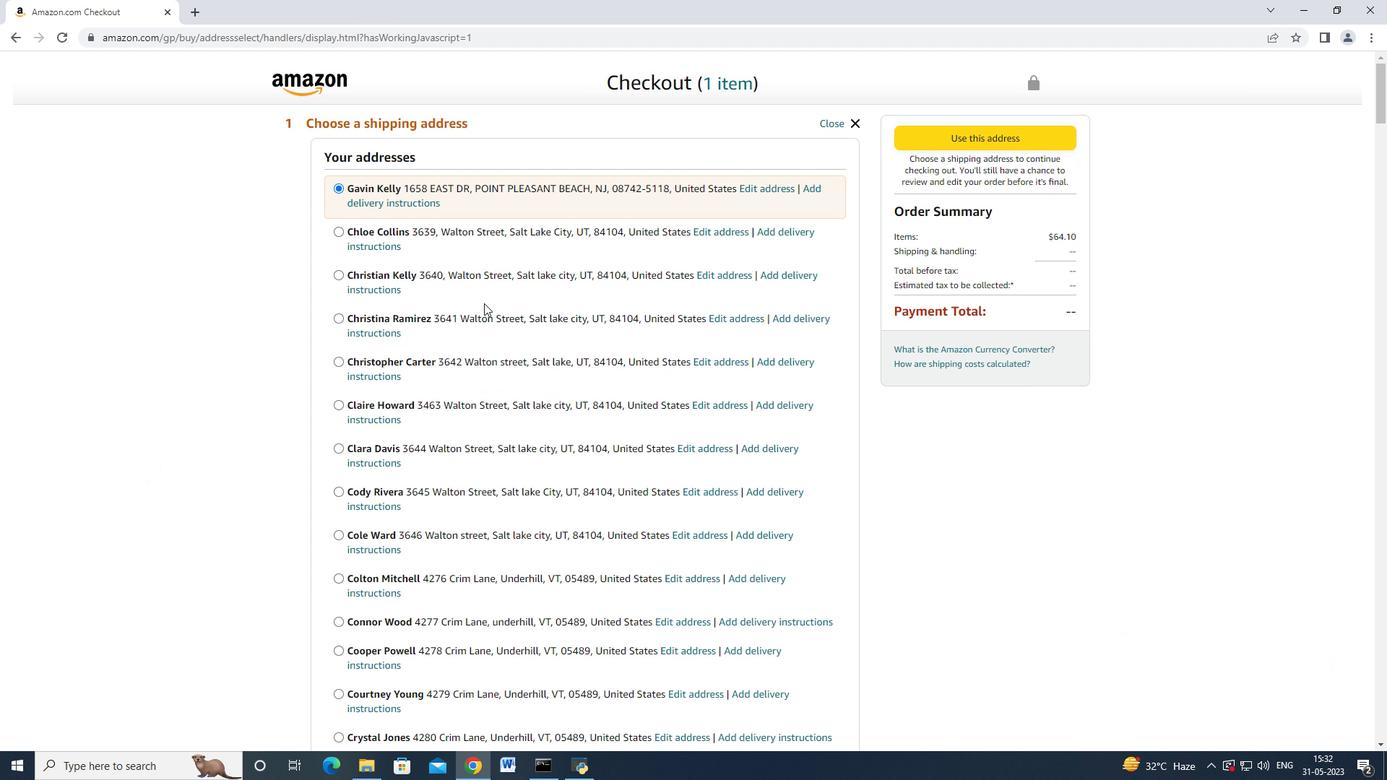 
Action: Mouse scrolled (484, 300) with delta (0, 0)
Screenshot: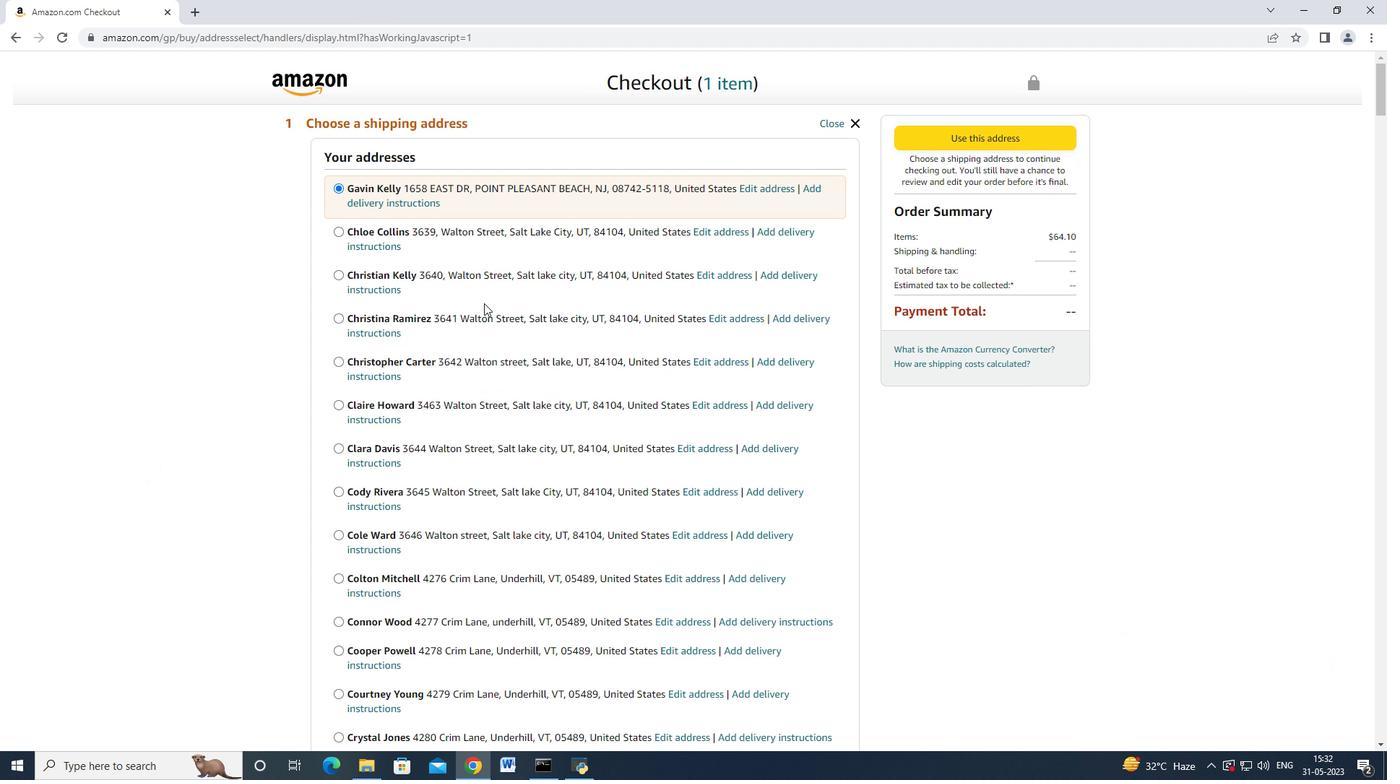 
Action: Mouse scrolled (484, 300) with delta (0, 0)
Screenshot: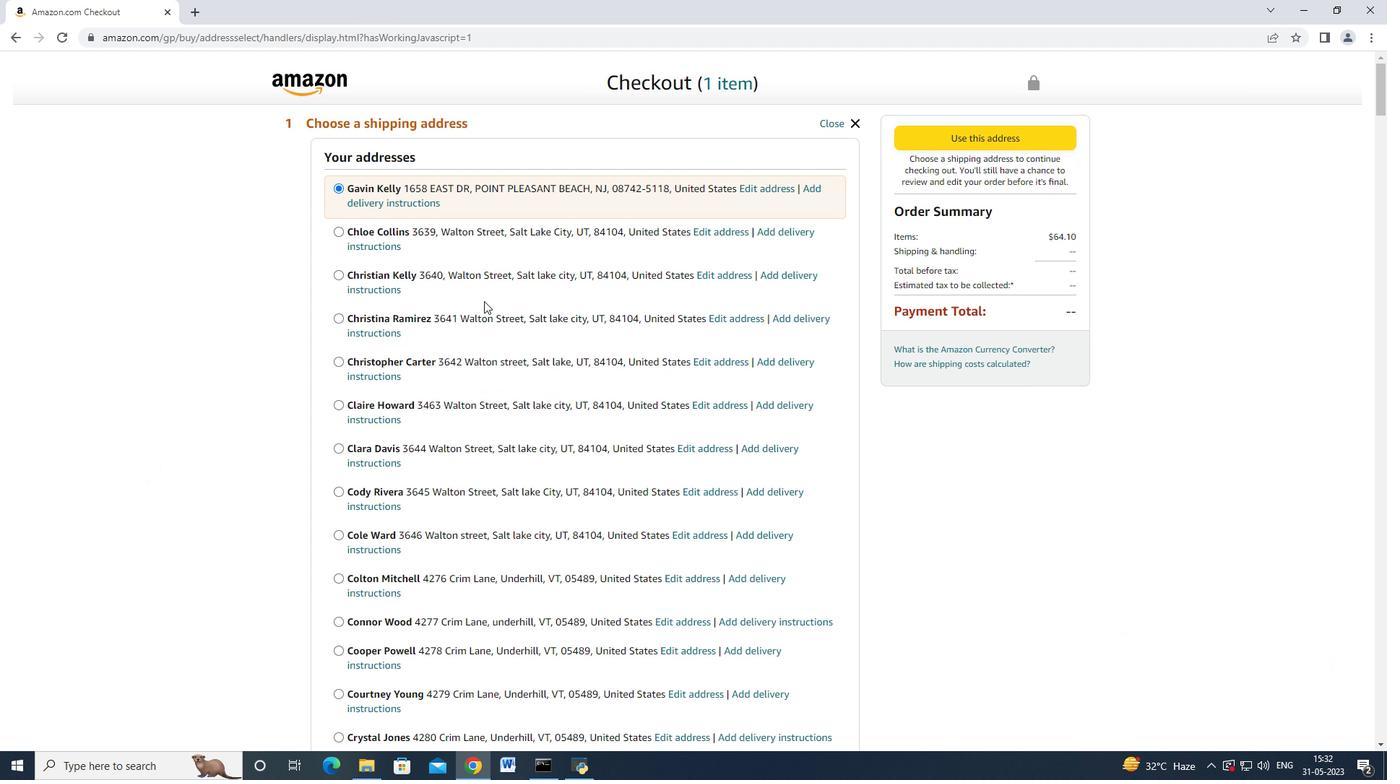 
Action: Mouse moved to (475, 316)
Screenshot: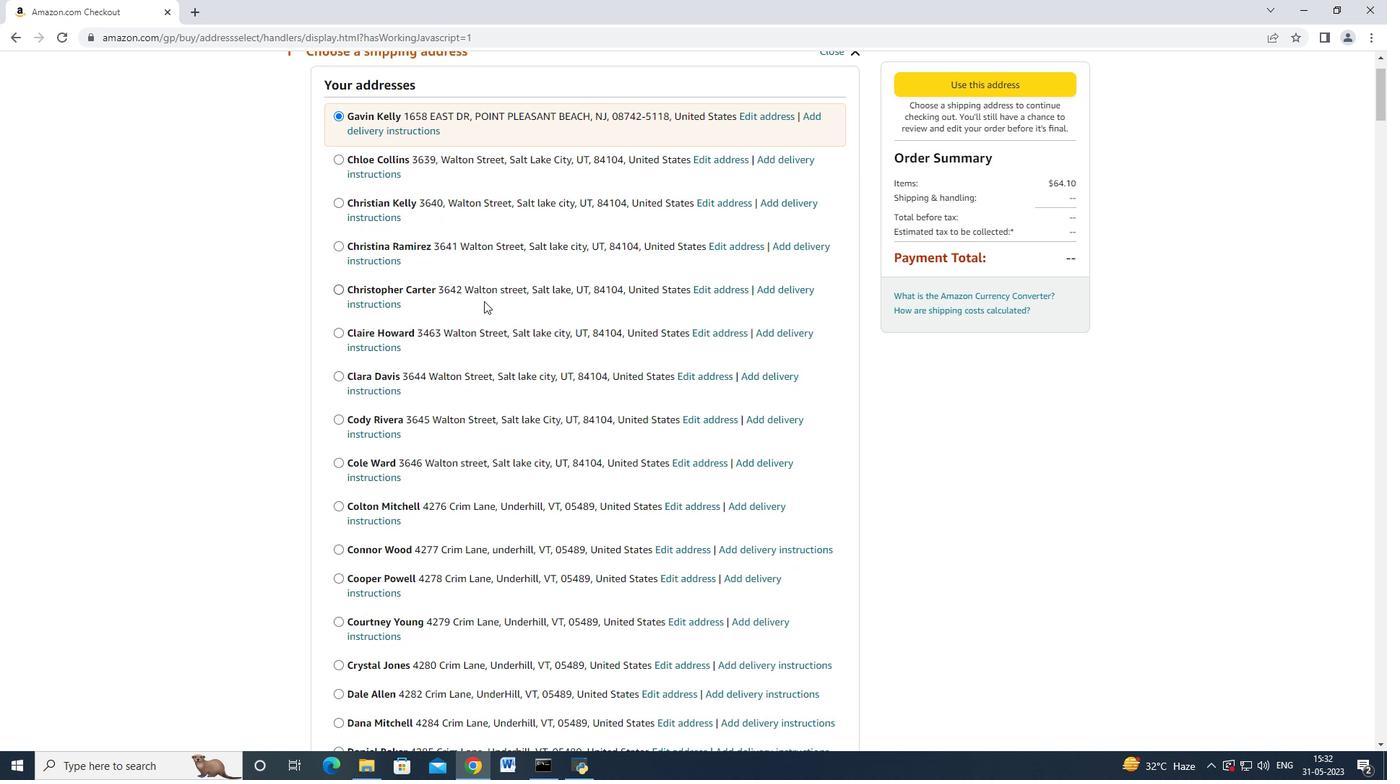 
Action: Mouse scrolled (479, 306) with delta (0, 0)
Screenshot: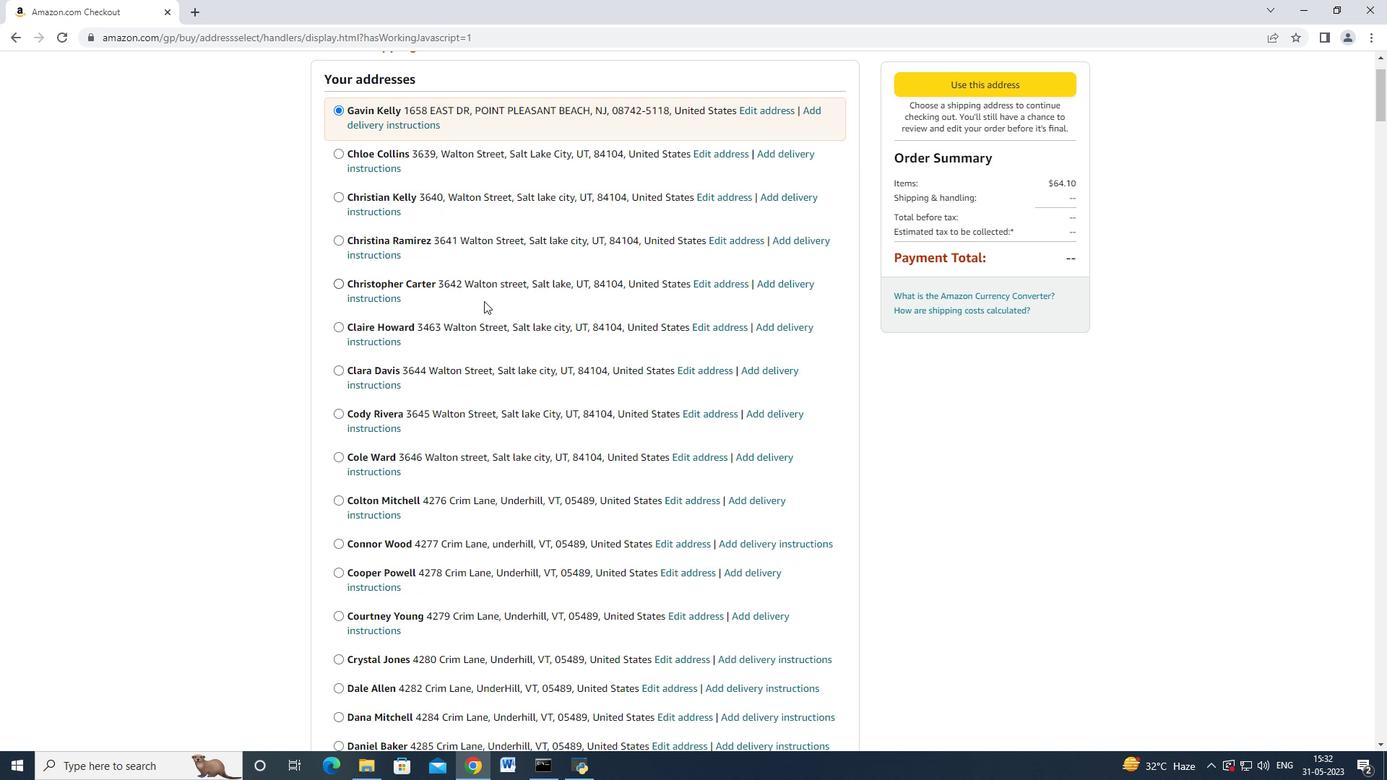 
Action: Mouse moved to (474, 325)
Screenshot: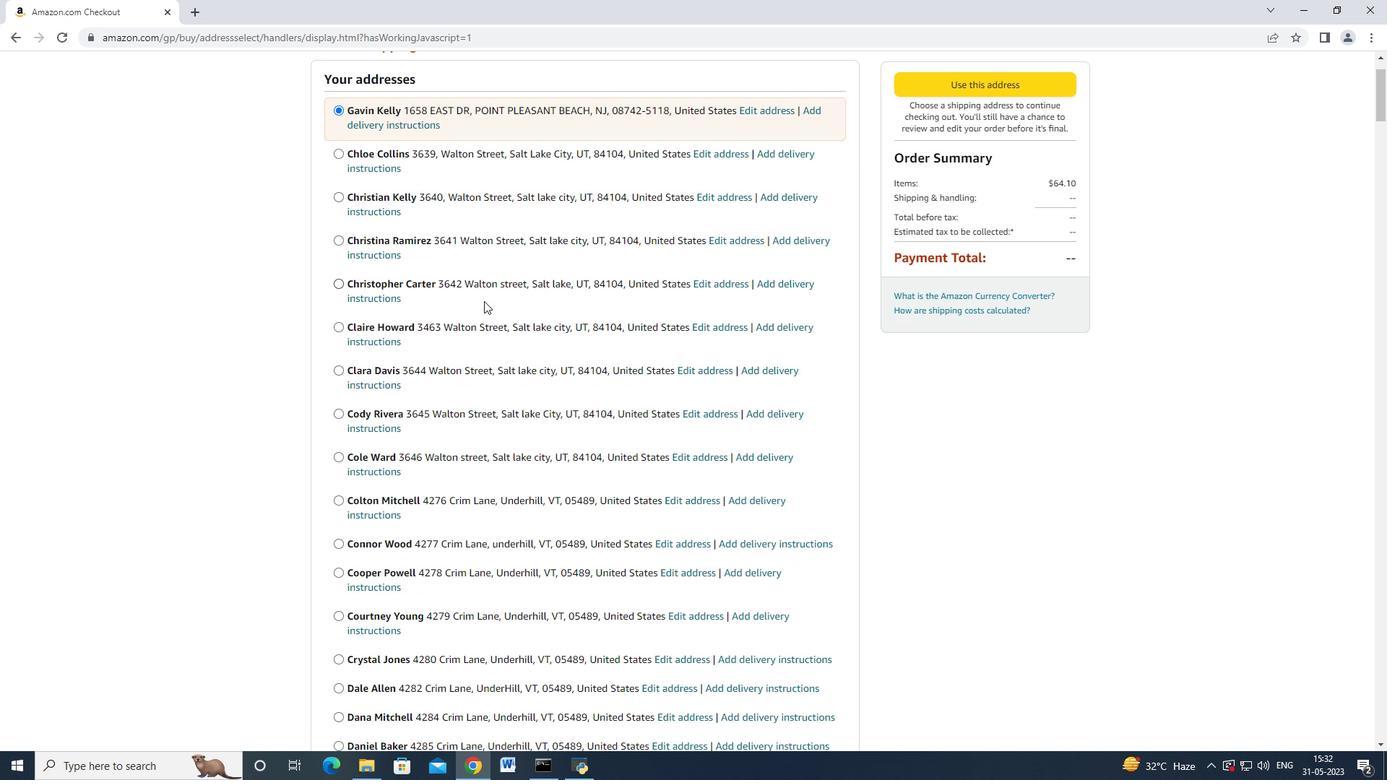 
Action: Mouse scrolled (474, 325) with delta (0, 0)
Screenshot: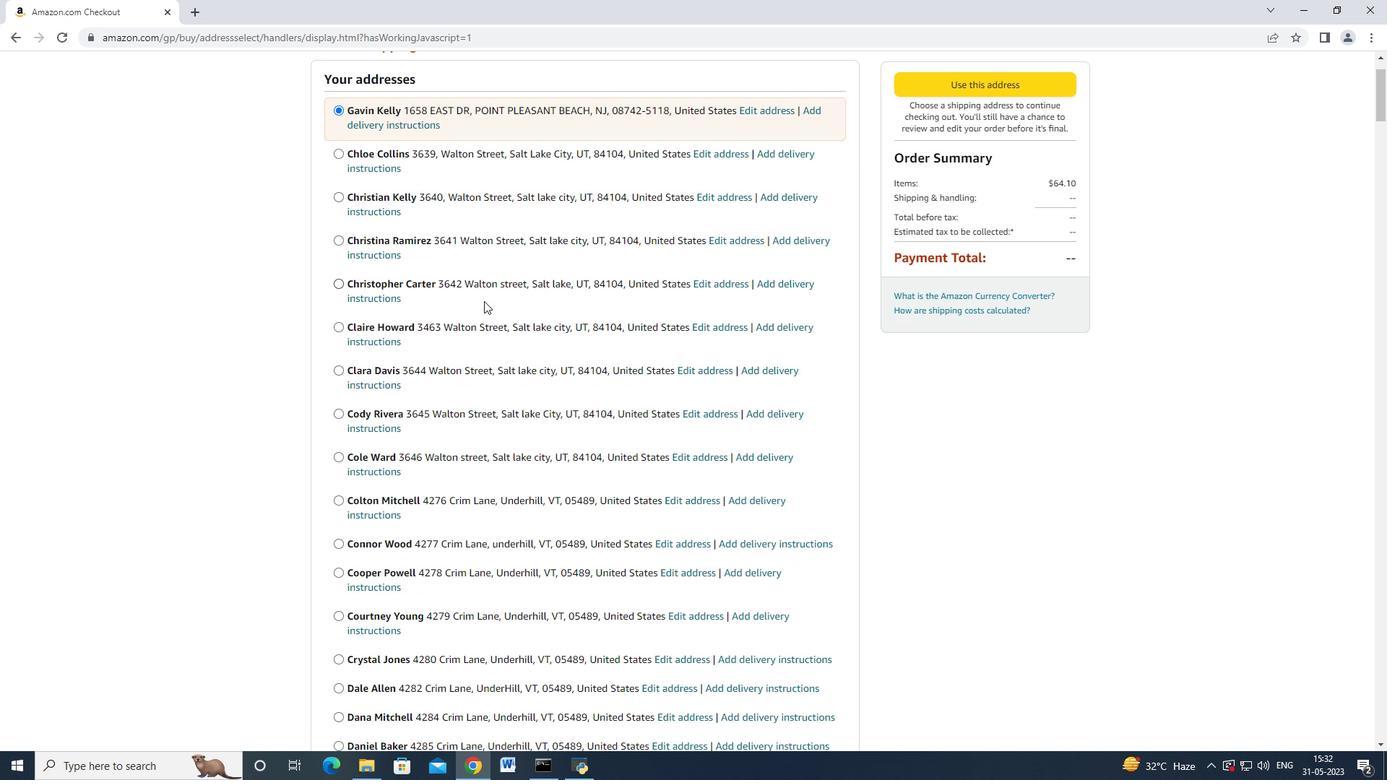 
Action: Mouse scrolled (474, 325) with delta (0, 0)
Screenshot: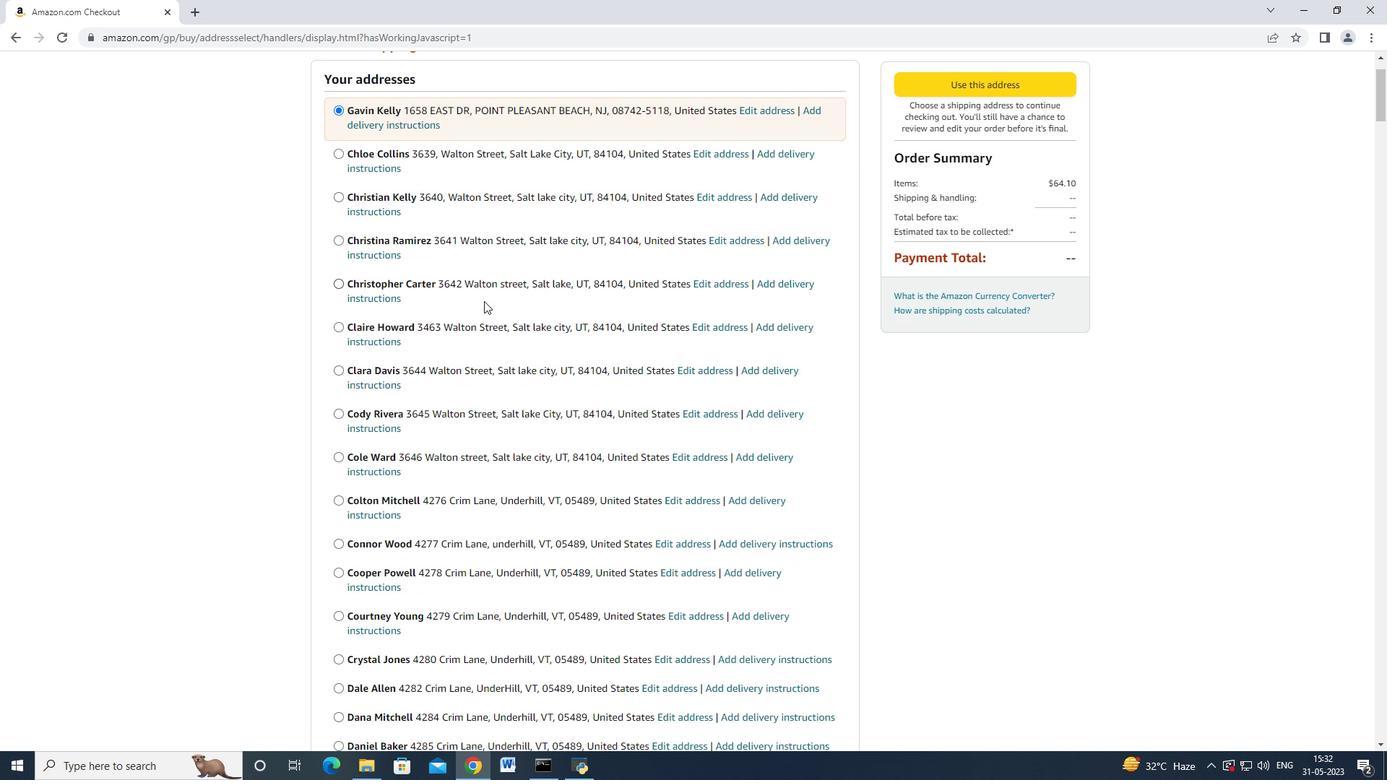 
Action: Mouse scrolled (474, 325) with delta (0, 0)
Screenshot: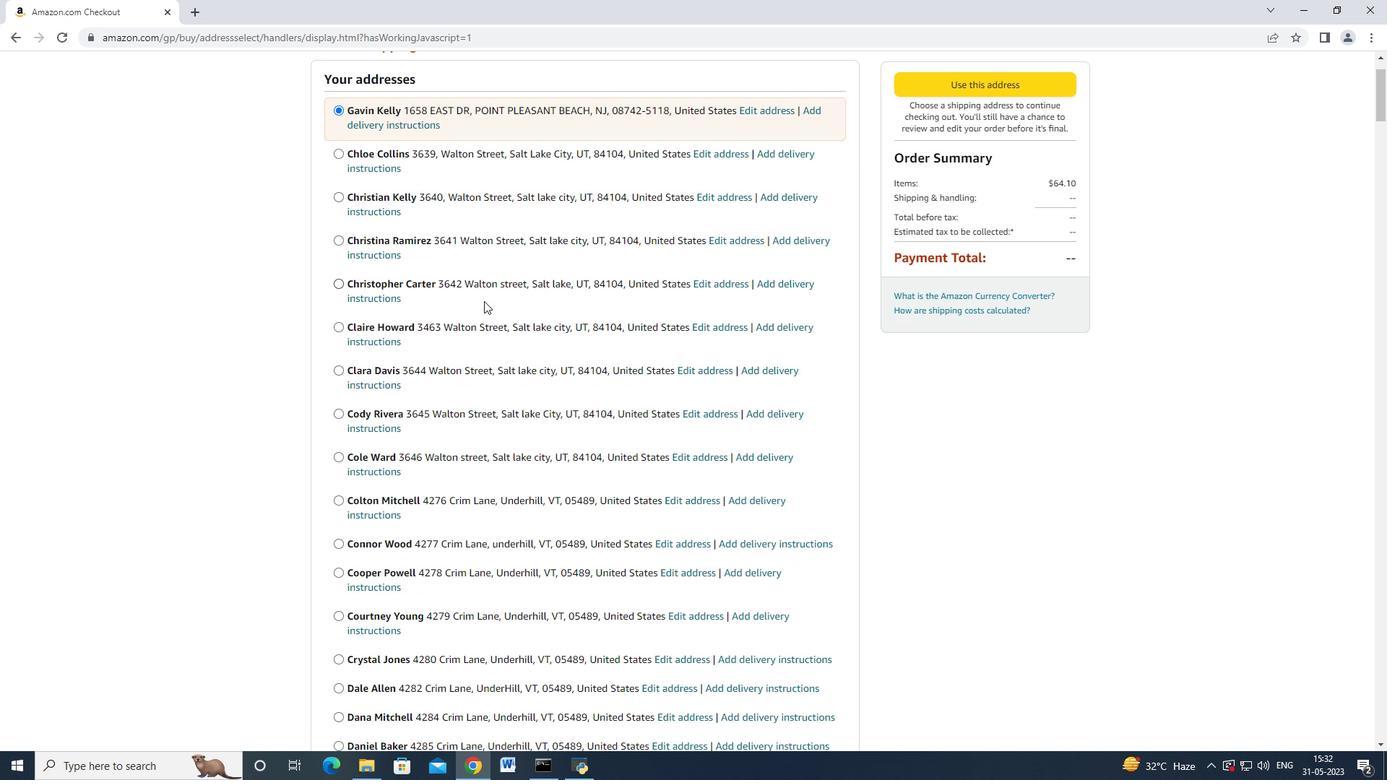 
Action: Mouse scrolled (474, 325) with delta (0, 0)
Screenshot: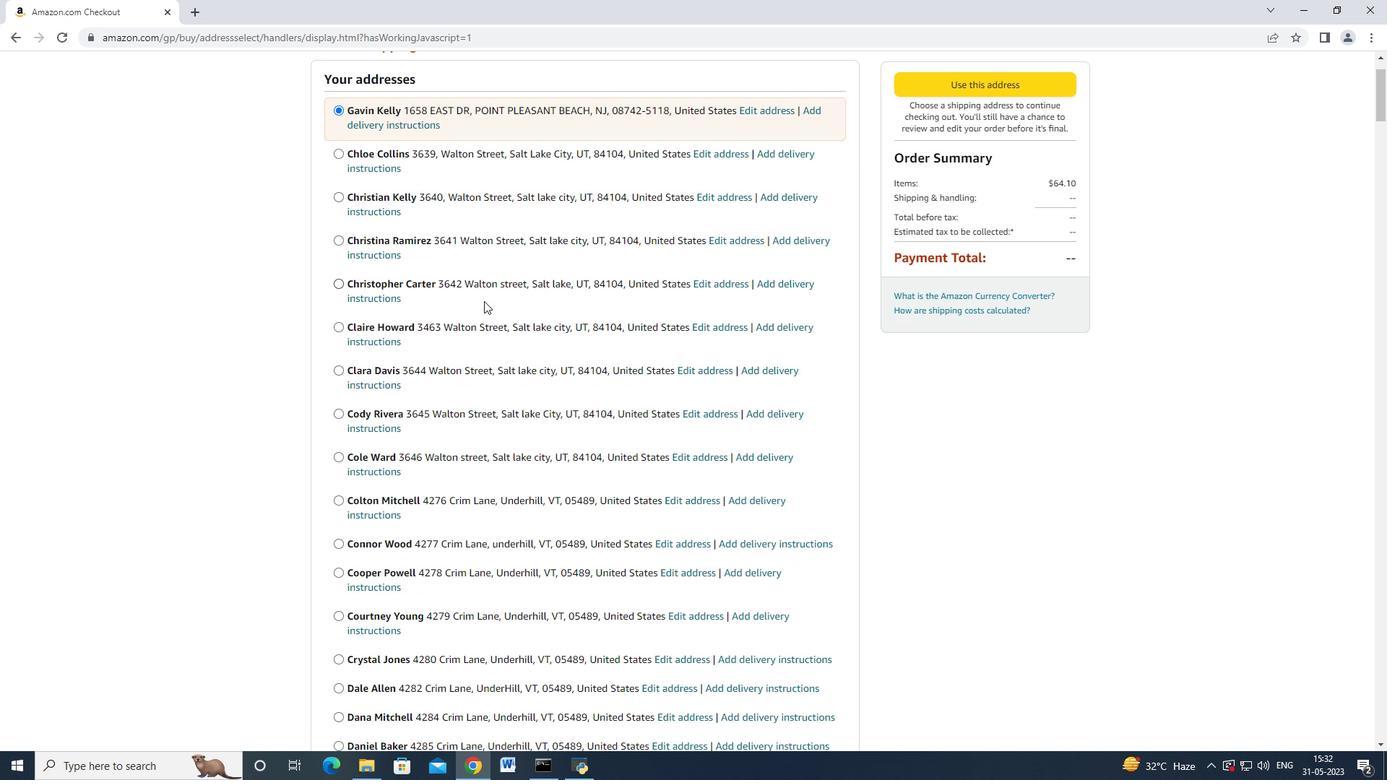 
Action: Mouse scrolled (474, 325) with delta (0, 0)
Screenshot: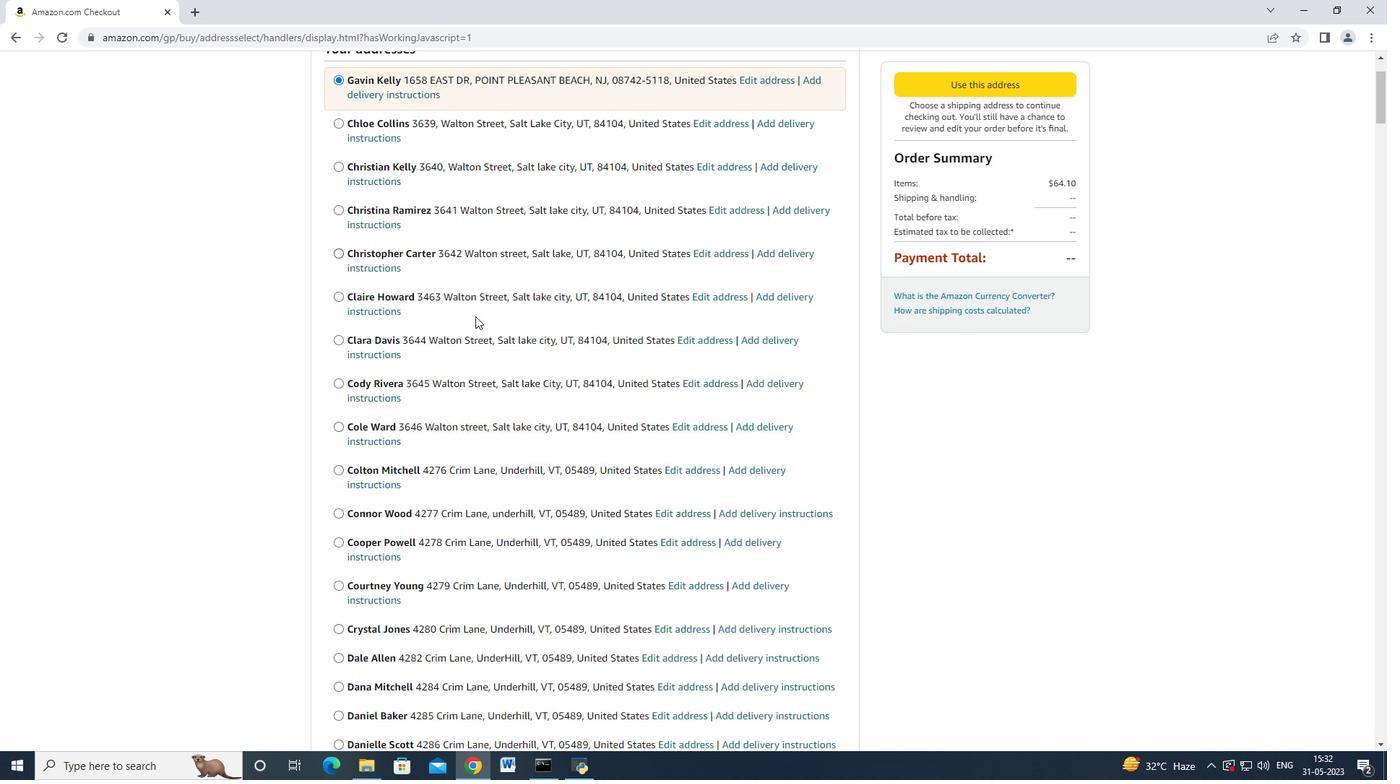 
Action: Mouse moved to (471, 335)
Screenshot: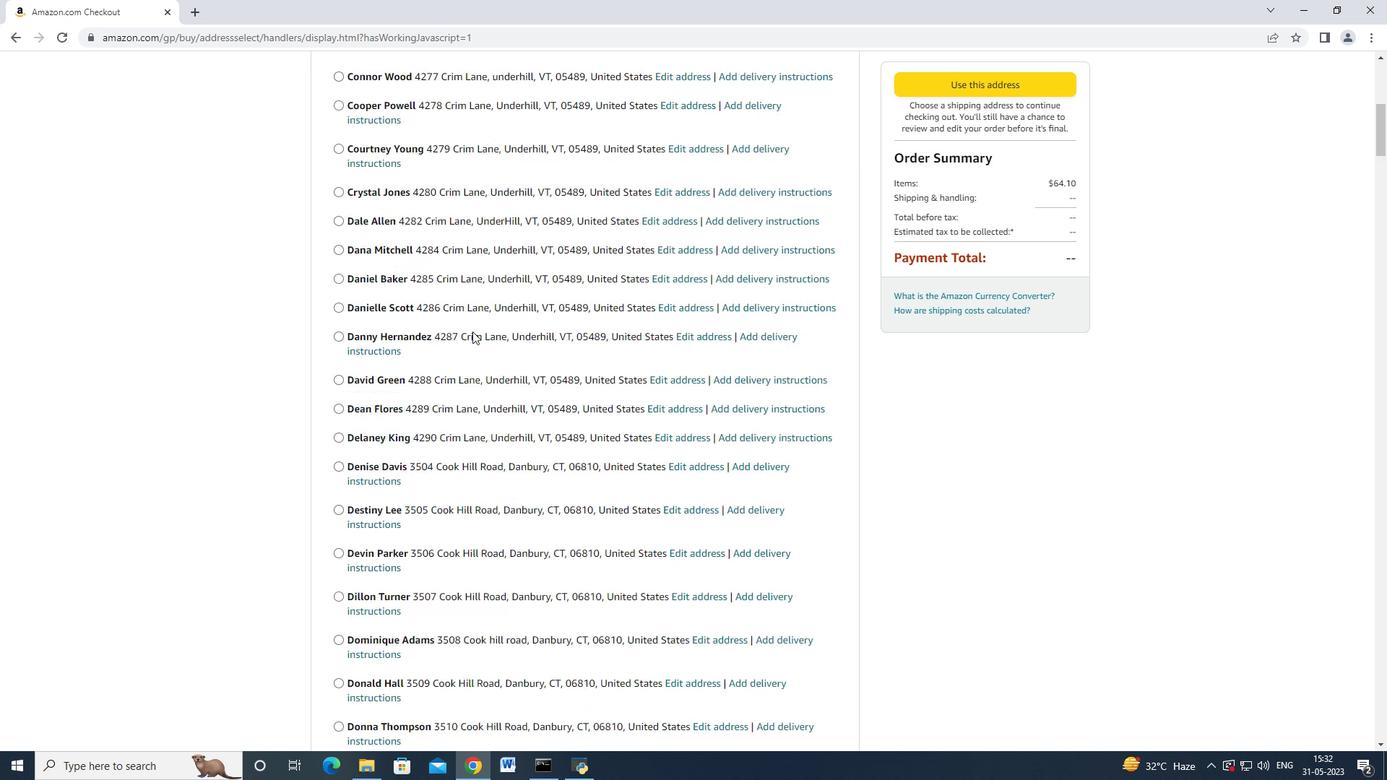 
Action: Mouse scrolled (471, 335) with delta (0, 0)
Screenshot: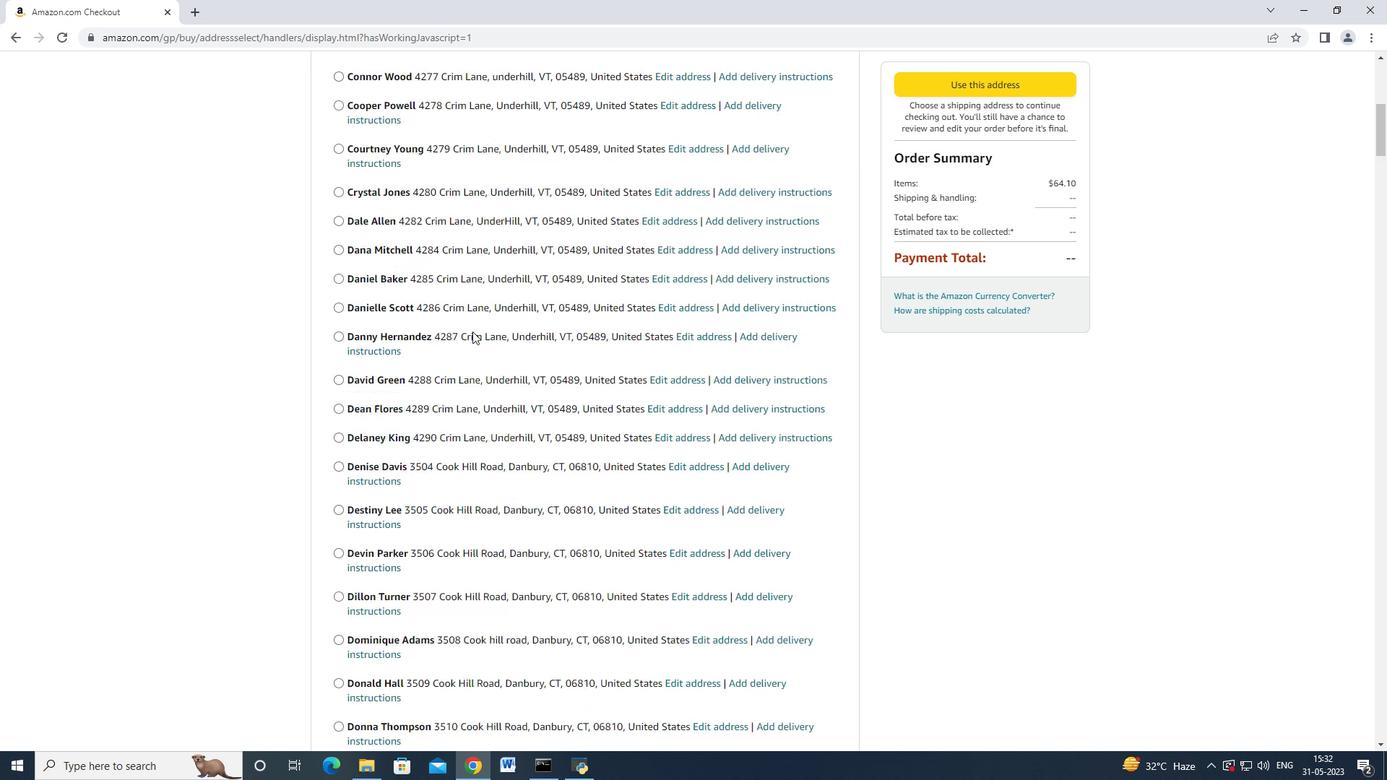 
Action: Mouse moved to (469, 341)
Screenshot: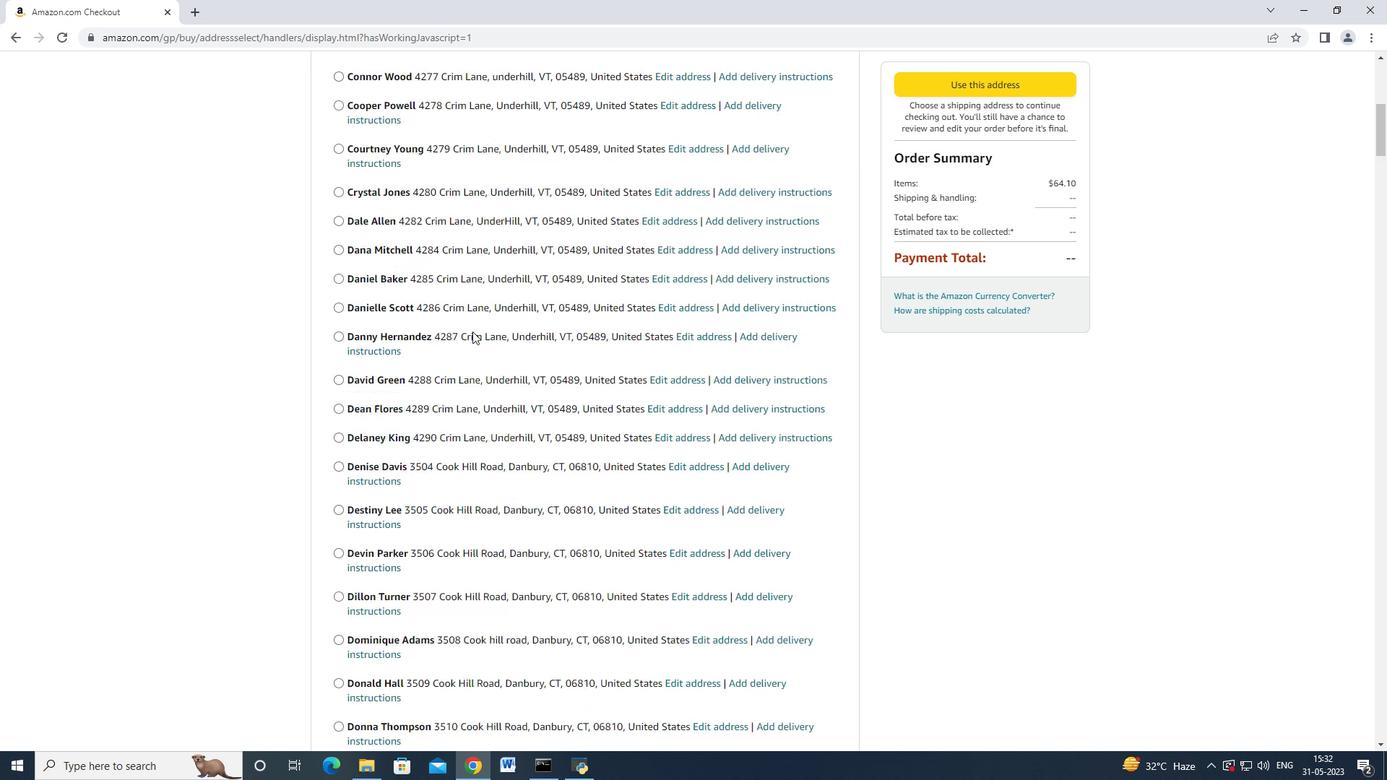 
Action: Mouse scrolled (469, 341) with delta (0, 0)
Screenshot: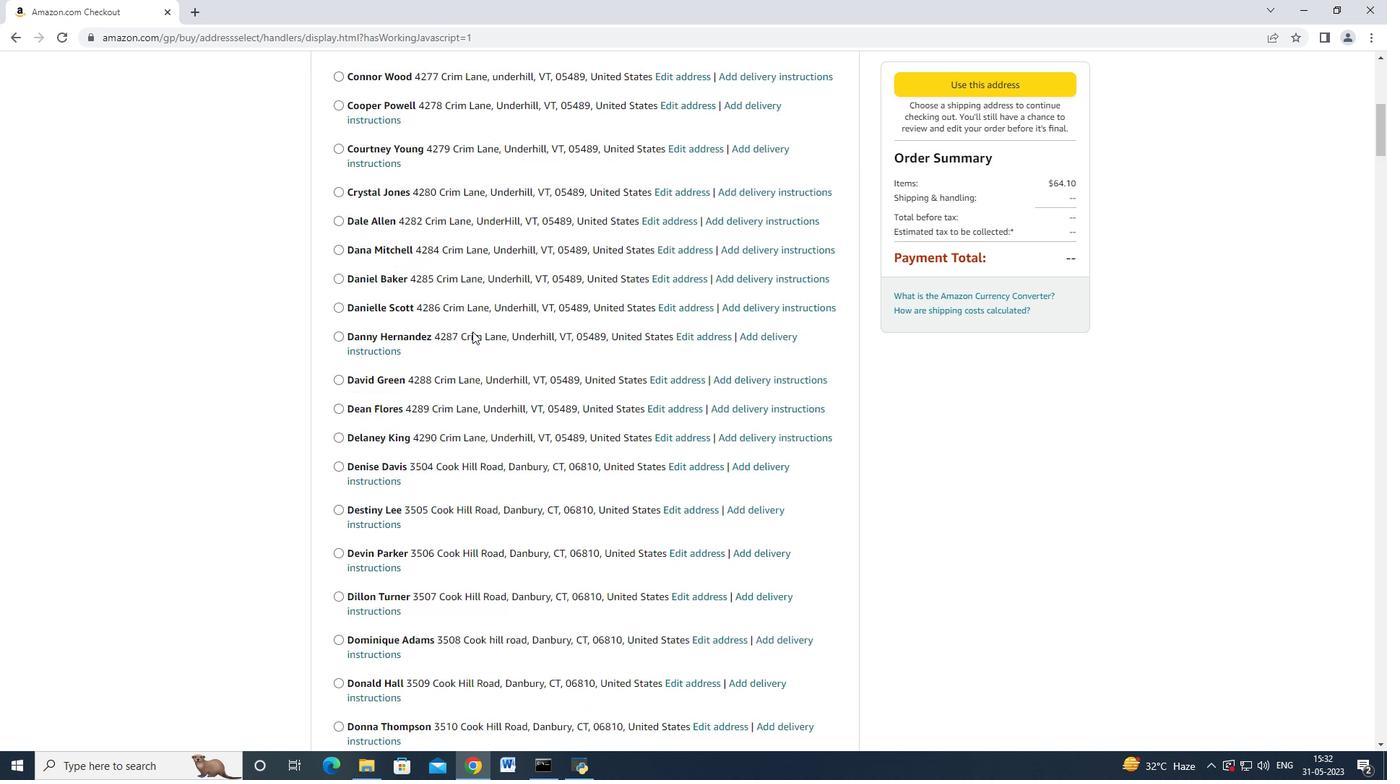 
Action: Mouse moved to (469, 343)
Screenshot: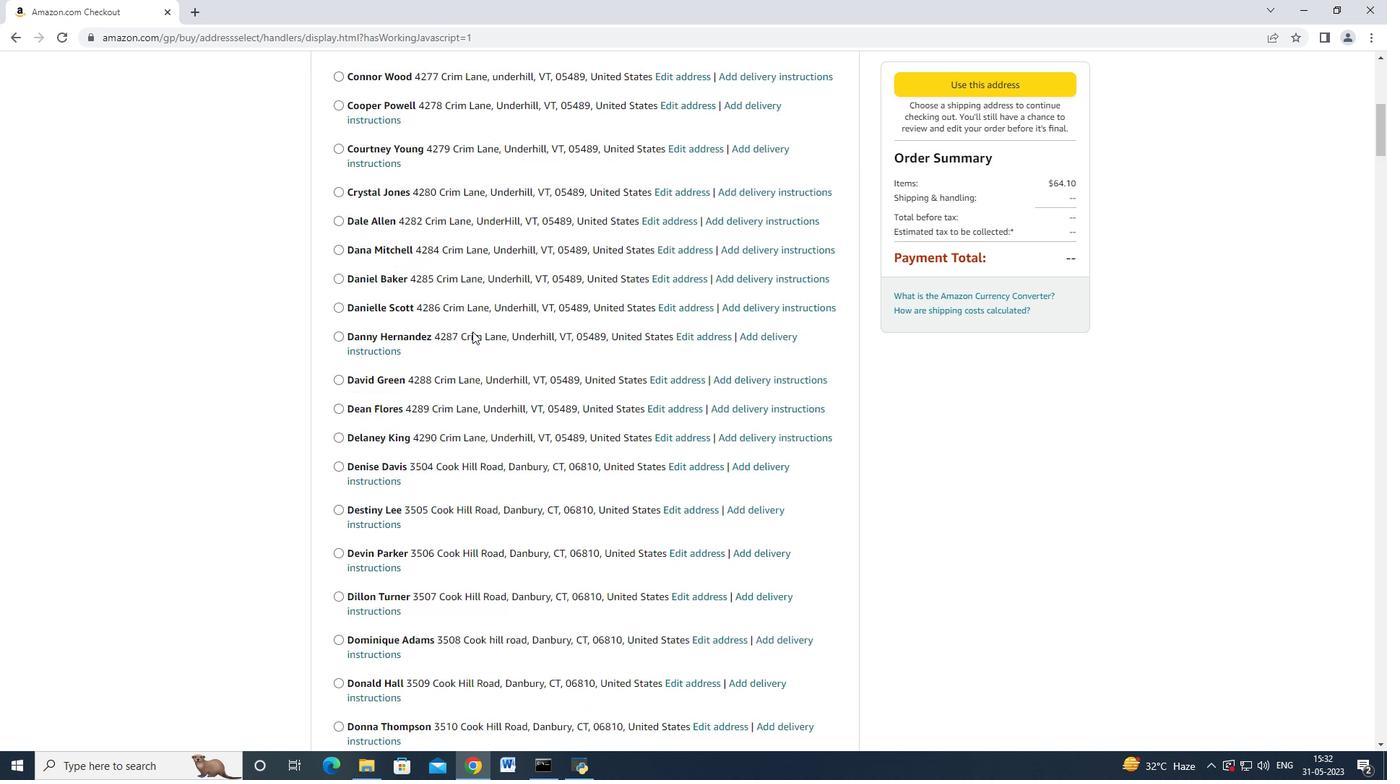 
Action: Mouse scrolled (469, 342) with delta (0, 0)
Screenshot: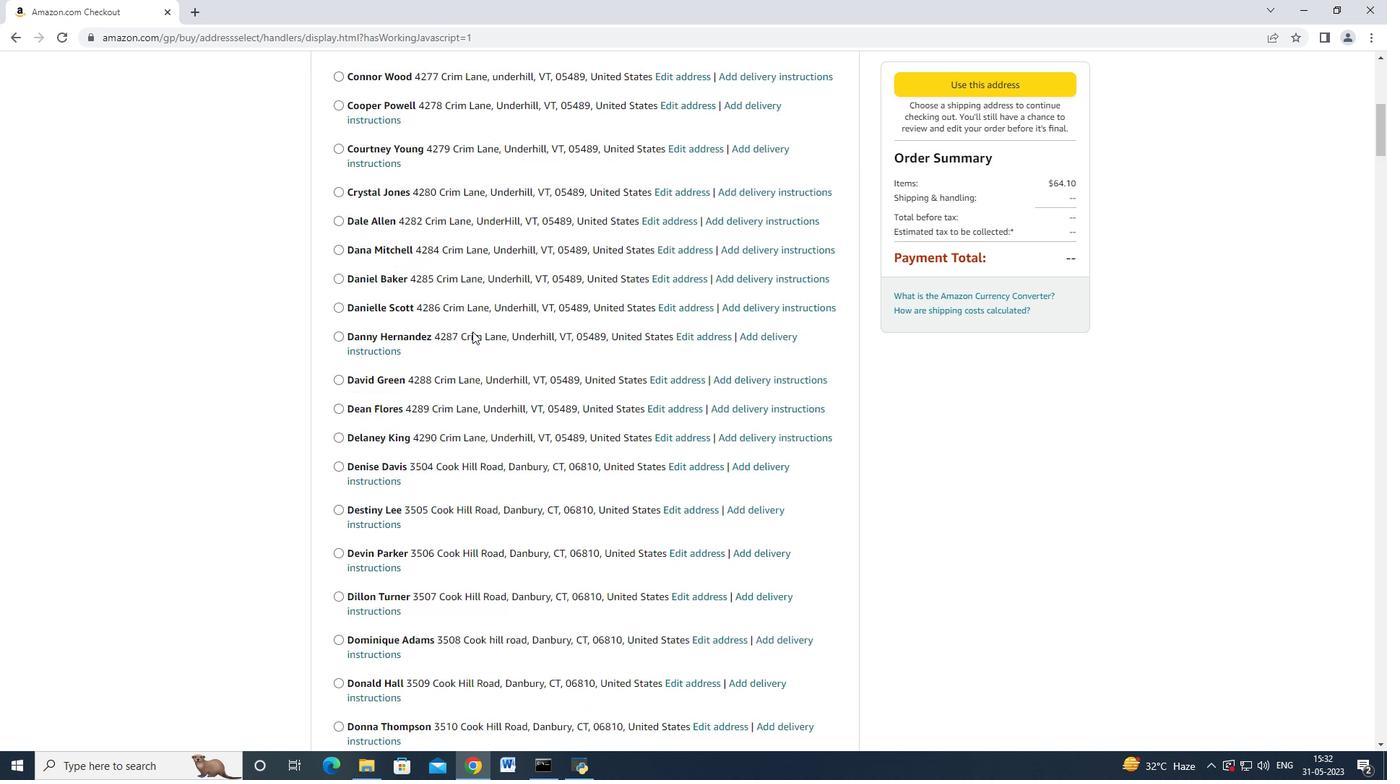 
Action: Mouse moved to (469, 343)
Screenshot: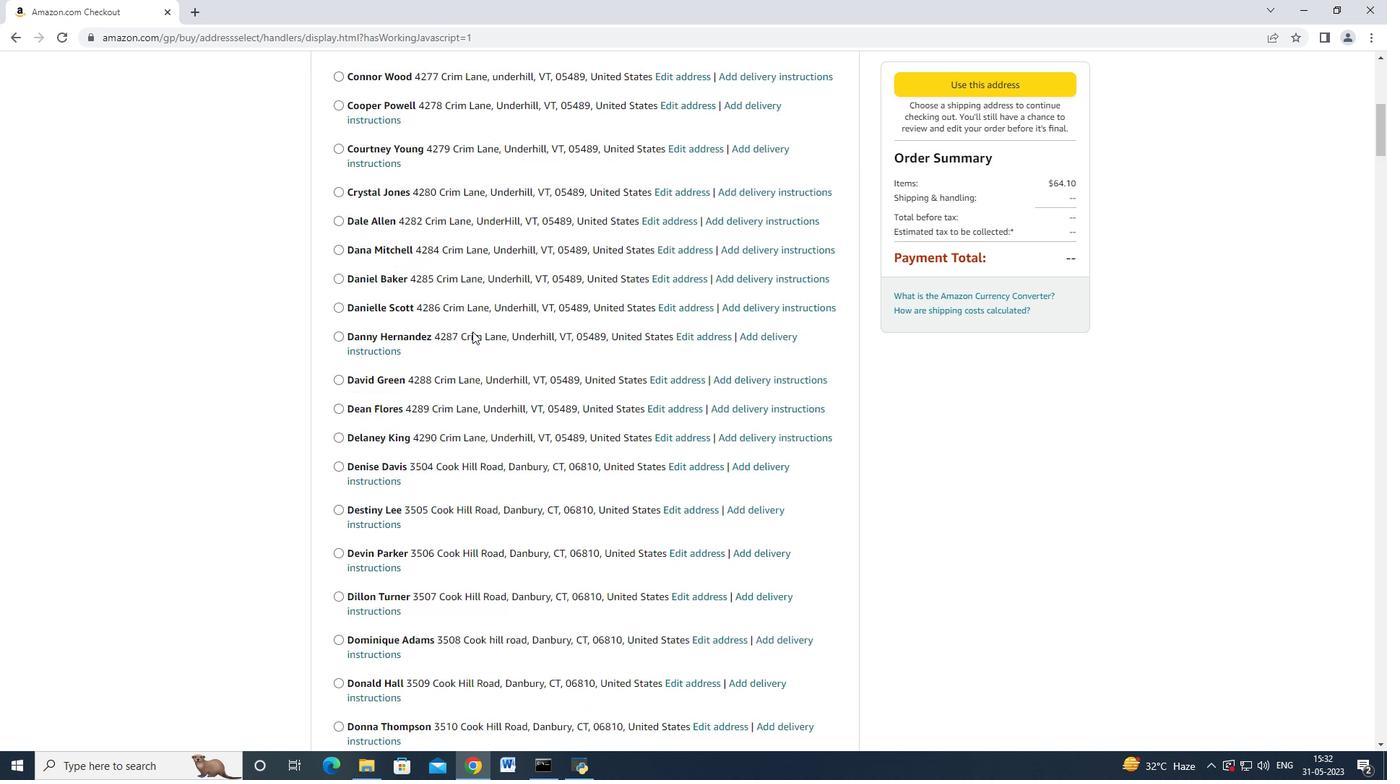 
Action: Mouse scrolled (469, 342) with delta (0, 0)
Screenshot: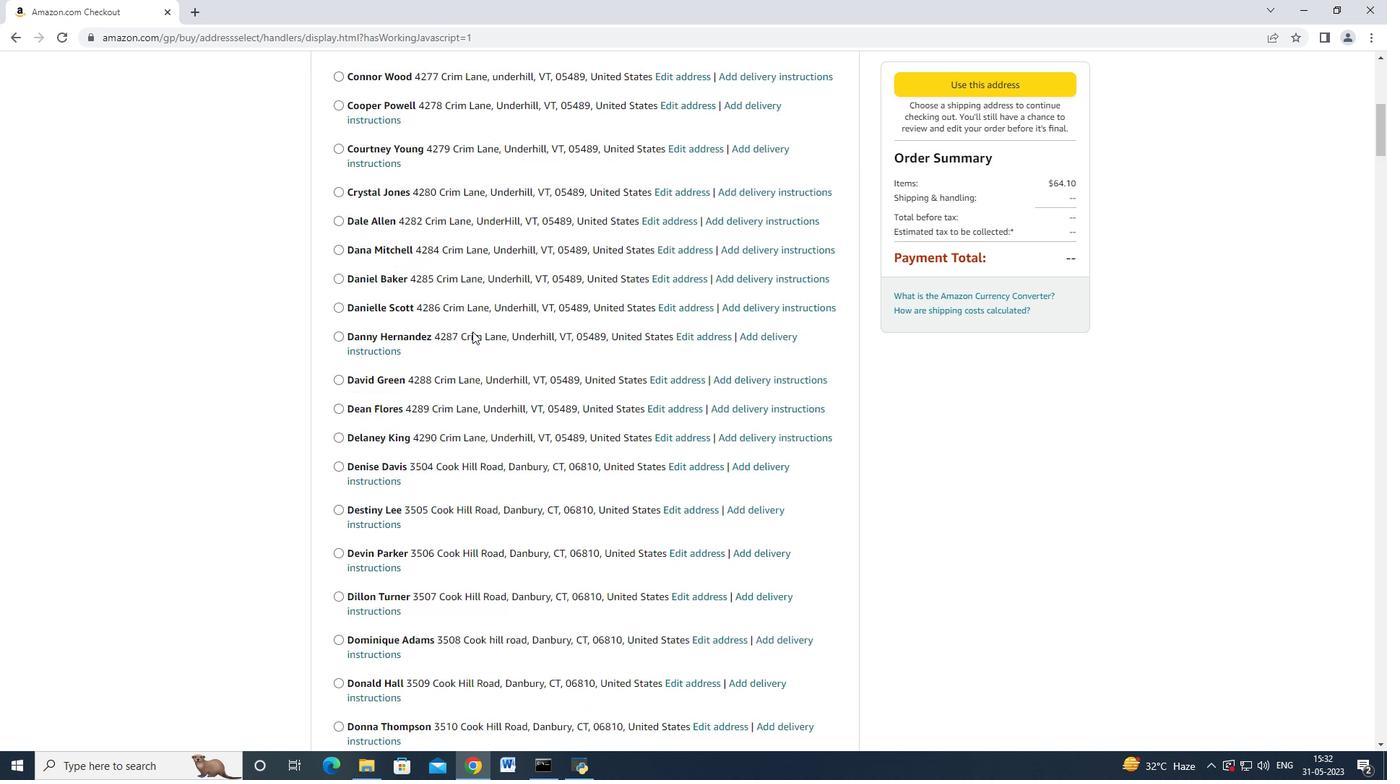 
Action: Mouse moved to (469, 345)
Screenshot: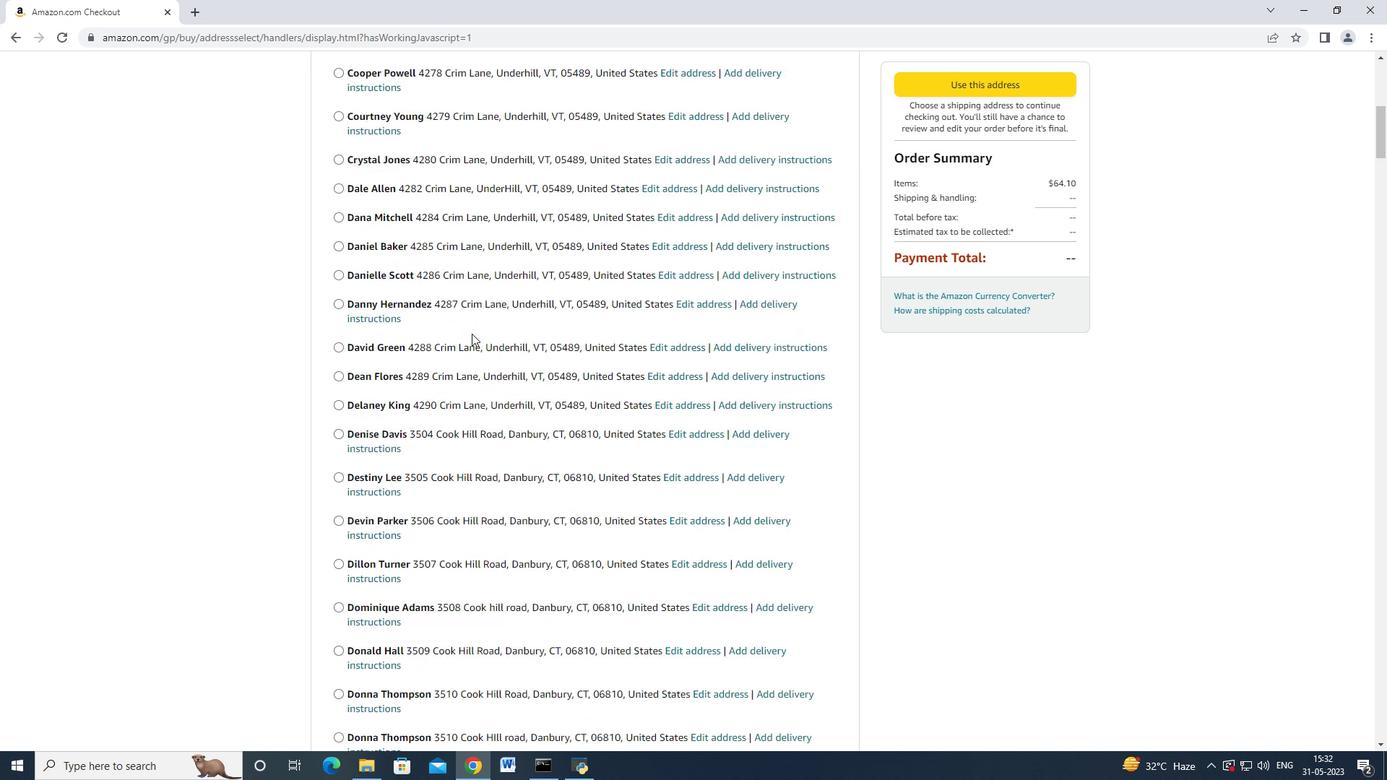 
Action: Mouse scrolled (469, 343) with delta (0, 0)
Screenshot: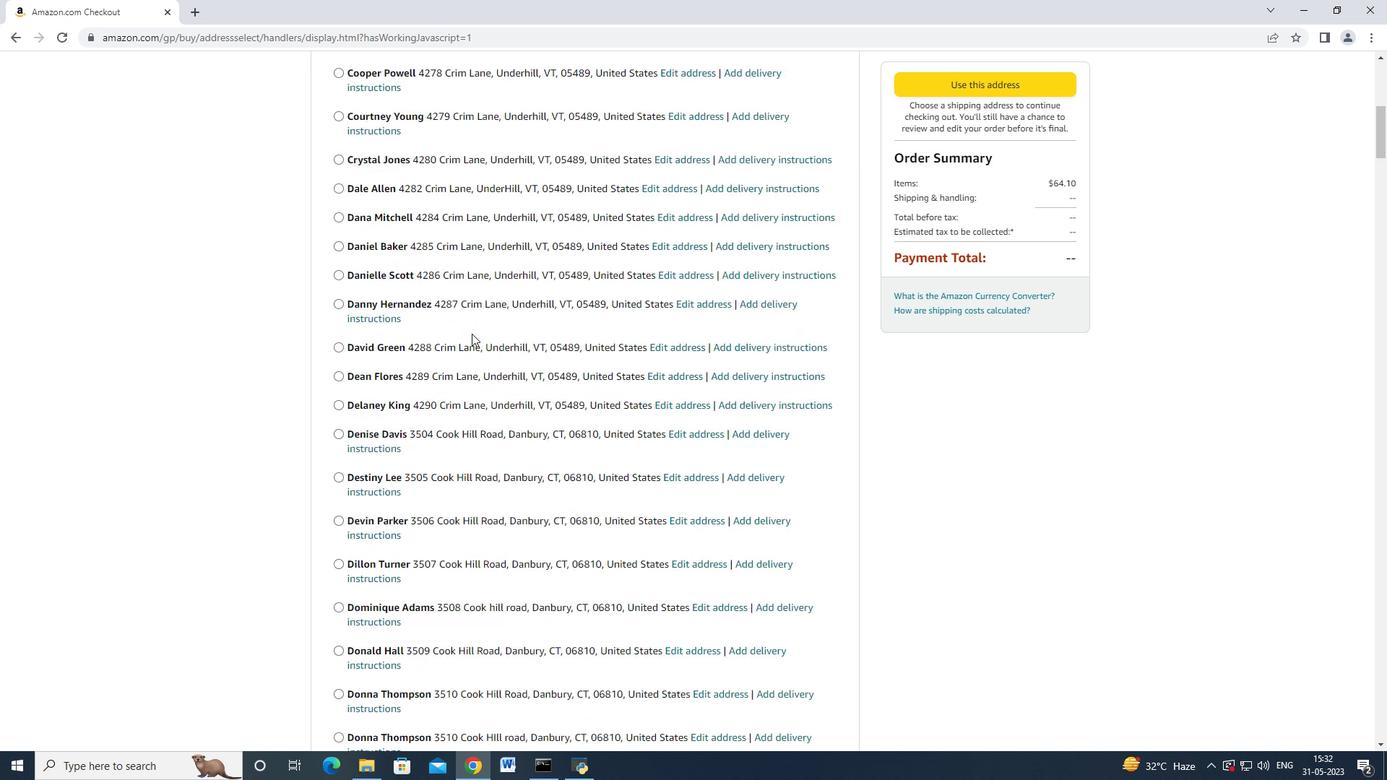 
Action: Mouse moved to (469, 347)
Screenshot: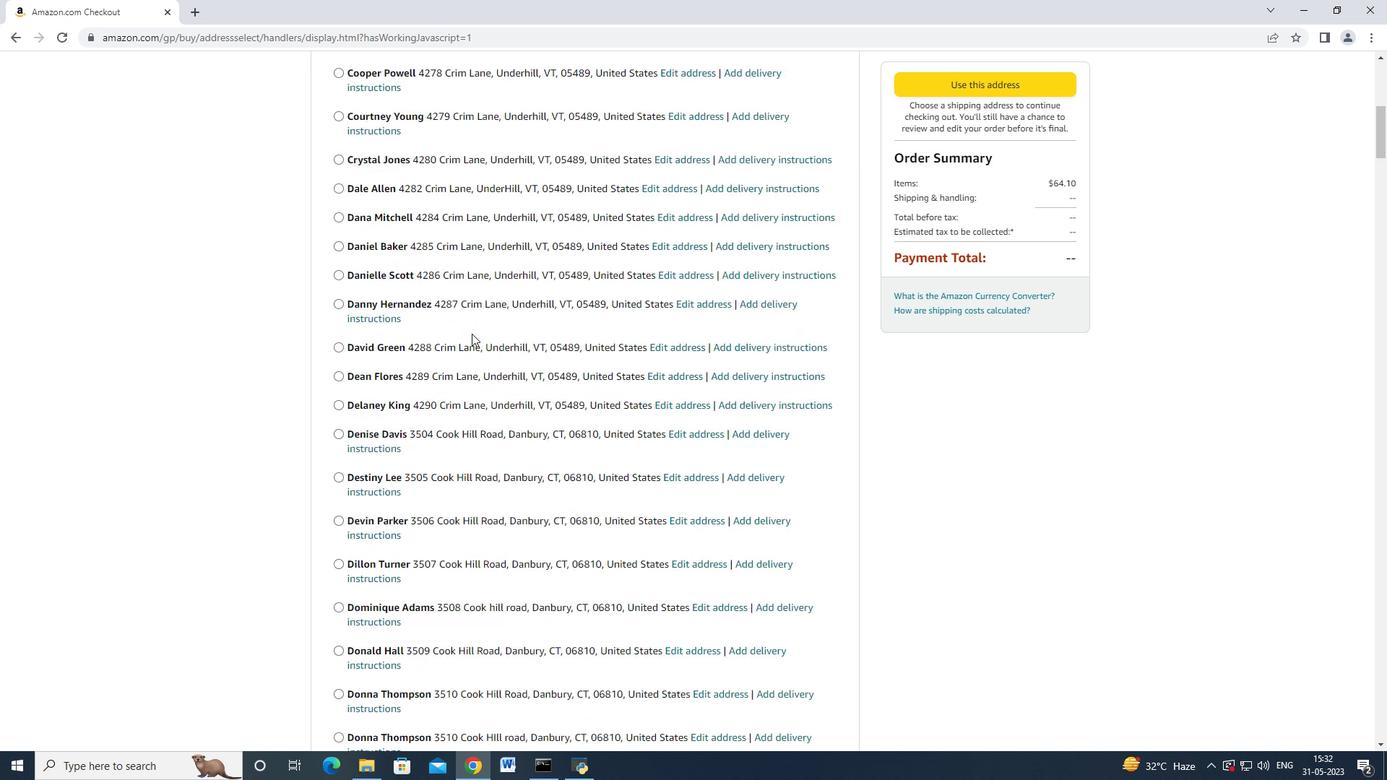 
Action: Mouse scrolled (469, 346) with delta (0, 0)
Screenshot: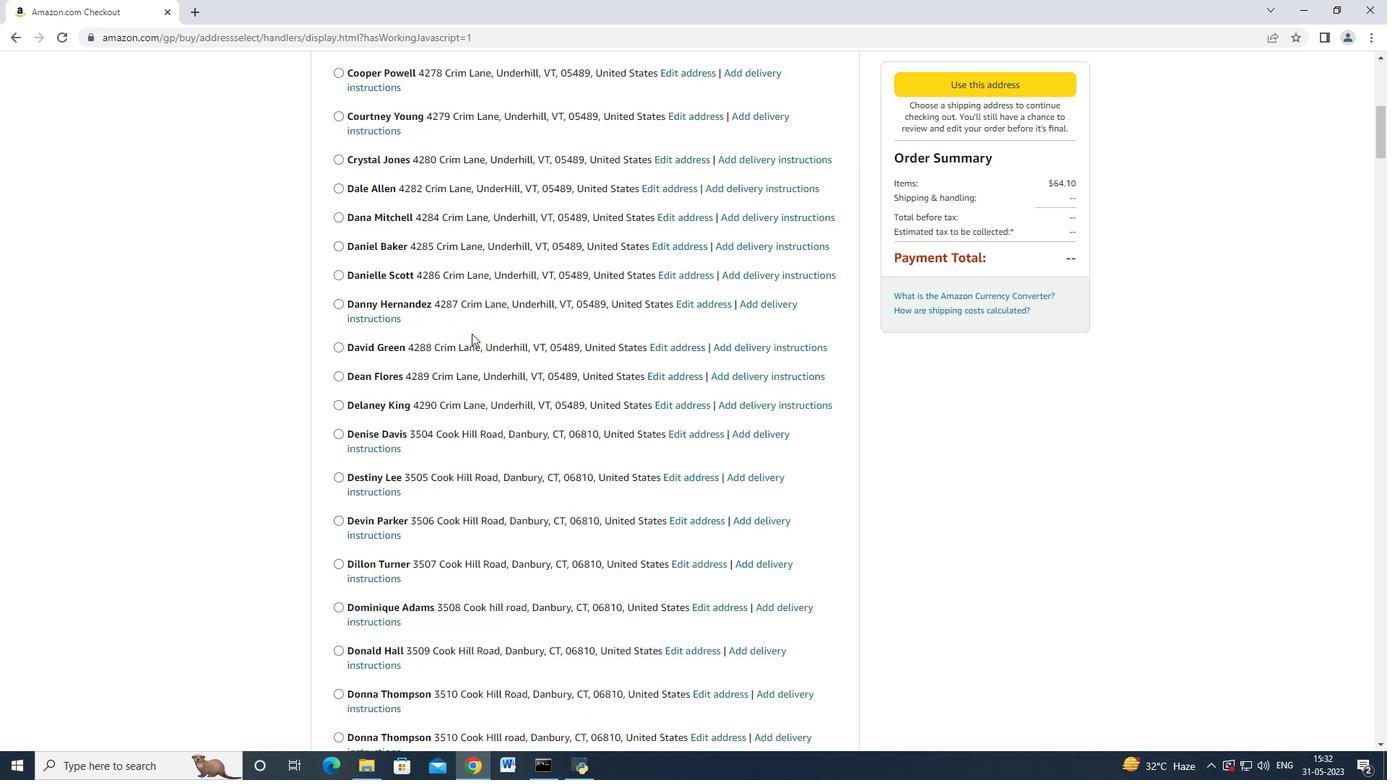 
Action: Mouse moved to (460, 372)
Screenshot: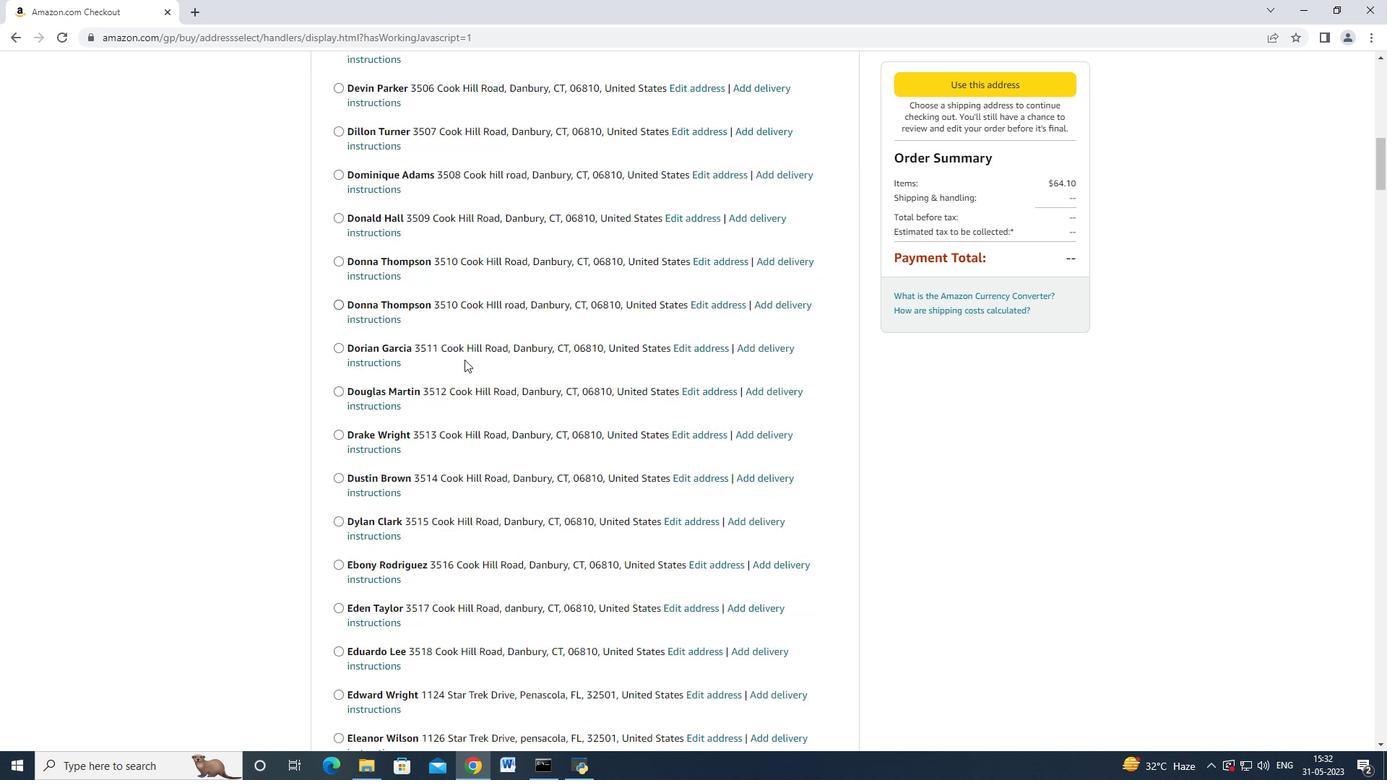 
Action: Mouse scrolled (460, 371) with delta (0, 0)
Screenshot: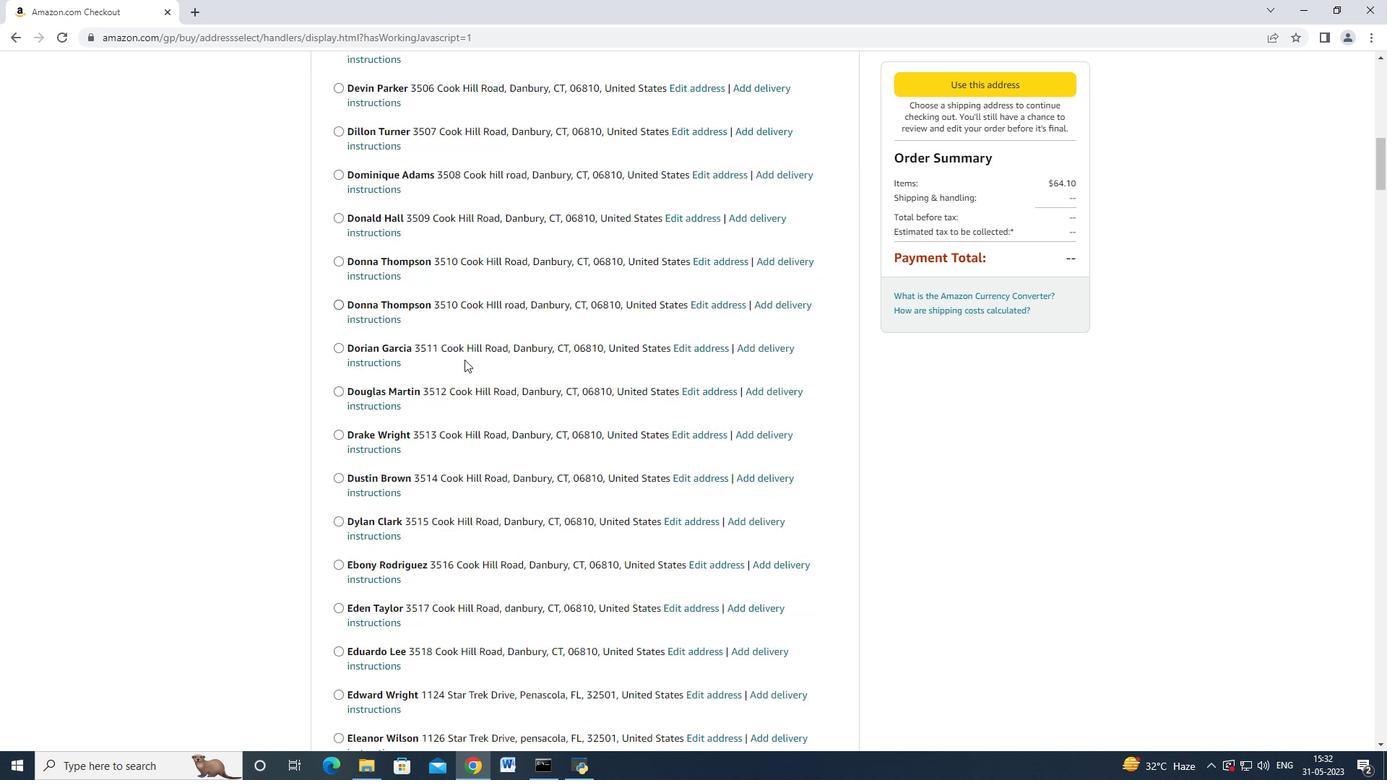 
Action: Mouse moved to (460, 373)
Screenshot: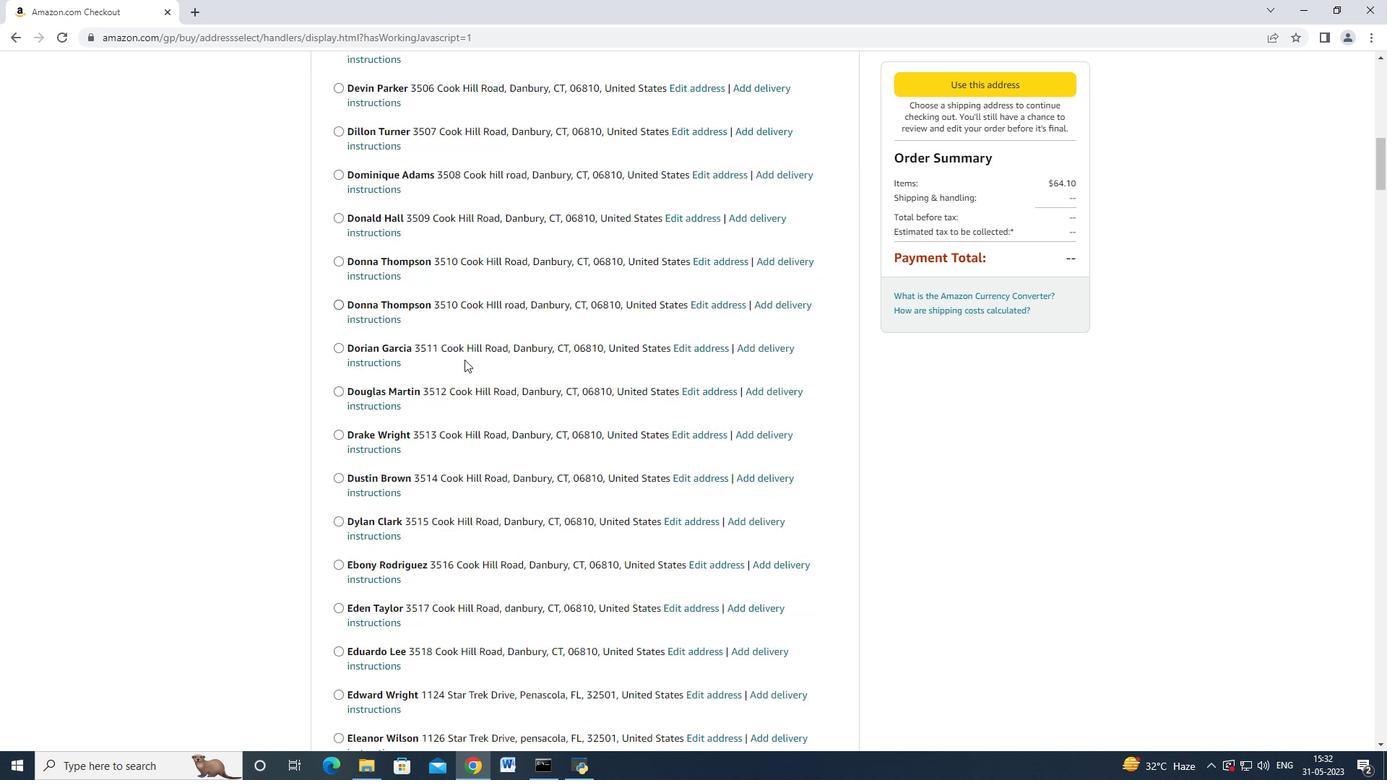
Action: Mouse scrolled (460, 372) with delta (0, 0)
Screenshot: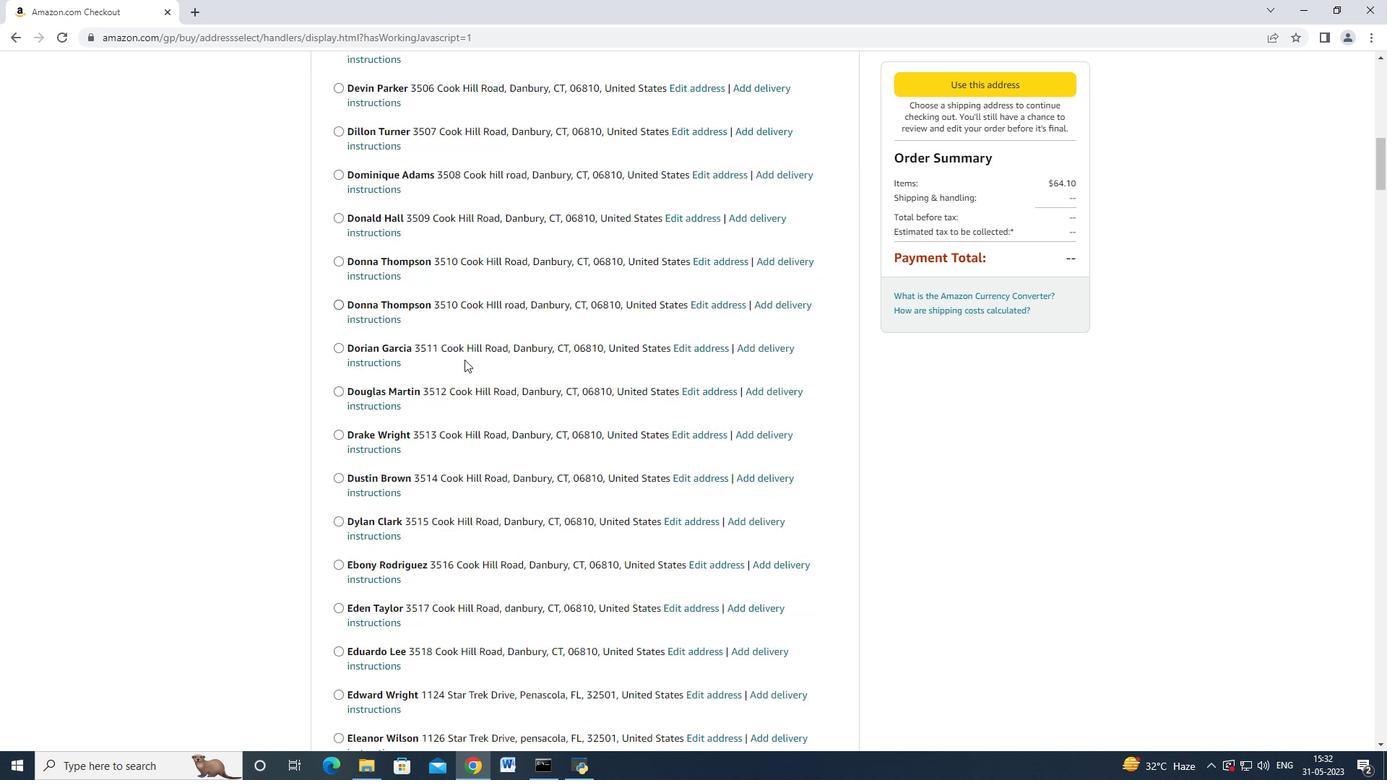 
Action: Mouse moved to (458, 375)
Screenshot: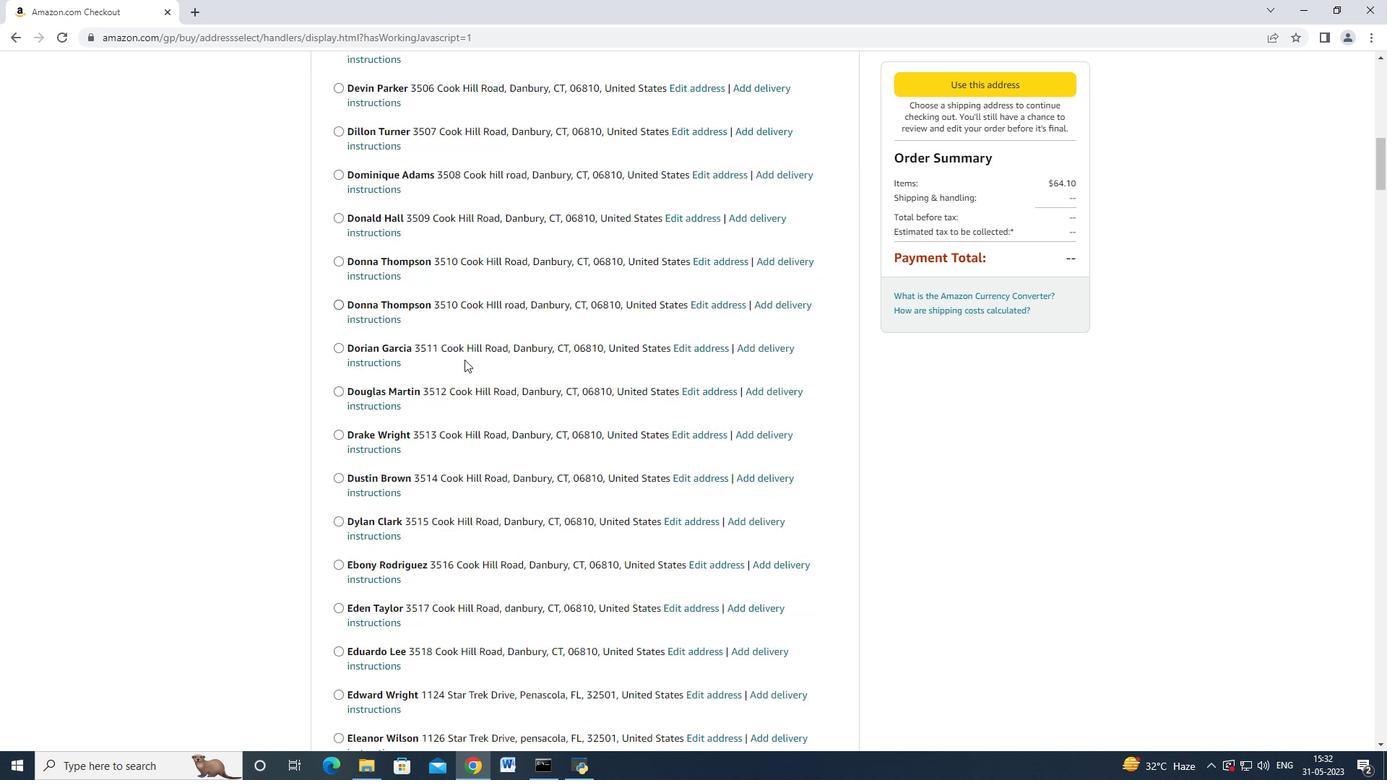 
Action: Mouse scrolled (458, 374) with delta (0, 0)
Screenshot: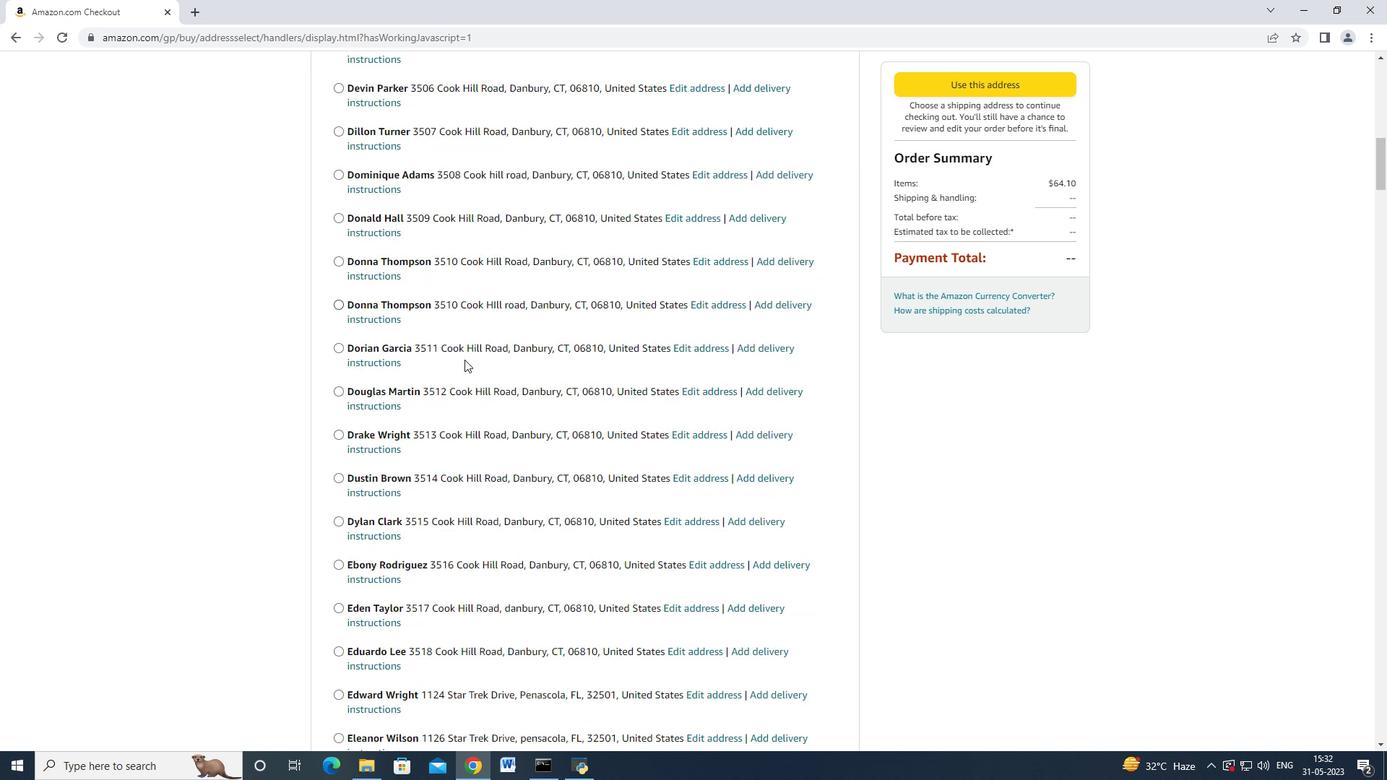 
Action: Mouse moved to (458, 377)
Screenshot: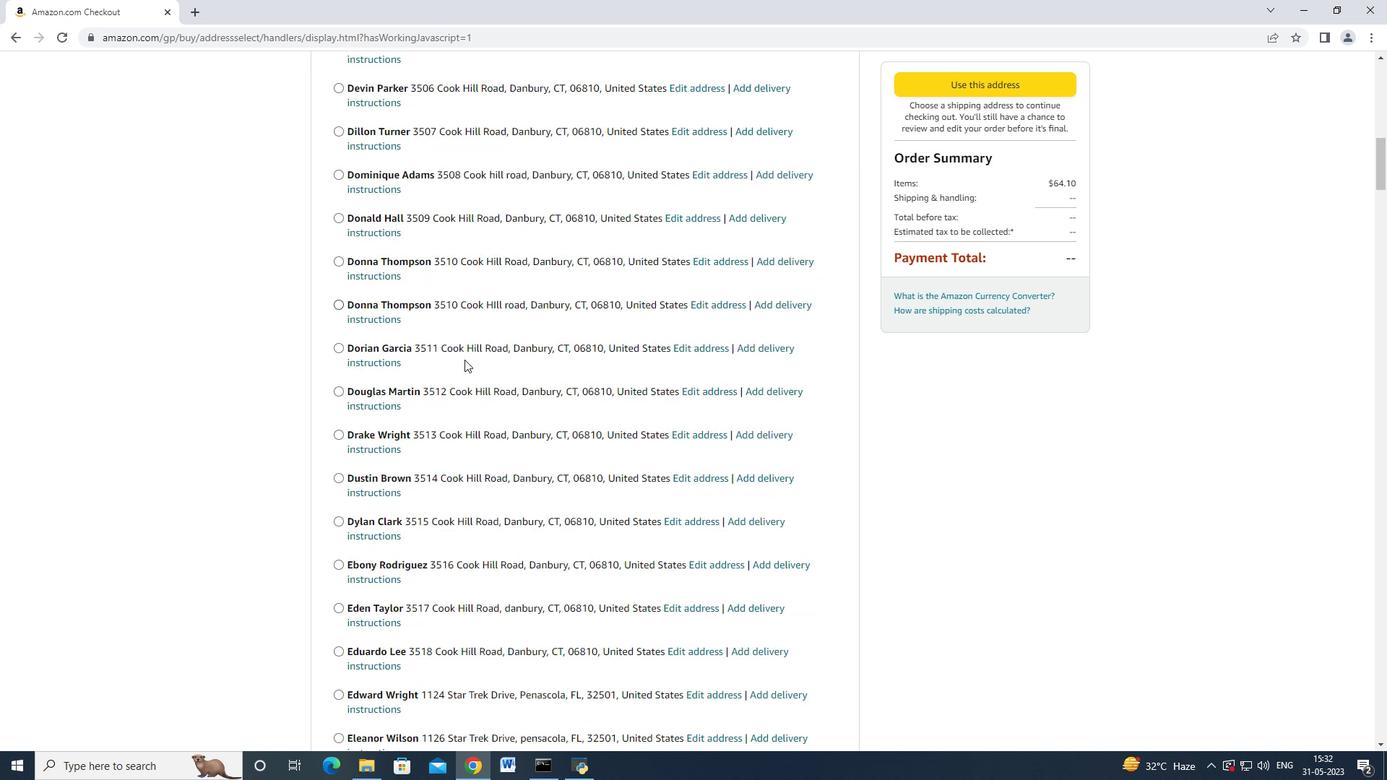 
Action: Mouse scrolled (458, 376) with delta (0, 0)
Screenshot: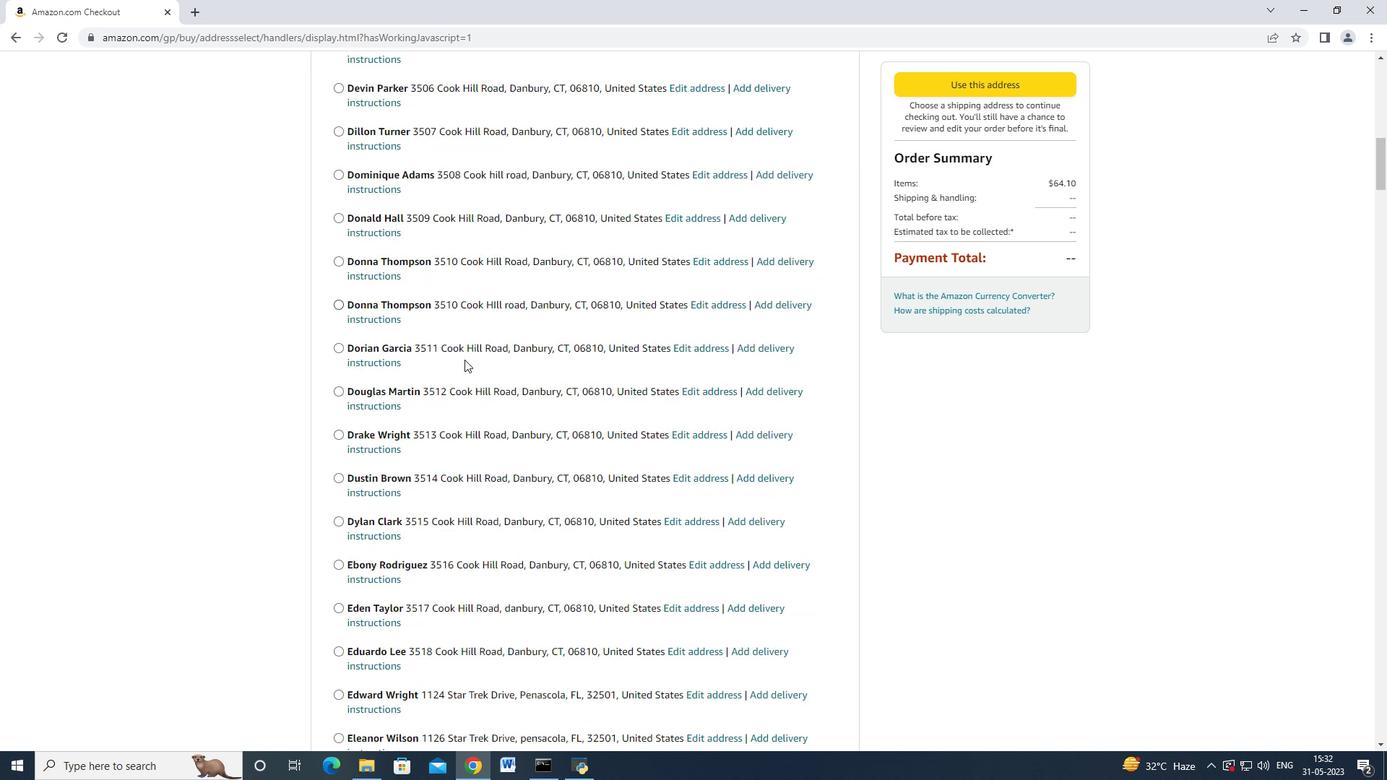 
Action: Mouse moved to (458, 378)
Screenshot: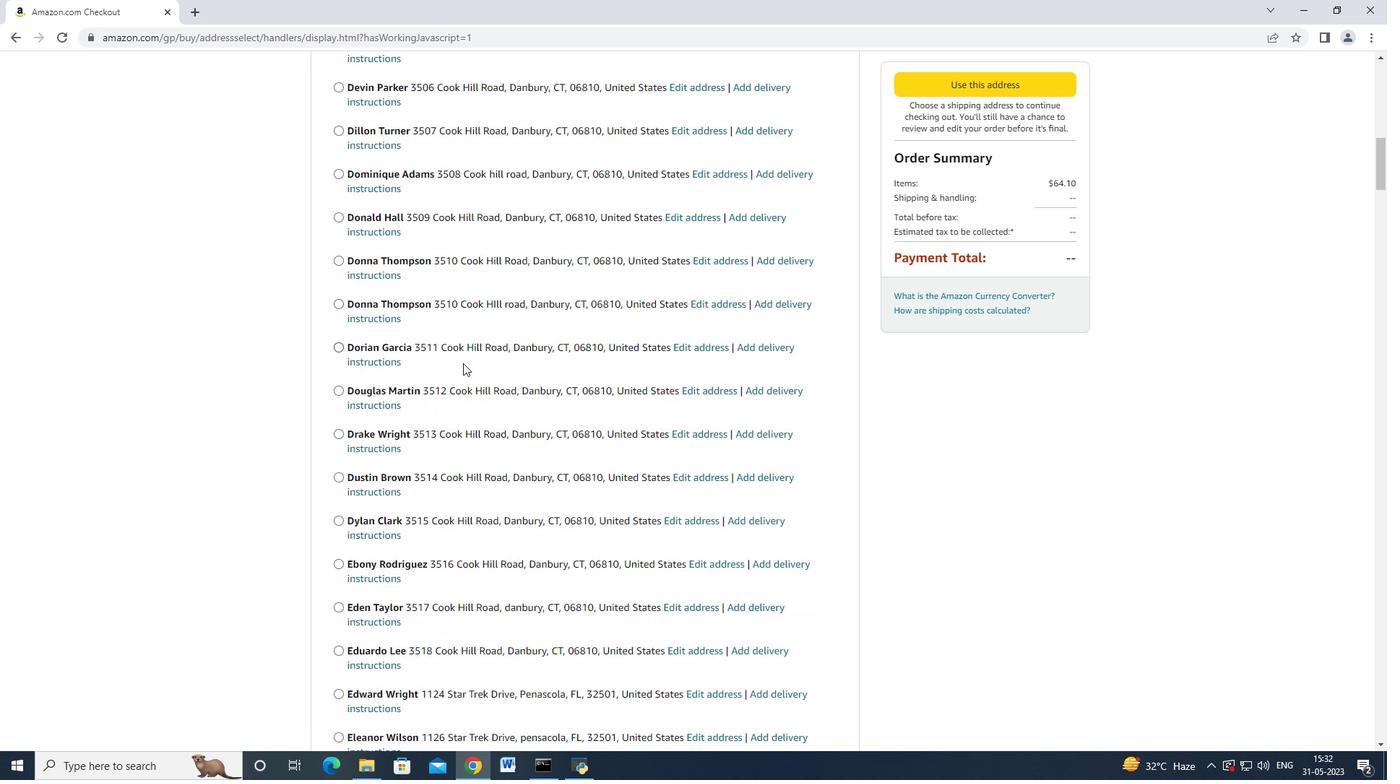 
Action: Mouse scrolled (458, 377) with delta (0, 0)
Screenshot: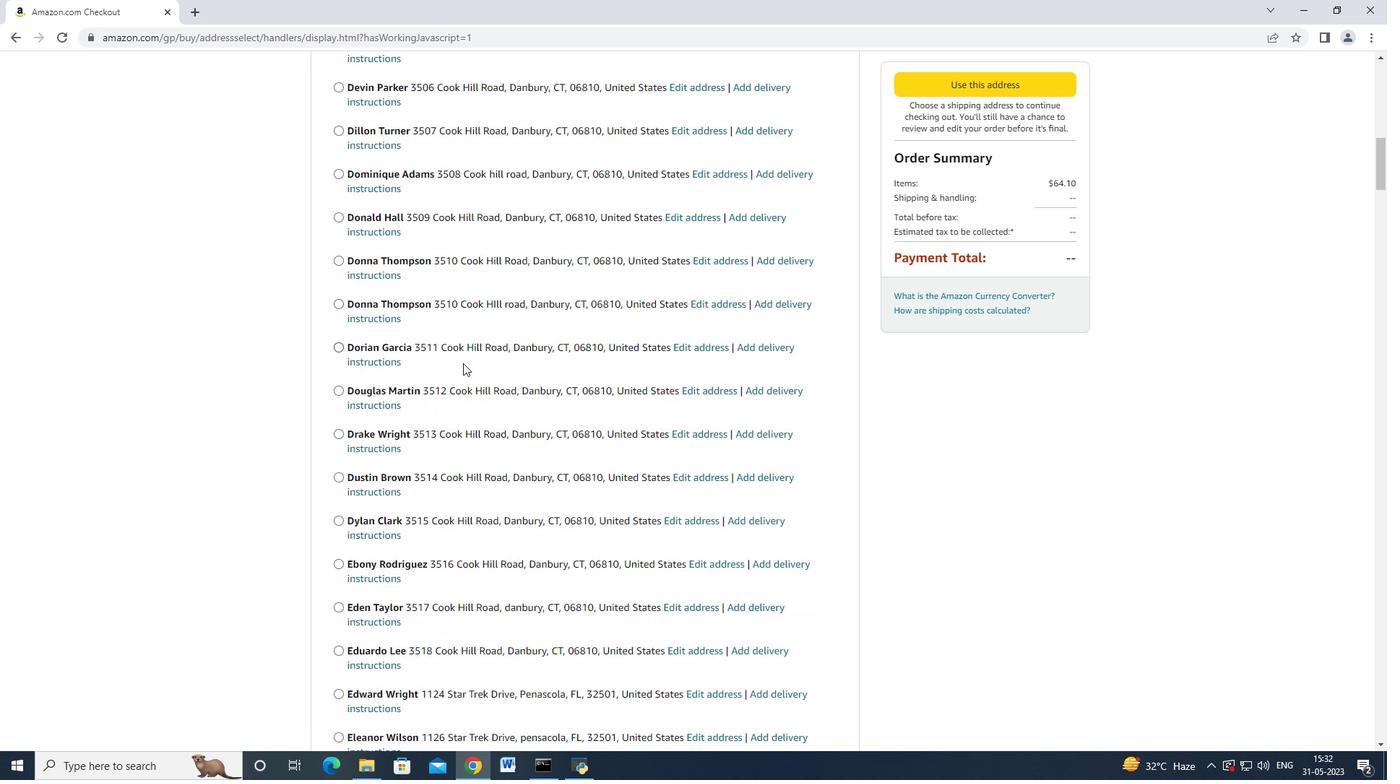 
Action: Mouse moved to (440, 400)
Screenshot: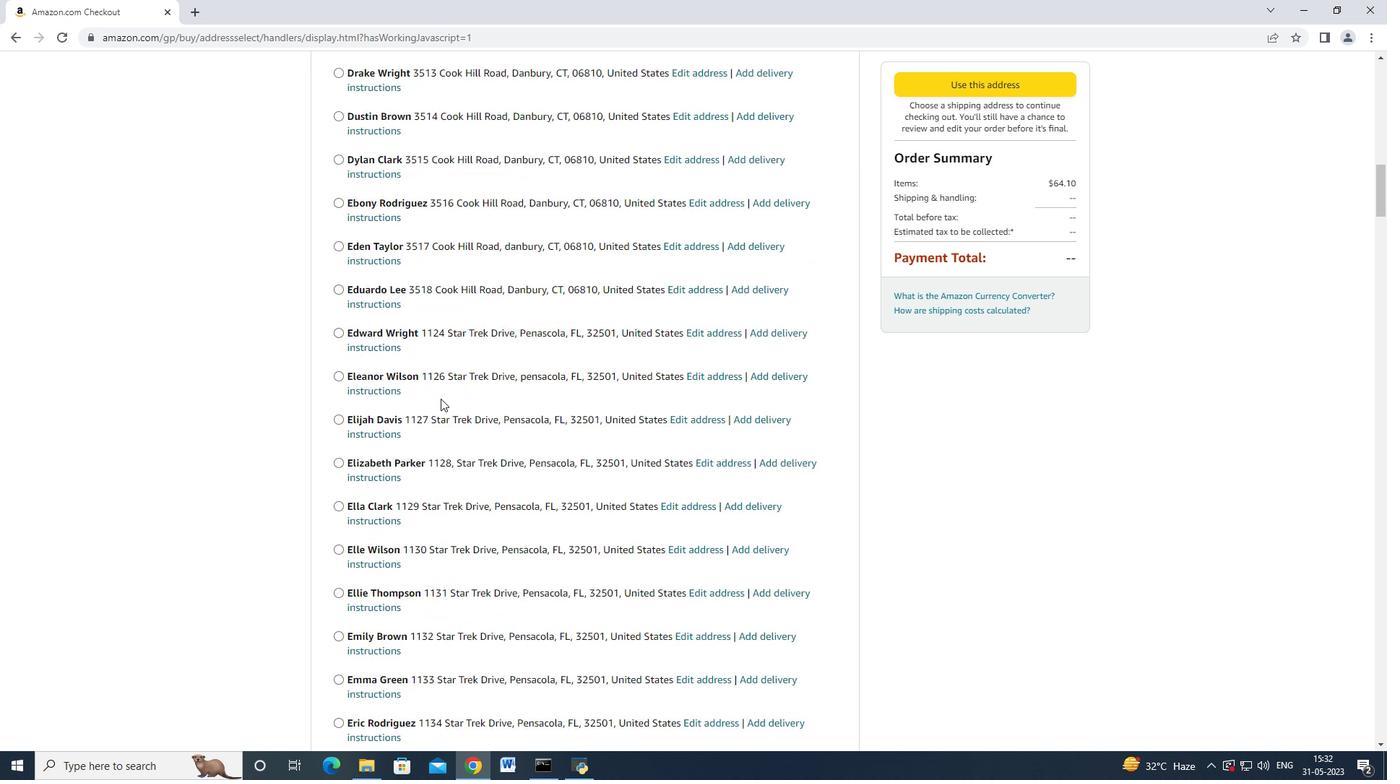 
Action: Mouse scrolled (440, 398) with delta (0, 0)
Screenshot: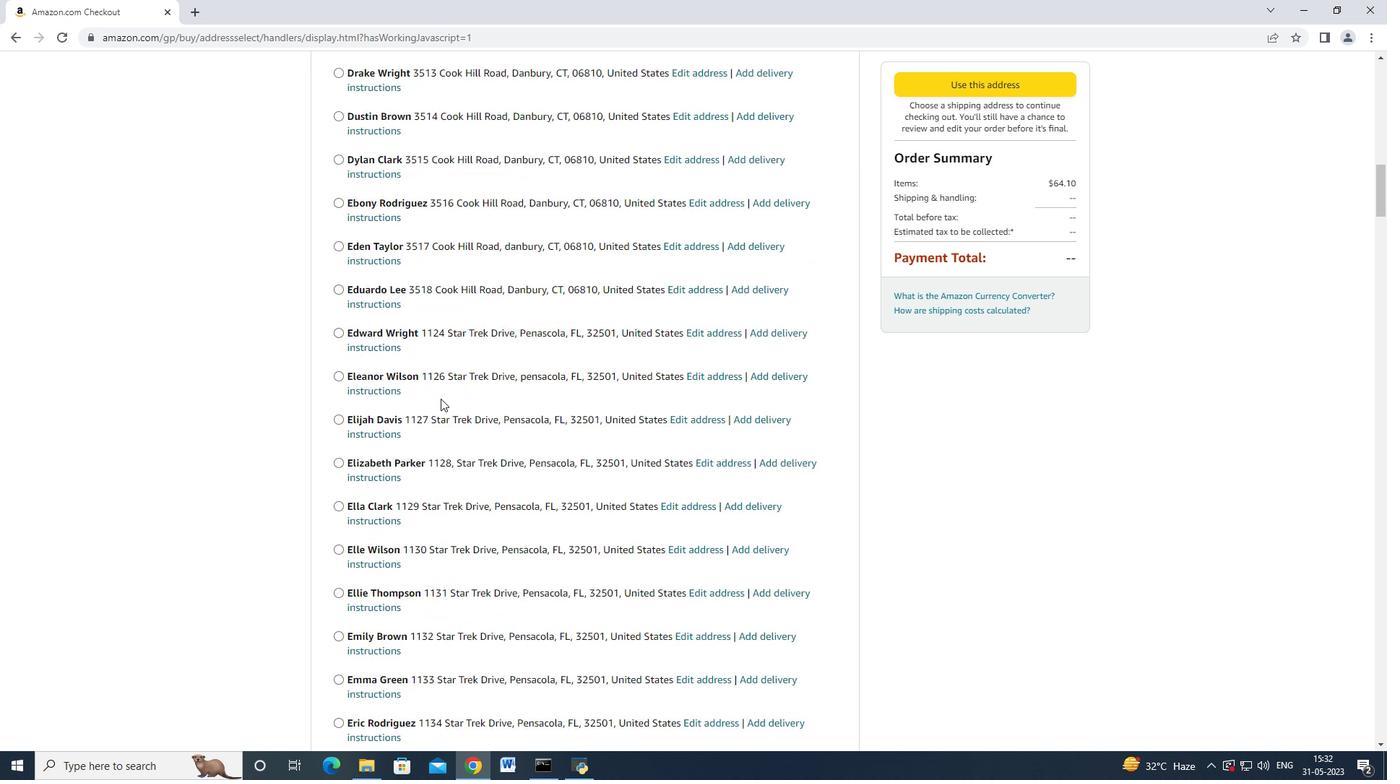 
Action: Mouse moved to (439, 403)
Screenshot: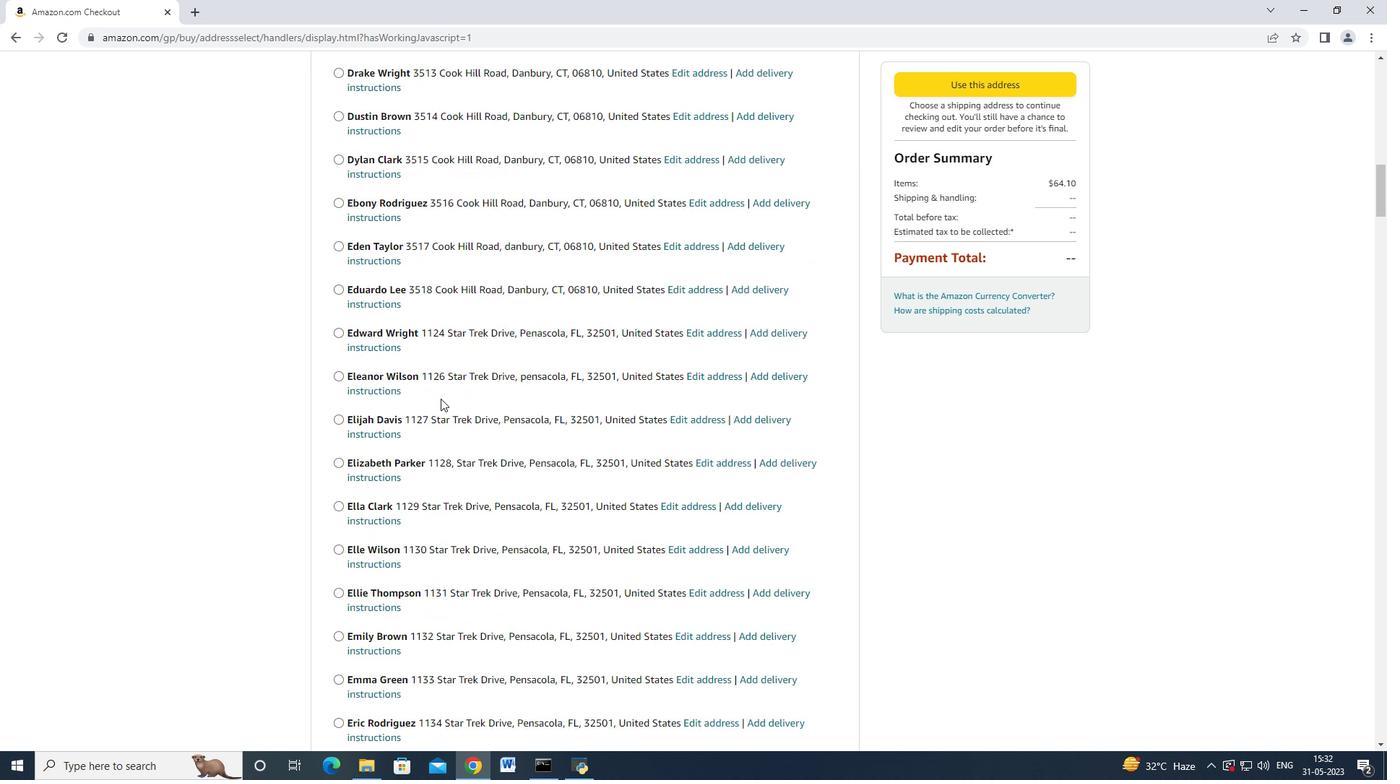 
Action: Mouse scrolled (439, 401) with delta (0, 0)
Screenshot: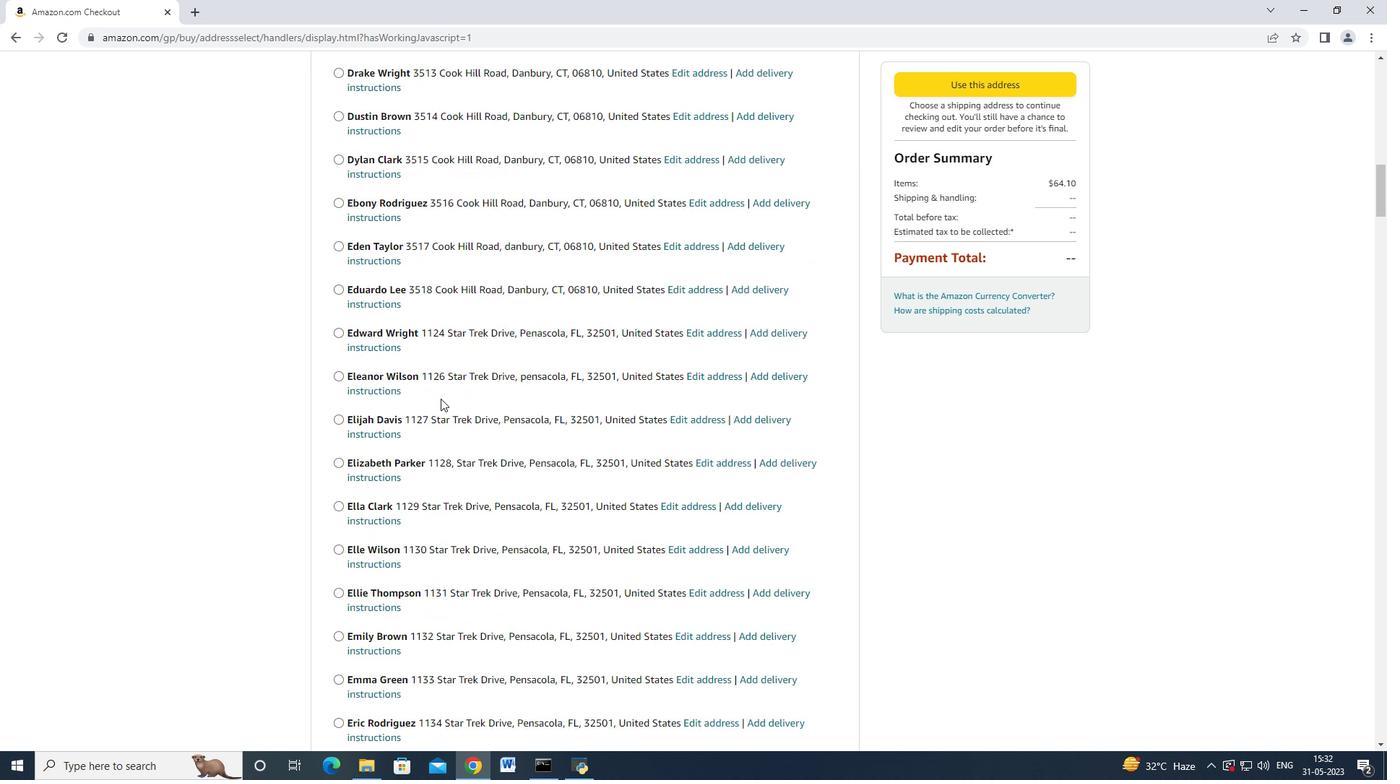 
Action: Mouse scrolled (439, 401) with delta (0, 0)
Screenshot: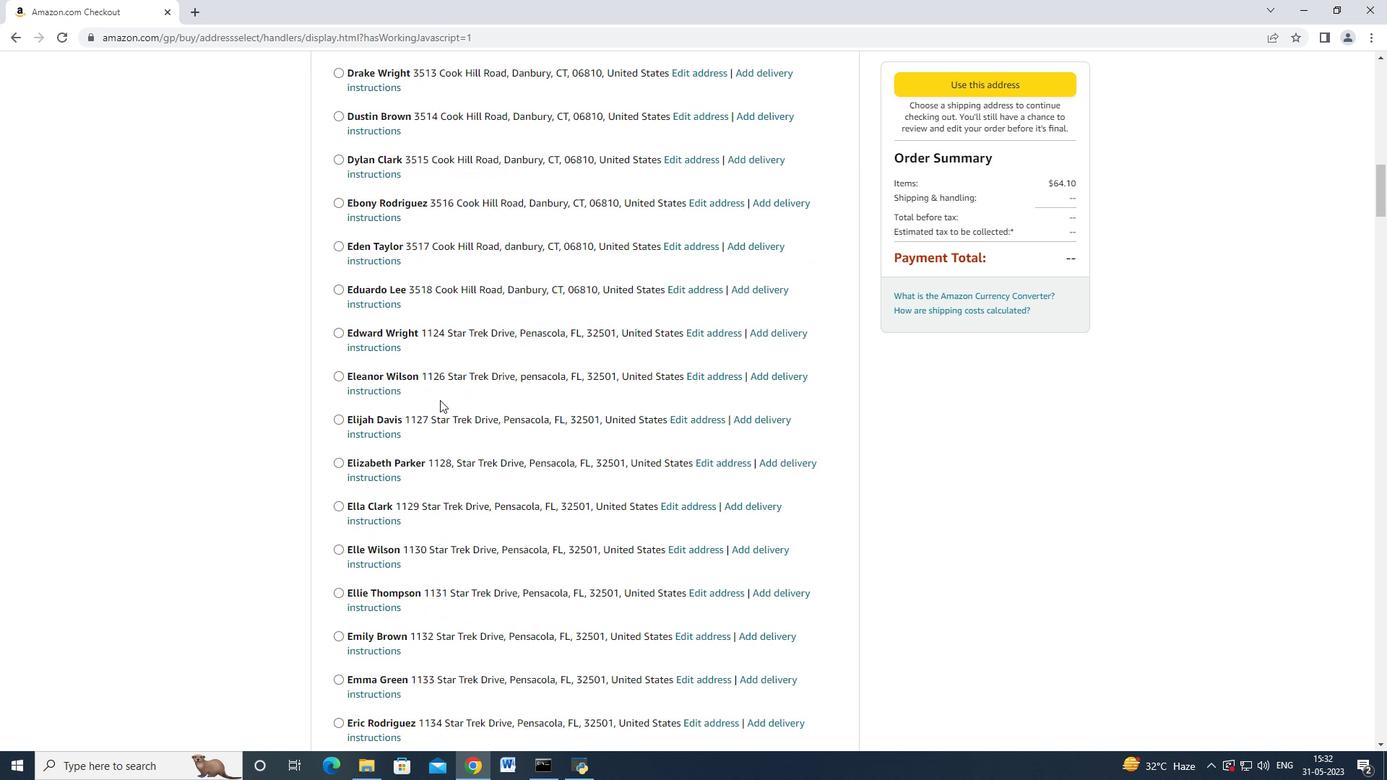 
Action: Mouse scrolled (439, 401) with delta (0, 0)
Screenshot: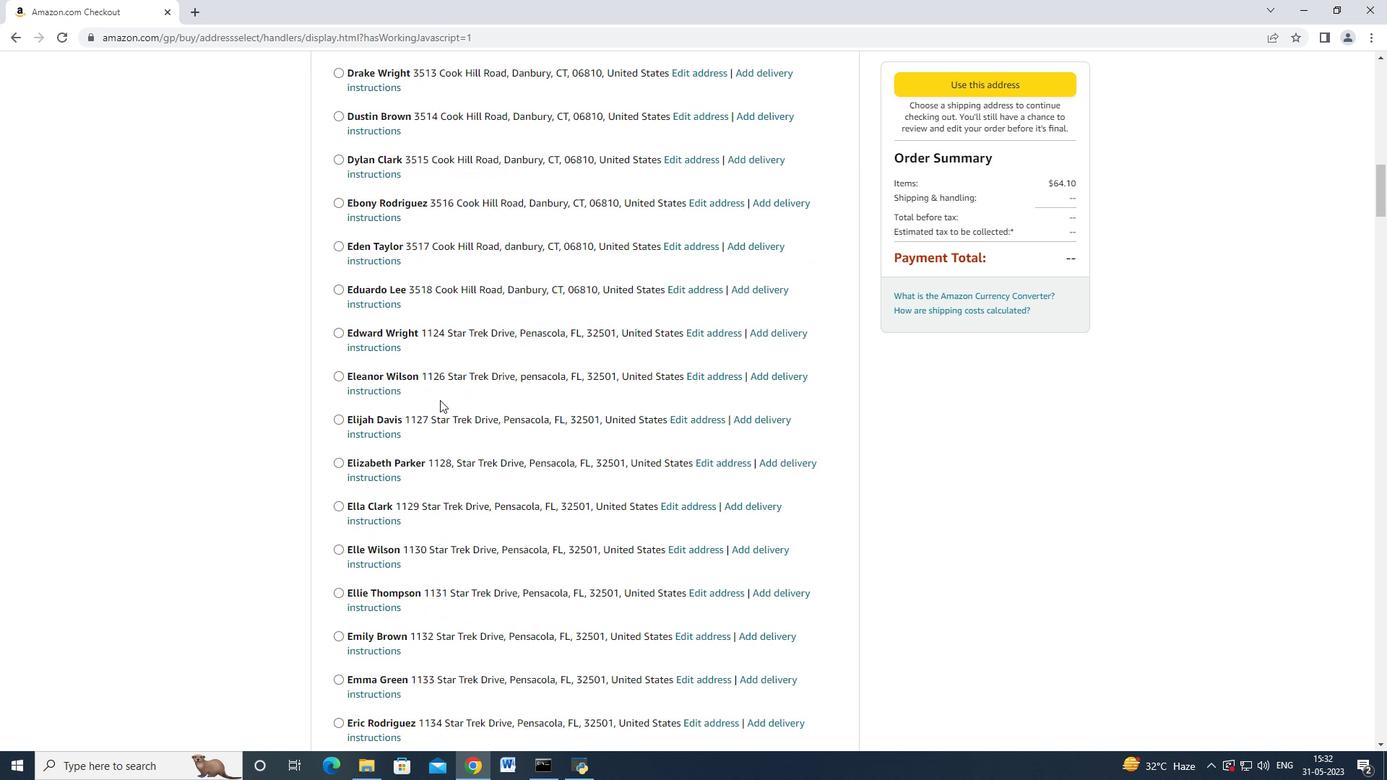 
Action: Mouse scrolled (439, 402) with delta (0, 0)
Screenshot: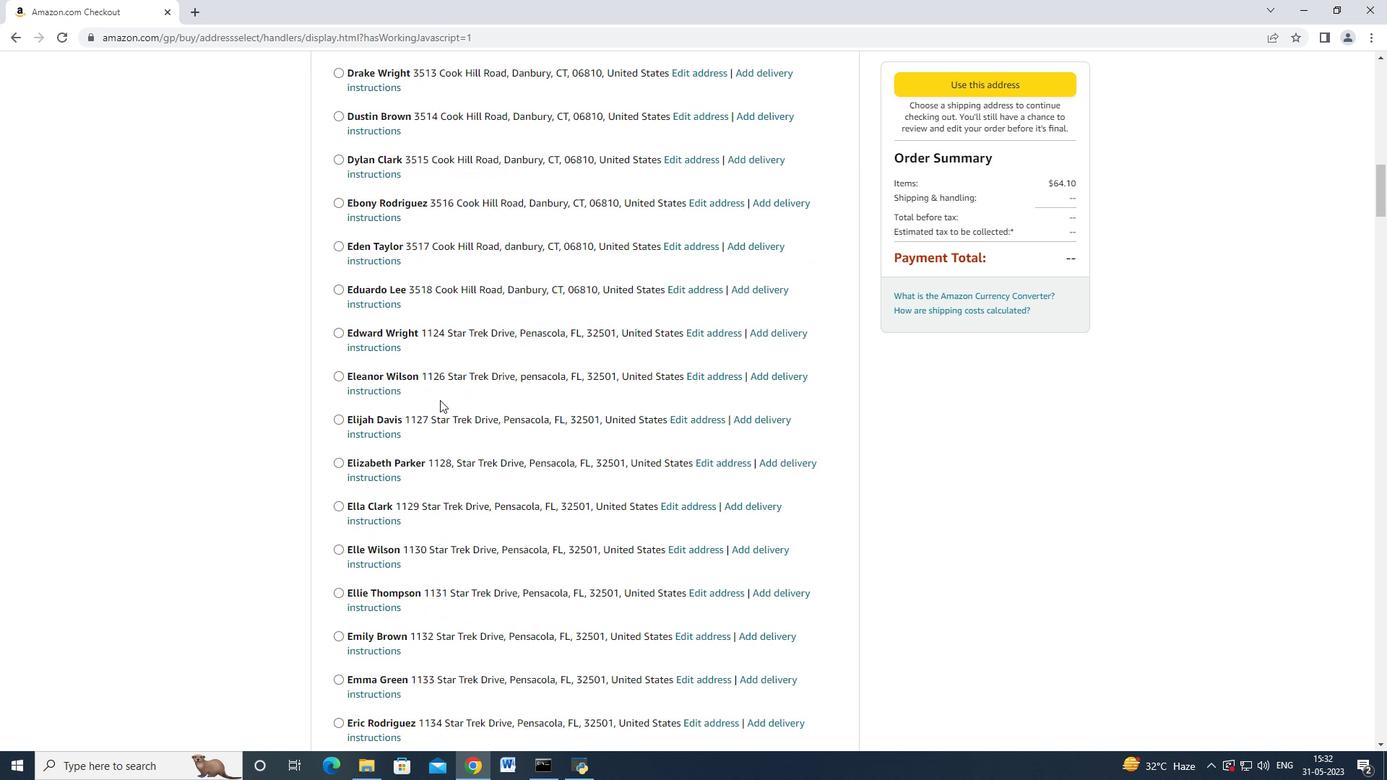 
Action: Mouse scrolled (439, 402) with delta (0, 0)
Screenshot: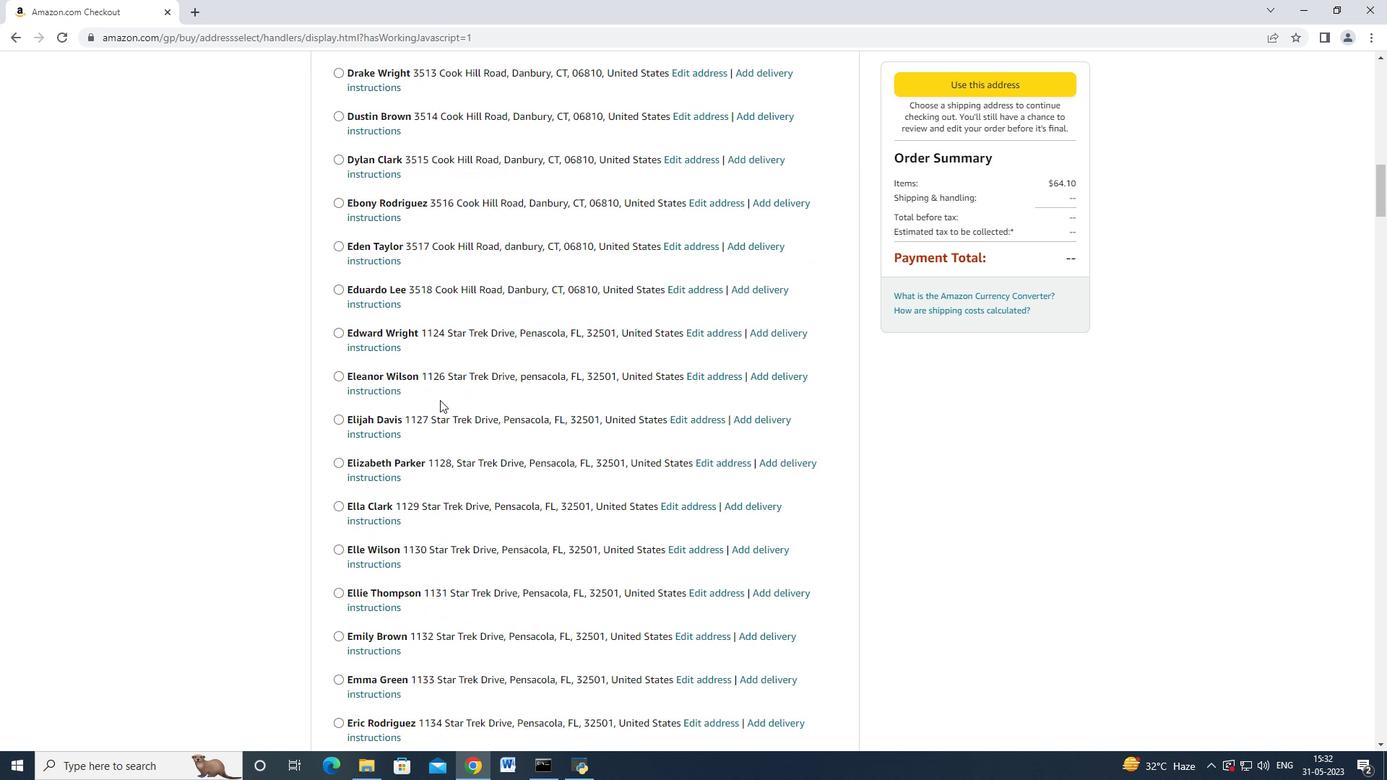 
Action: Mouse moved to (439, 403)
Screenshot: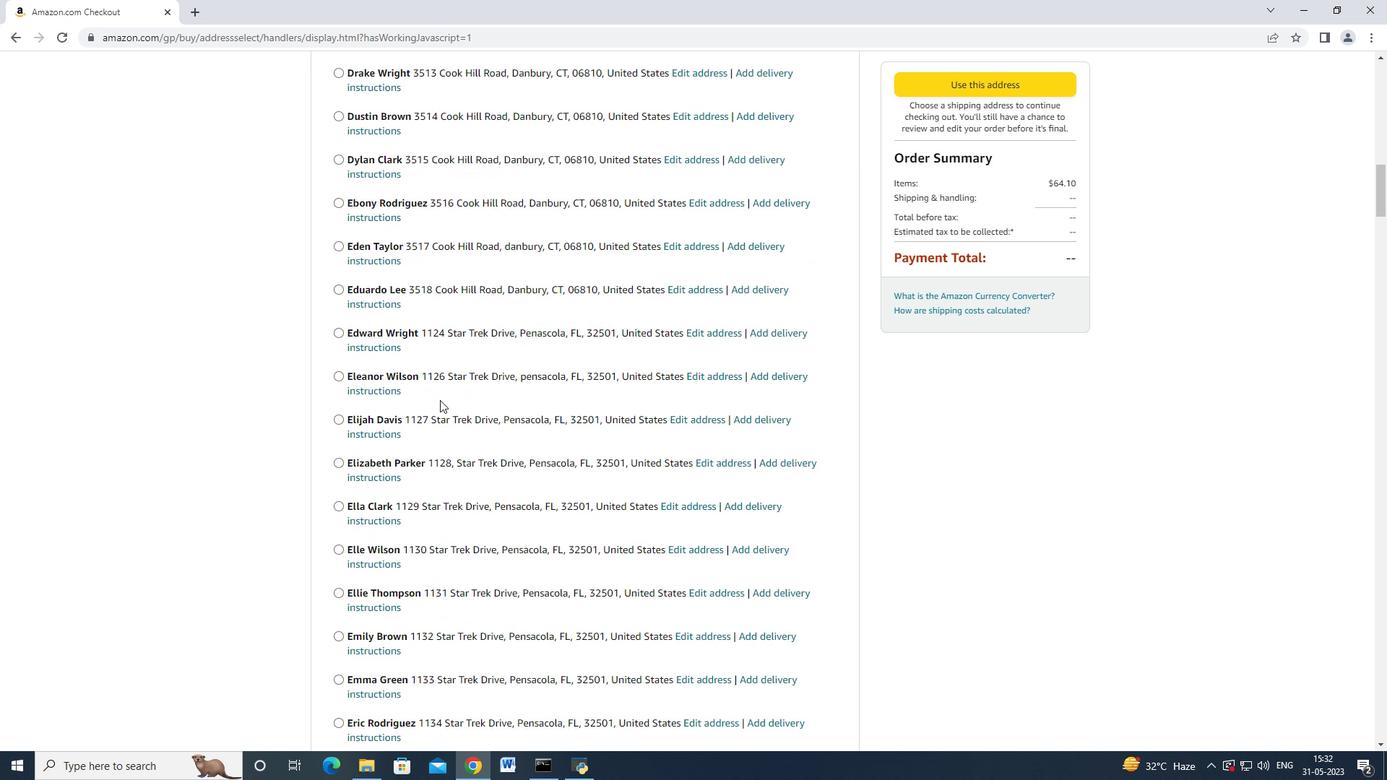 
Action: Mouse scrolled (439, 402) with delta (0, 0)
Screenshot: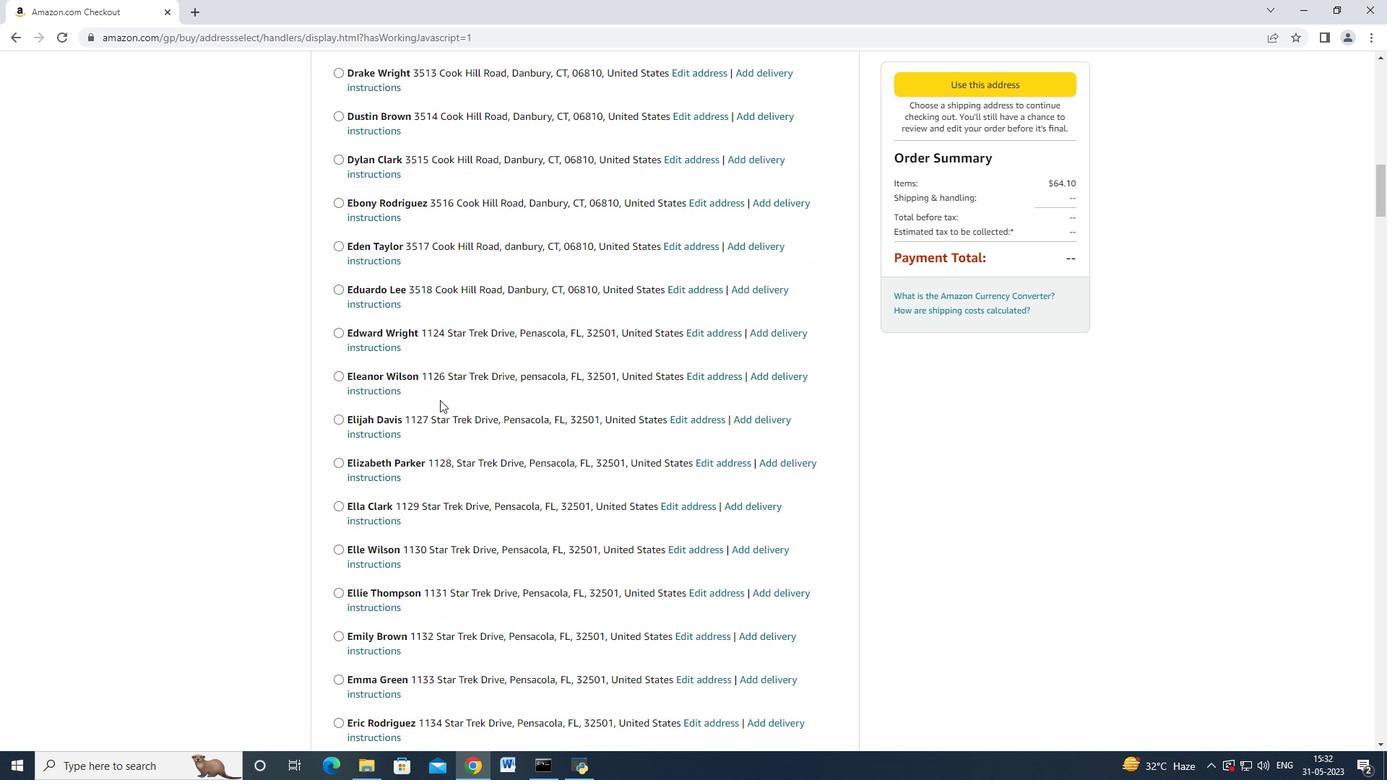 
Action: Mouse scrolled (439, 402) with delta (0, 0)
Screenshot: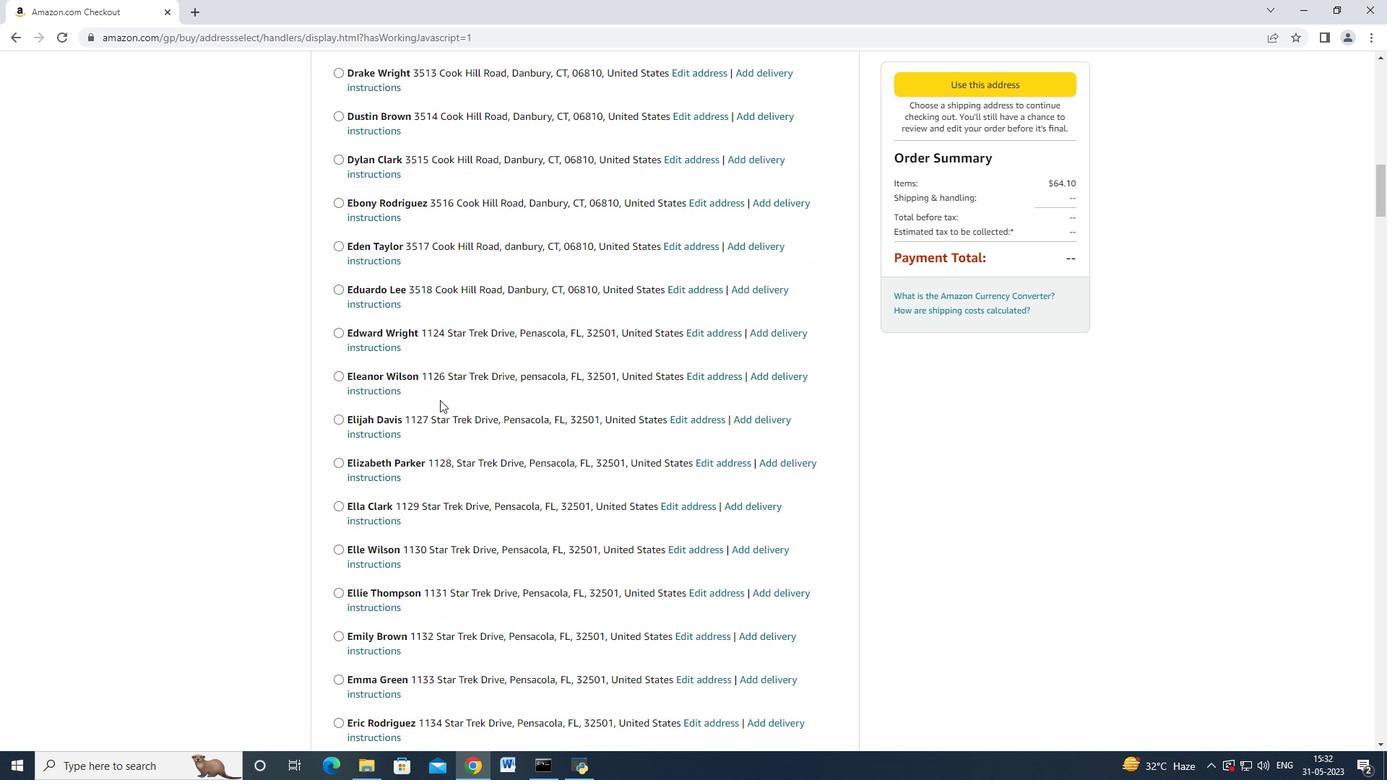 
Action: Mouse scrolled (439, 402) with delta (0, 0)
Screenshot: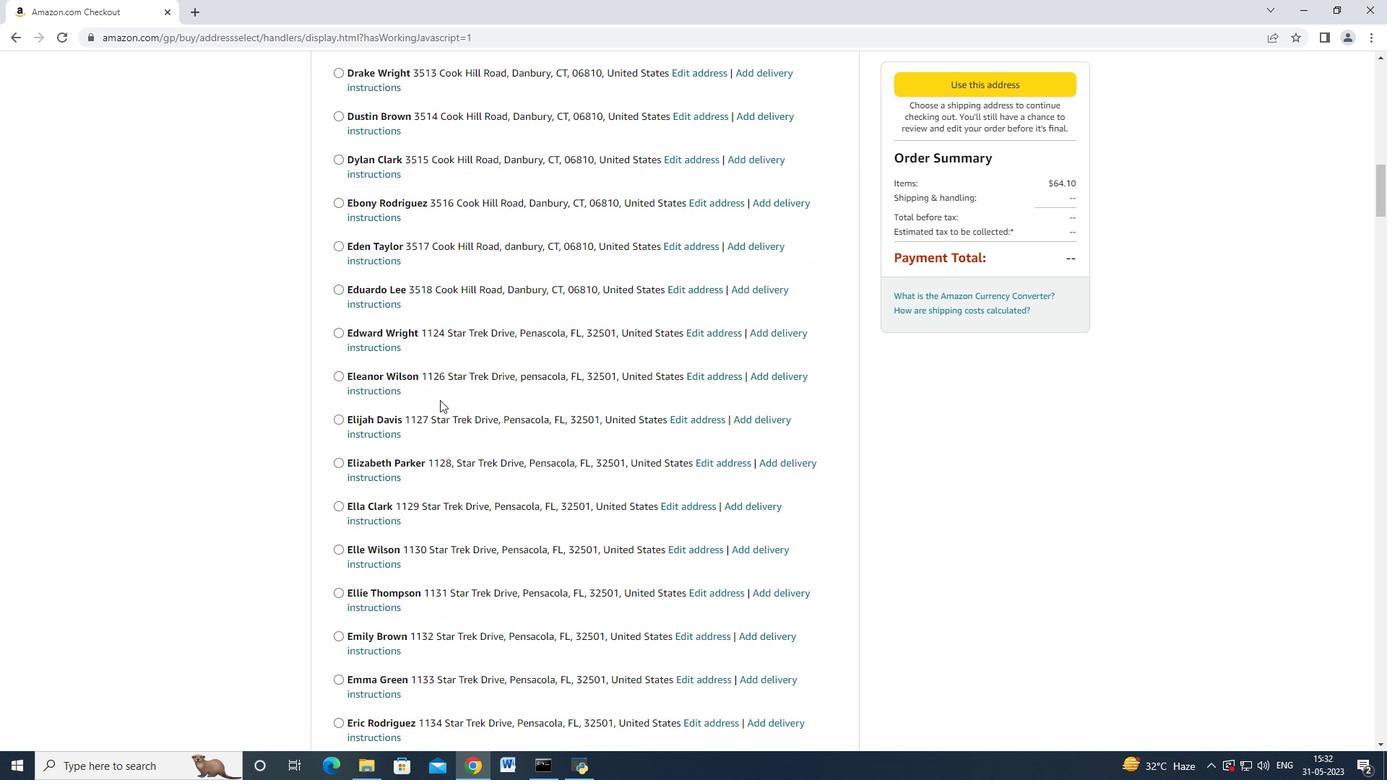
Action: Mouse scrolled (439, 402) with delta (0, 0)
Screenshot: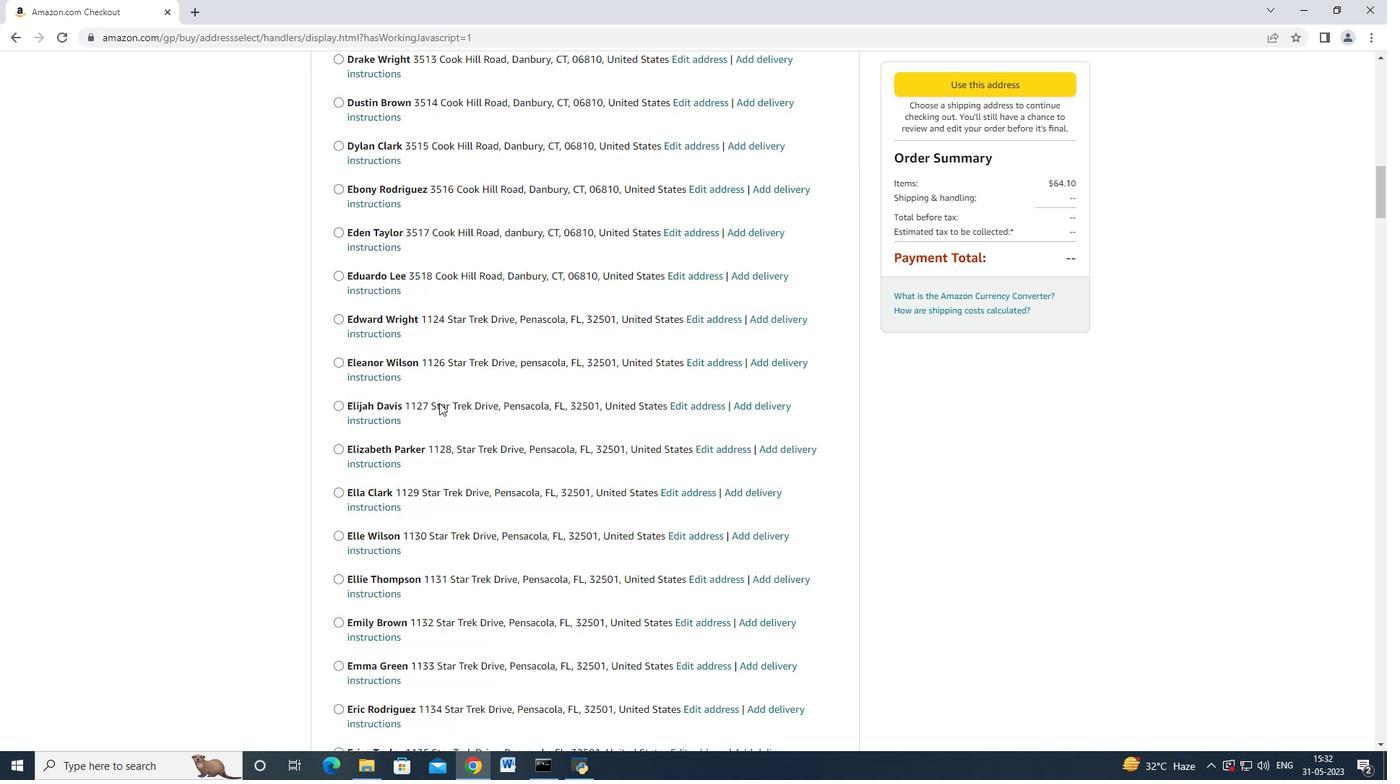 
Action: Mouse scrolled (439, 402) with delta (0, 0)
Screenshot: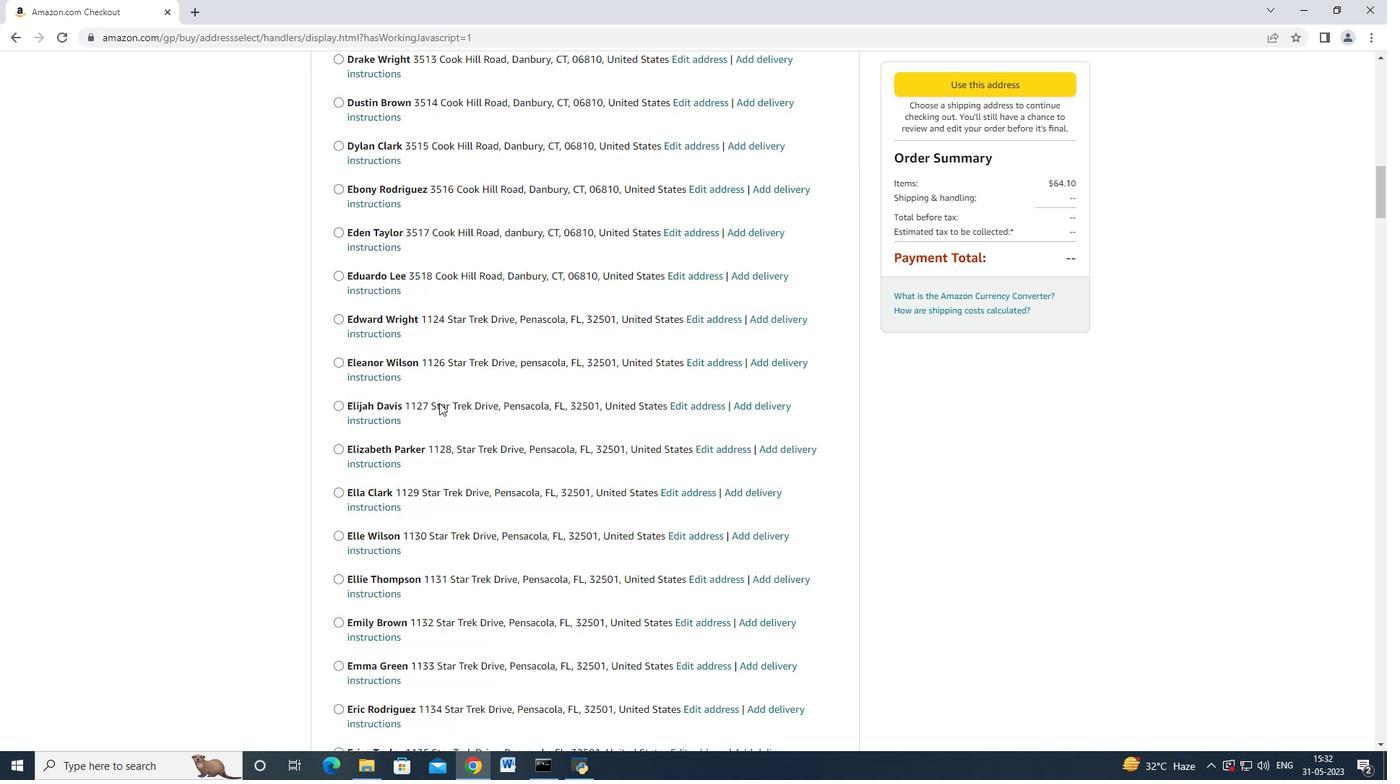 
Action: Mouse moved to (439, 403)
Screenshot: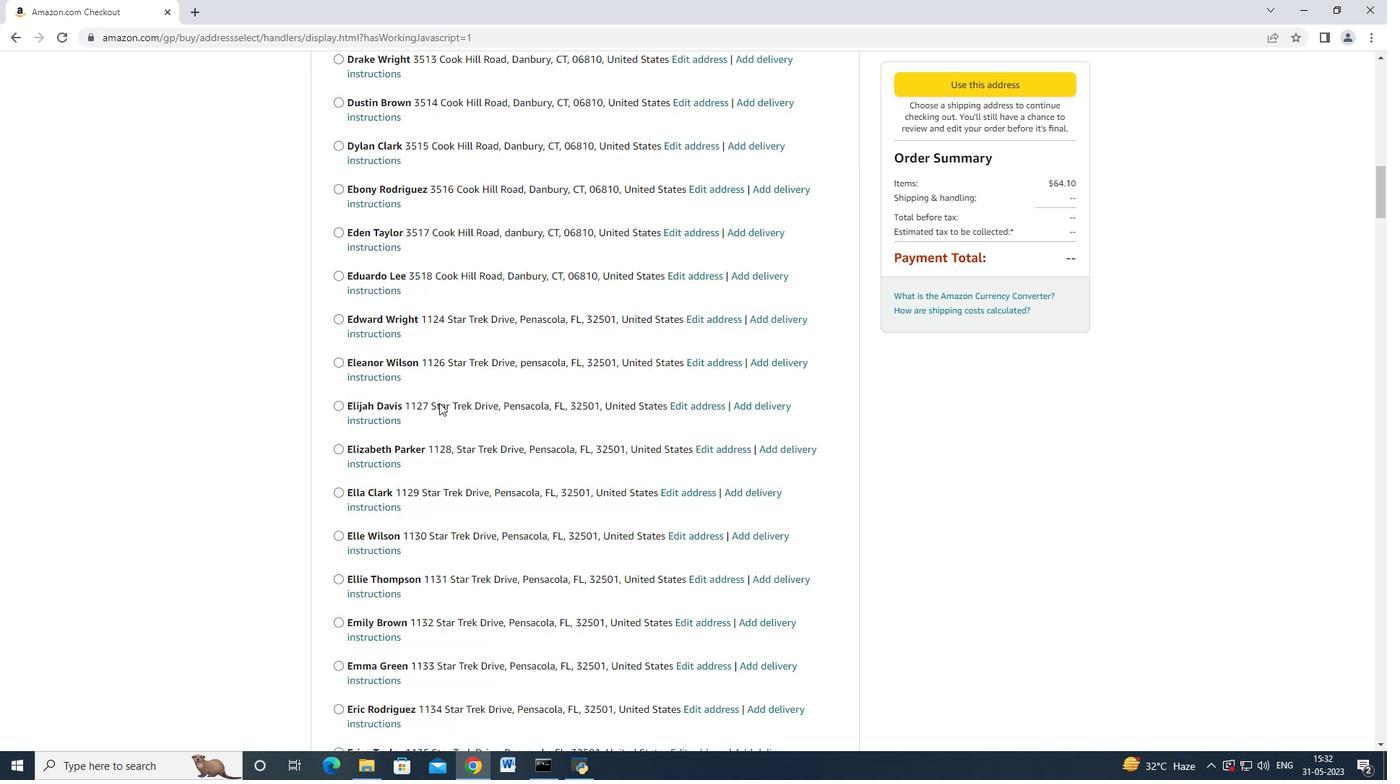 
Action: Mouse scrolled (439, 402) with delta (0, 0)
Screenshot: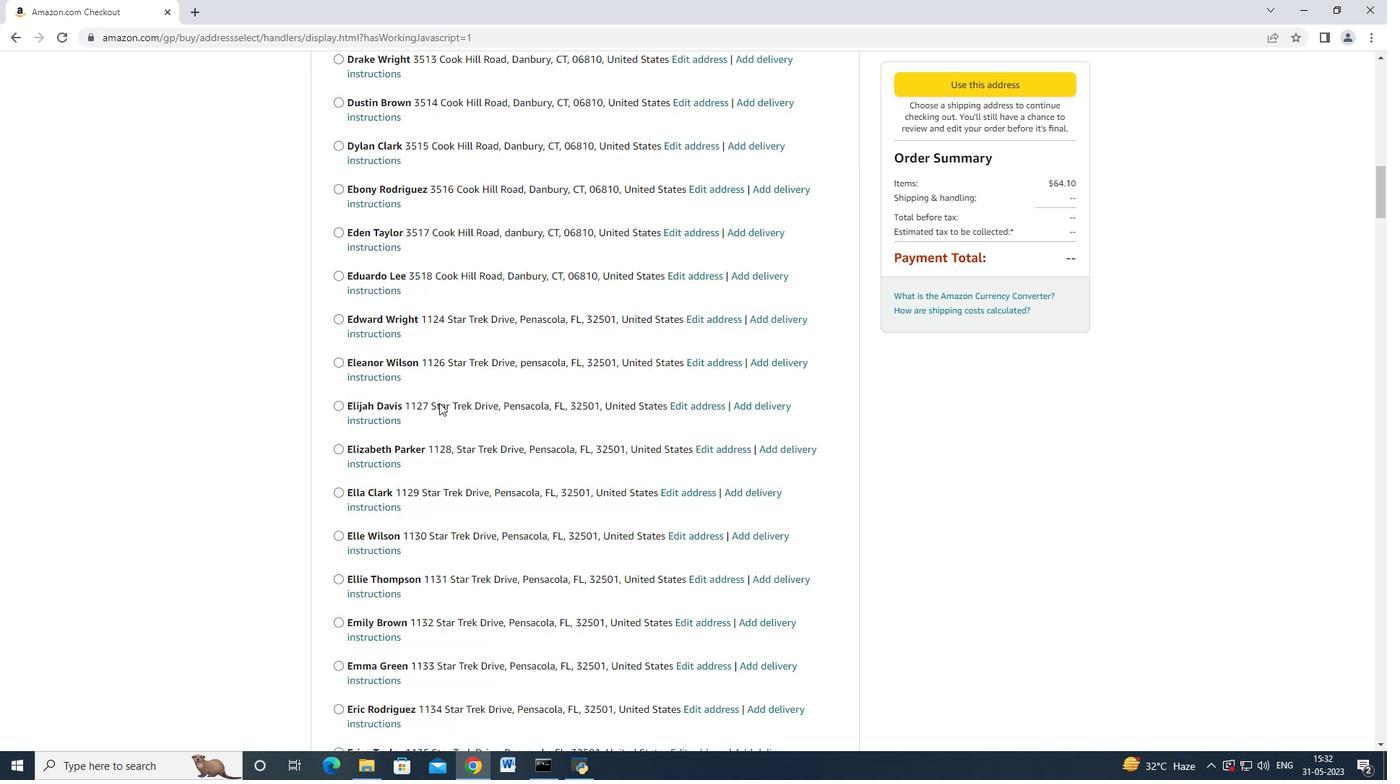 
Action: Mouse moved to (439, 403)
Screenshot: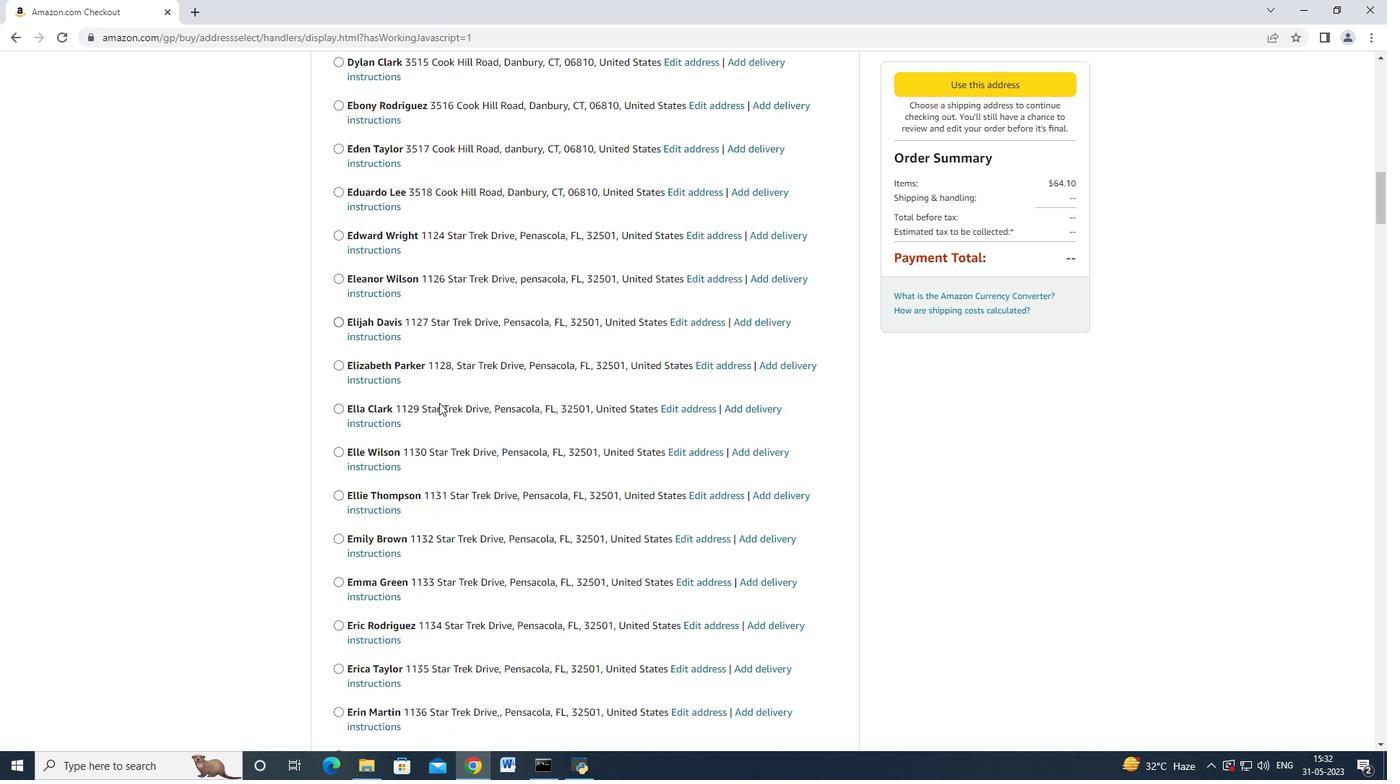 
Action: Mouse scrolled (439, 402) with delta (0, 0)
Screenshot: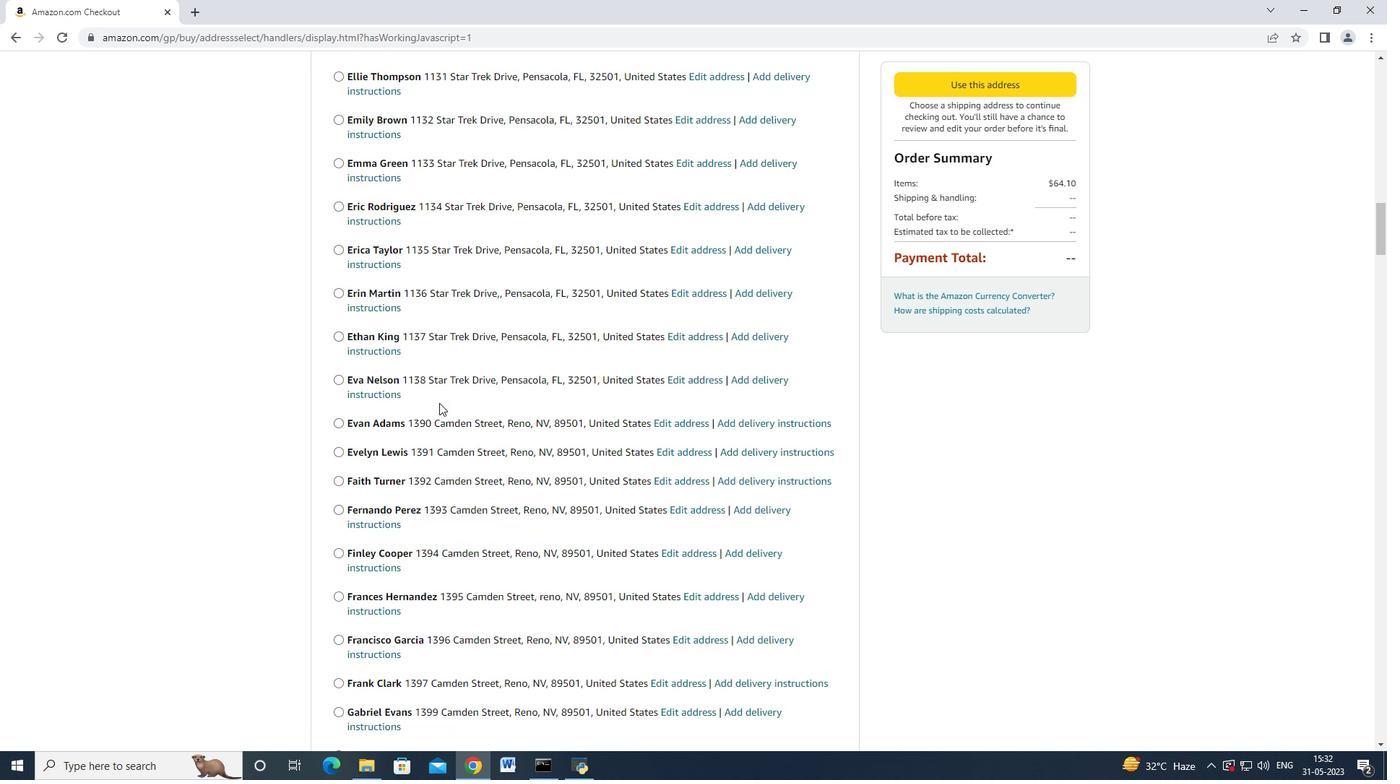 
Action: Mouse scrolled (439, 402) with delta (0, 0)
Screenshot: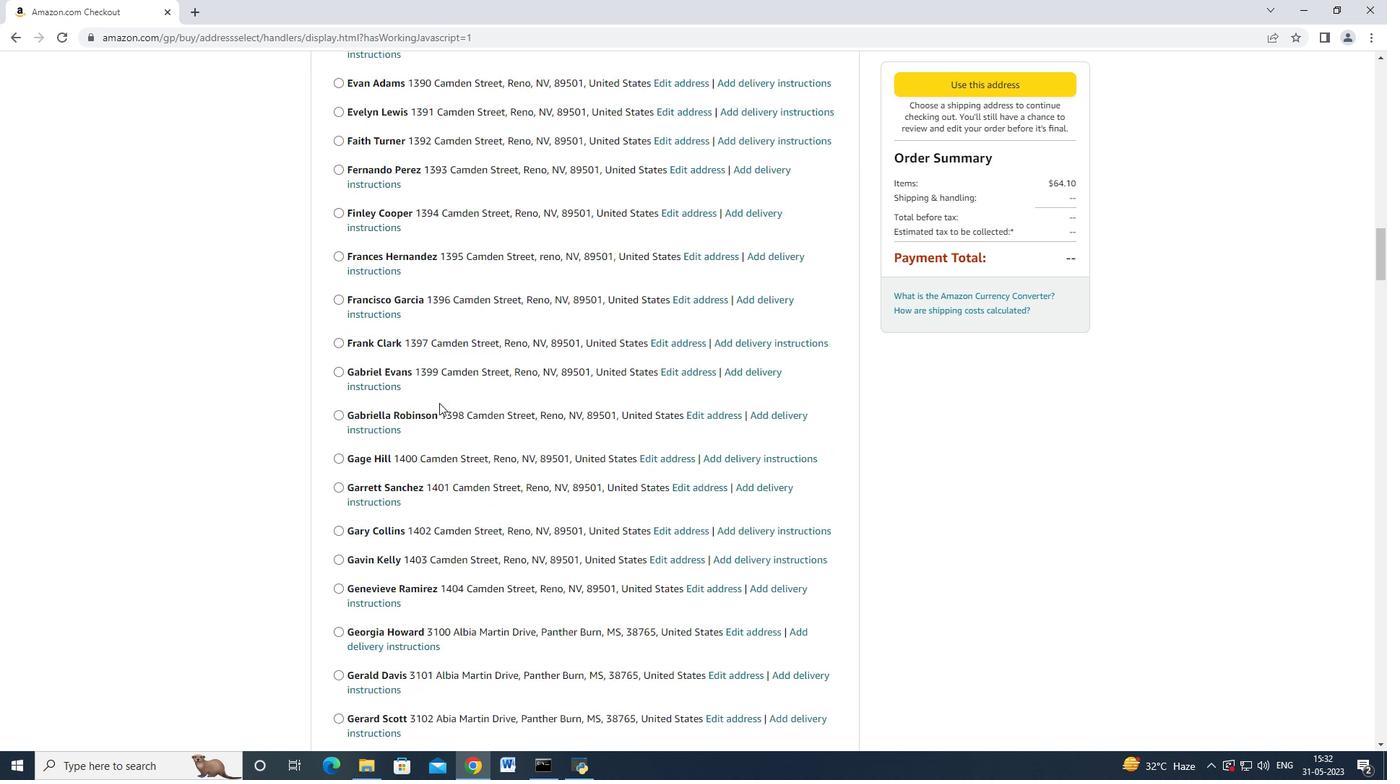 
Action: Mouse scrolled (439, 402) with delta (0, 0)
Screenshot: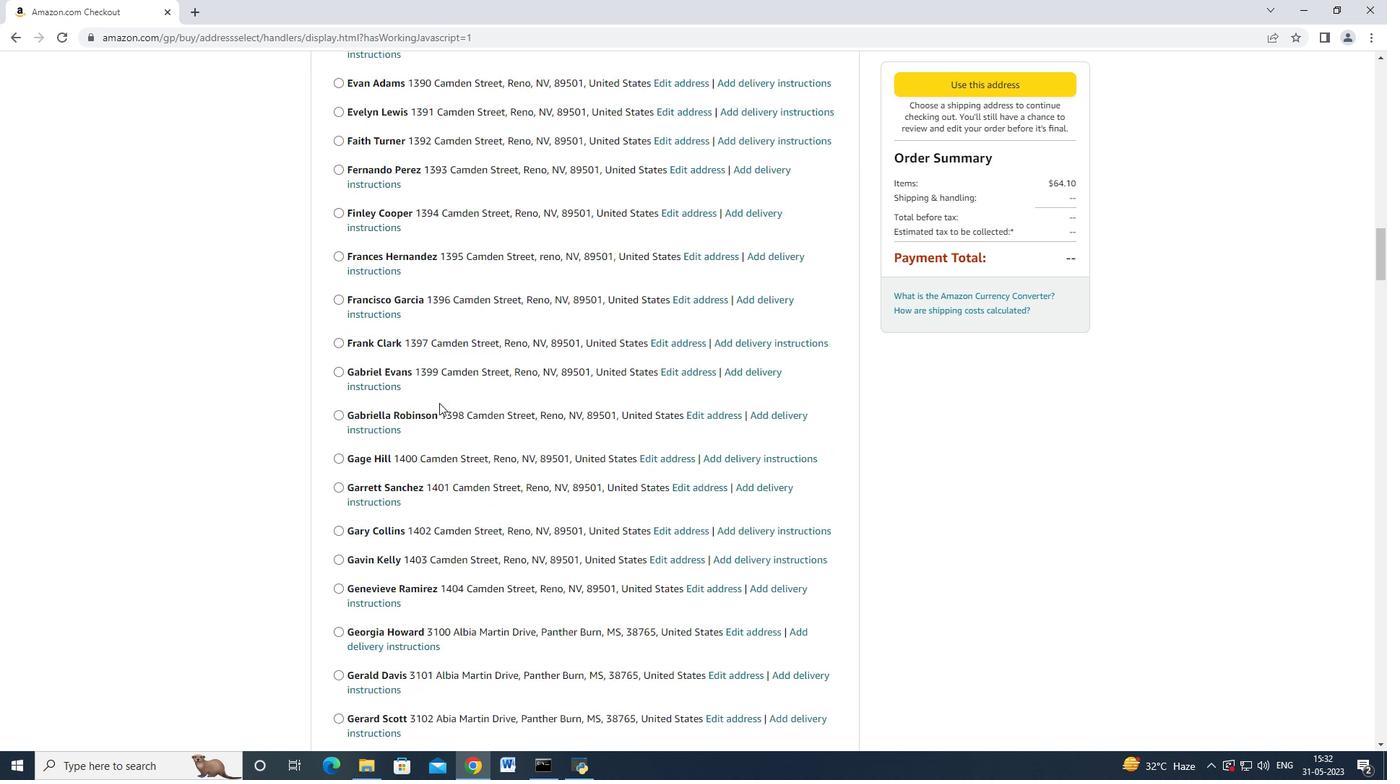 
Action: Mouse scrolled (439, 402) with delta (0, 0)
Screenshot: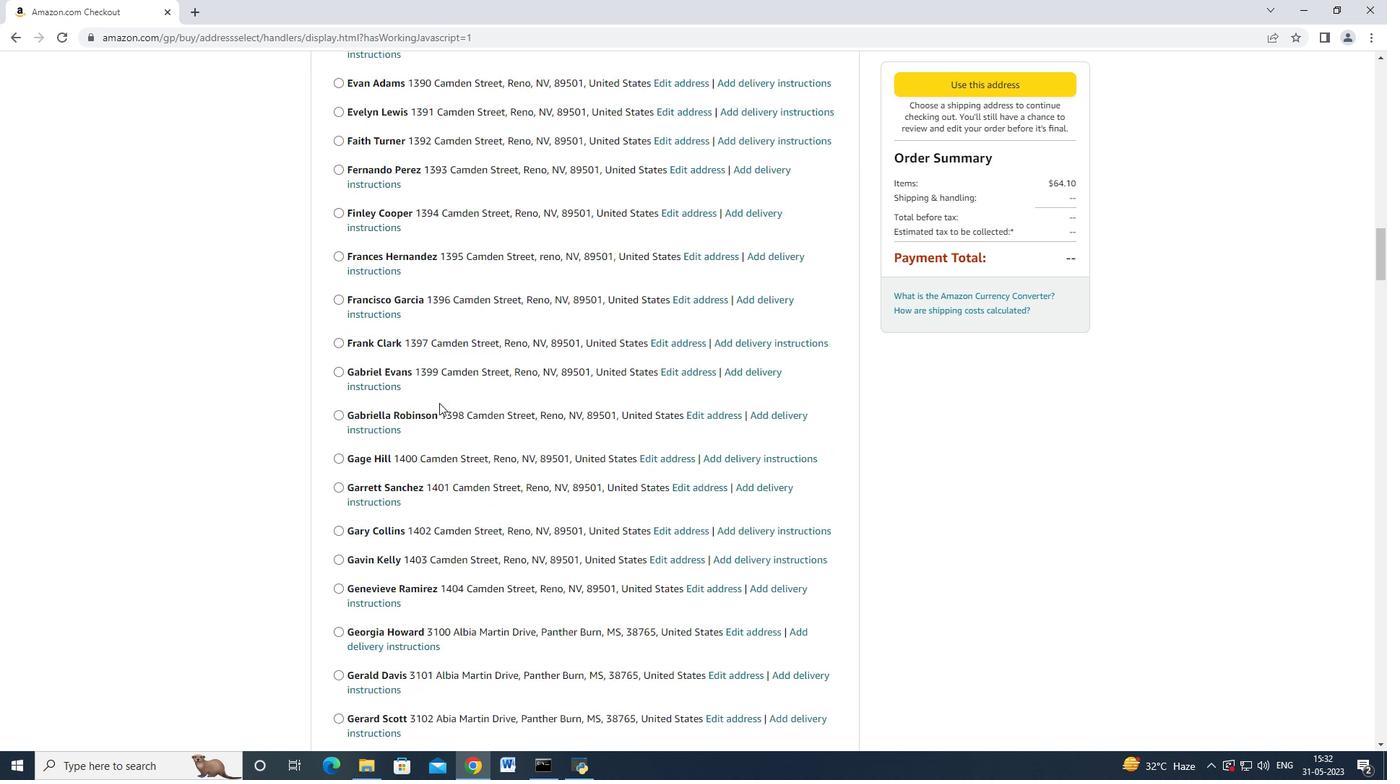
Action: Mouse scrolled (439, 402) with delta (0, 0)
Screenshot: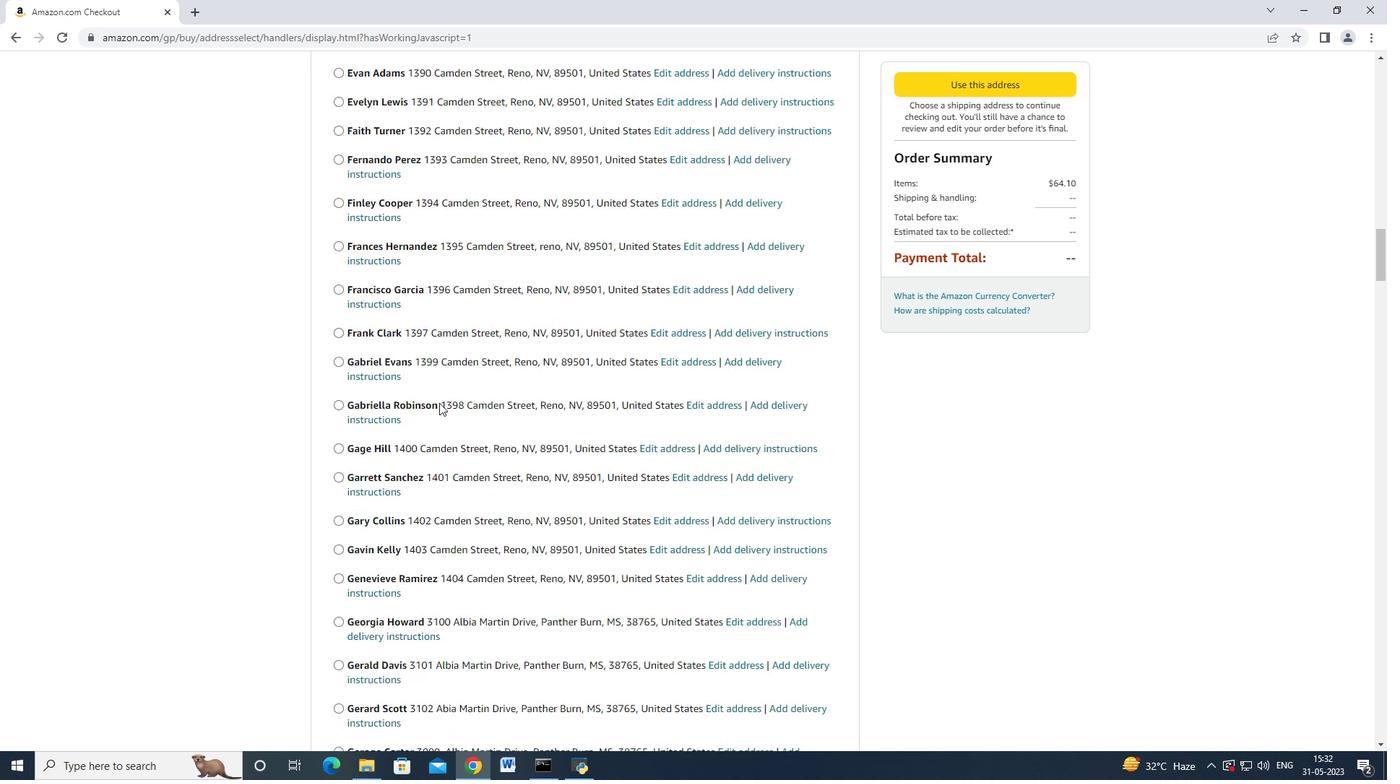
Action: Mouse scrolled (439, 402) with delta (0, 0)
Screenshot: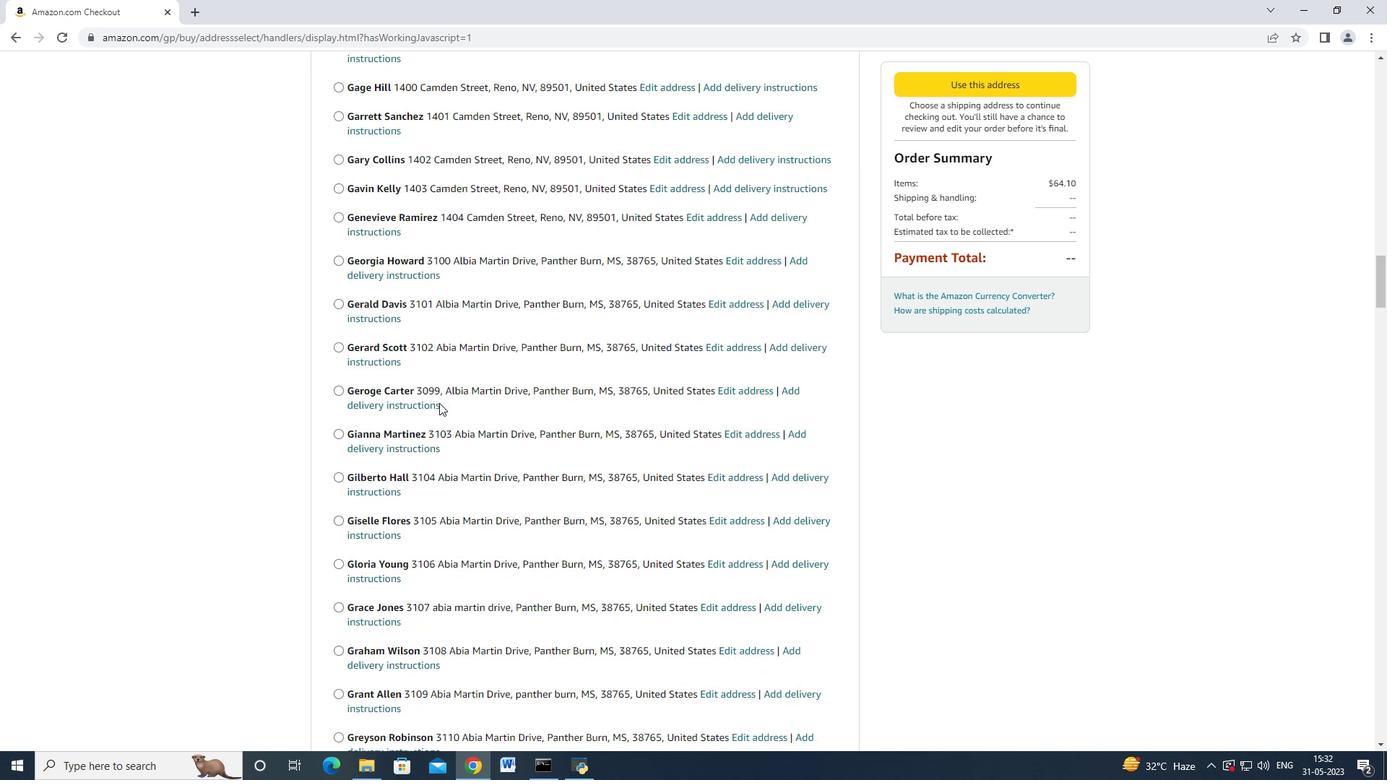 
Action: Mouse scrolled (439, 402) with delta (0, 0)
Screenshot: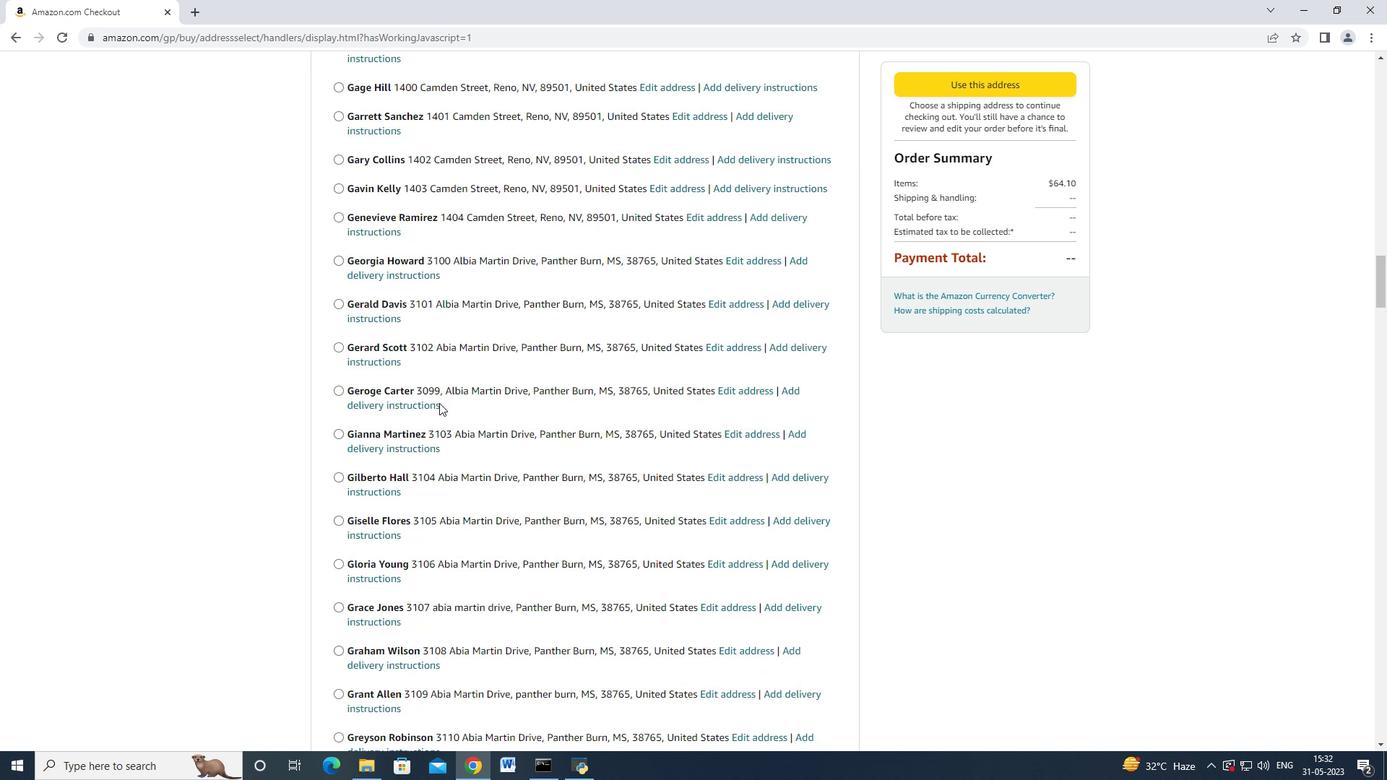 
Action: Mouse scrolled (439, 402) with delta (0, 0)
Screenshot: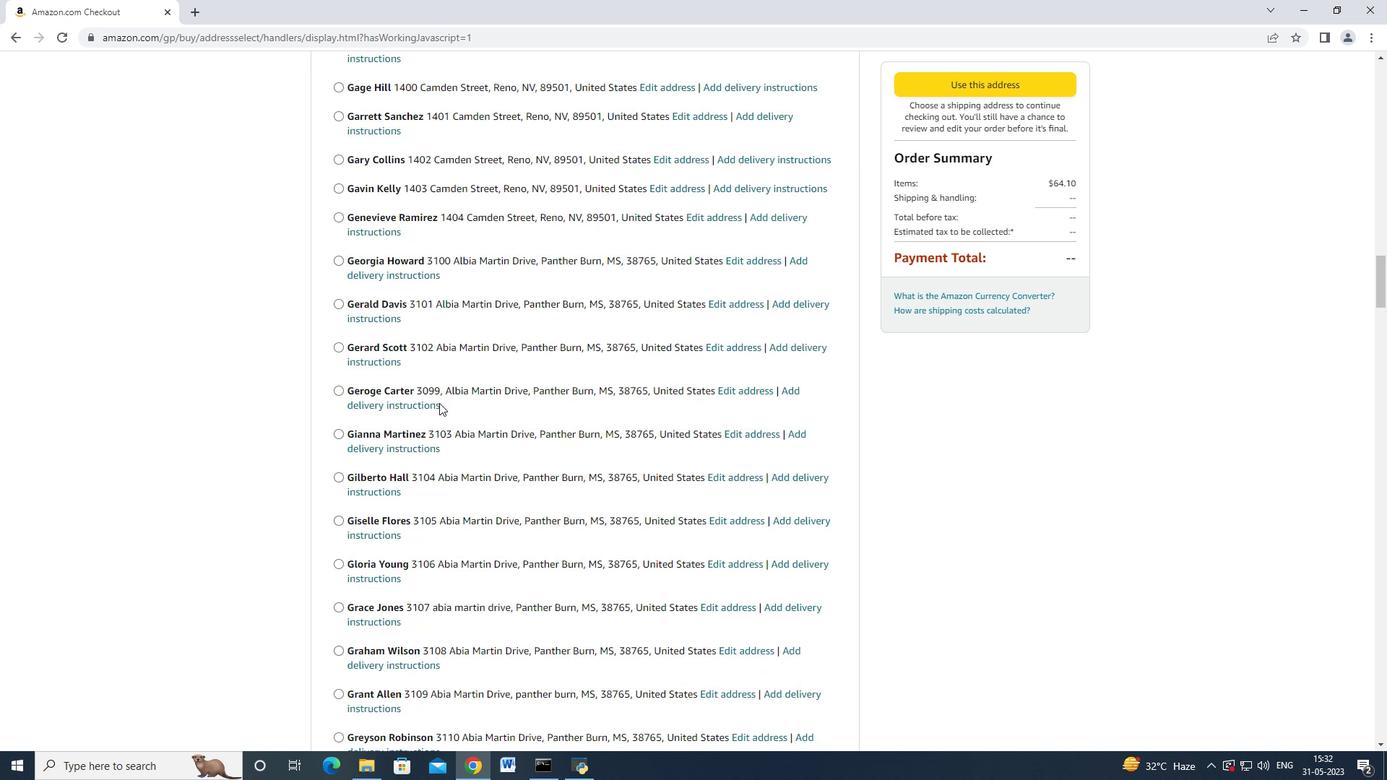 
Action: Mouse scrolled (439, 402) with delta (0, 0)
Screenshot: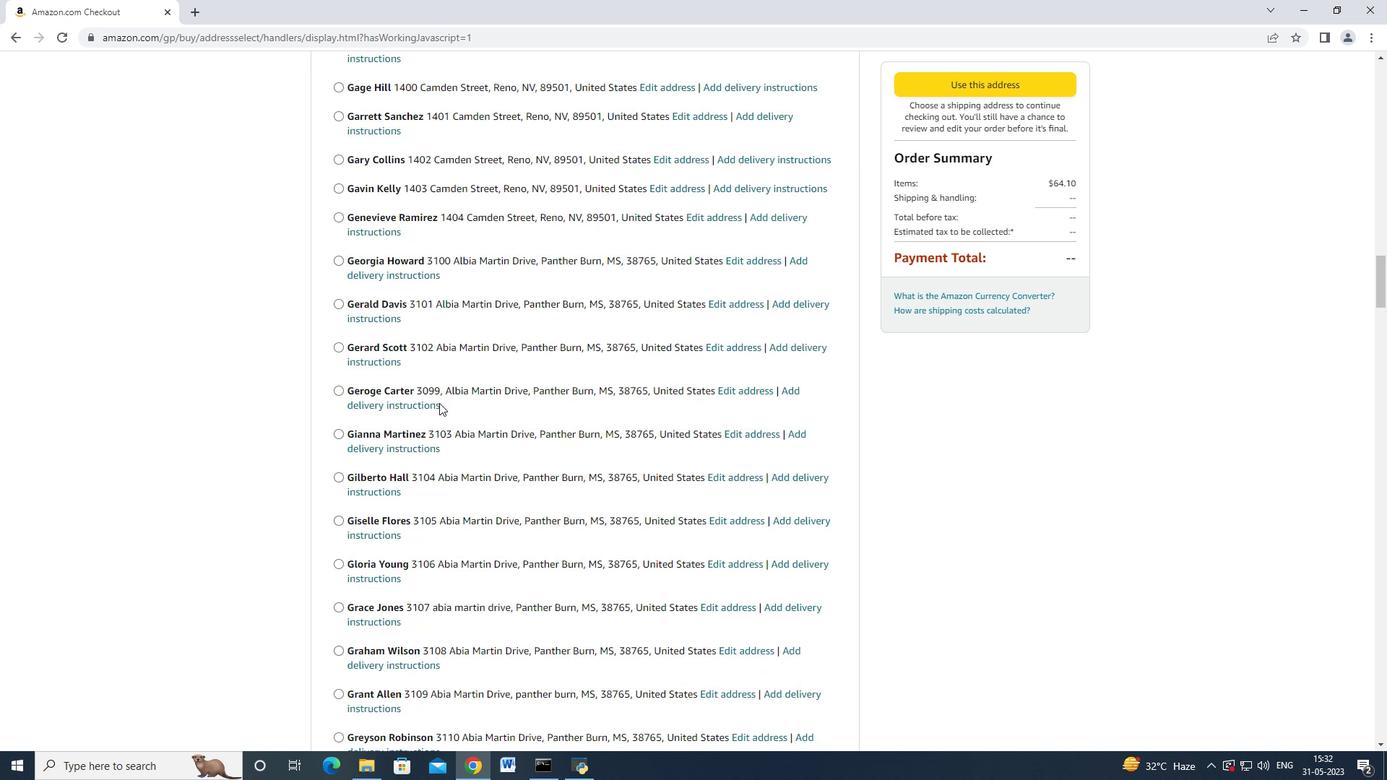 
Action: Mouse moved to (439, 403)
Screenshot: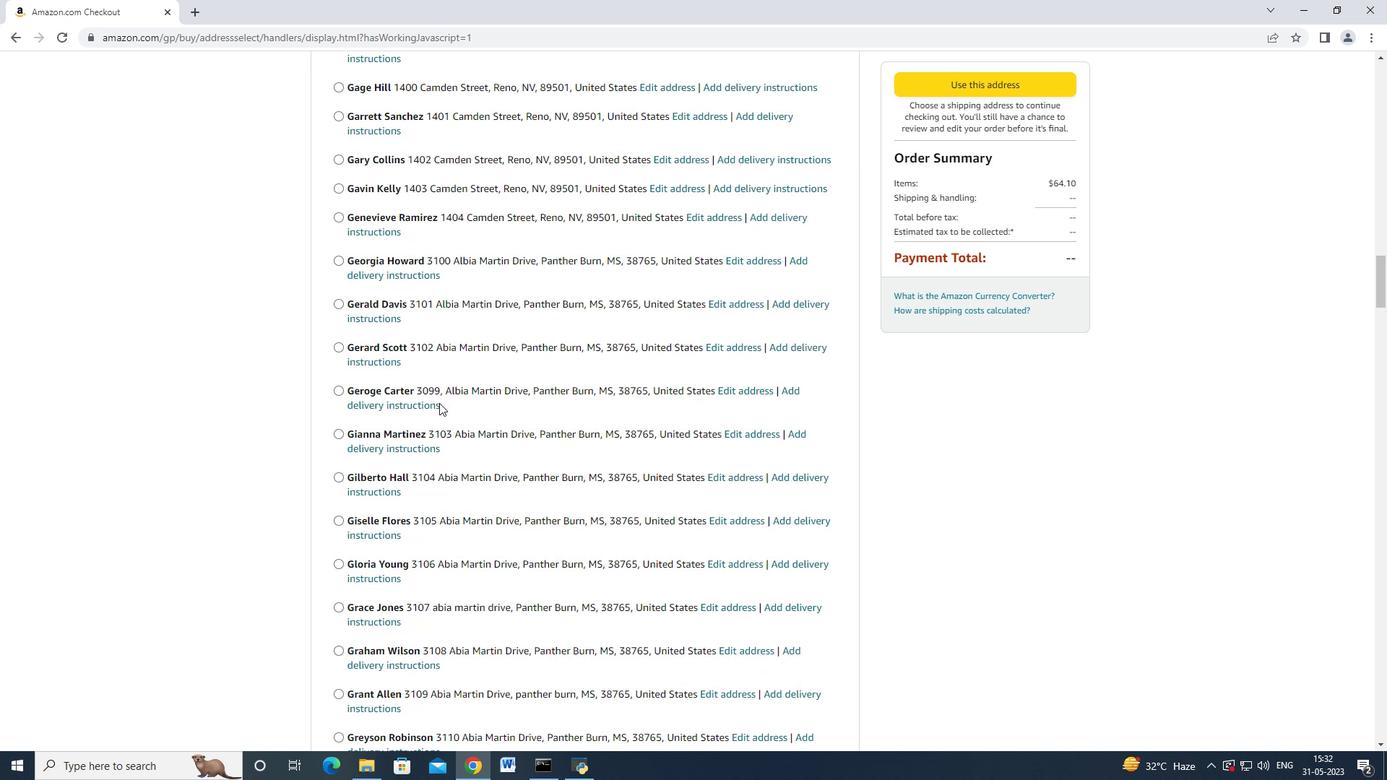 
Action: Mouse scrolled (439, 403) with delta (0, 0)
Screenshot: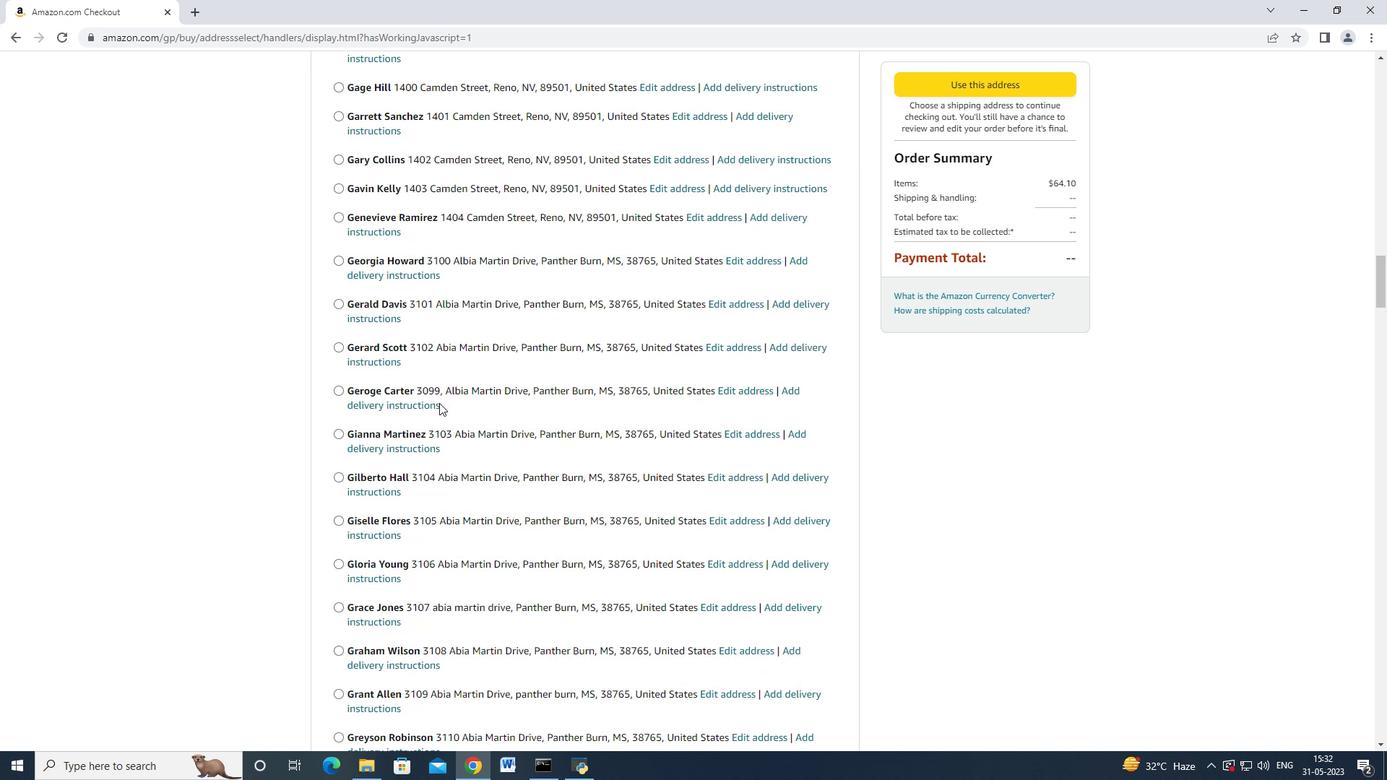 
Action: Mouse scrolled (439, 403) with delta (0, 0)
Screenshot: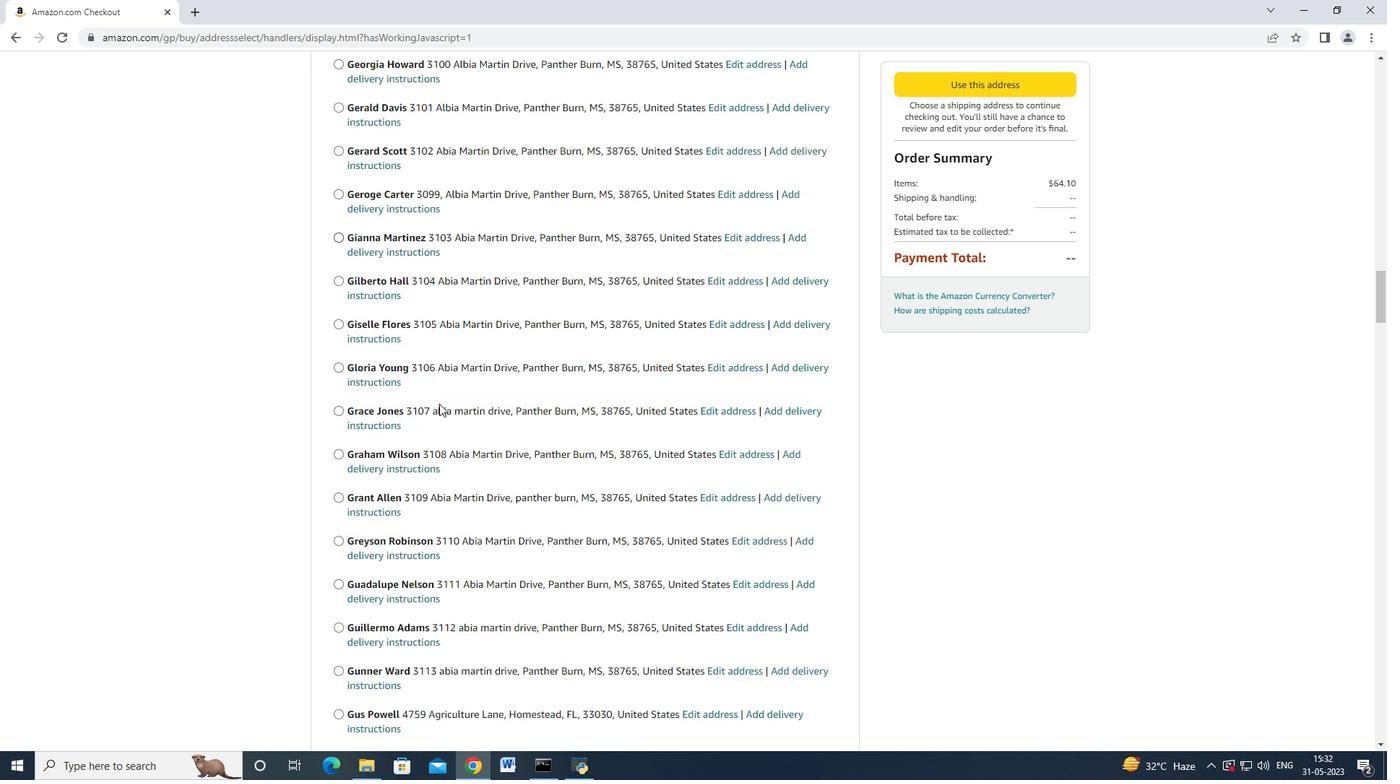 
Action: Mouse scrolled (439, 403) with delta (0, 0)
Screenshot: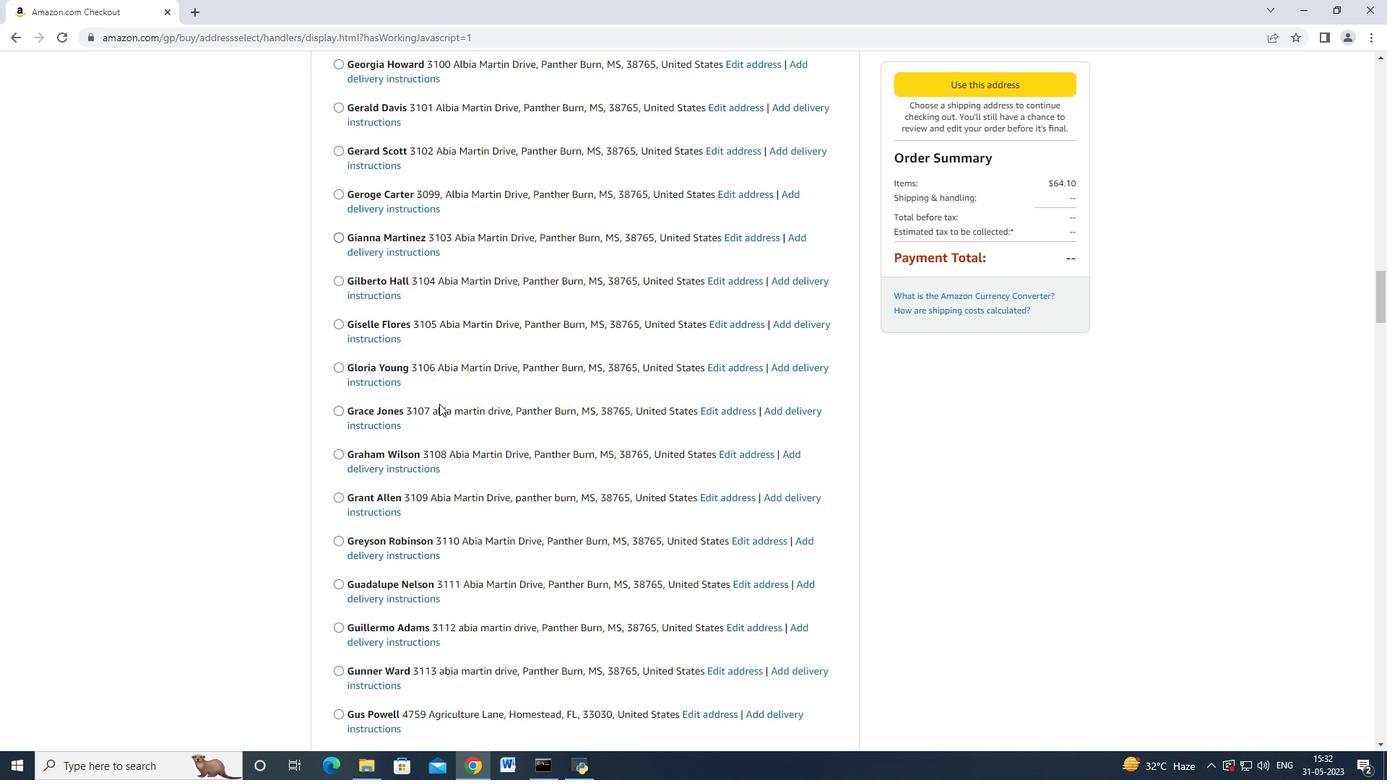 
Action: Mouse scrolled (439, 403) with delta (0, 0)
Screenshot: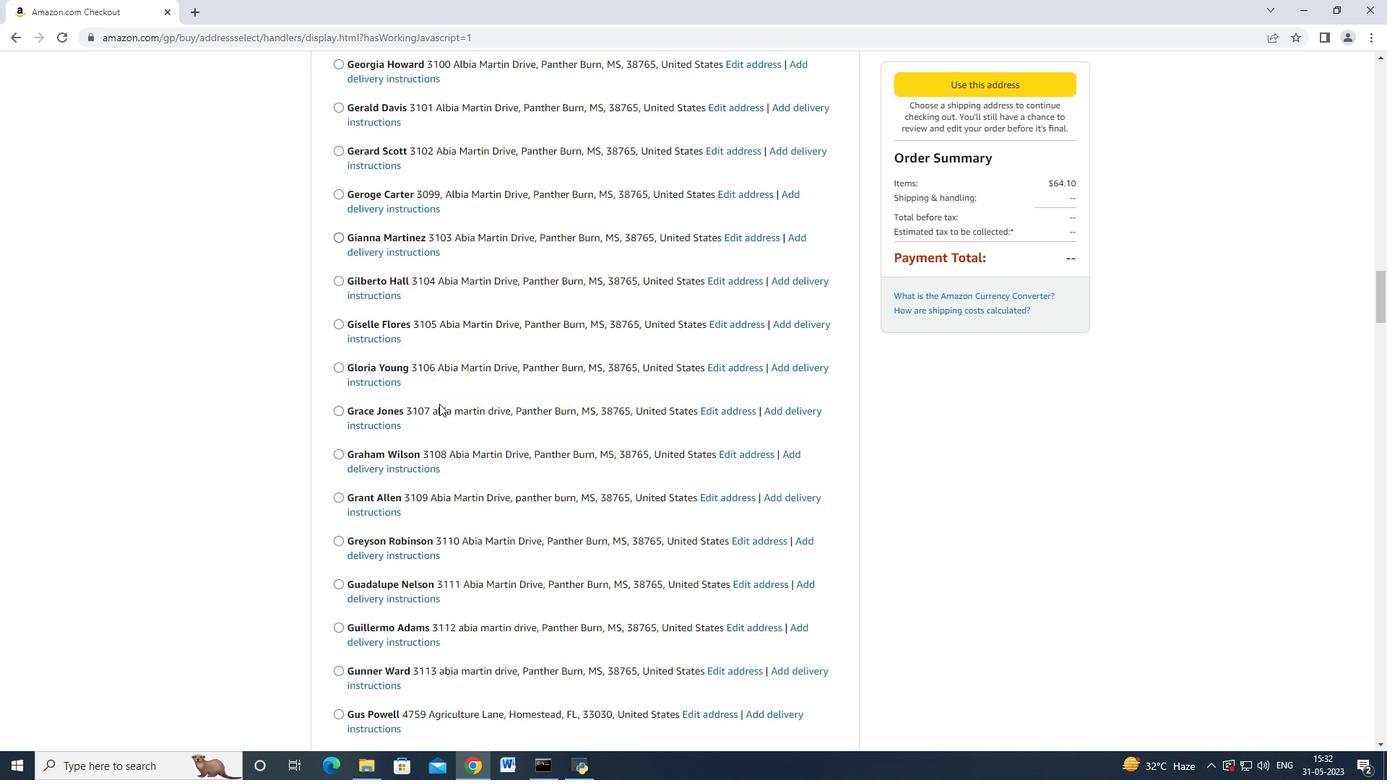 
Action: Mouse scrolled (439, 403) with delta (0, 0)
Screenshot: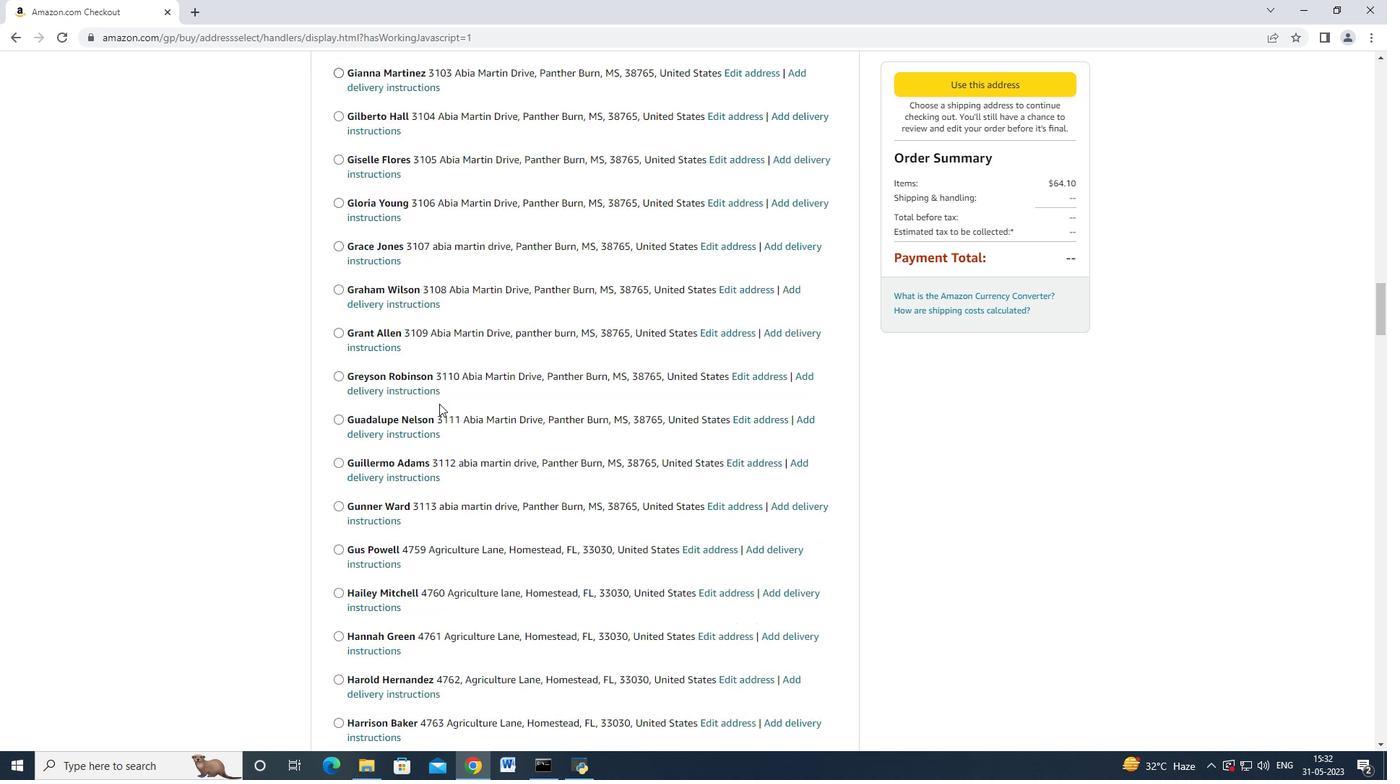 
Action: Mouse scrolled (439, 403) with delta (0, 0)
Screenshot: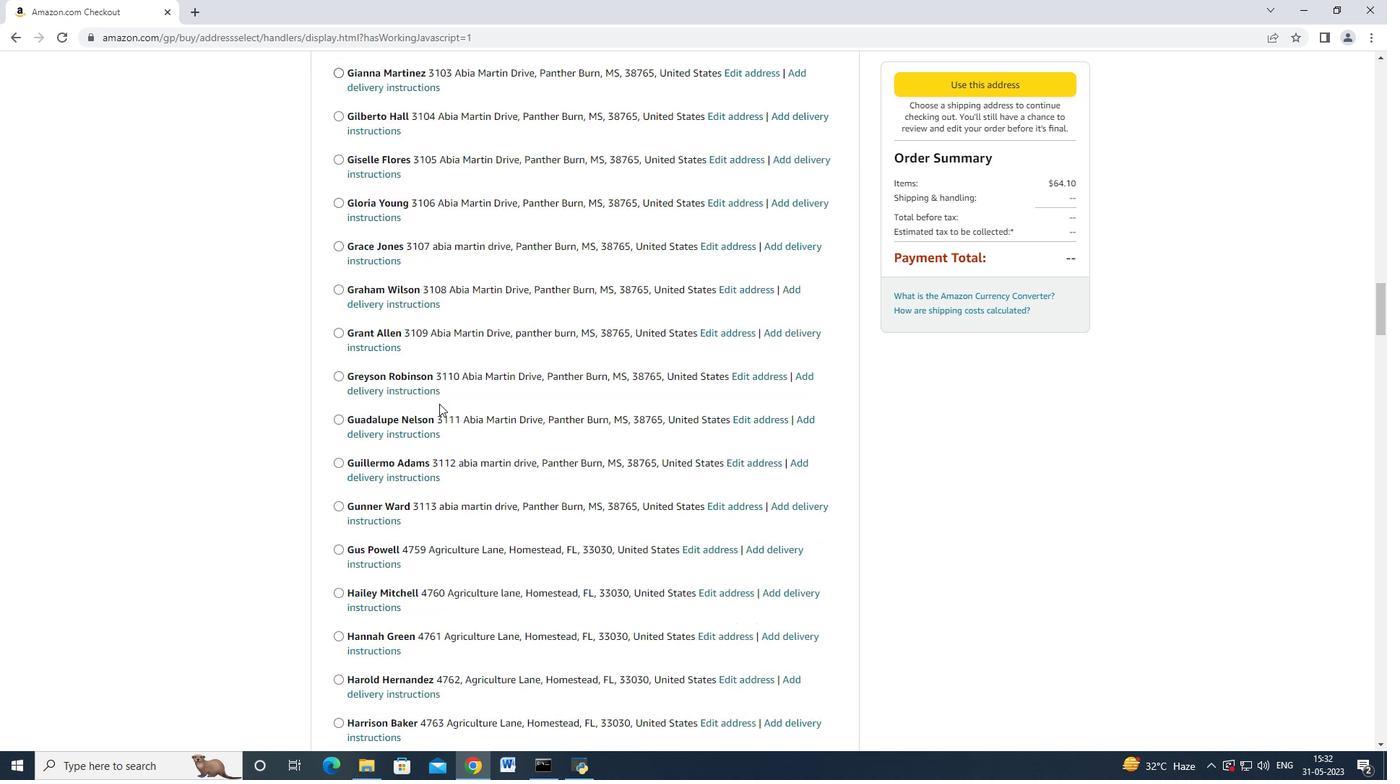 
Action: Mouse moved to (439, 405)
Screenshot: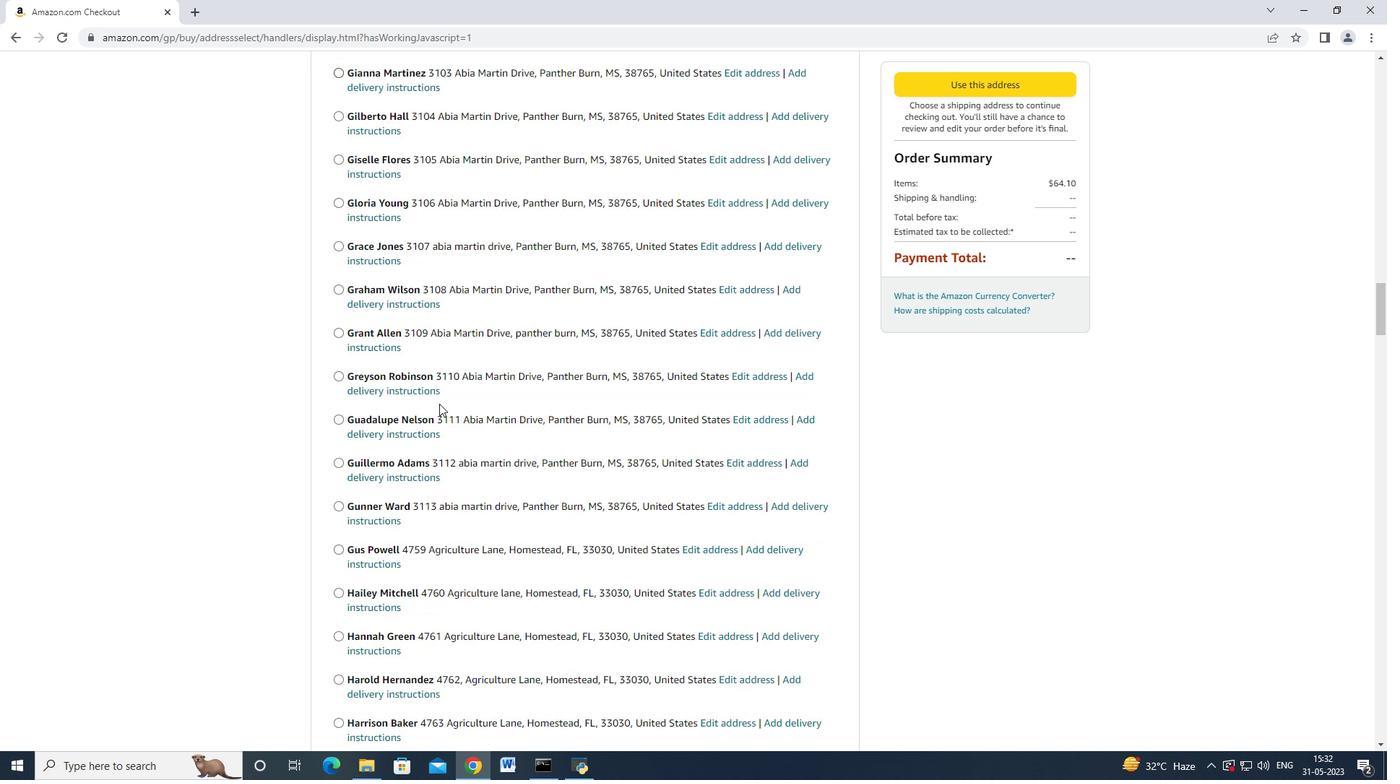 
Action: Mouse scrolled (439, 404) with delta (0, 0)
Screenshot: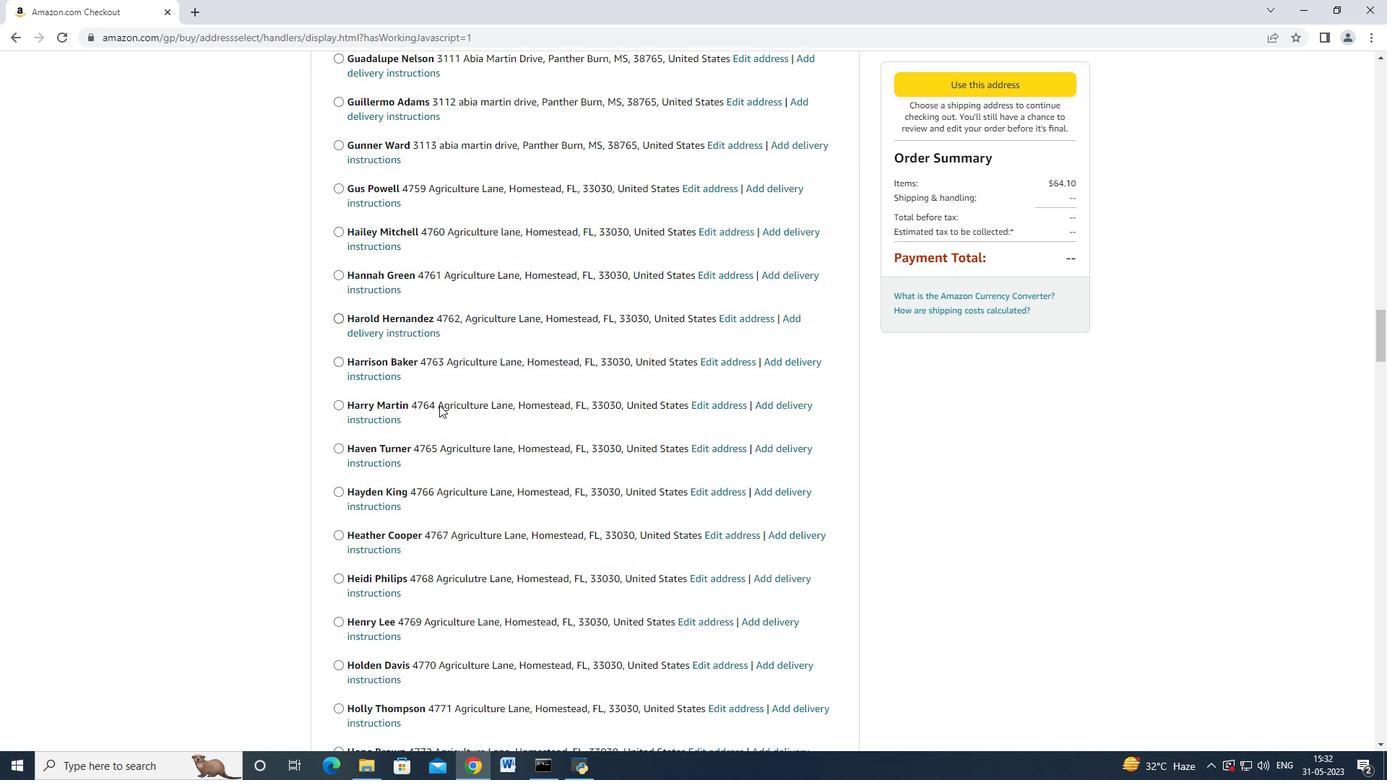 
Action: Mouse scrolled (439, 404) with delta (0, 0)
Screenshot: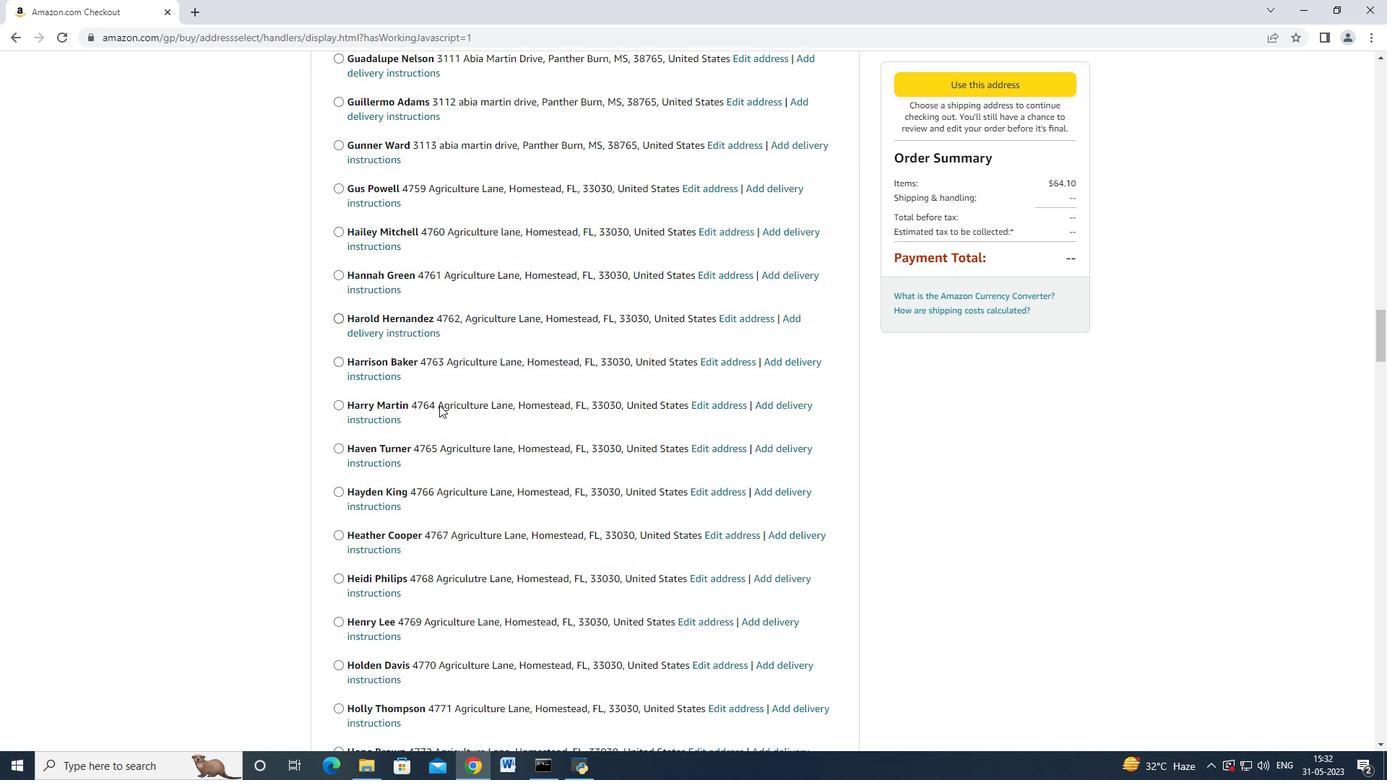 
Action: Mouse scrolled (439, 404) with delta (0, 0)
Screenshot: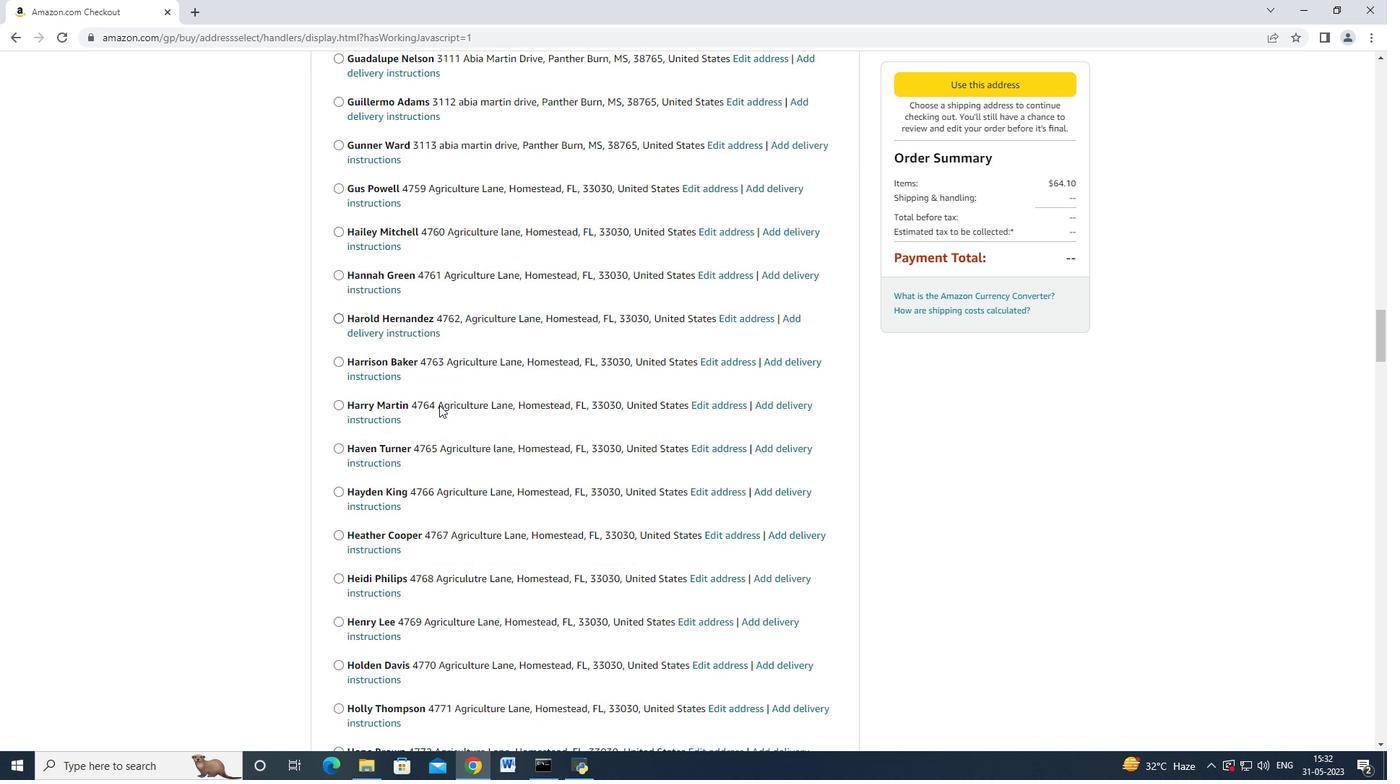 
Action: Mouse scrolled (439, 404) with delta (0, 0)
Screenshot: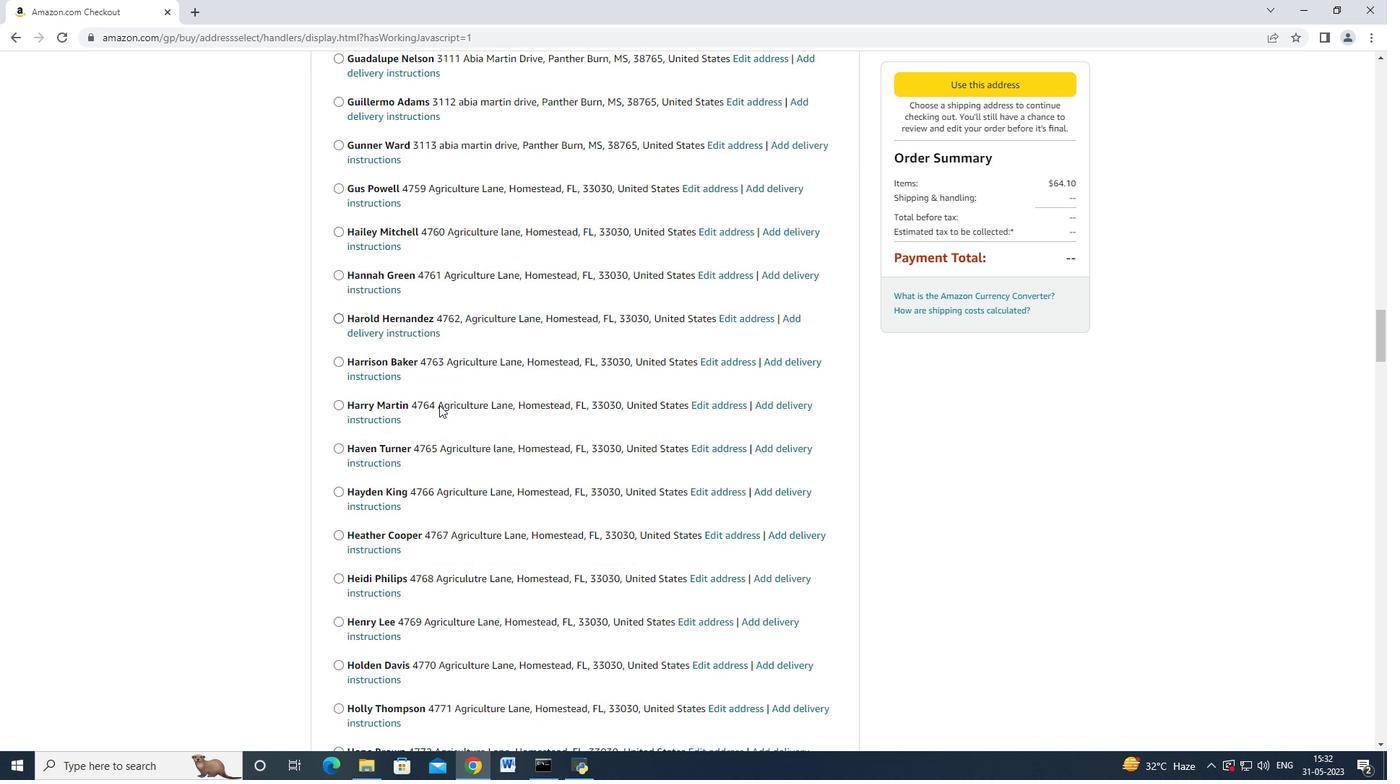 
Action: Mouse scrolled (439, 404) with delta (0, 0)
Screenshot: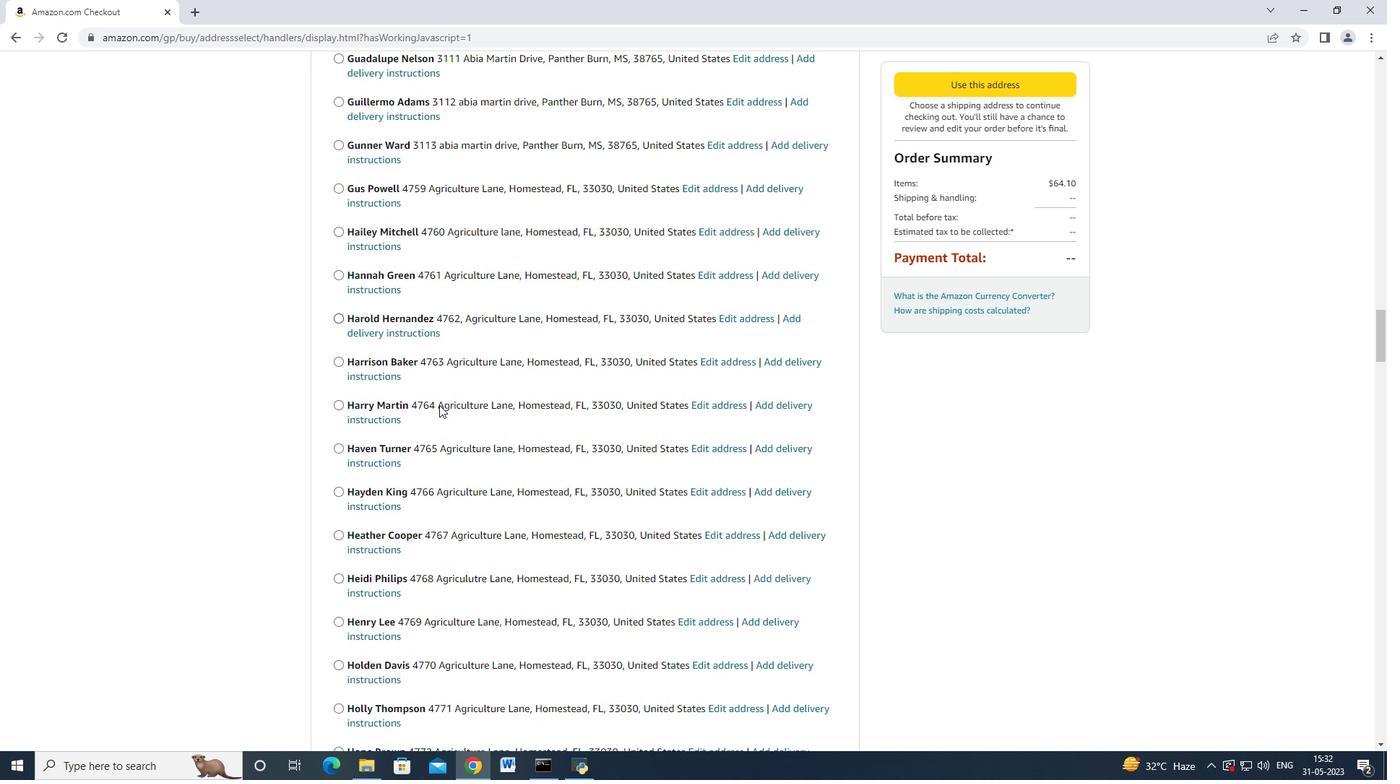 
Action: Mouse scrolled (439, 404) with delta (0, 0)
Screenshot: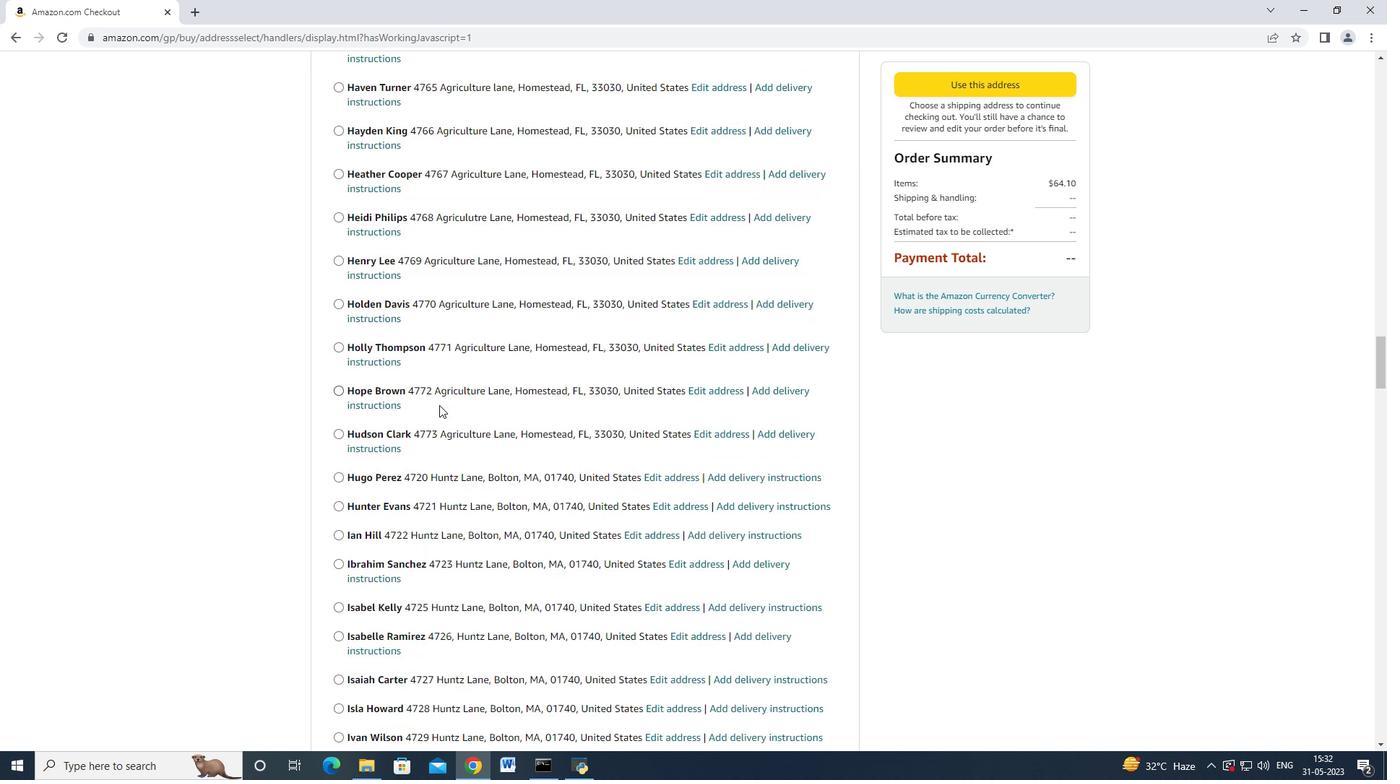 
Action: Mouse moved to (439, 405)
Screenshot: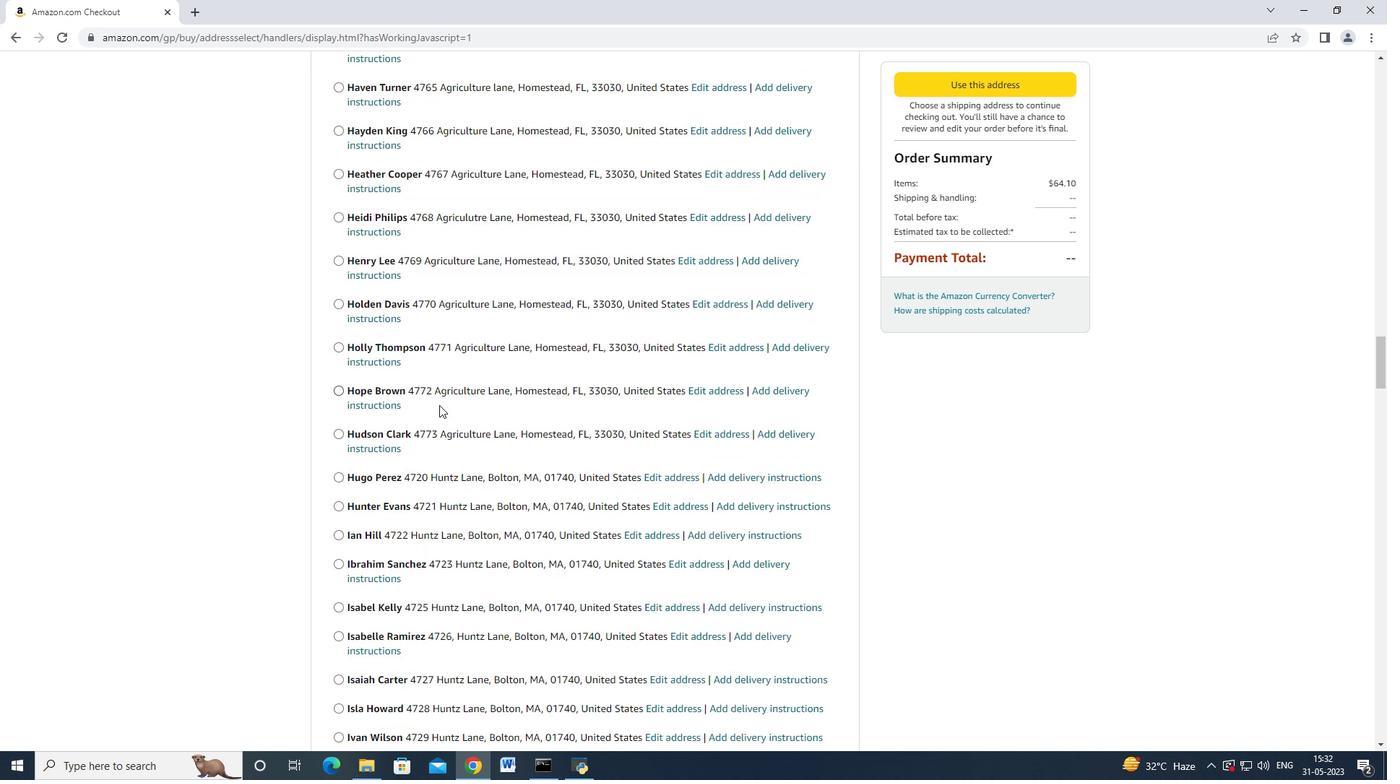 
Action: Mouse scrolled (439, 404) with delta (0, 0)
Screenshot: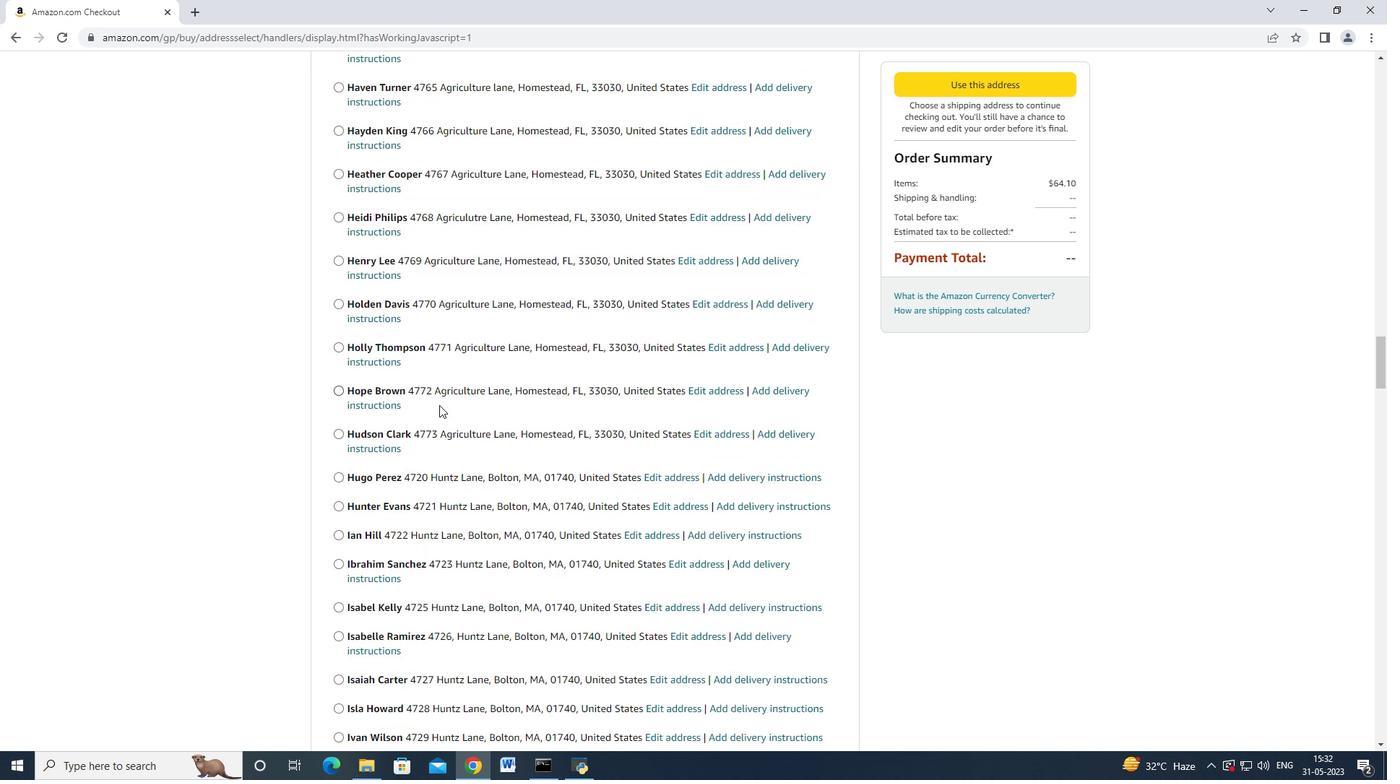 
Action: Mouse scrolled (439, 404) with delta (0, 0)
Screenshot: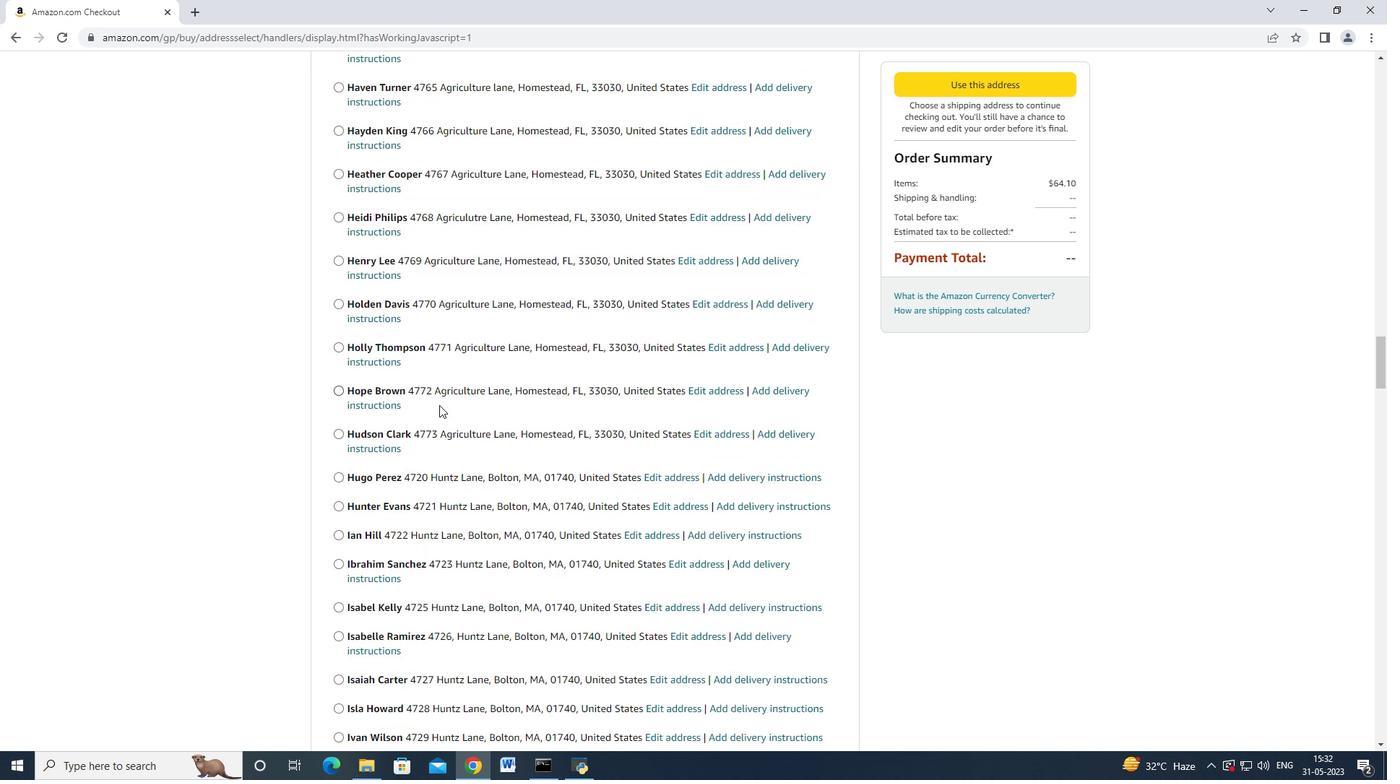 
Action: Mouse scrolled (439, 404) with delta (0, 0)
Screenshot: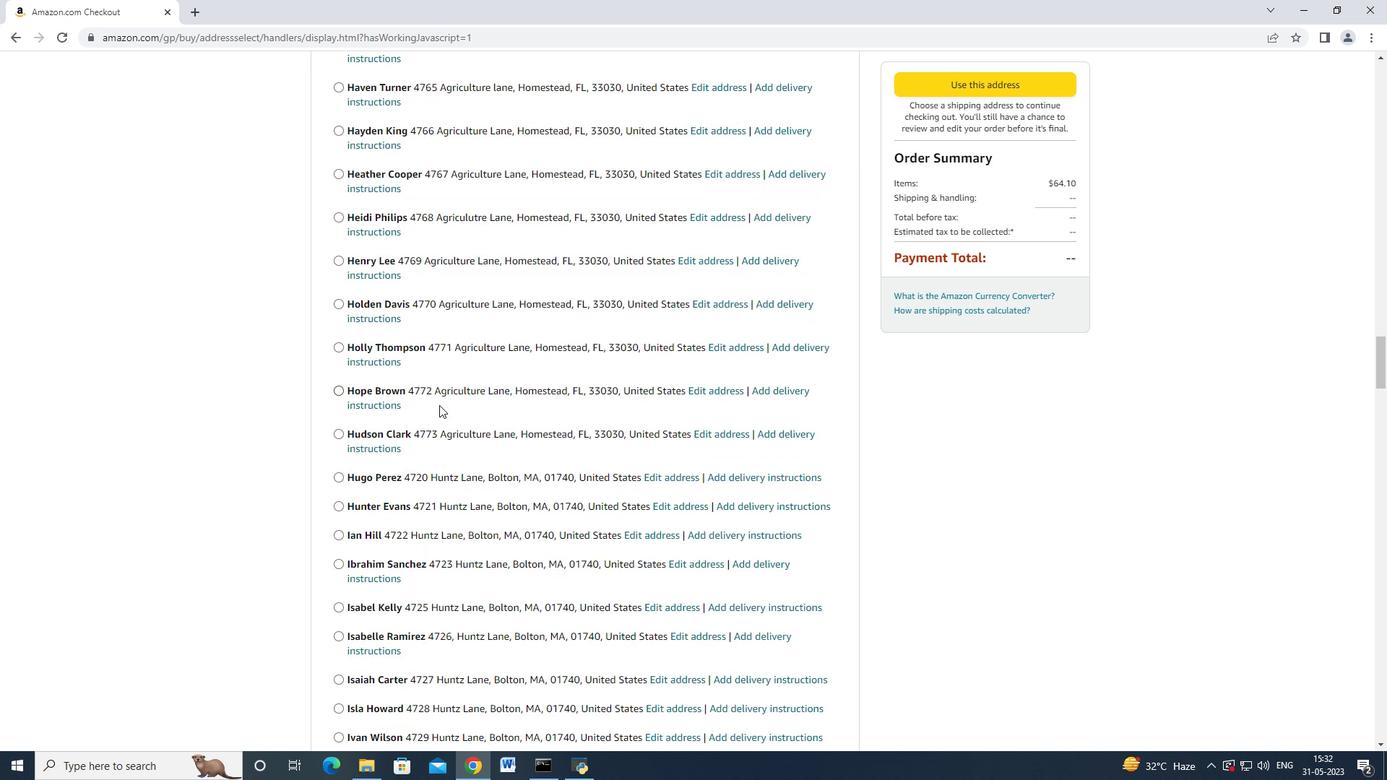 
Action: Mouse scrolled (439, 404) with delta (0, 0)
Screenshot: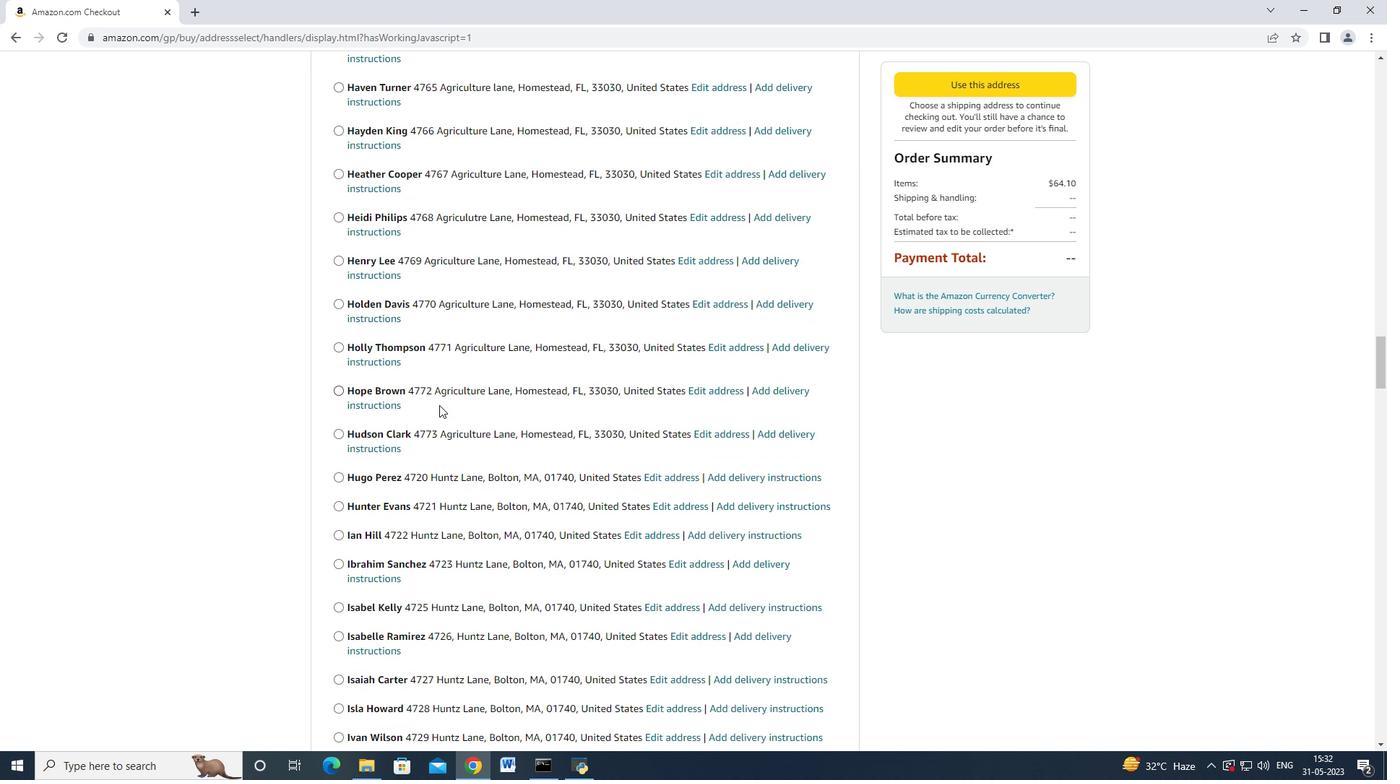 
Action: Mouse moved to (439, 406)
Screenshot: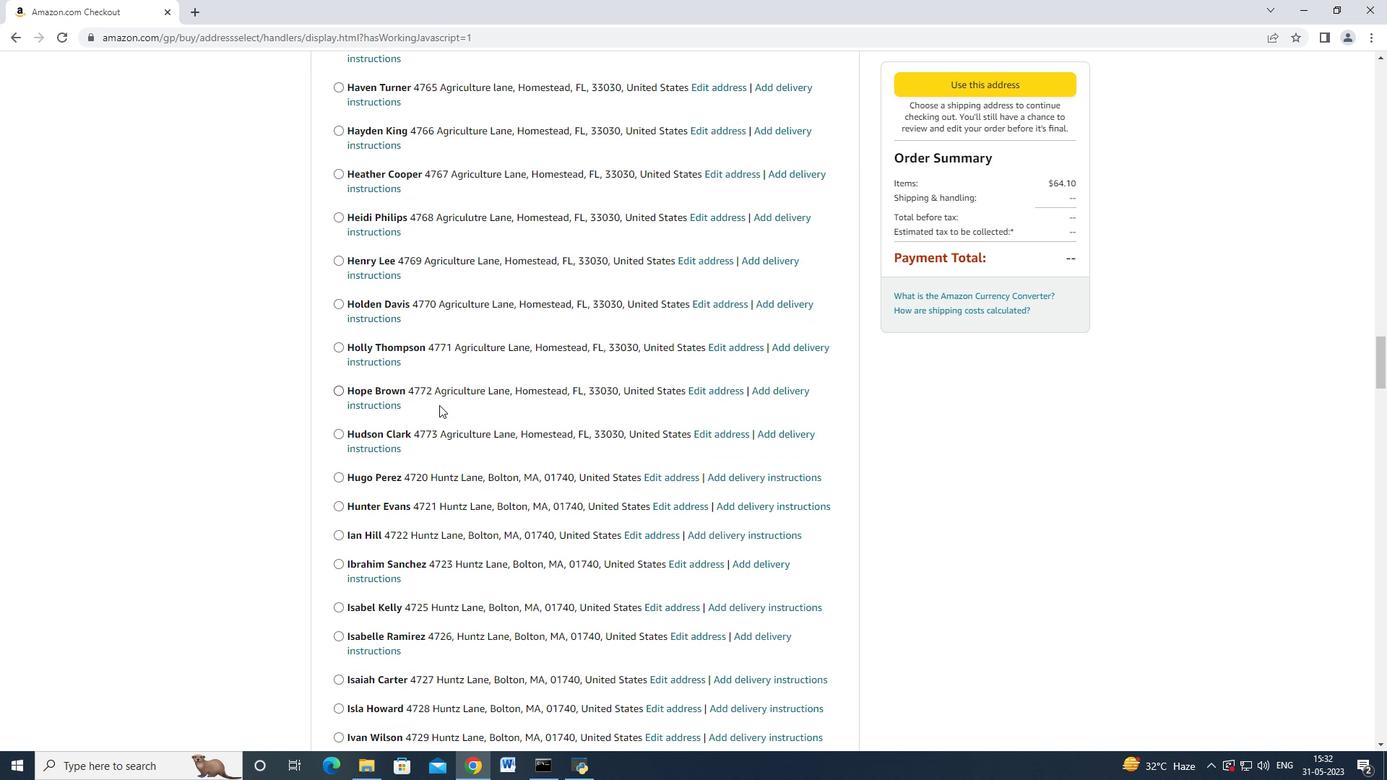
Action: Mouse scrolled (439, 405) with delta (0, 0)
Screenshot: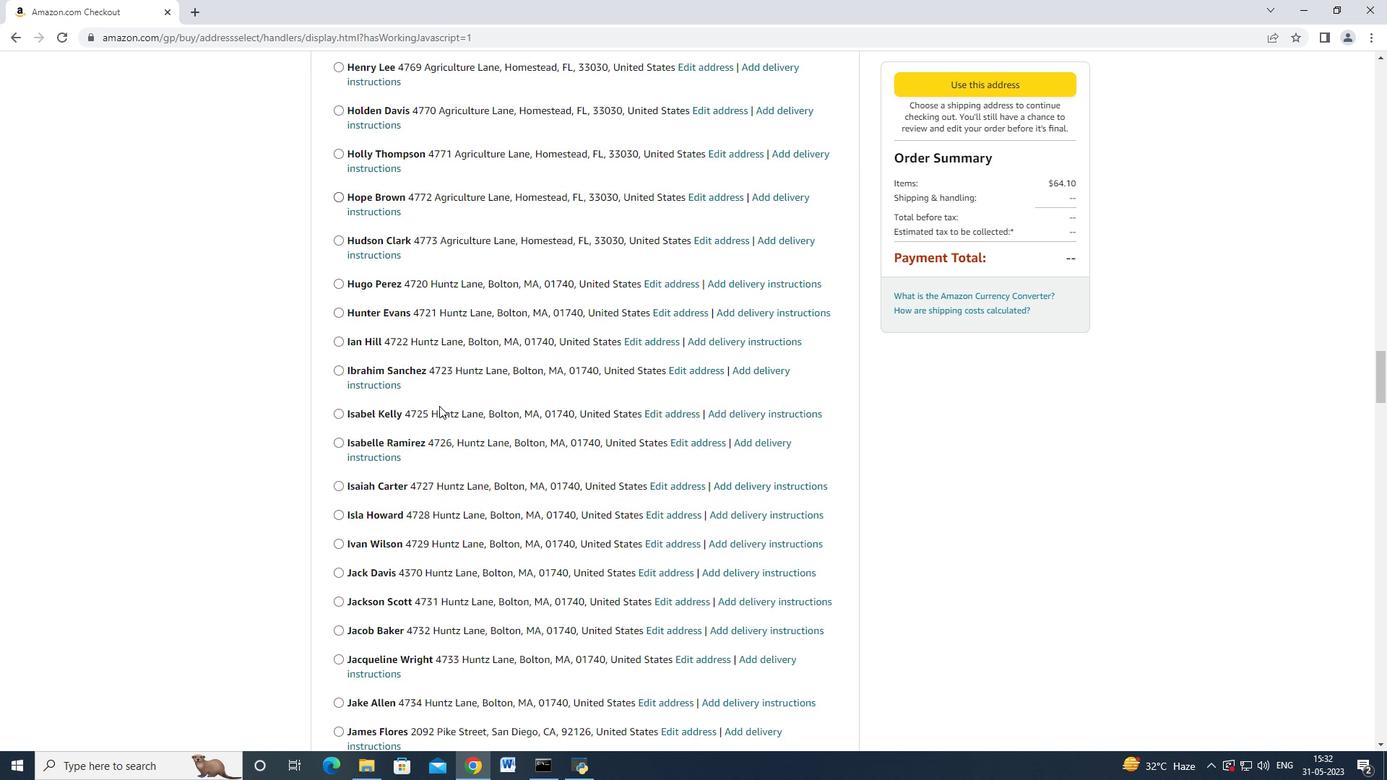 
Action: Mouse scrolled (439, 405) with delta (0, 0)
Screenshot: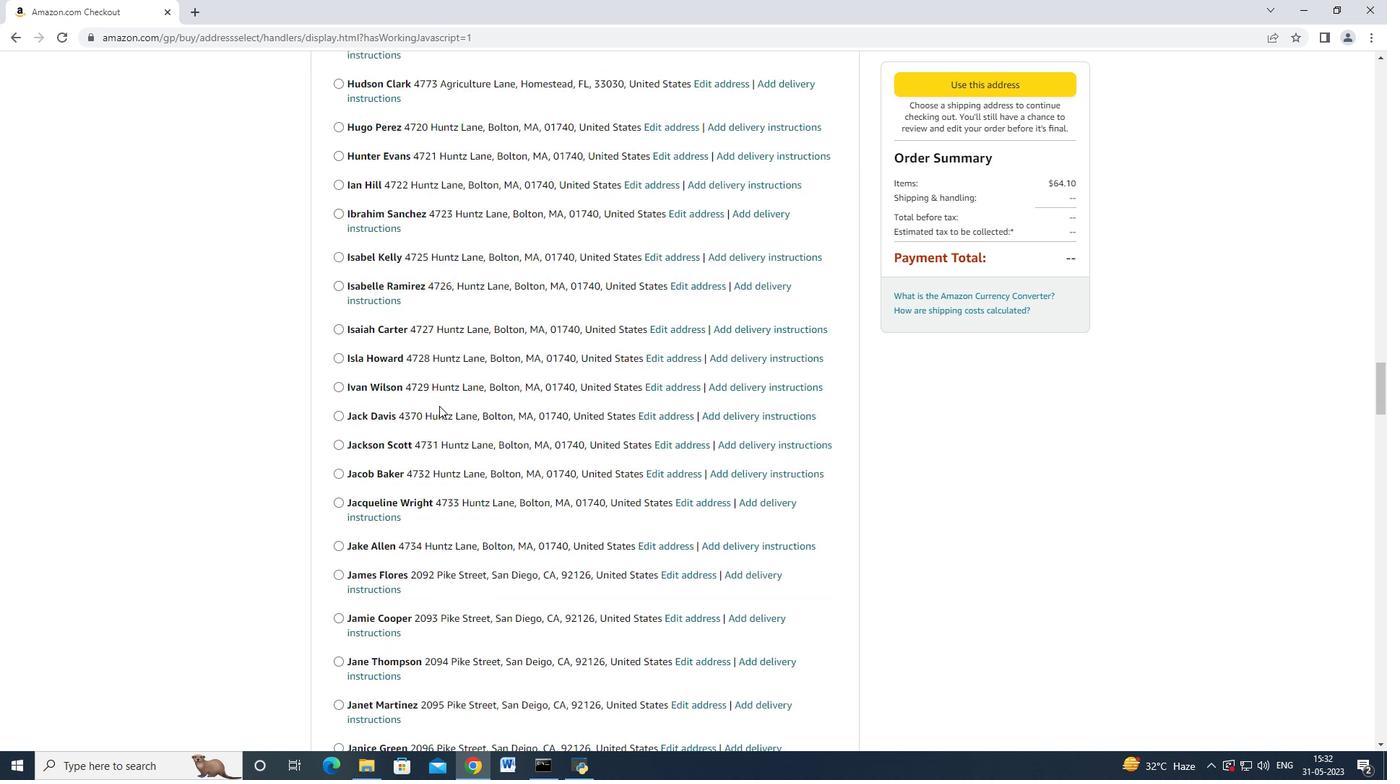 
Action: Mouse scrolled (439, 405) with delta (0, 0)
Screenshot: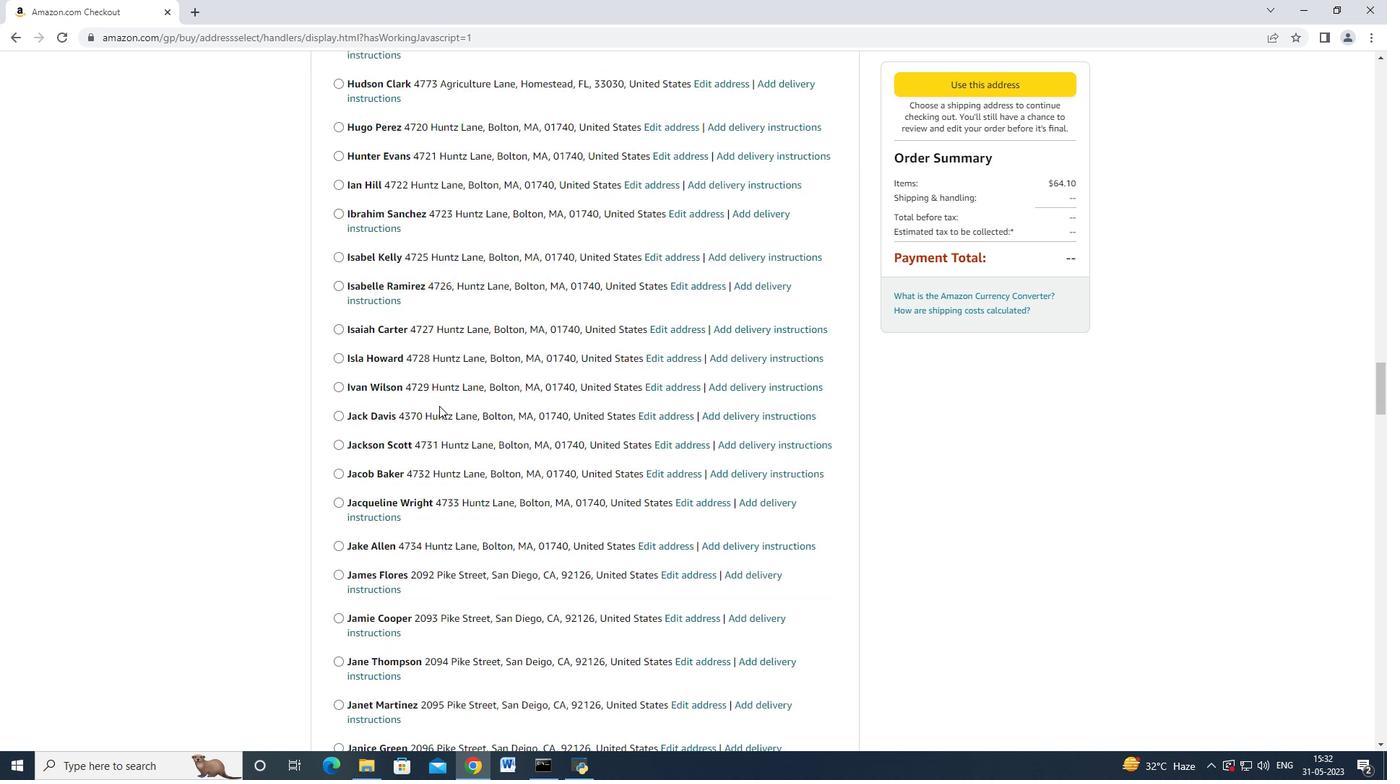 
Action: Mouse scrolled (439, 405) with delta (0, 0)
Screenshot: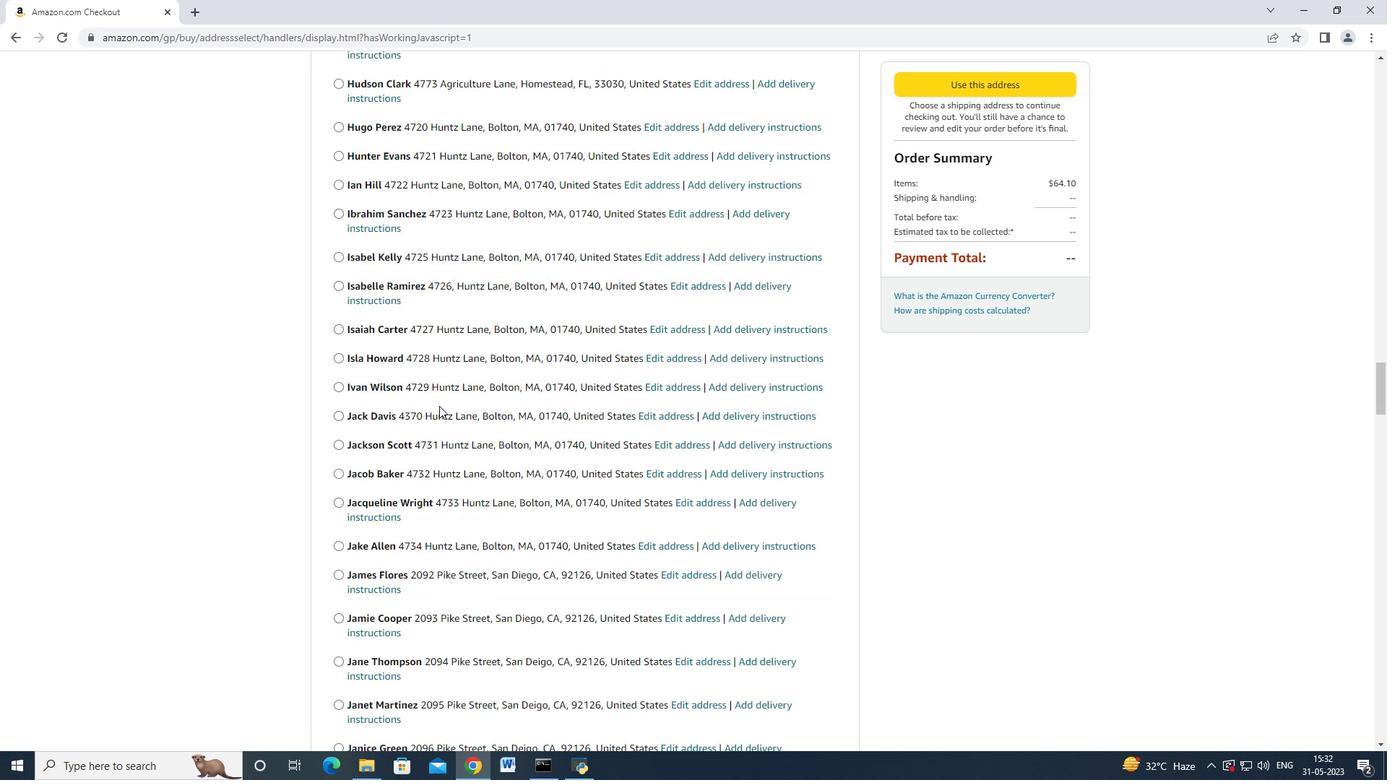 
Action: Mouse scrolled (439, 405) with delta (0, 0)
Screenshot: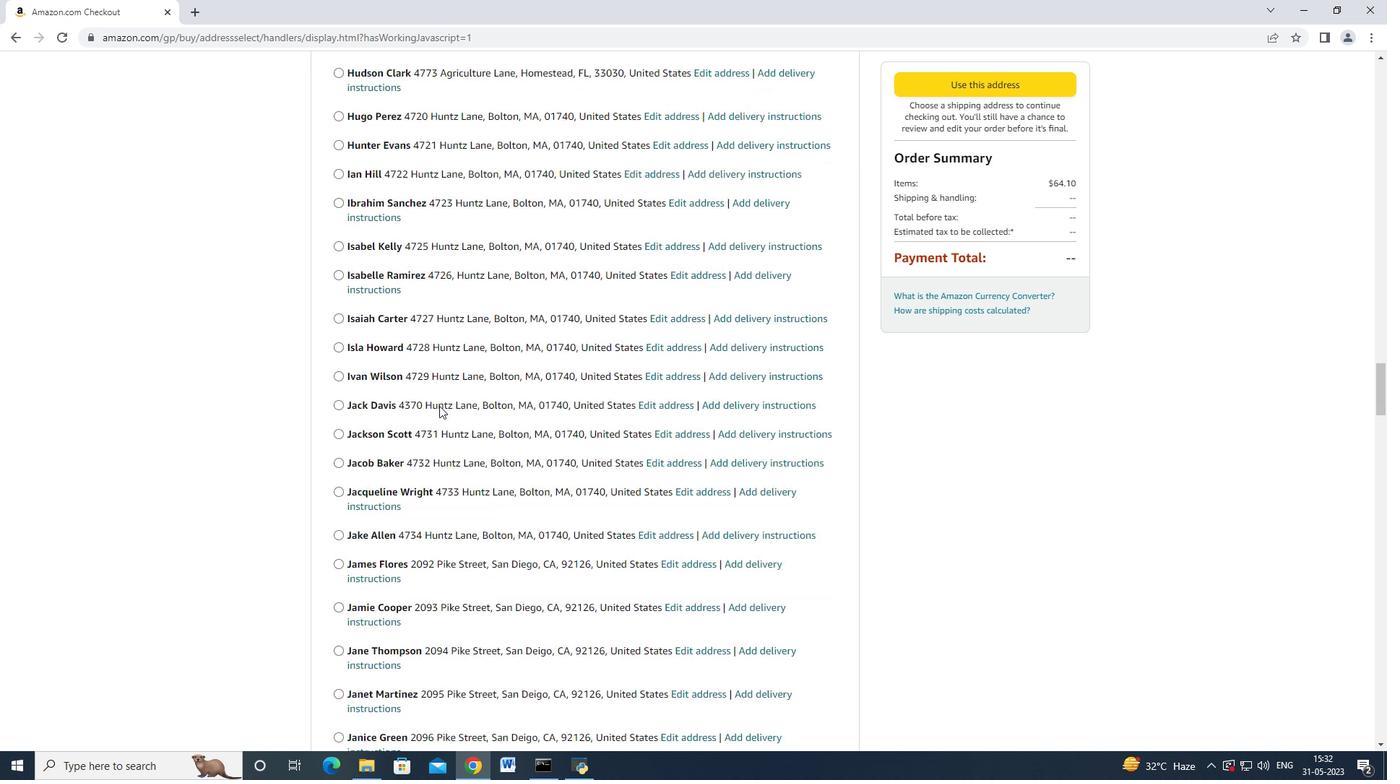 
Action: Mouse scrolled (439, 405) with delta (0, 0)
Screenshot: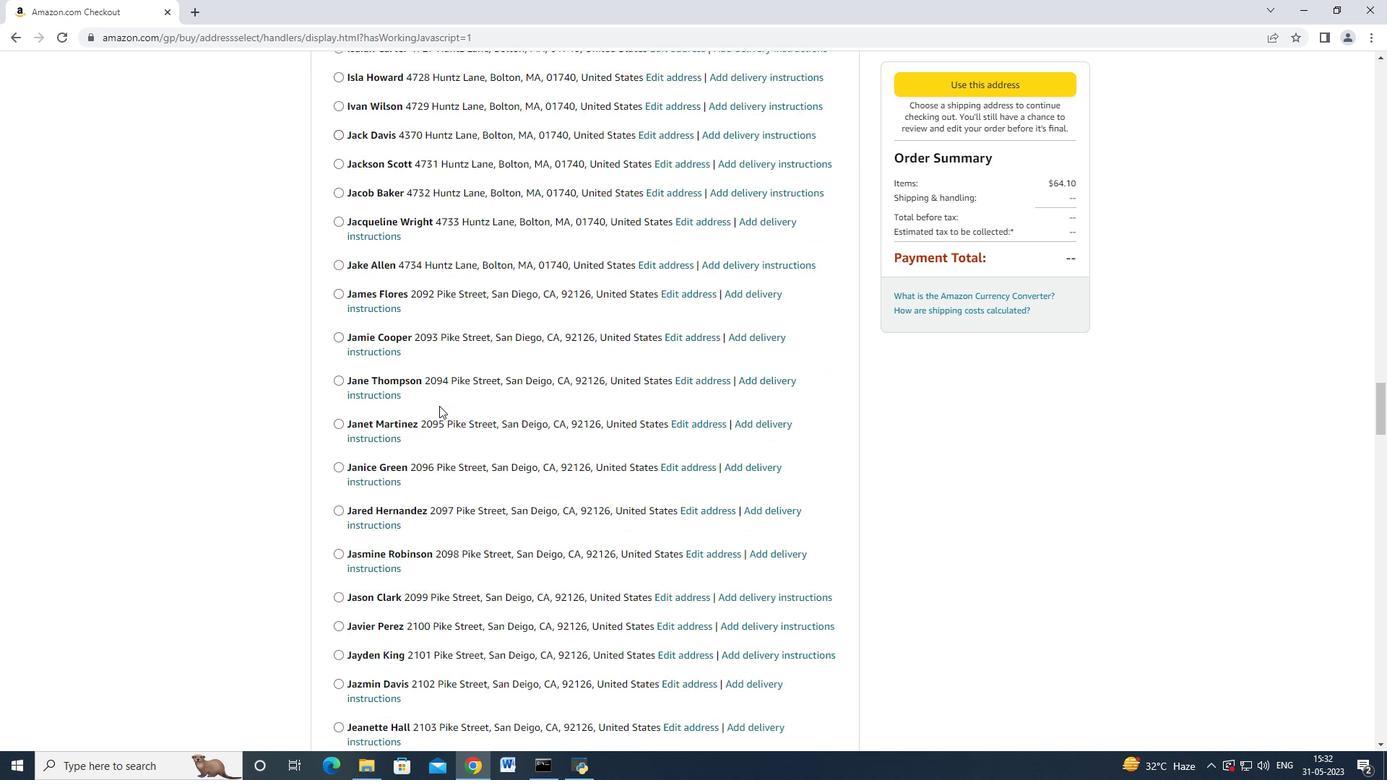 
Action: Mouse moved to (439, 406)
Screenshot: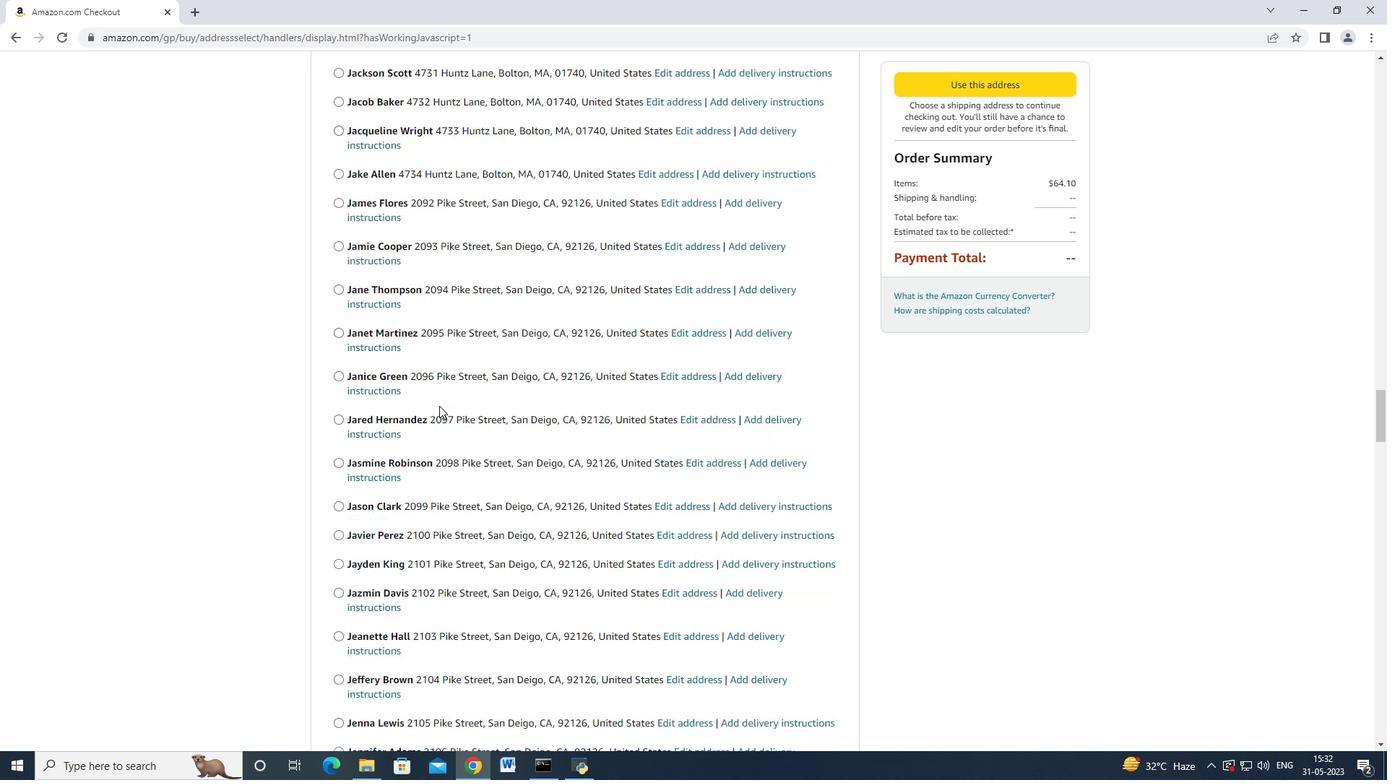 
Action: Mouse scrolled (439, 405) with delta (0, 0)
Screenshot: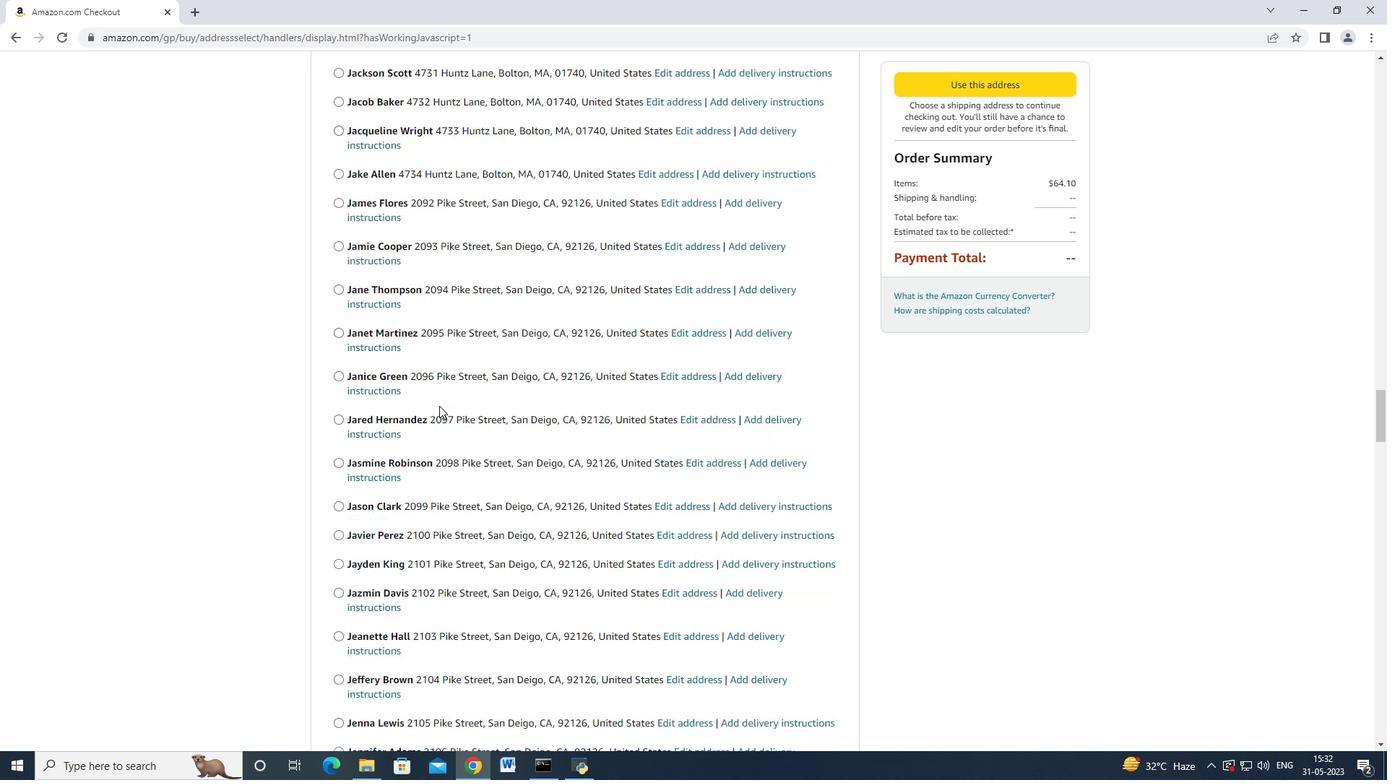 
Action: Mouse scrolled (439, 405) with delta (0, 0)
Screenshot: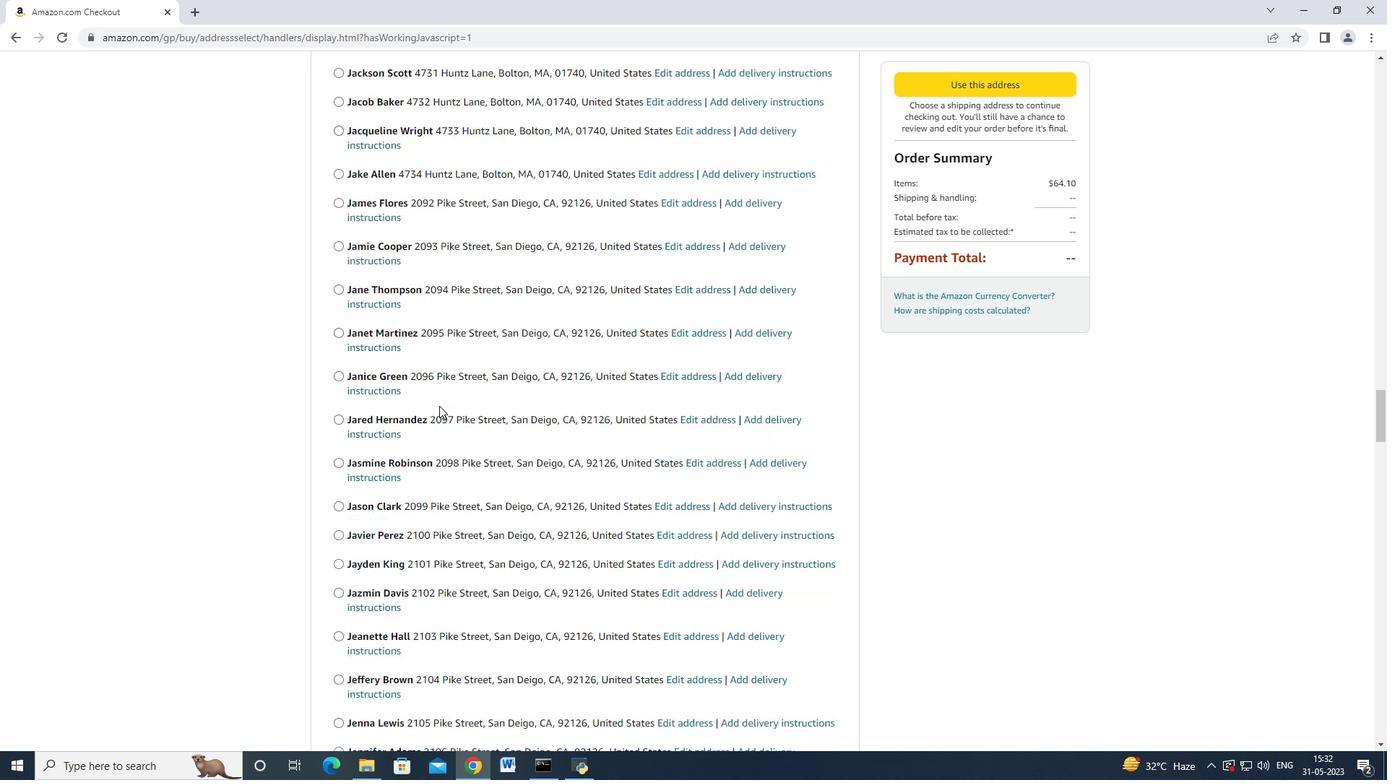 
Action: Mouse scrolled (439, 405) with delta (0, 0)
Screenshot: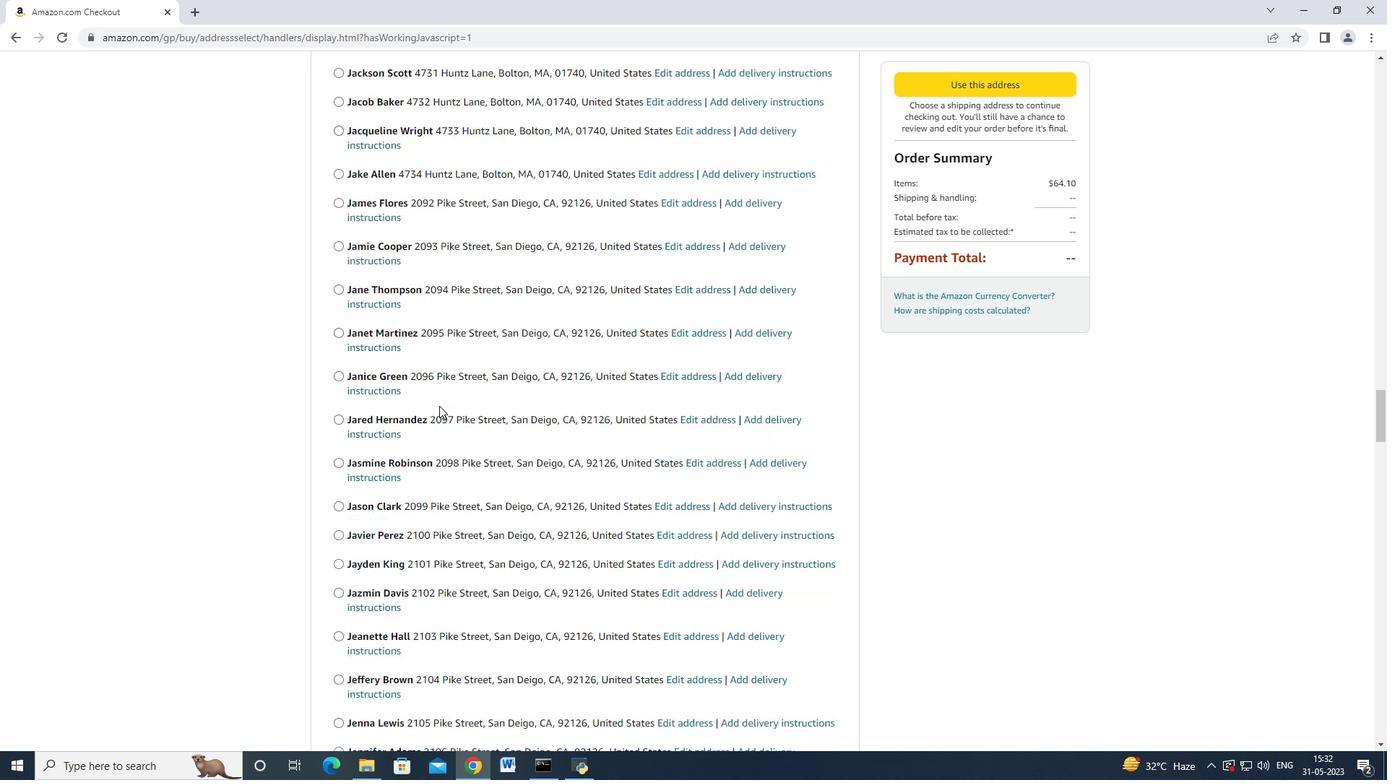 
Action: Mouse moved to (439, 406)
Screenshot: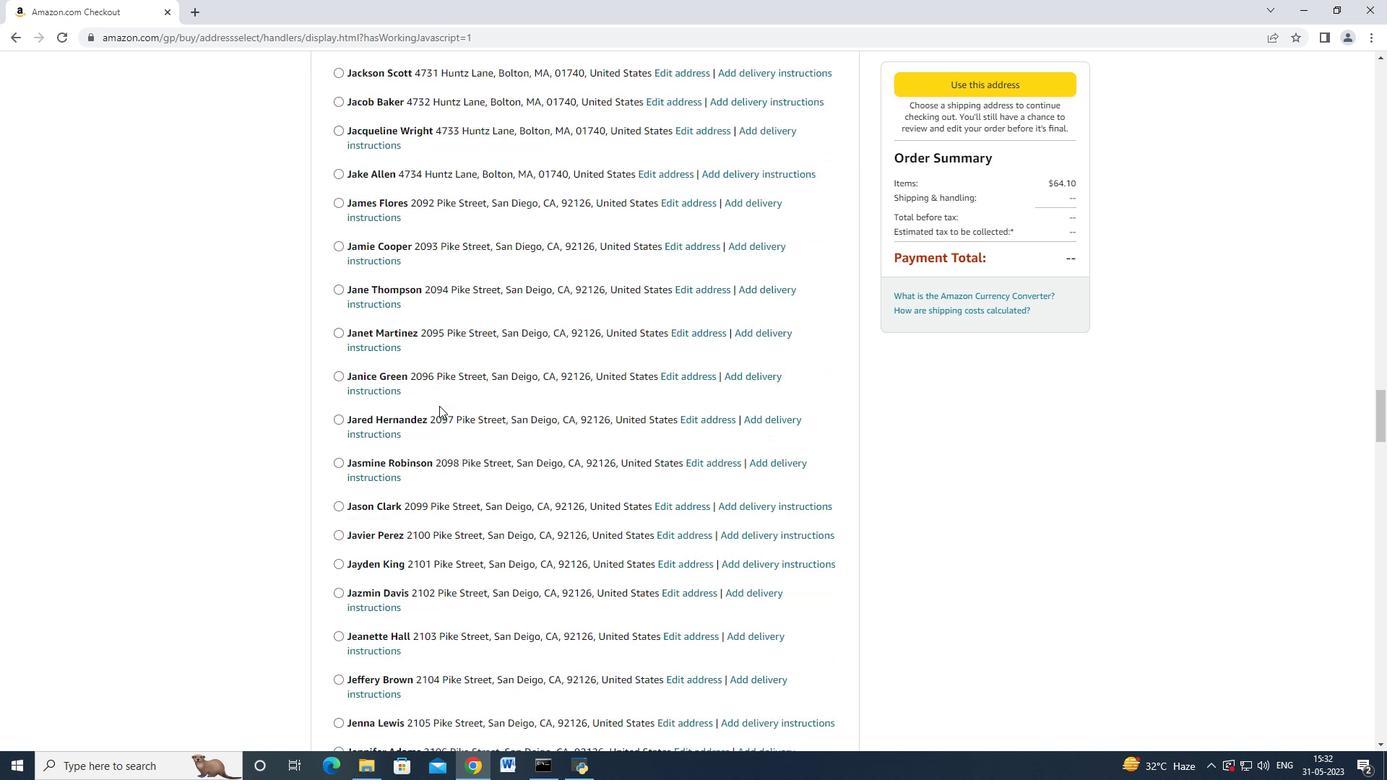 
Action: Mouse scrolled (439, 406) with delta (0, 0)
Screenshot: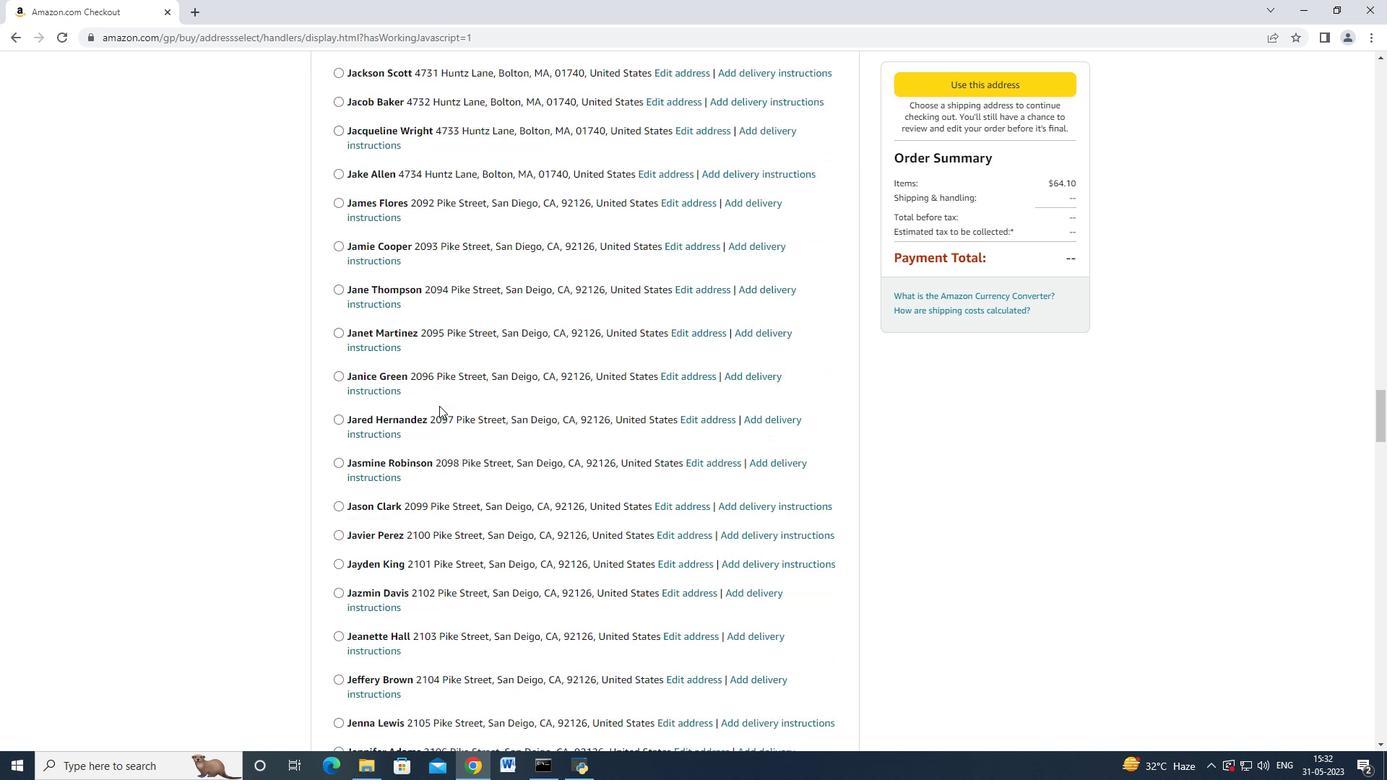 
Action: Mouse moved to (440, 406)
Screenshot: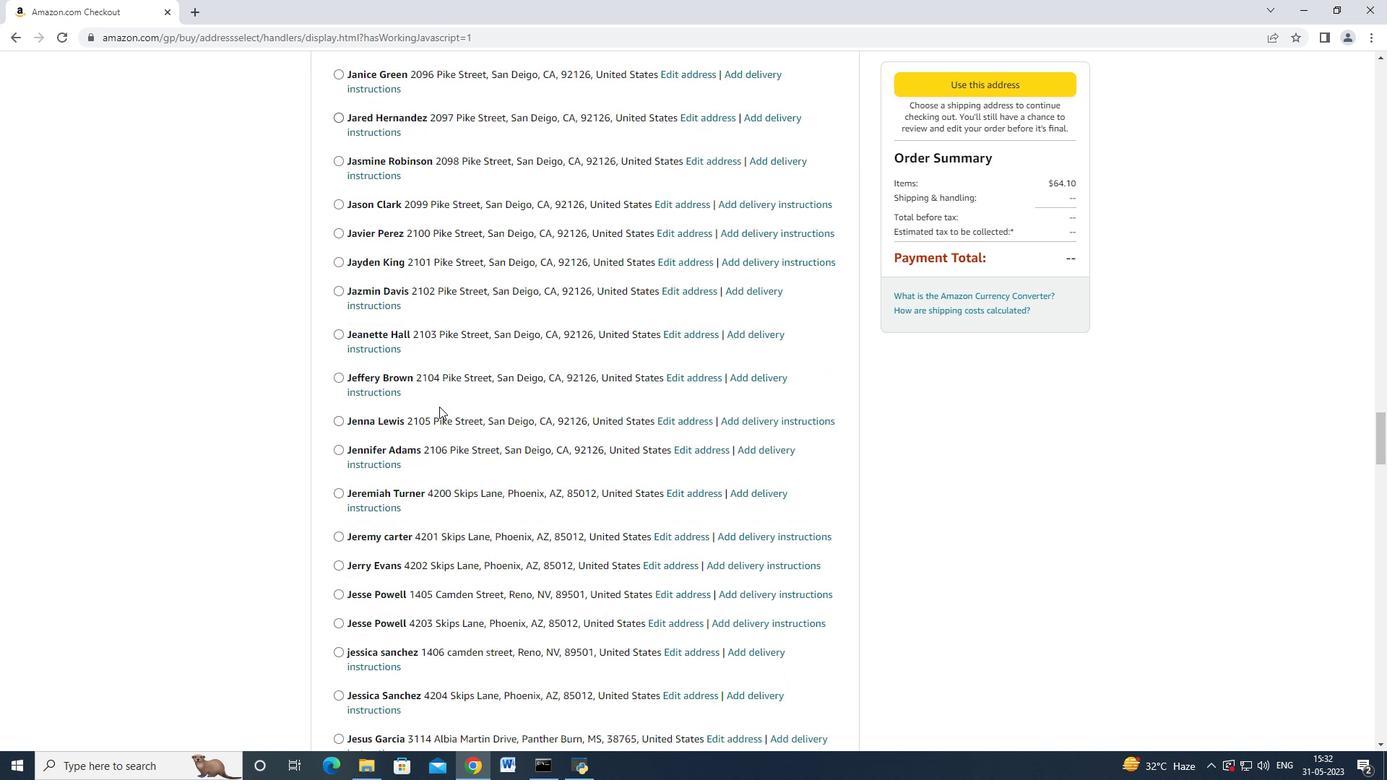 
Action: Mouse scrolled (440, 406) with delta (0, 0)
Screenshot: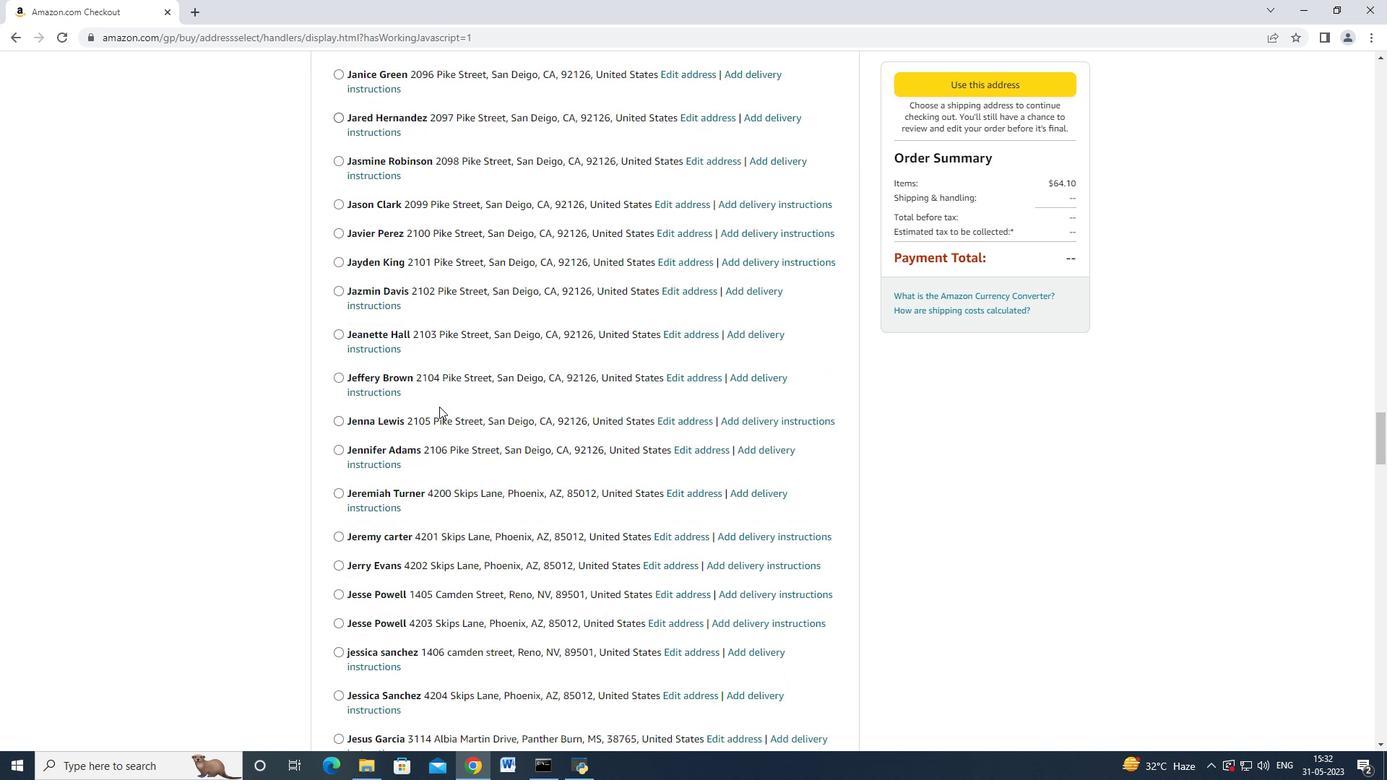 
Action: Mouse scrolled (440, 406) with delta (0, 0)
Screenshot: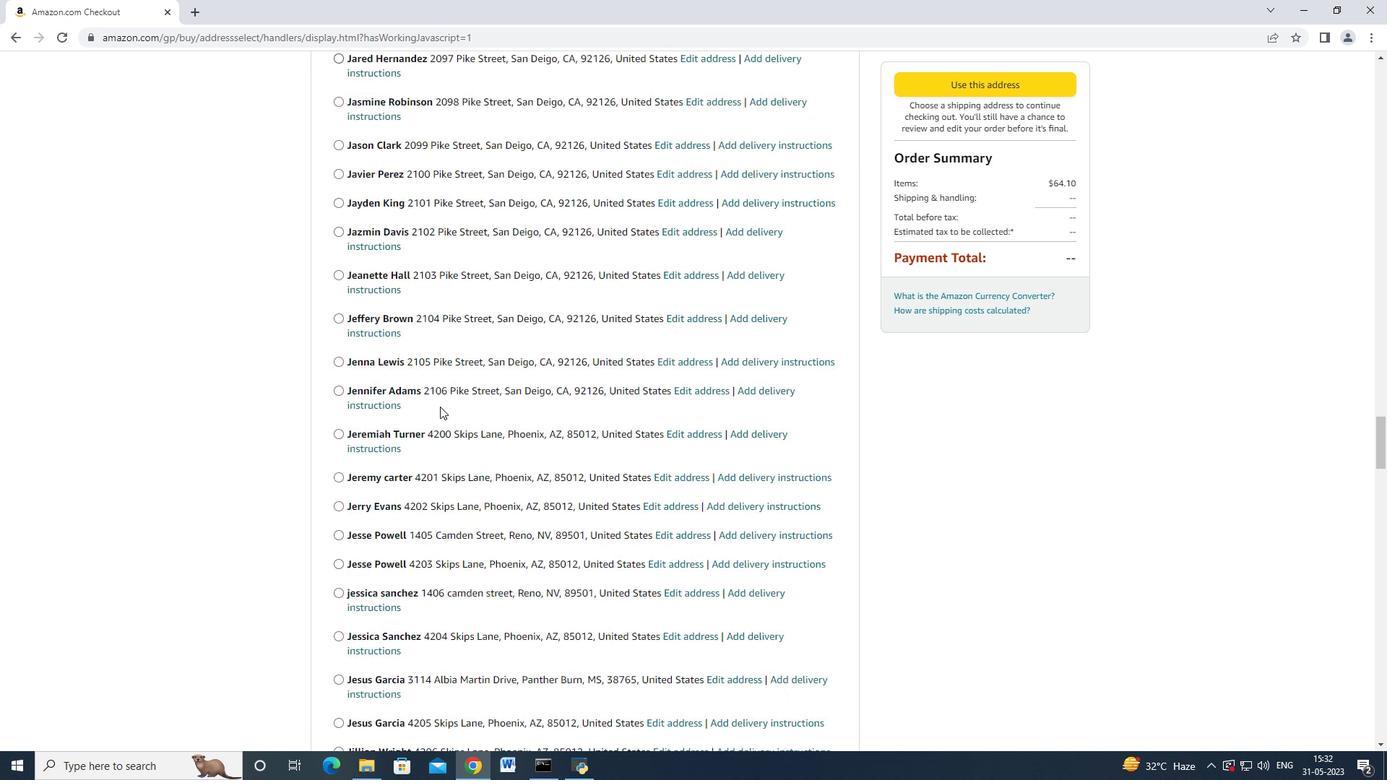 
Action: Mouse scrolled (440, 406) with delta (0, 0)
Screenshot: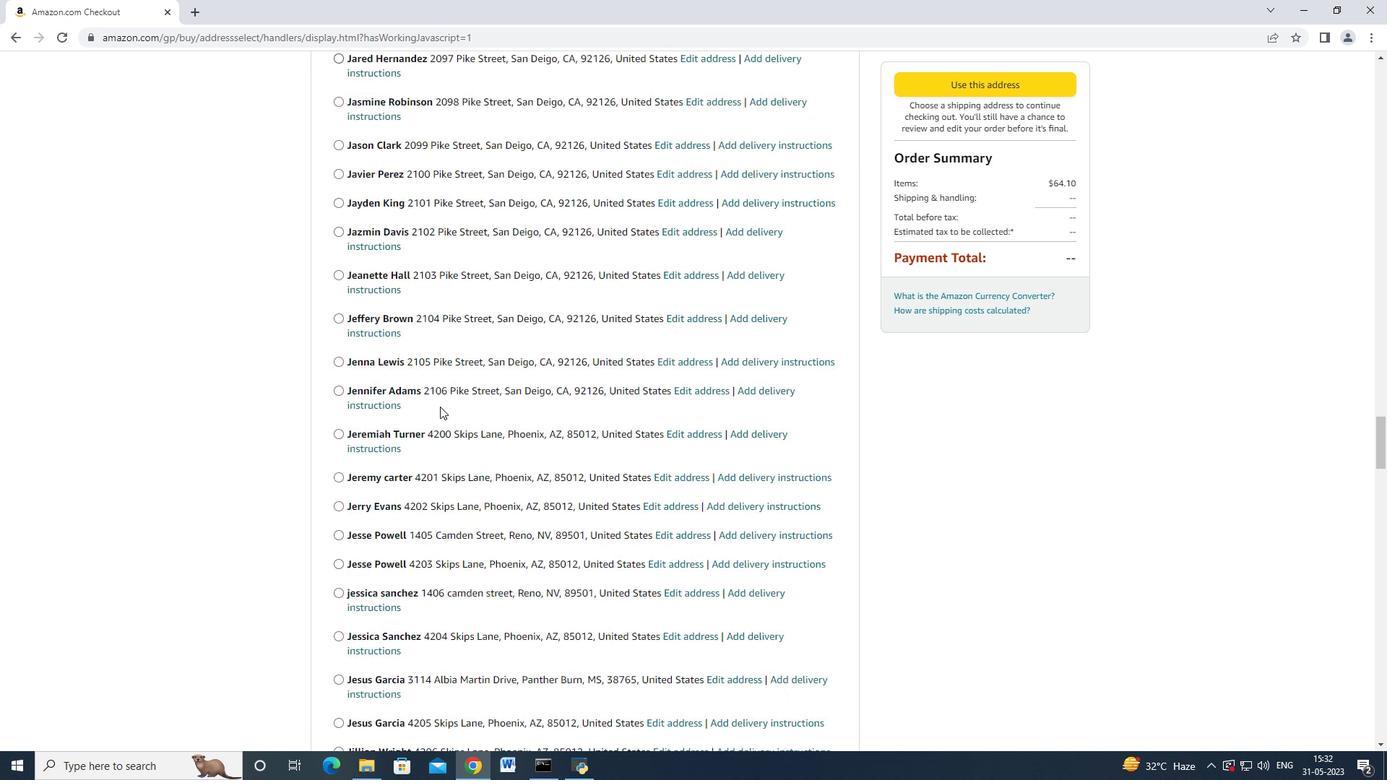 
Action: Mouse scrolled (440, 406) with delta (0, 0)
Screenshot: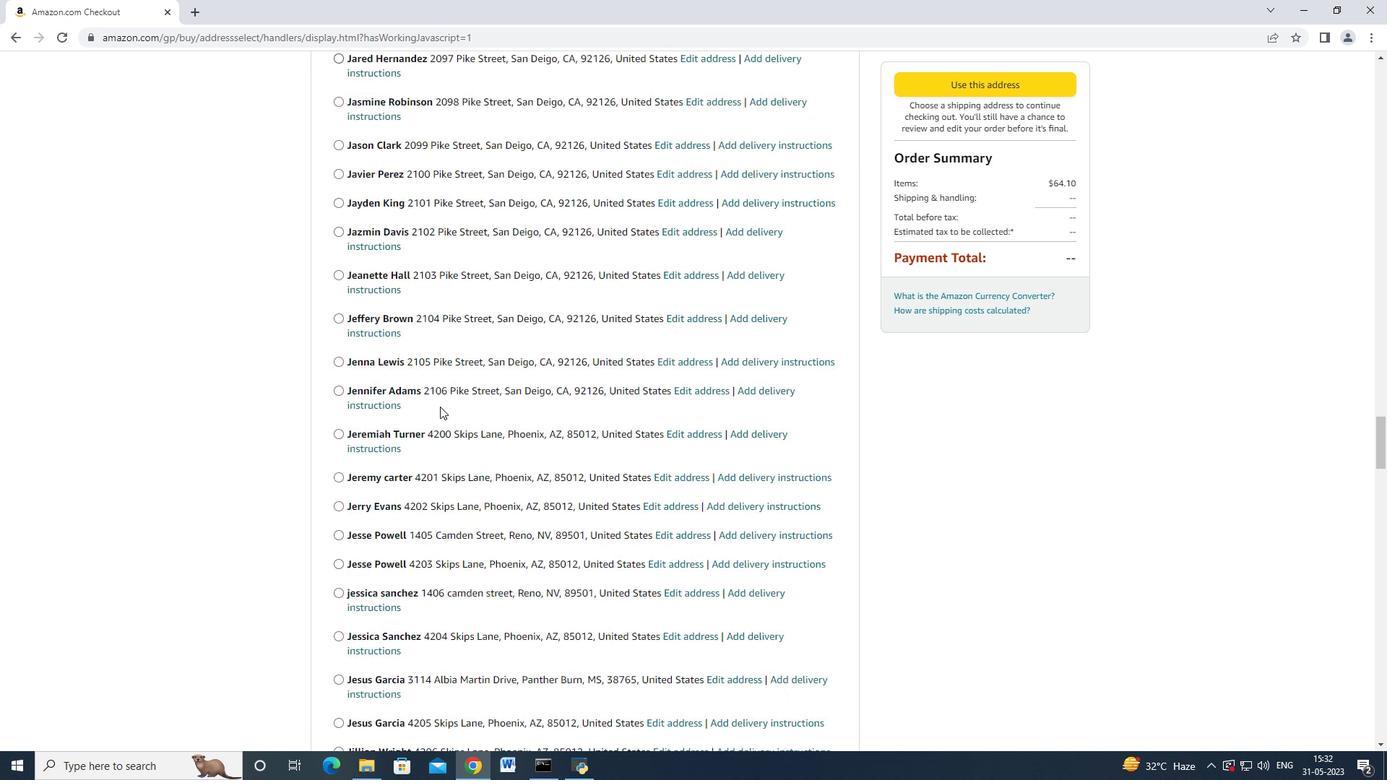 
Action: Mouse scrolled (440, 406) with delta (0, 0)
Screenshot: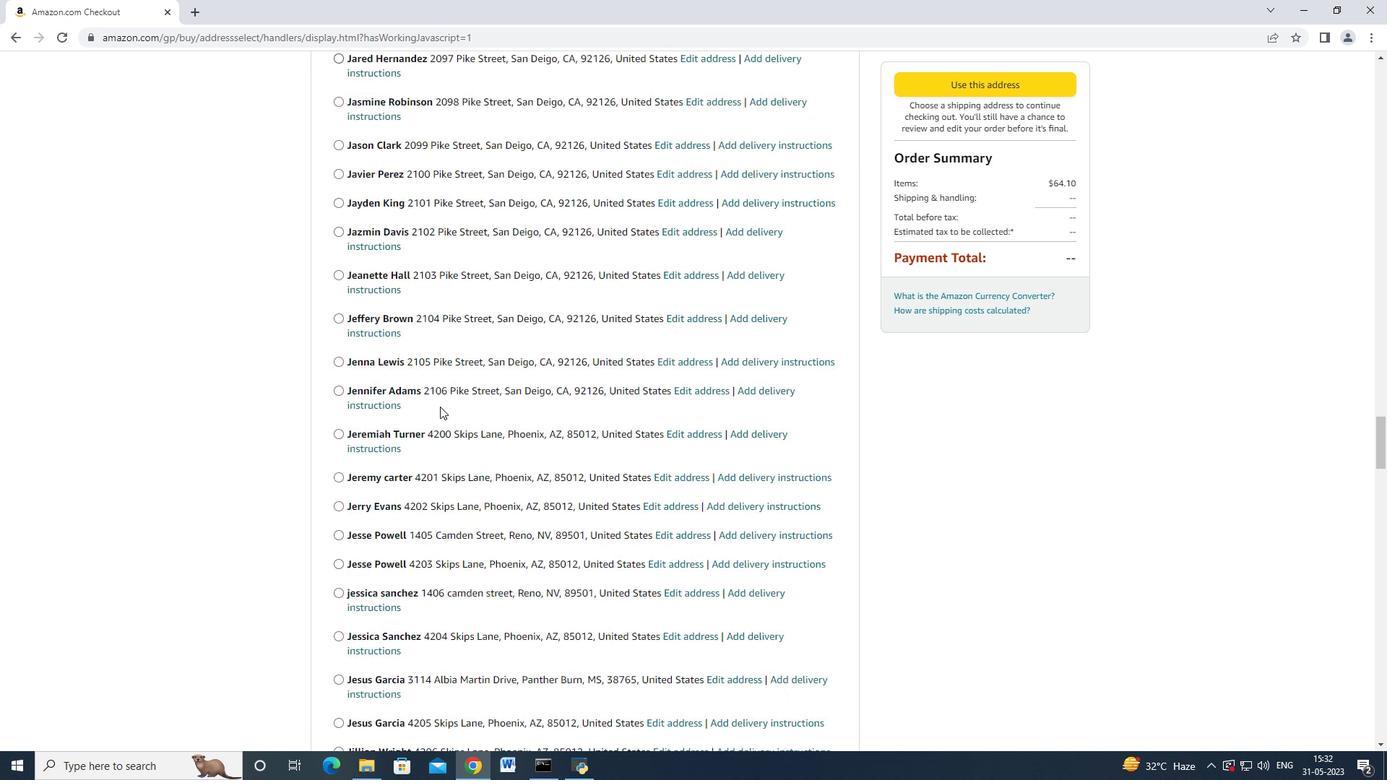 
Action: Mouse scrolled (440, 406) with delta (0, 0)
Screenshot: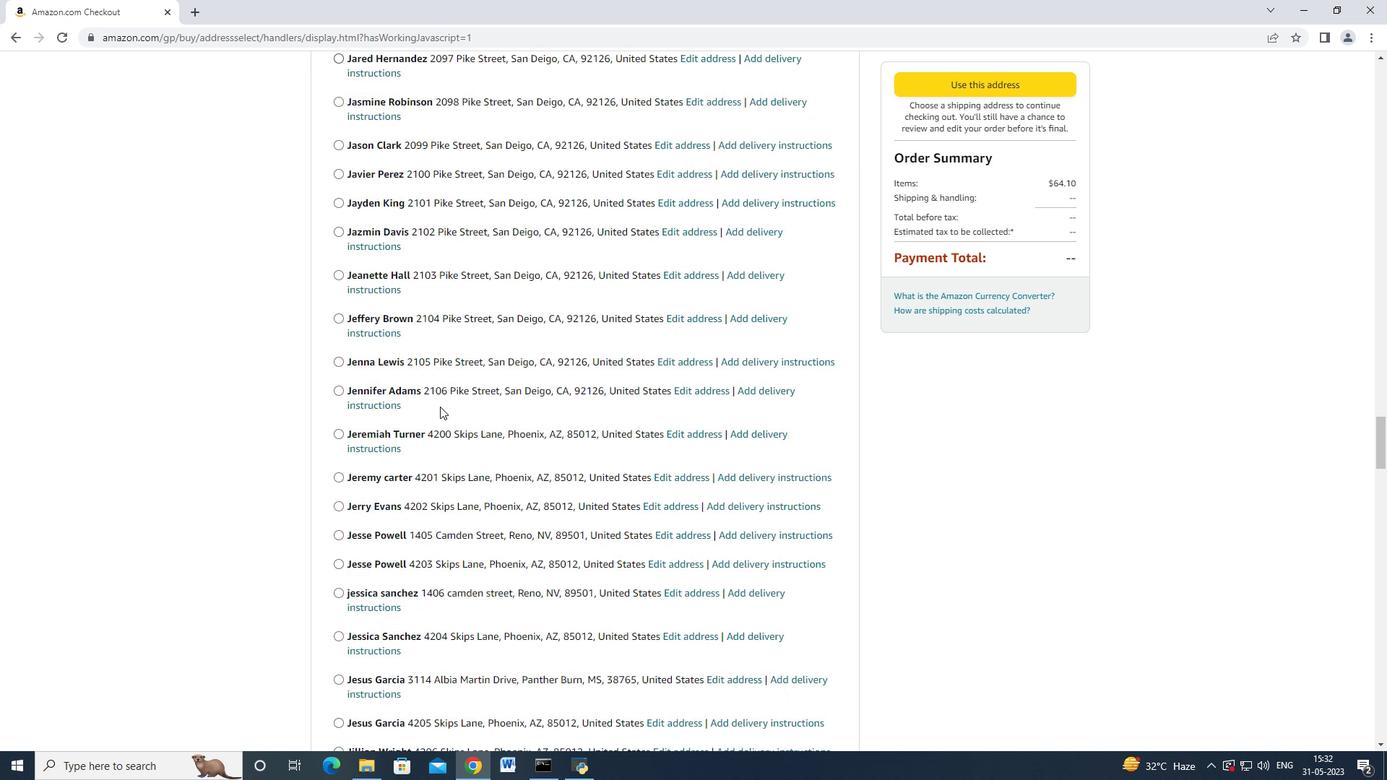
Action: Mouse moved to (440, 407)
Screenshot: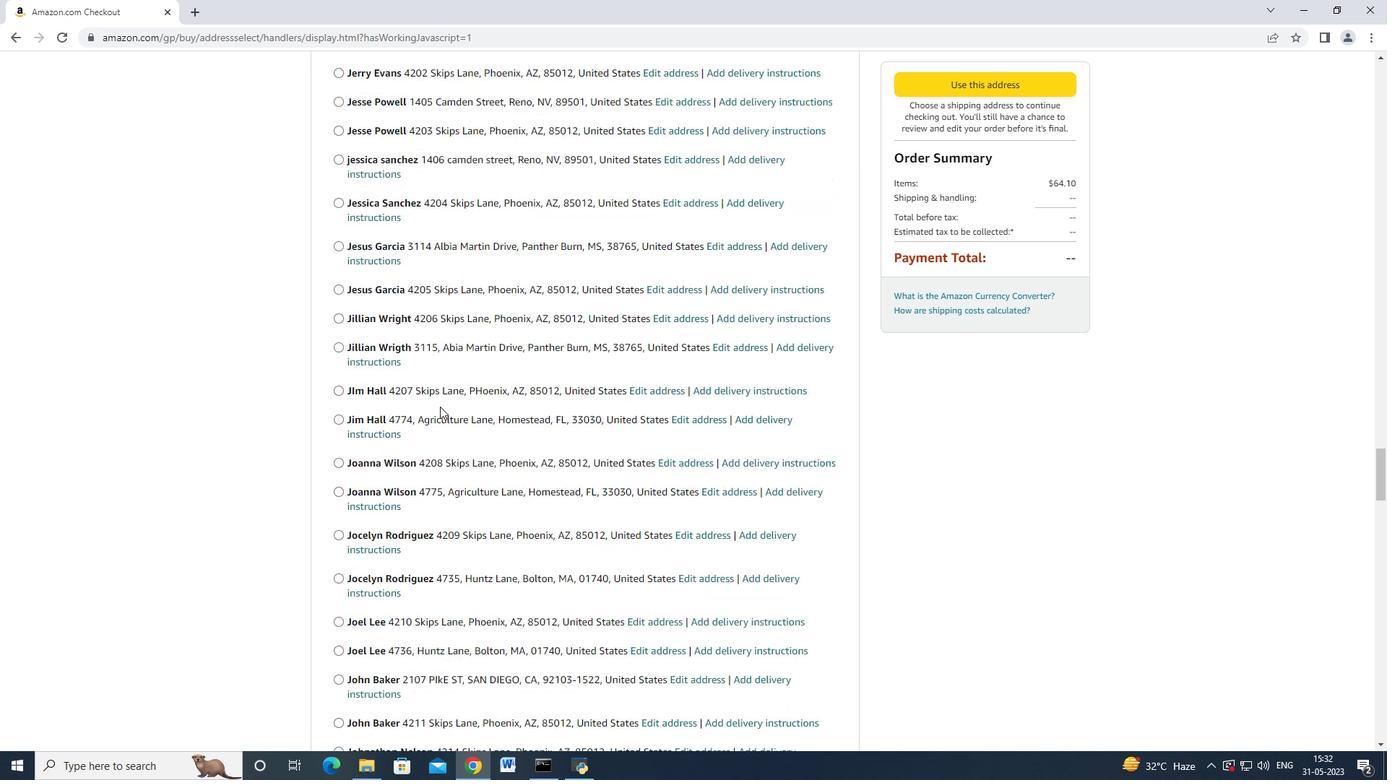 
Action: Mouse scrolled (440, 406) with delta (0, 0)
Screenshot: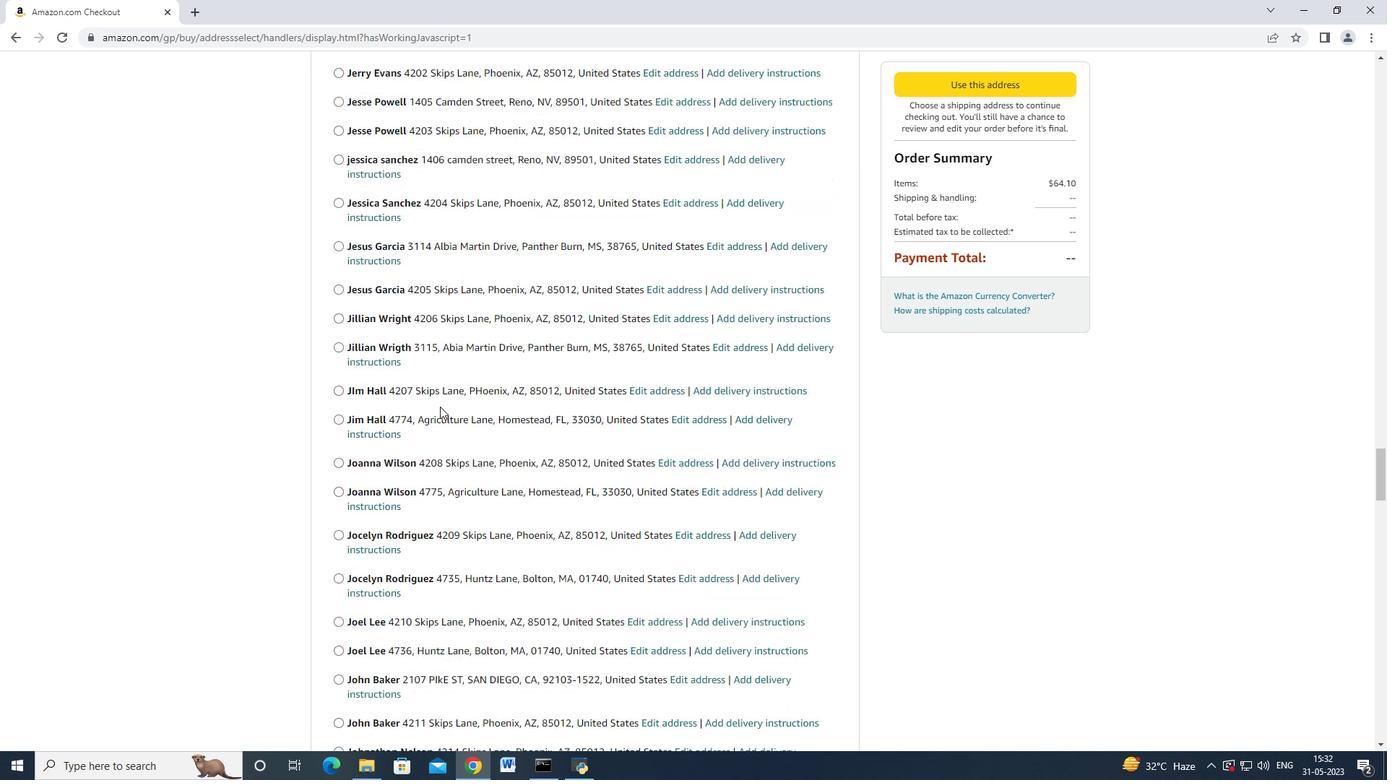 
Action: Mouse moved to (440, 407)
Screenshot: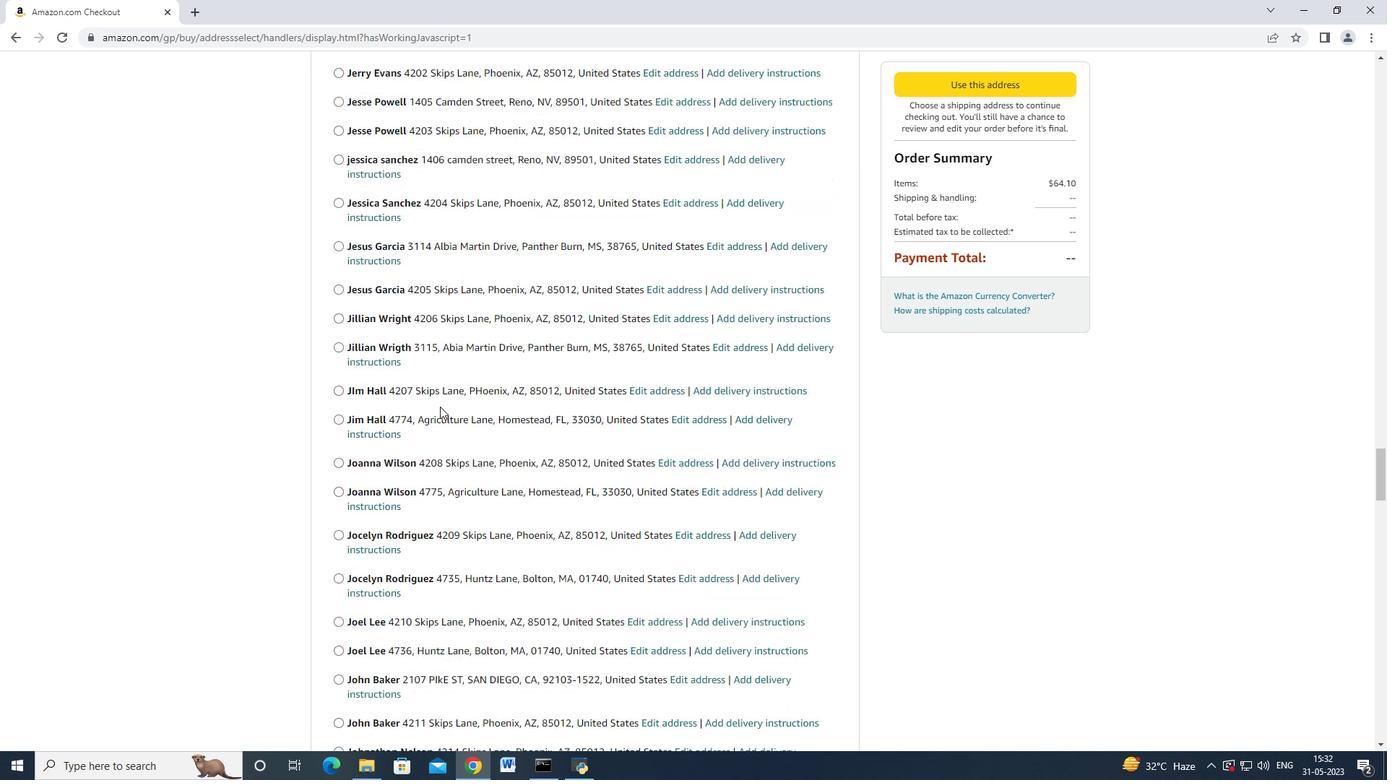 
Action: Mouse scrolled (440, 406) with delta (0, 0)
Screenshot: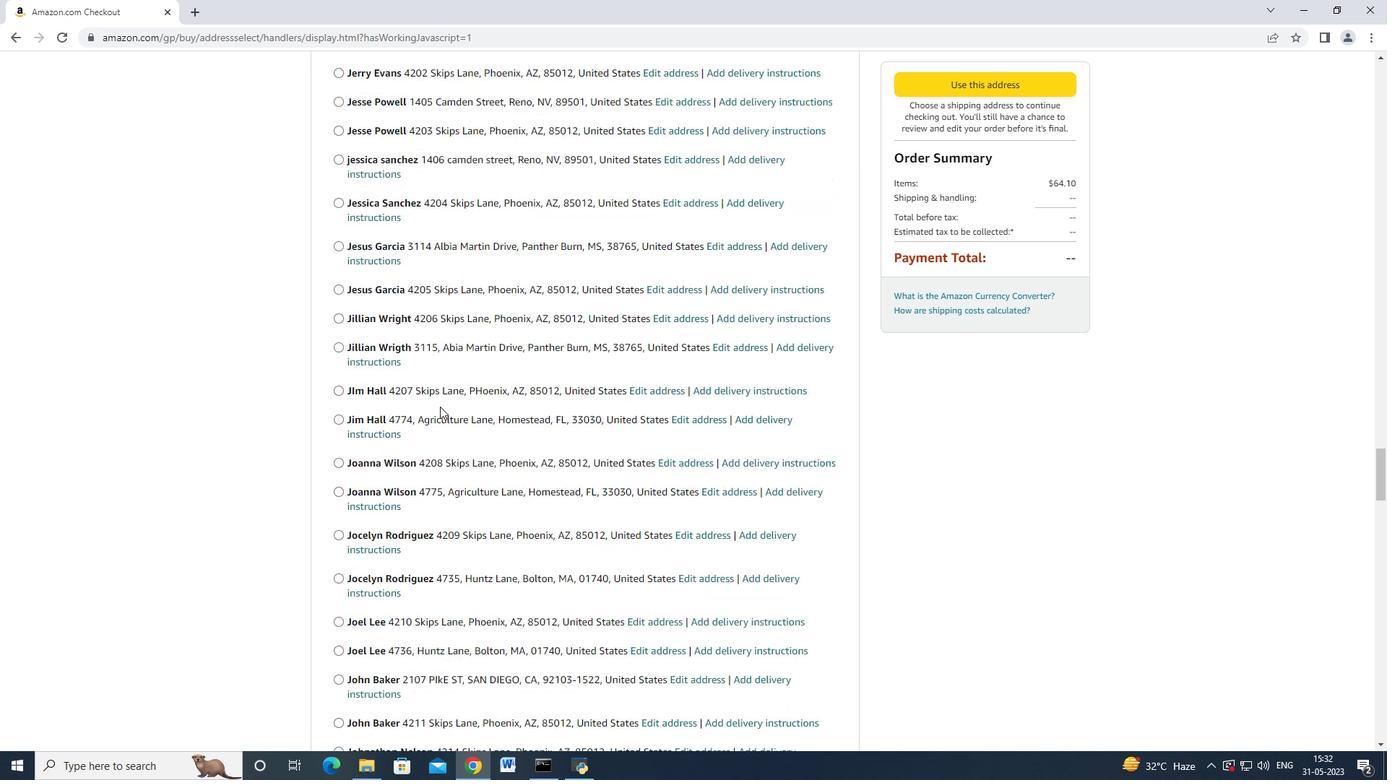 
Action: Mouse scrolled (440, 406) with delta (0, 0)
Screenshot: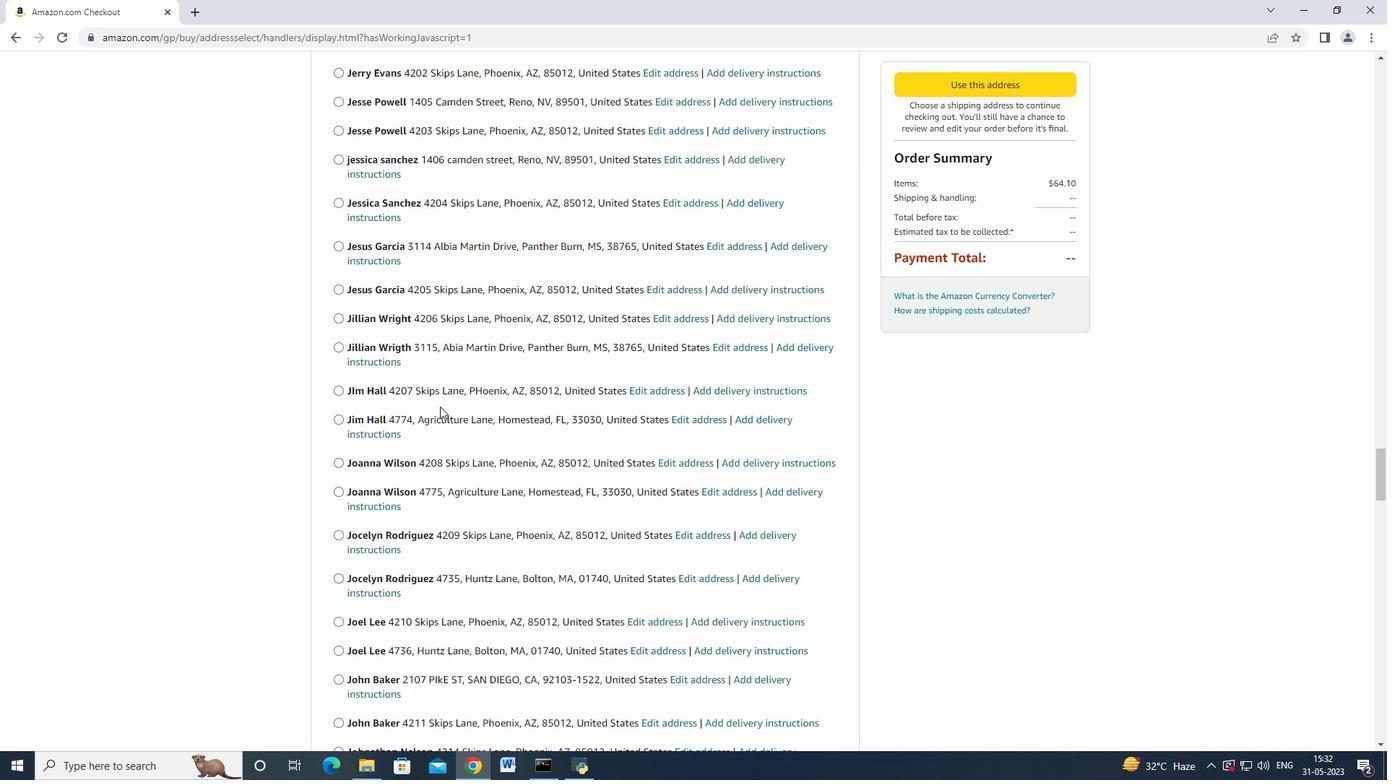 
Action: Mouse moved to (440, 408)
Screenshot: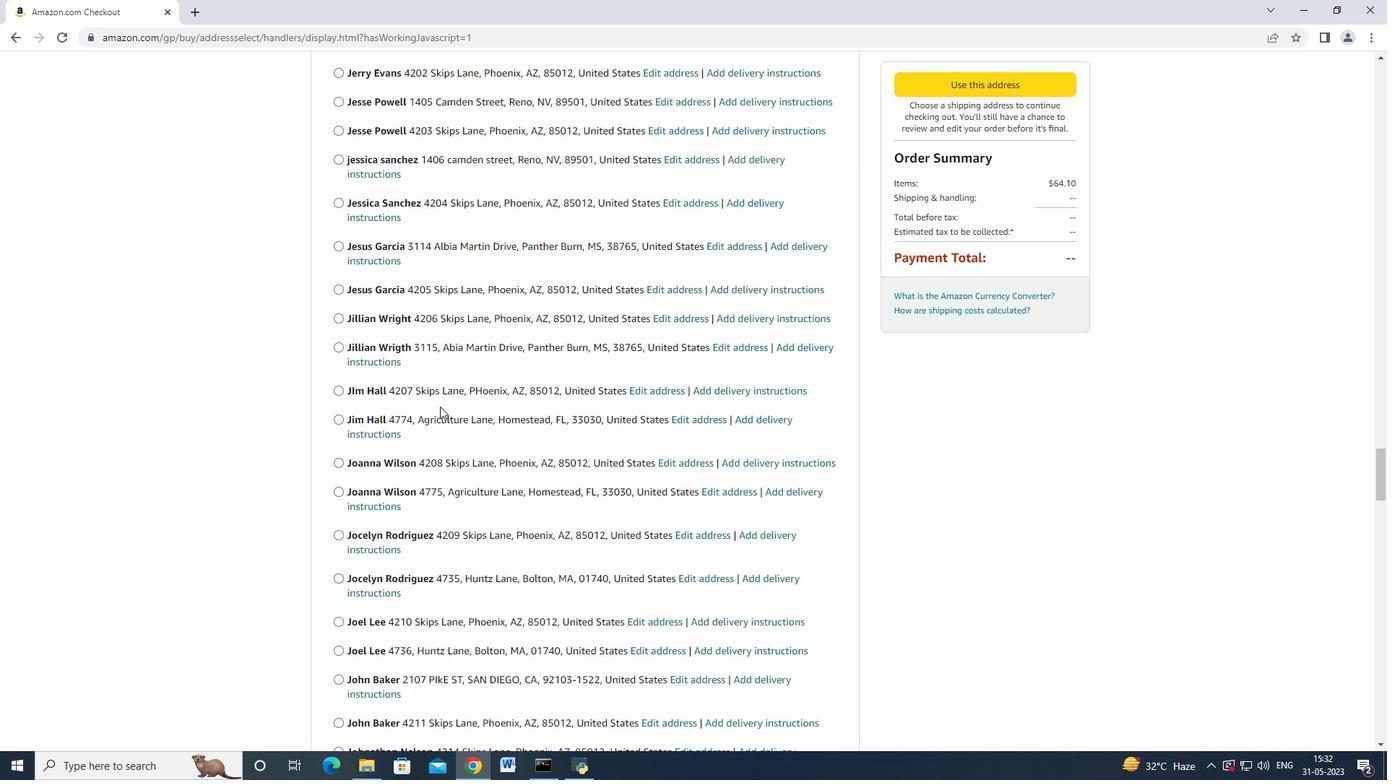 
Action: Mouse scrolled (440, 407) with delta (0, 0)
Screenshot: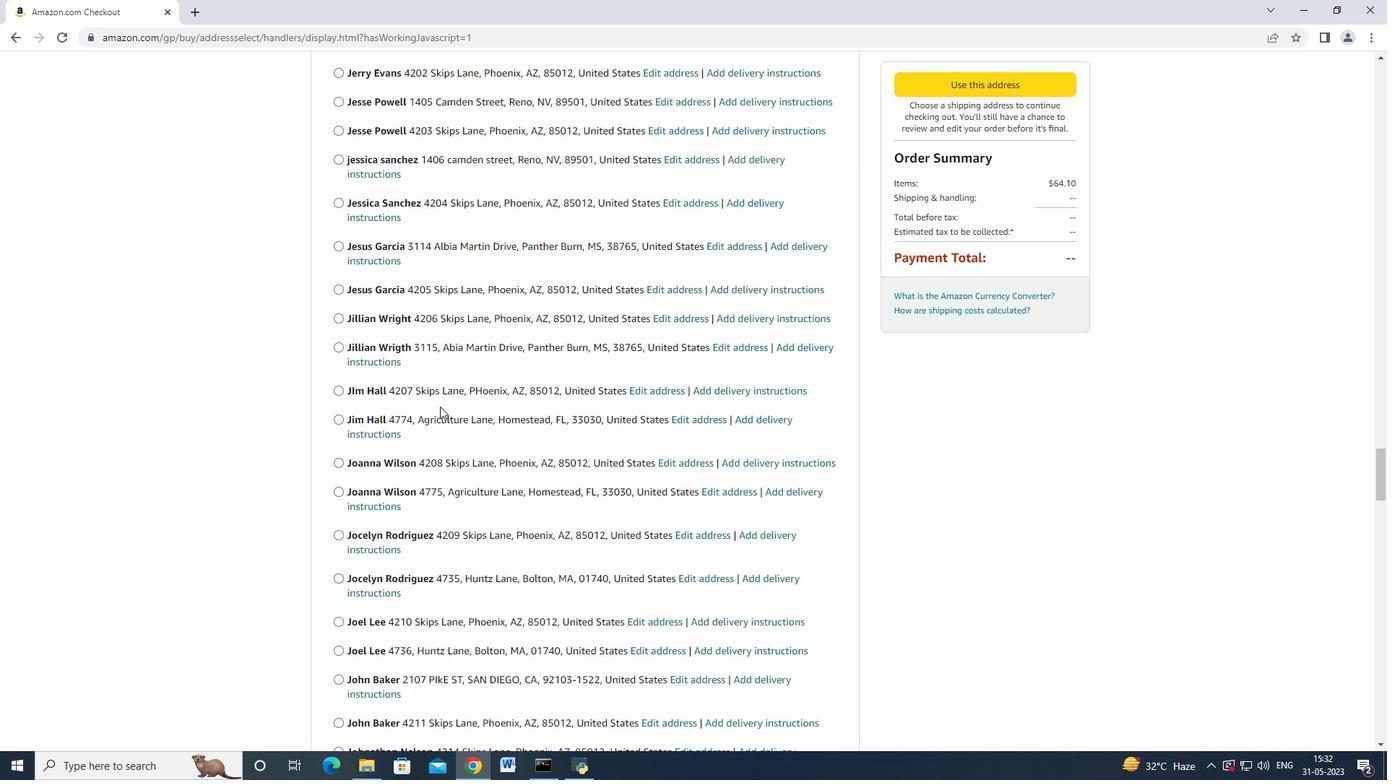 
Action: Mouse scrolled (440, 407) with delta (0, 0)
Screenshot: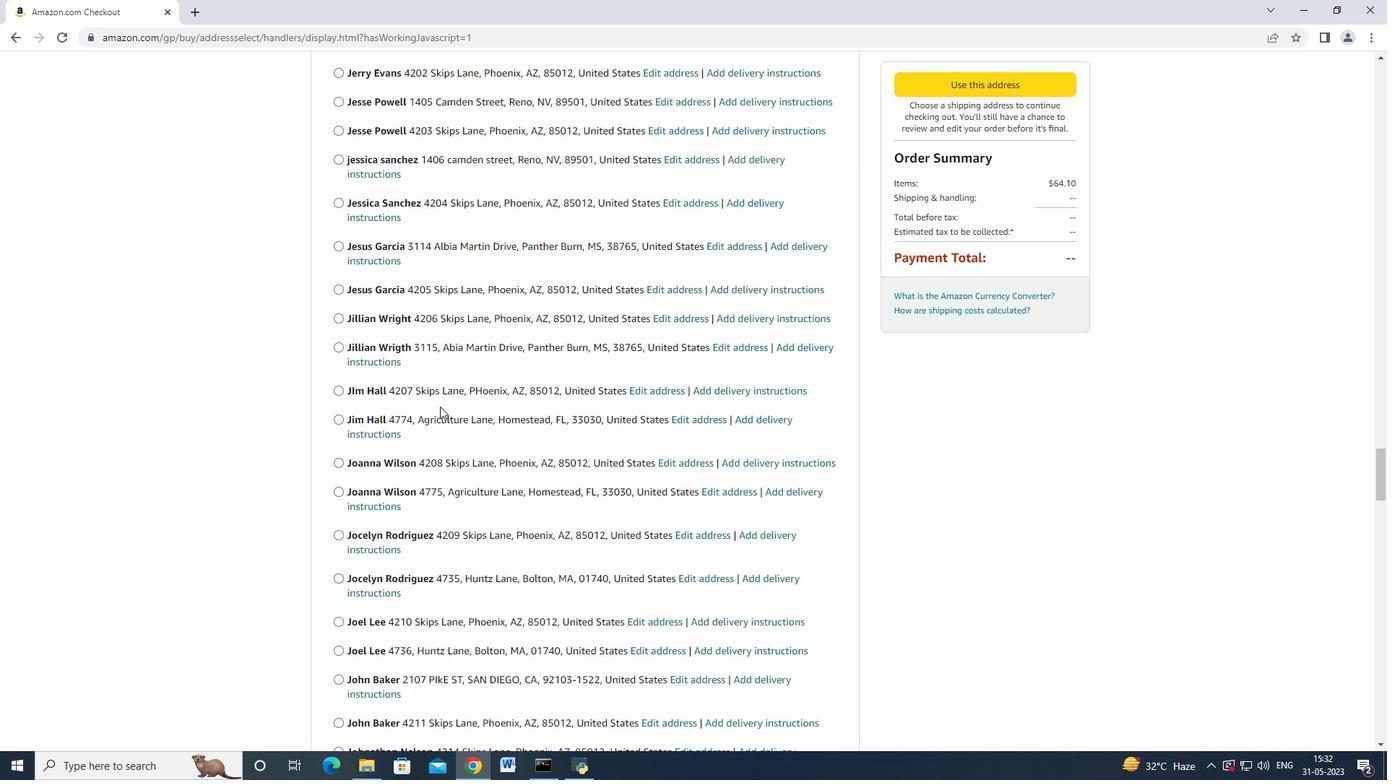 
Action: Mouse moved to (440, 408)
Screenshot: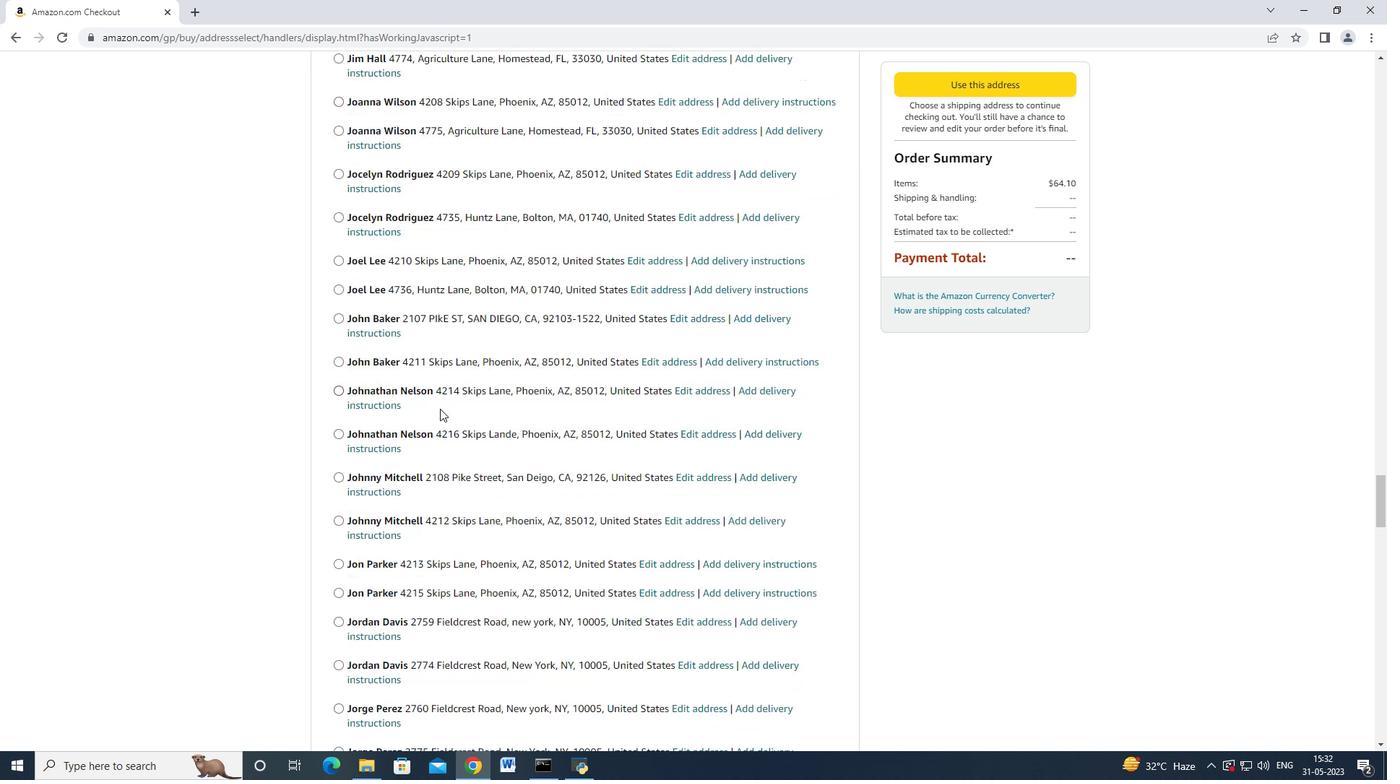 
Action: Mouse scrolled (440, 407) with delta (0, 0)
Screenshot: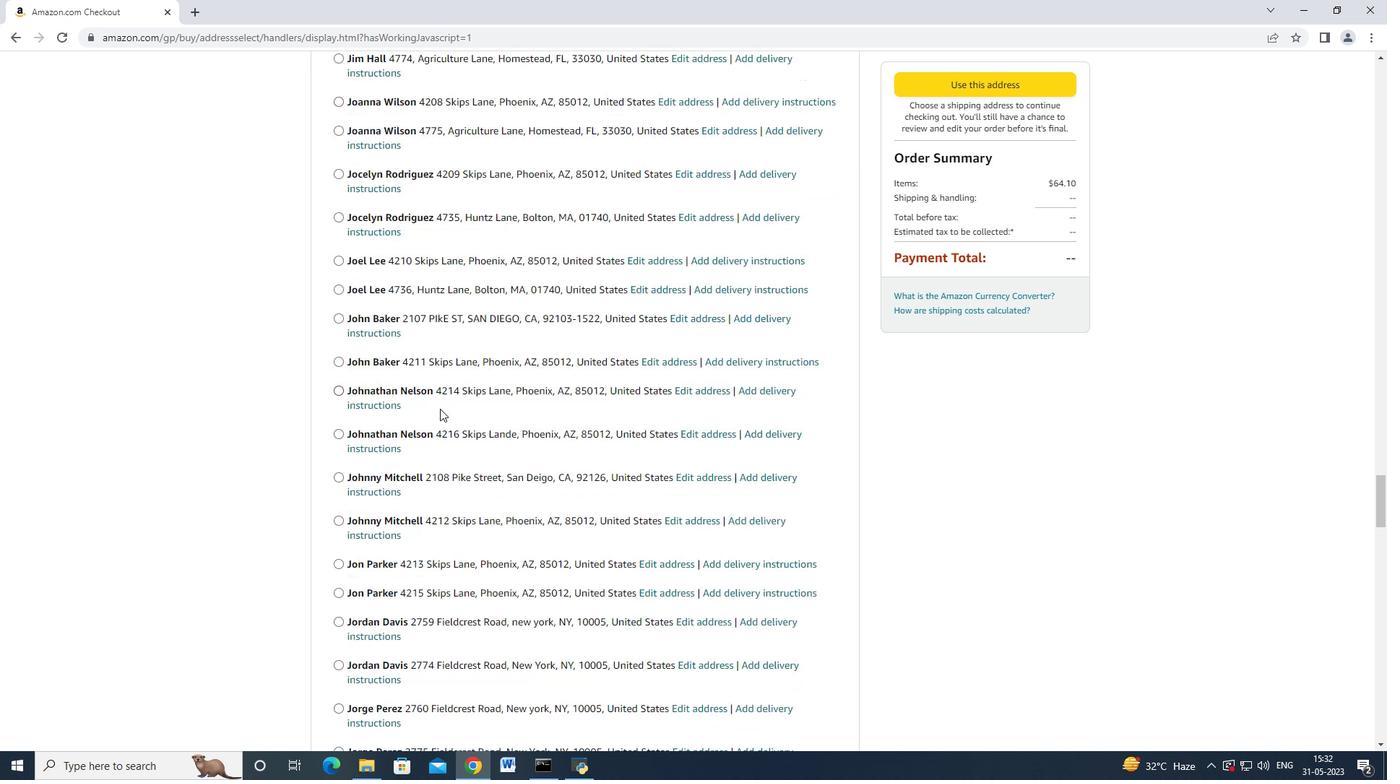 
Action: Mouse scrolled (440, 407) with delta (0, 0)
Screenshot: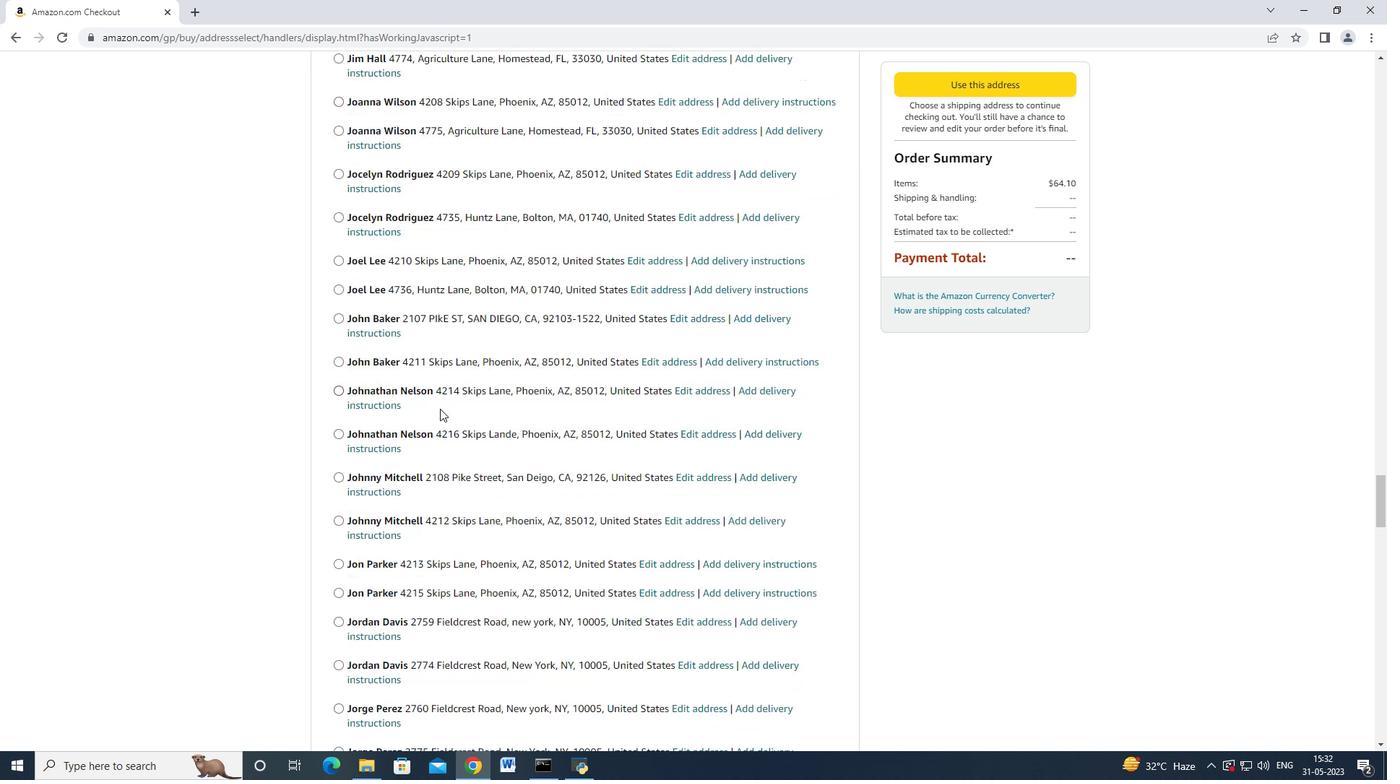 
Action: Mouse scrolled (440, 407) with delta (0, 0)
Screenshot: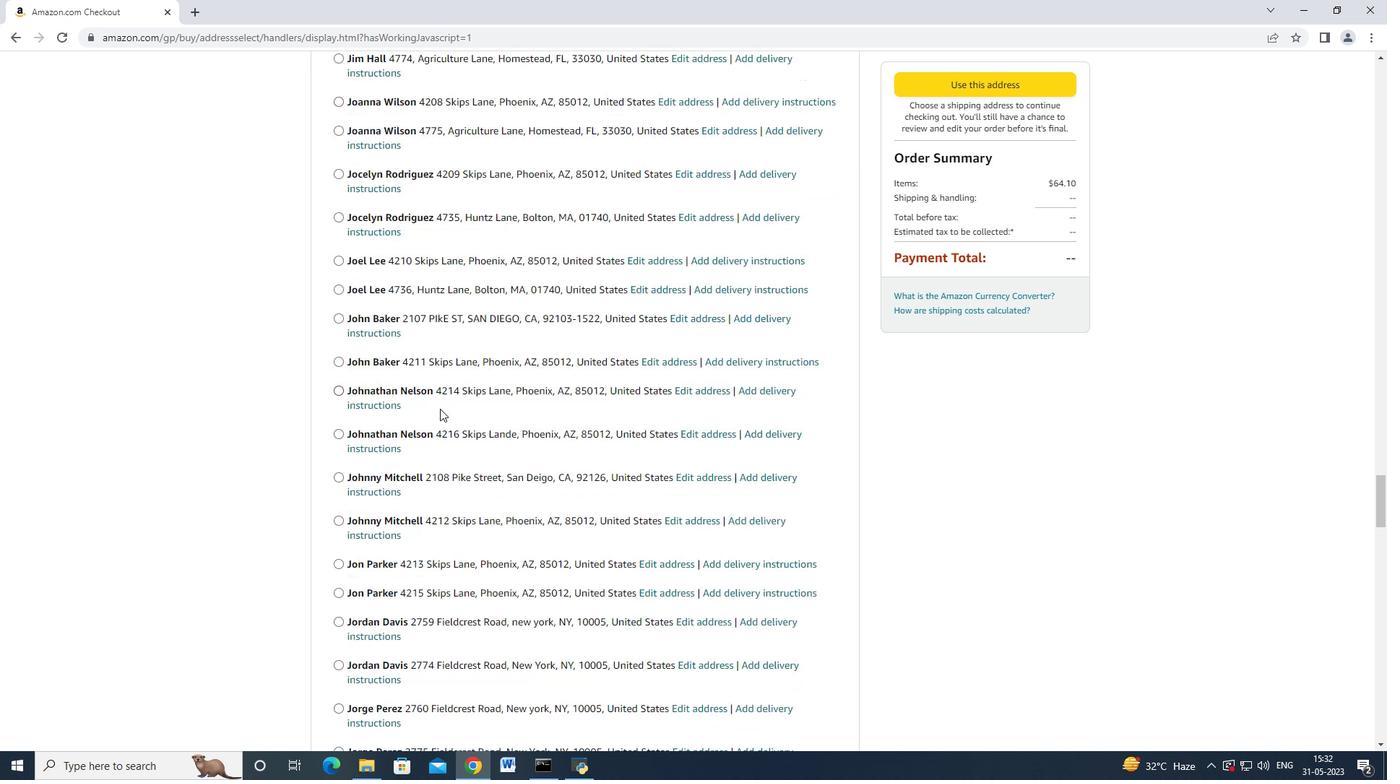 
Action: Mouse scrolled (440, 407) with delta (0, 0)
Screenshot: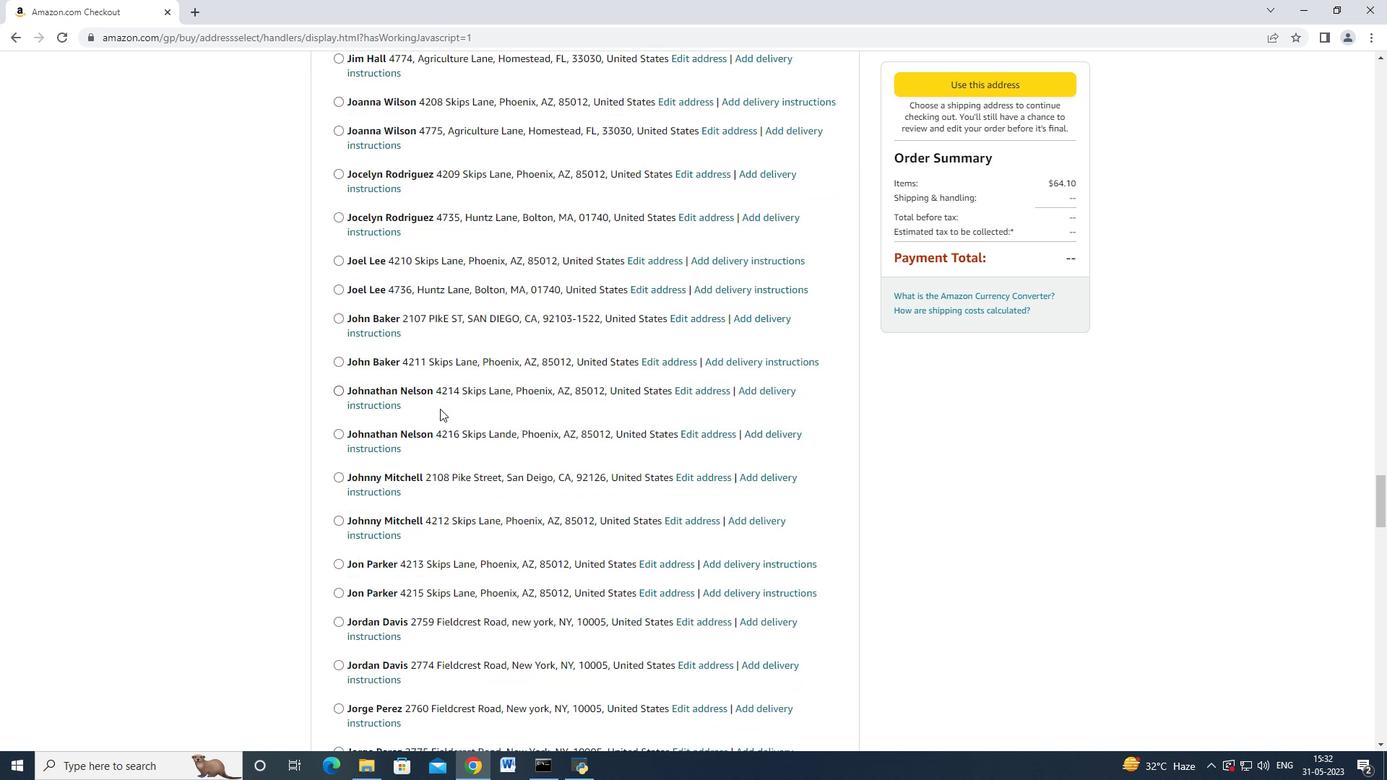
Action: Mouse scrolled (440, 407) with delta (0, 0)
Screenshot: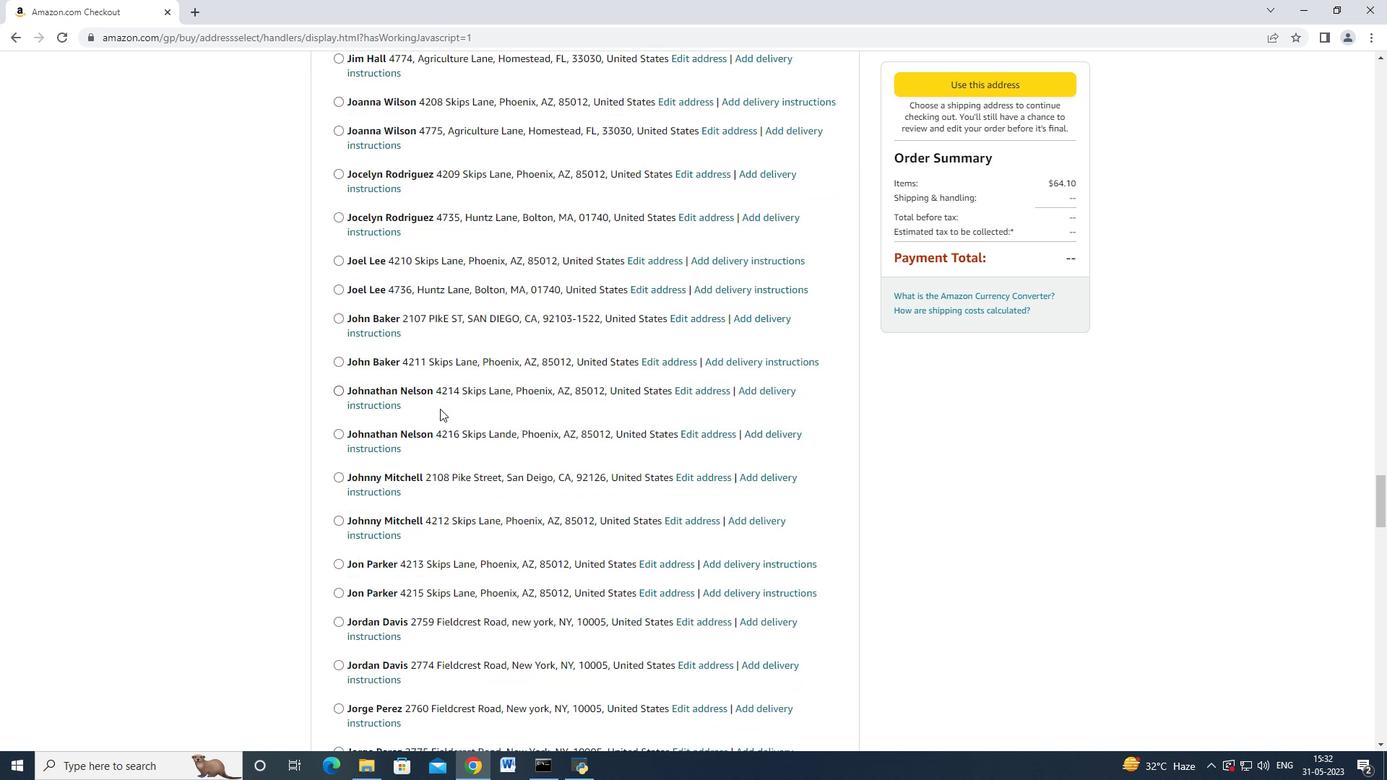 
Action: Mouse scrolled (440, 407) with delta (0, 0)
Screenshot: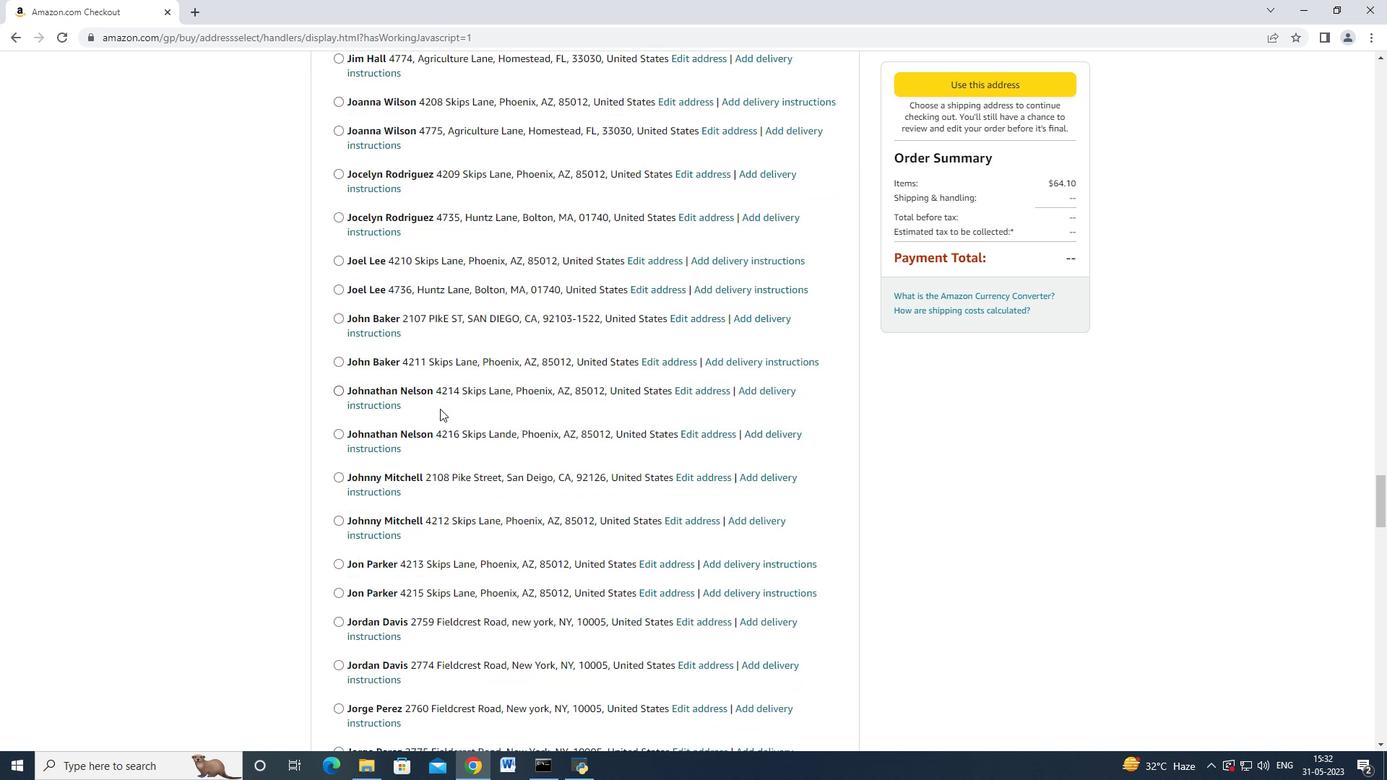 
Action: Mouse moved to (440, 411)
Screenshot: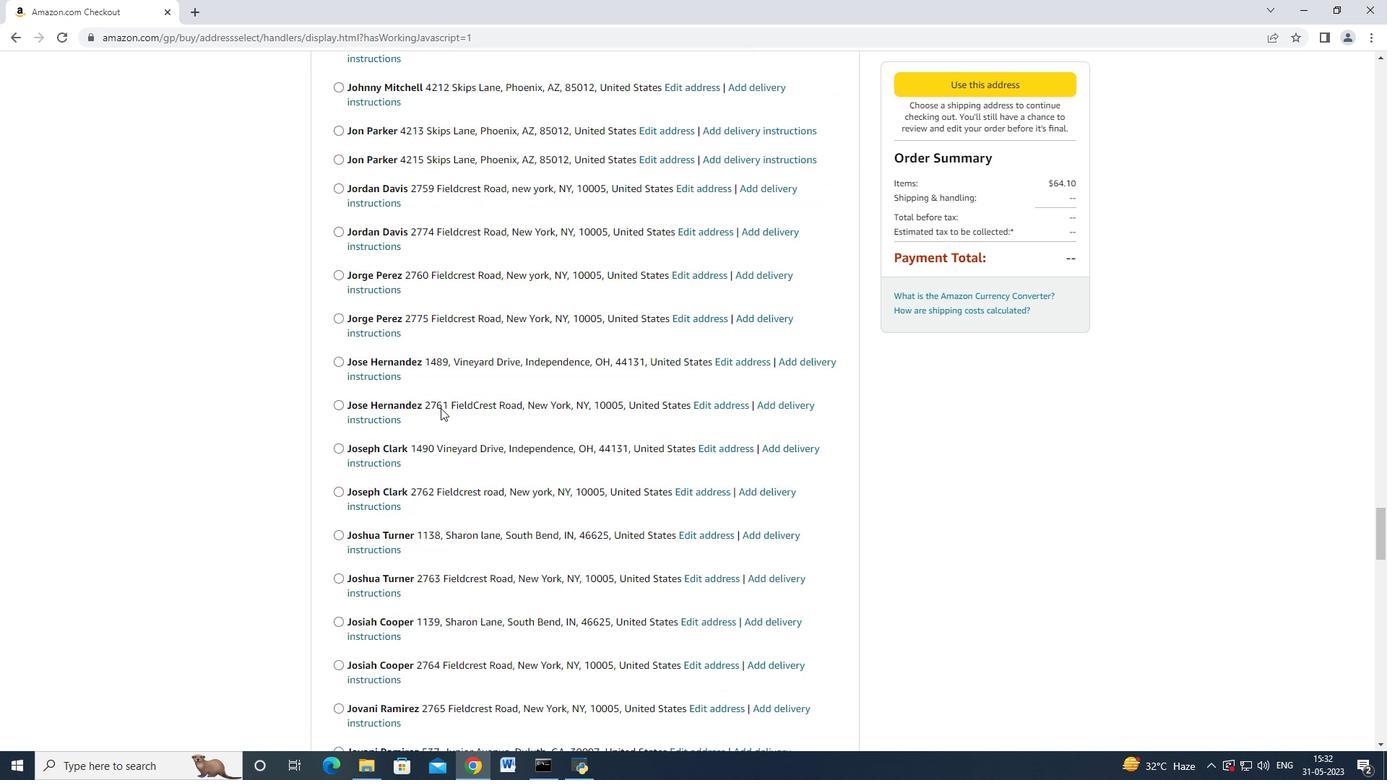 
Action: Mouse scrolled (440, 410) with delta (0, 0)
Screenshot: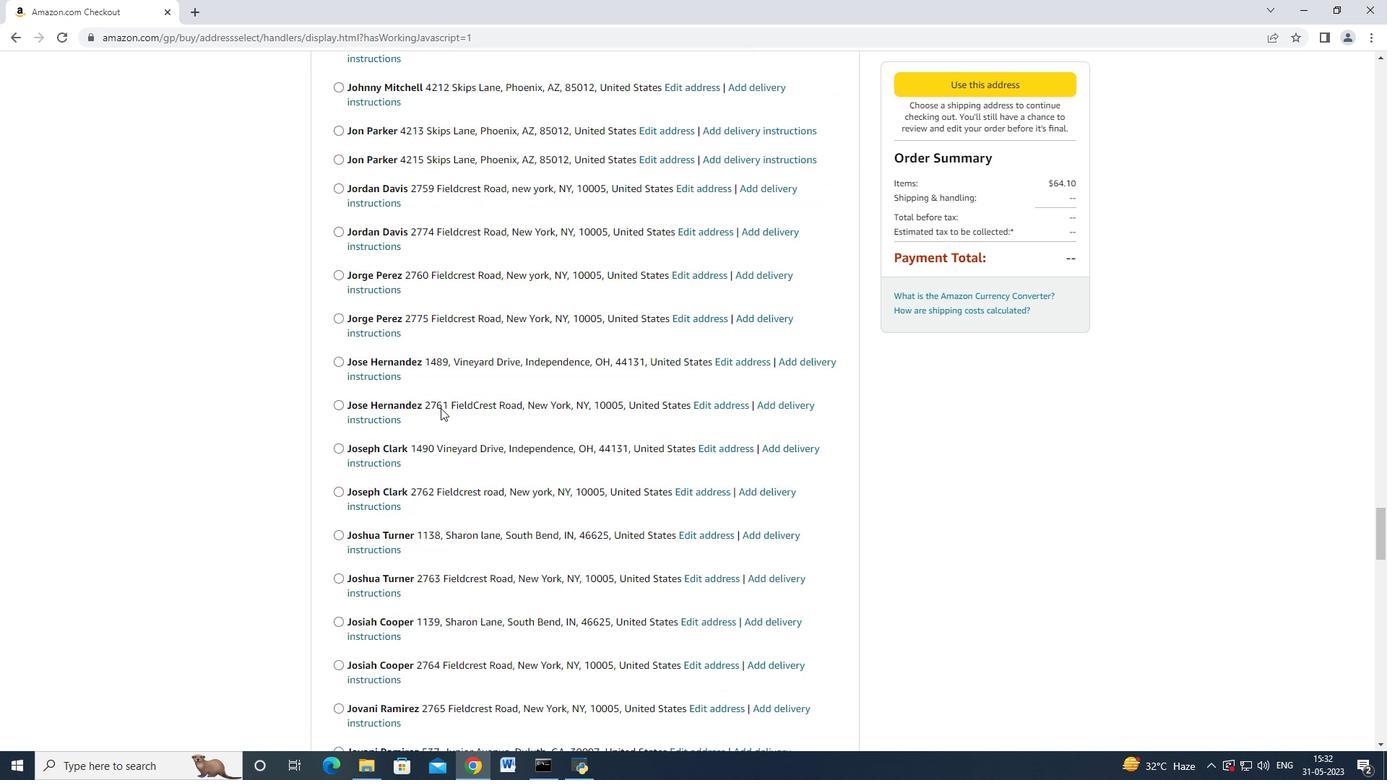 
Action: Mouse scrolled (440, 410) with delta (0, 0)
Screenshot: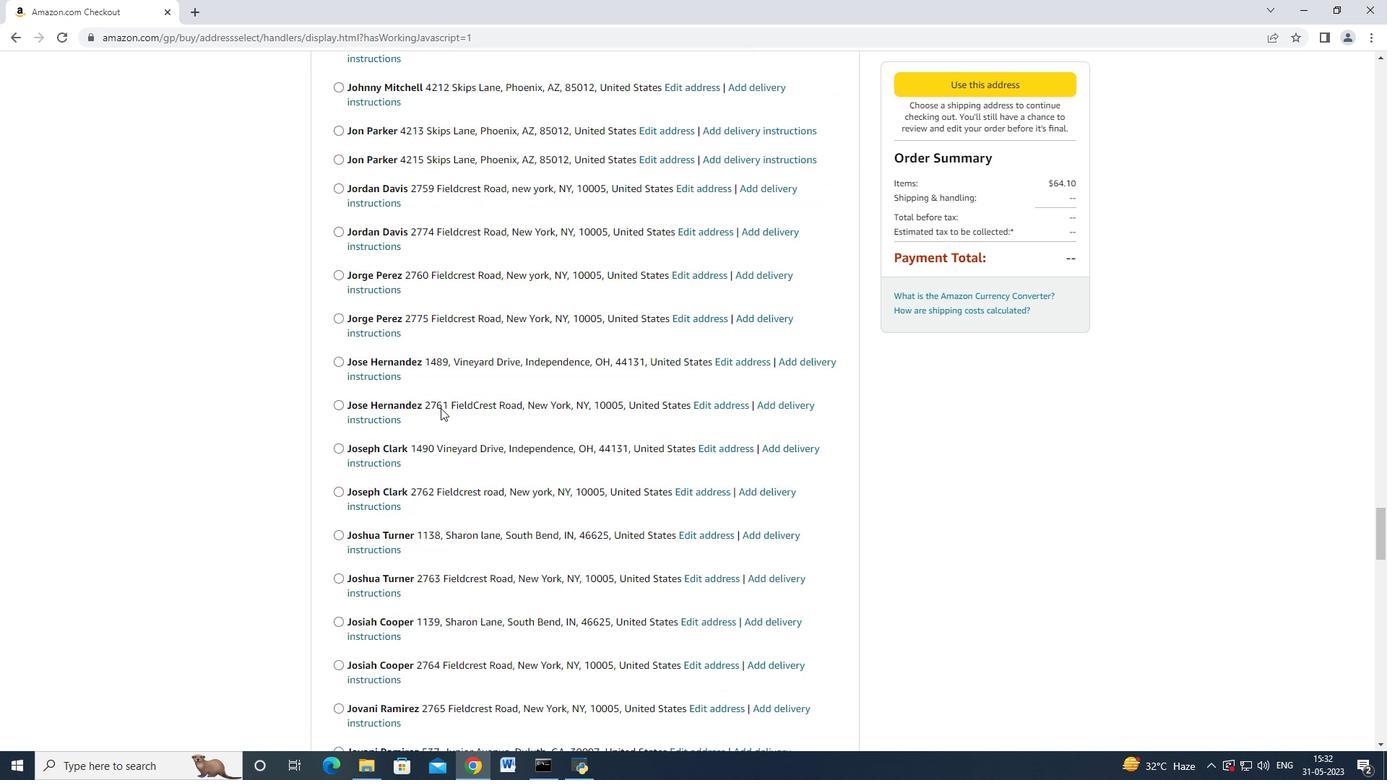 
Action: Mouse scrolled (440, 409) with delta (0, -1)
Screenshot: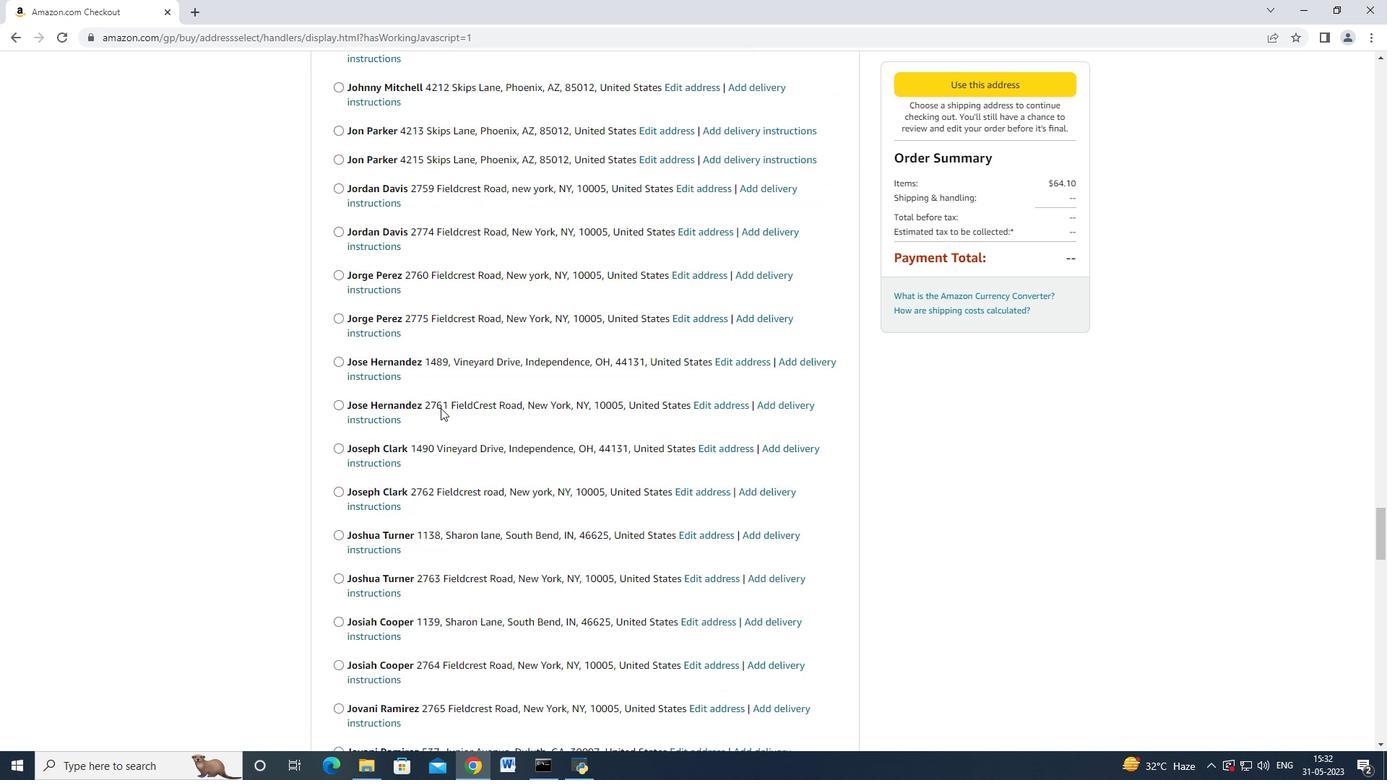 
Action: Mouse scrolled (440, 410) with delta (0, 0)
Screenshot: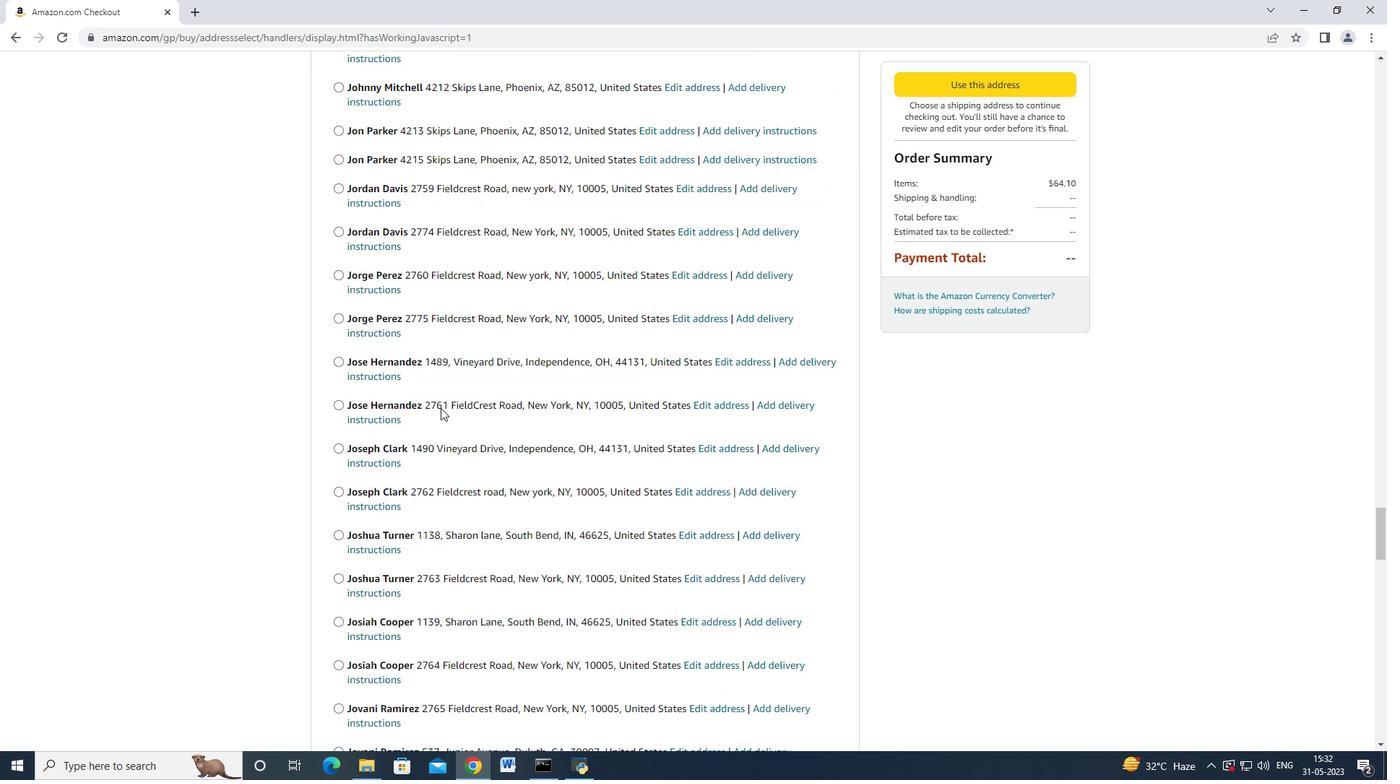 
Action: Mouse moved to (440, 411)
Screenshot: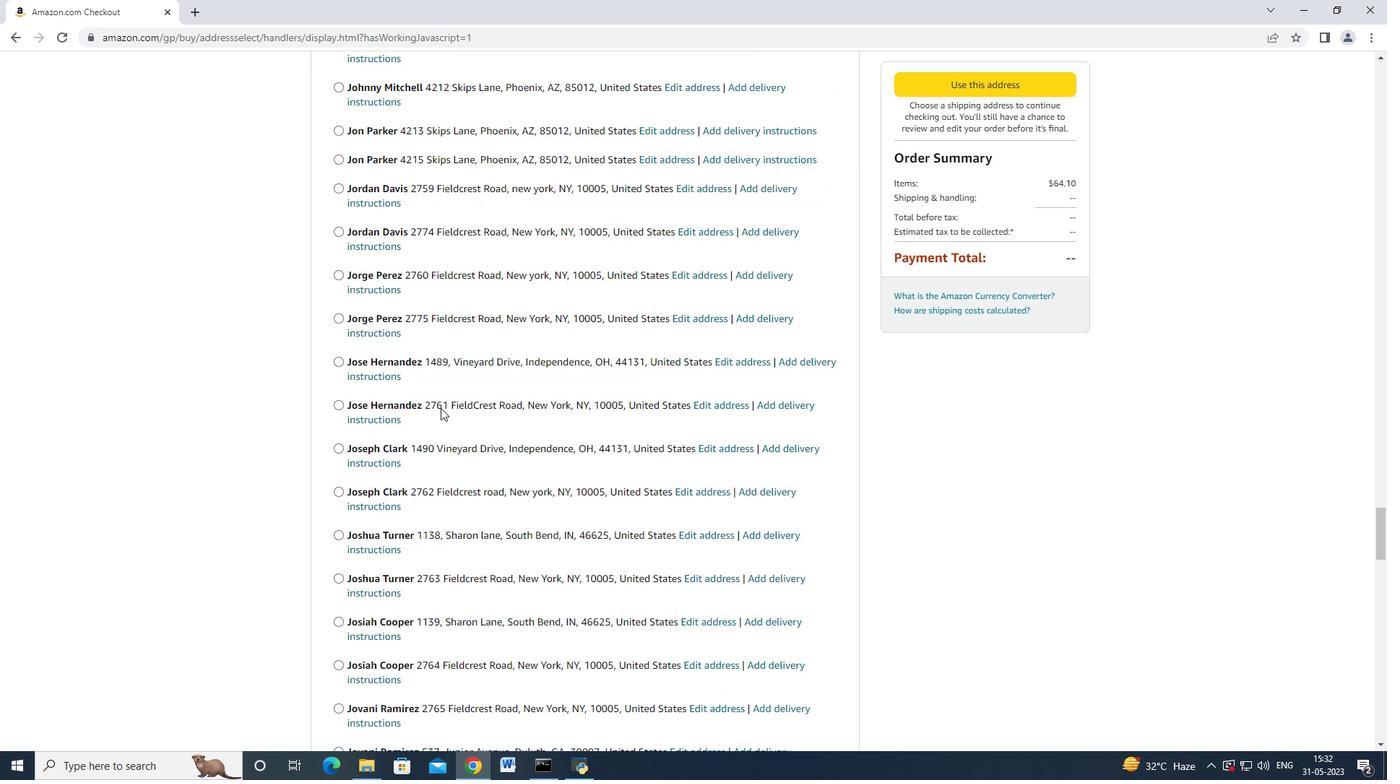 
Action: Mouse scrolled (440, 410) with delta (0, 0)
Screenshot: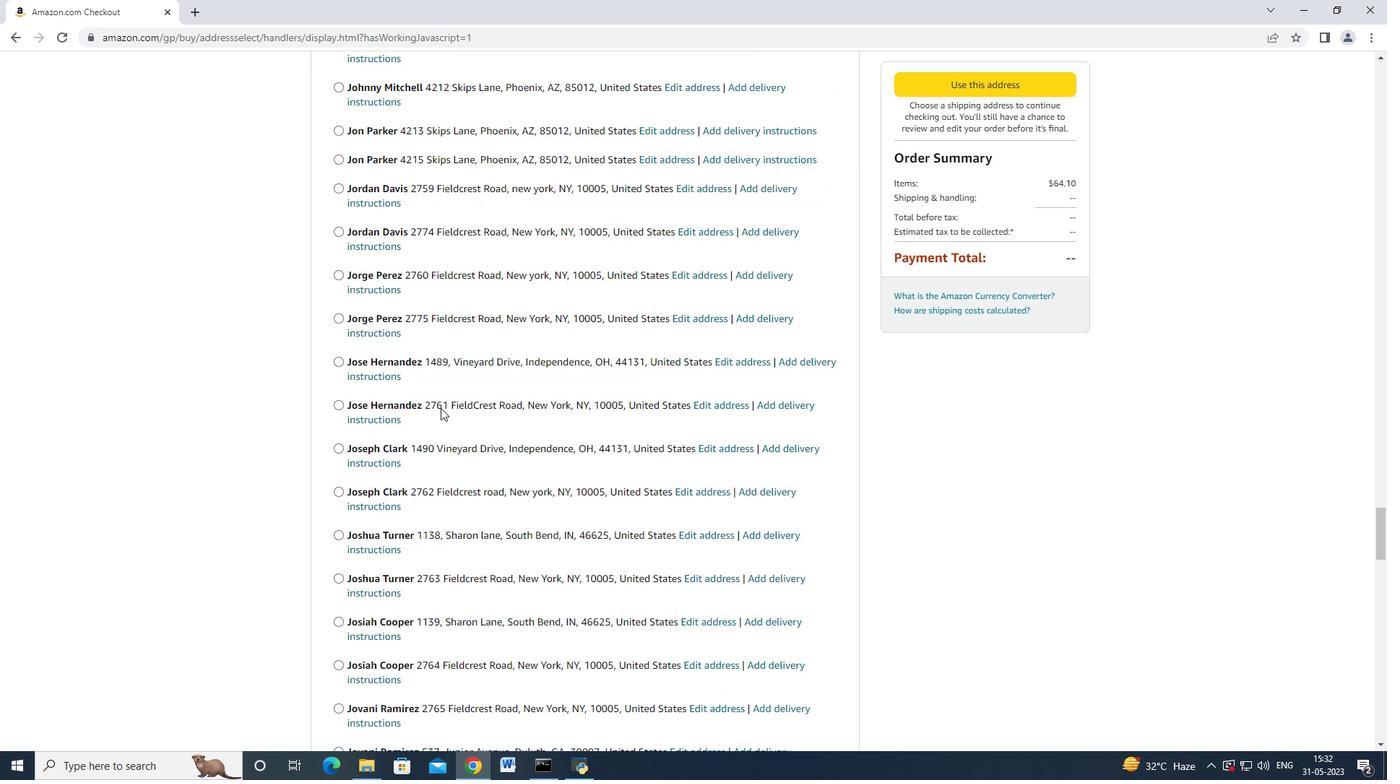 
Action: Mouse moved to (441, 410)
Screenshot: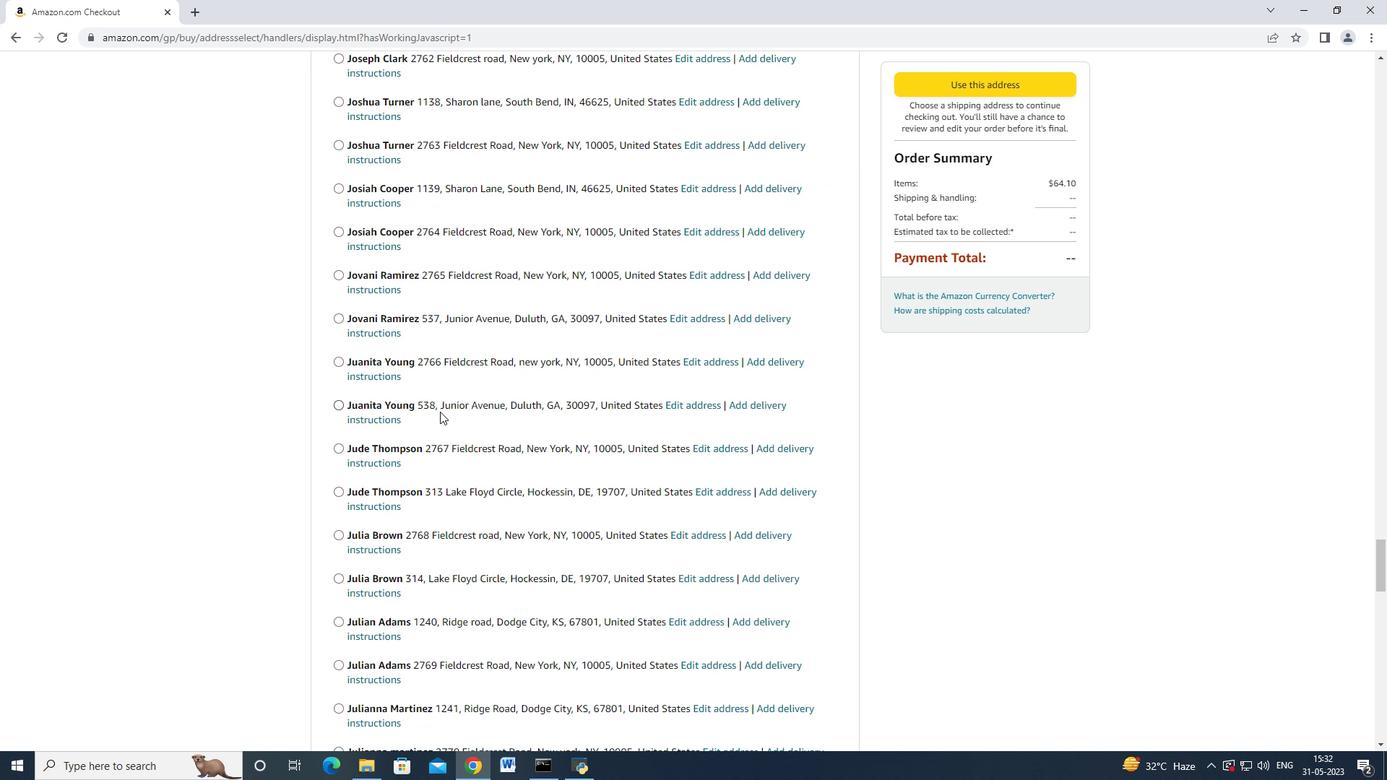 
Action: Mouse scrolled (440, 410) with delta (0, 0)
Screenshot: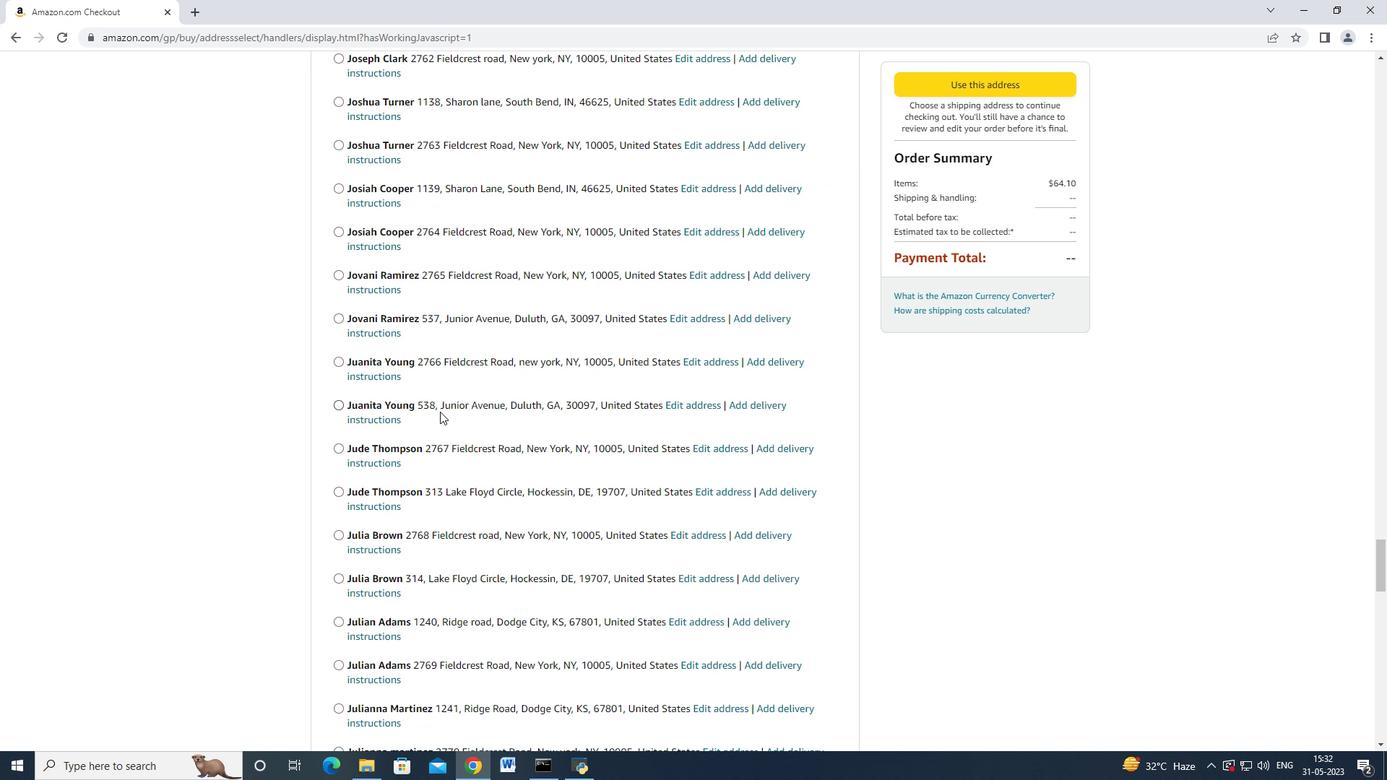 
Action: Mouse scrolled (440, 409) with delta (0, -1)
Screenshot: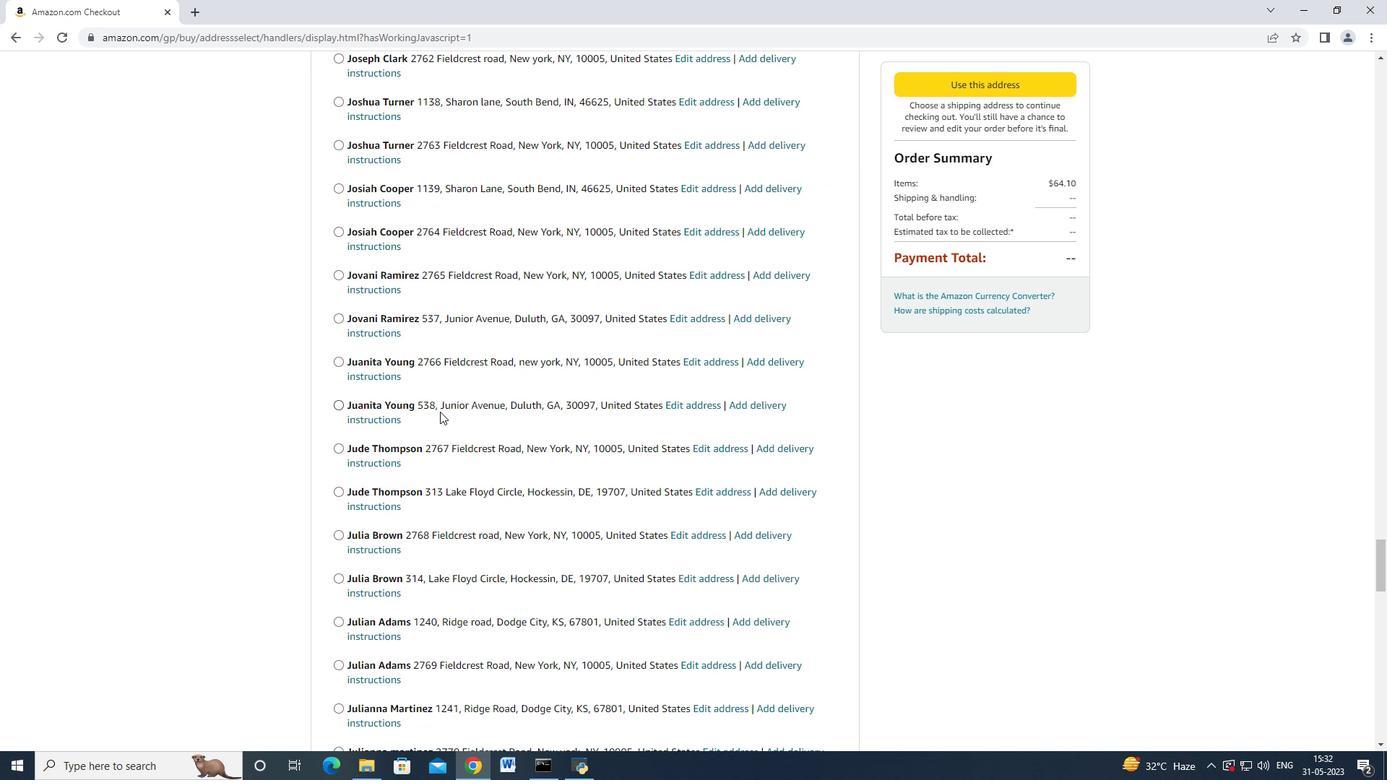 
Action: Mouse scrolled (440, 410) with delta (0, 0)
Screenshot: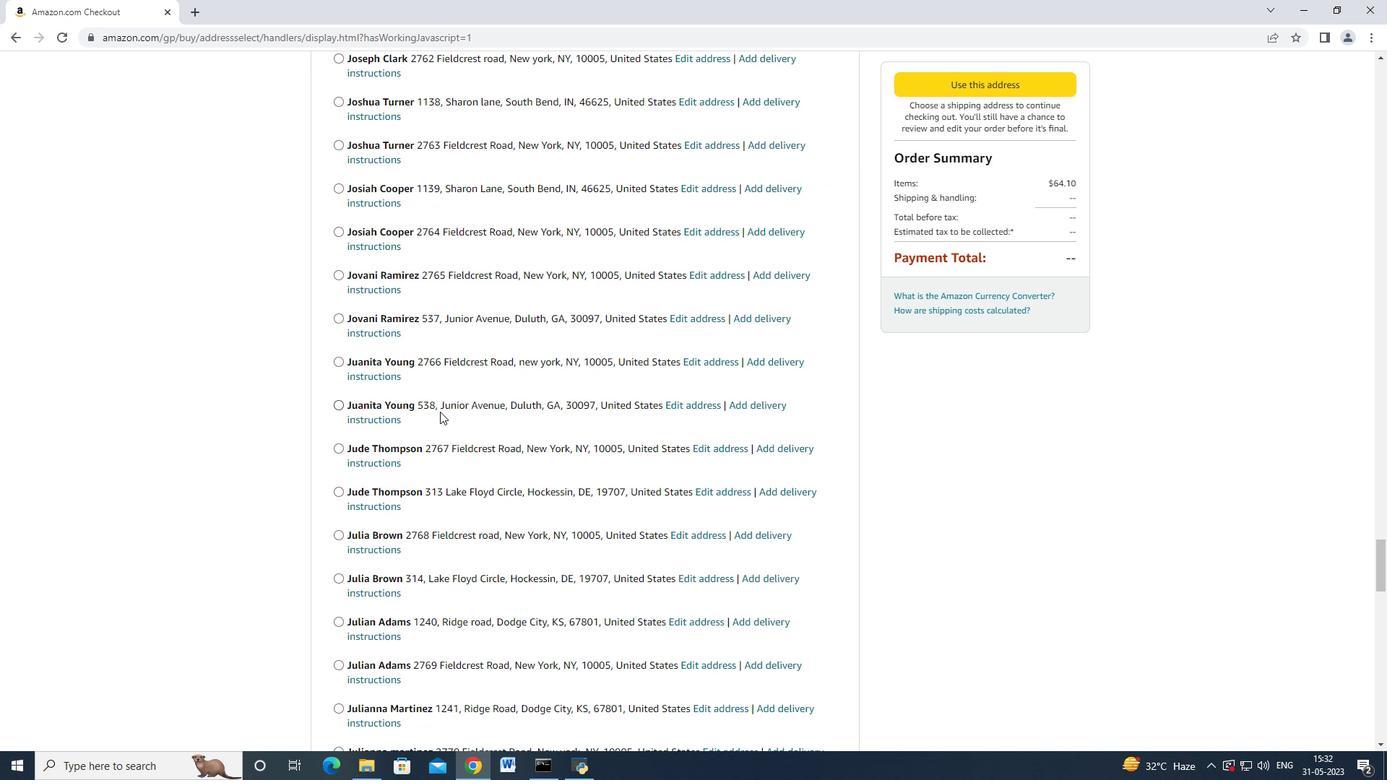 
Action: Mouse scrolled (440, 410) with delta (0, 0)
Screenshot: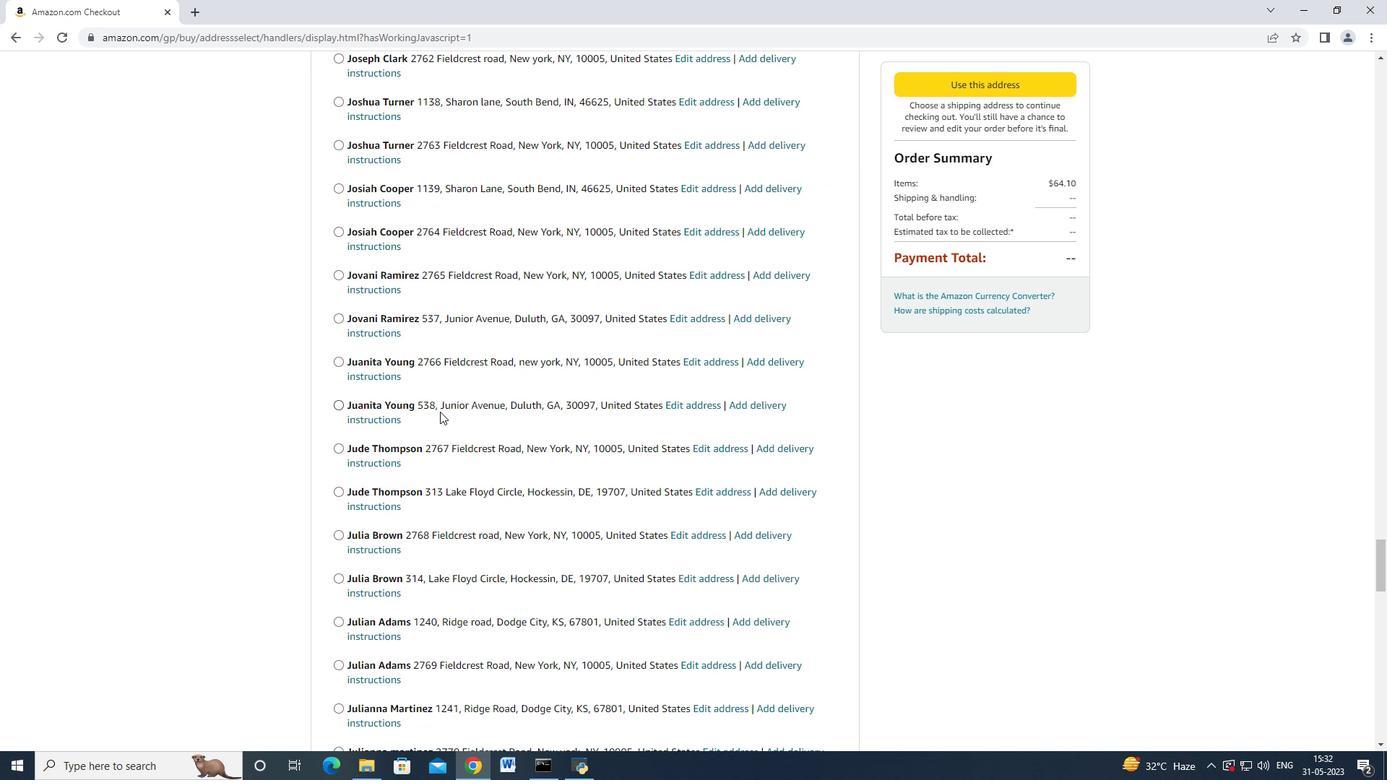 
Action: Mouse scrolled (440, 410) with delta (0, 0)
Screenshot: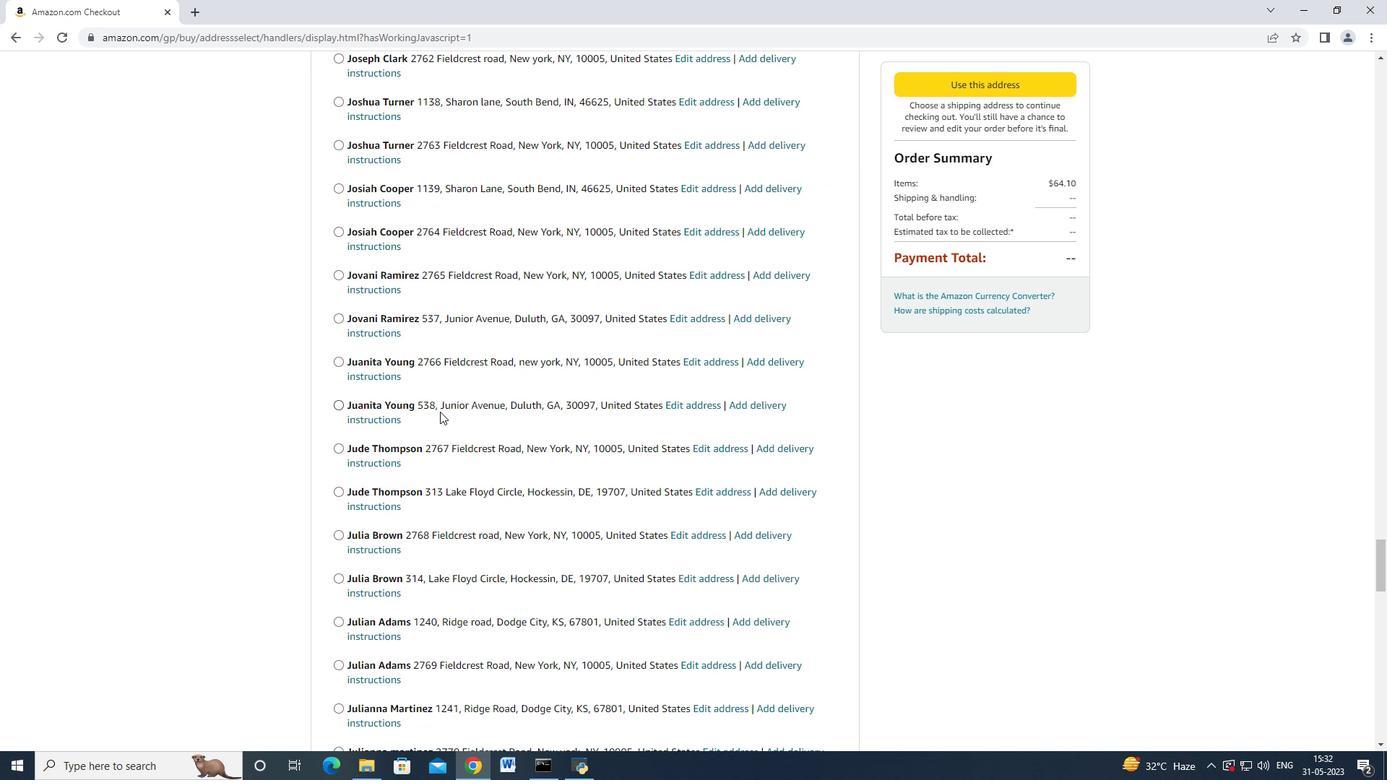 
Action: Mouse moved to (441, 411)
Screenshot: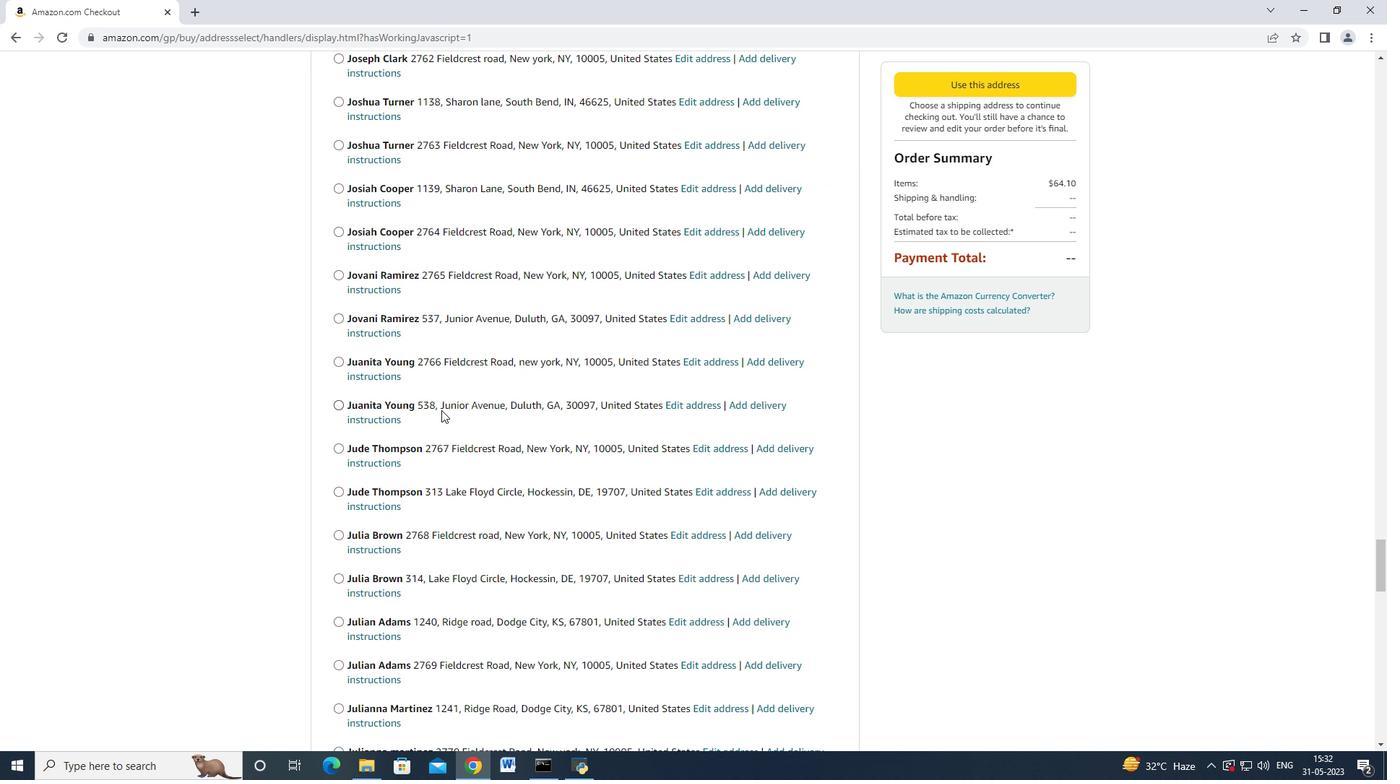 
Action: Mouse scrolled (441, 410) with delta (0, 0)
Screenshot: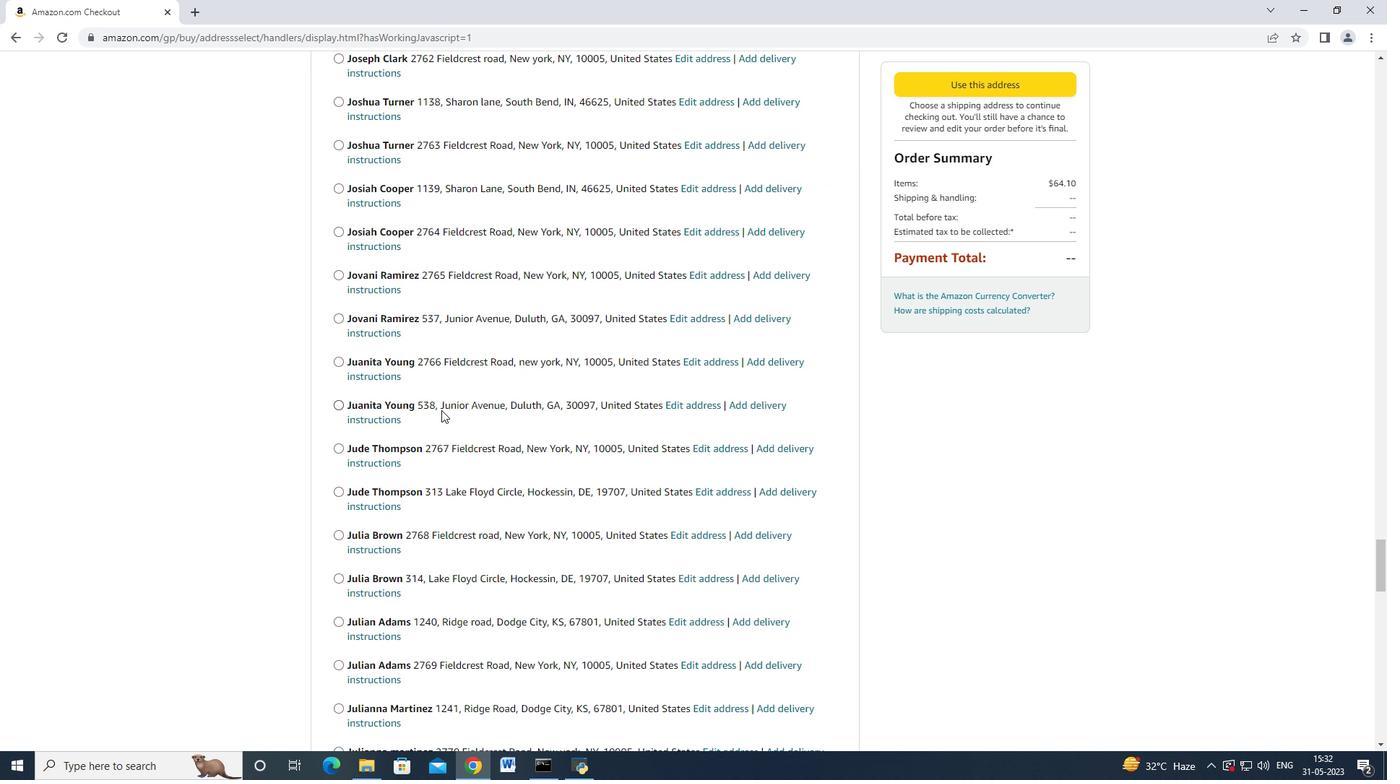
Action: Mouse scrolled (441, 410) with delta (0, -1)
